 Task: Look for Airbnb properties in Worksop, United Kingdom from 9th November, 2023 to 17th November, 2023 for 2 adults.1  bedroom having 2 beds and 1 bathroom. Property type can be flat. Look for 4 properties as per requirement.
Action: Mouse moved to (498, 68)
Screenshot: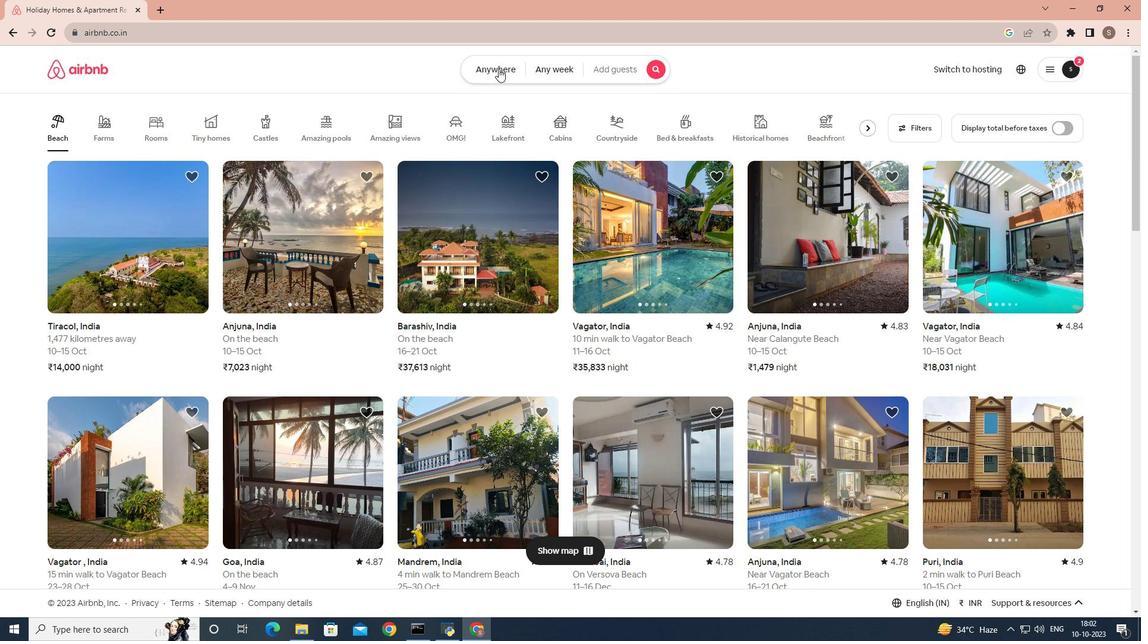 
Action: Mouse pressed left at (498, 68)
Screenshot: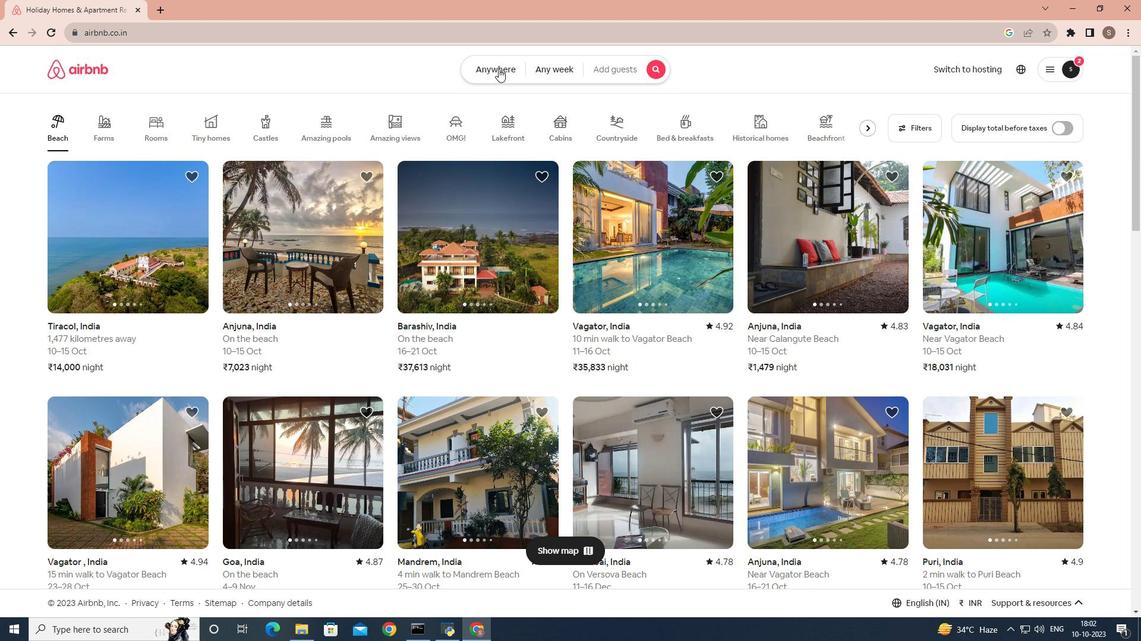 
Action: Mouse moved to (386, 114)
Screenshot: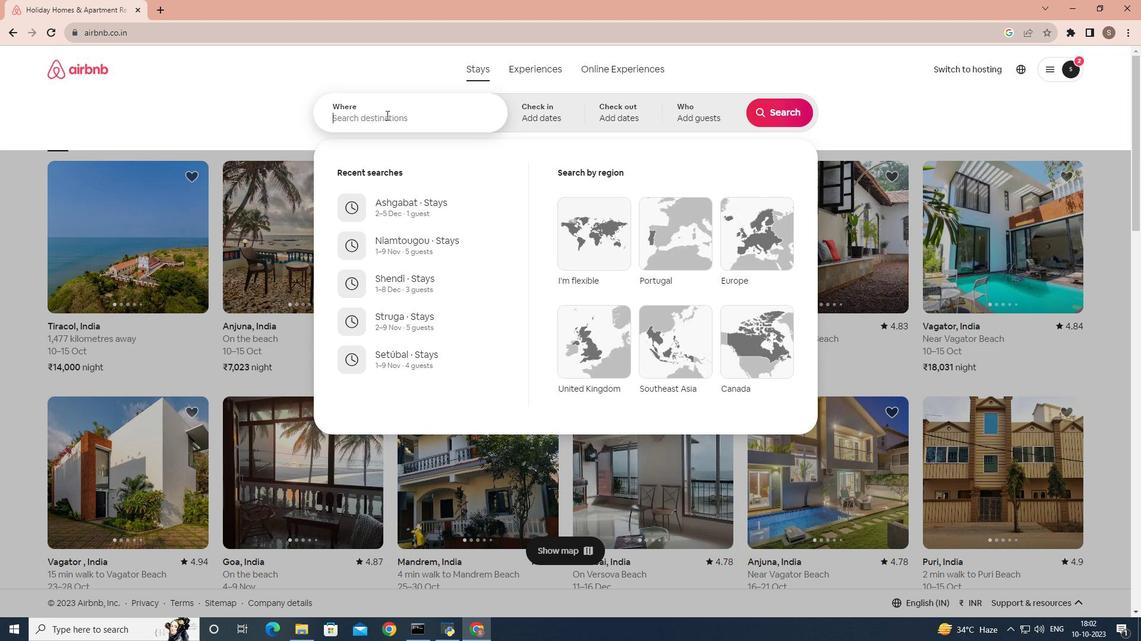 
Action: Mouse pressed left at (386, 114)
Screenshot: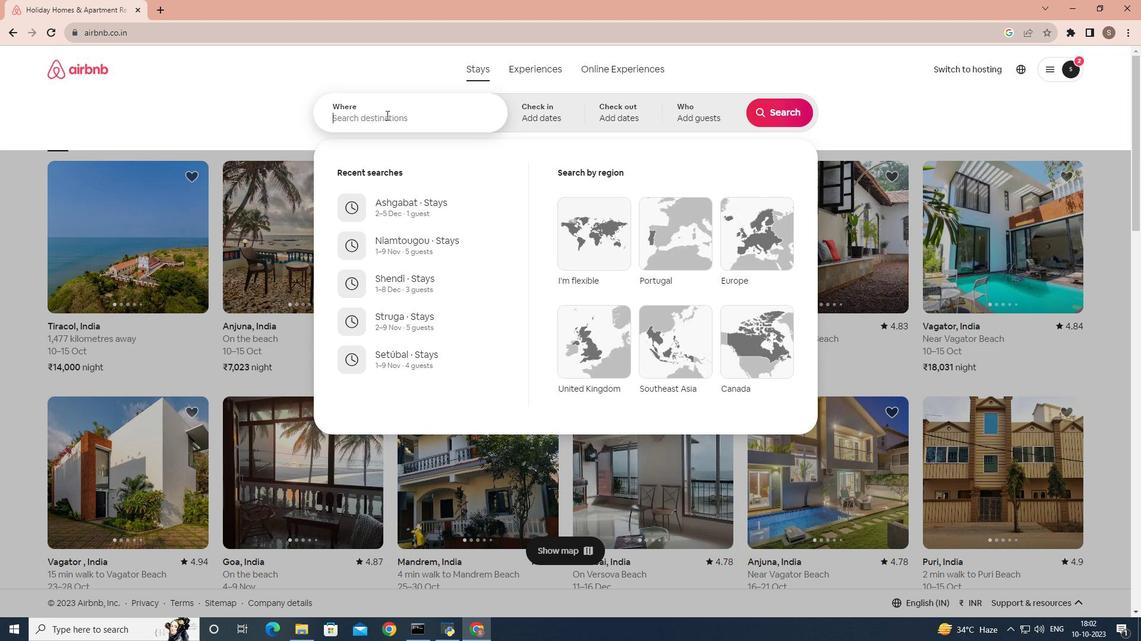 
Action: Mouse moved to (386, 115)
Screenshot: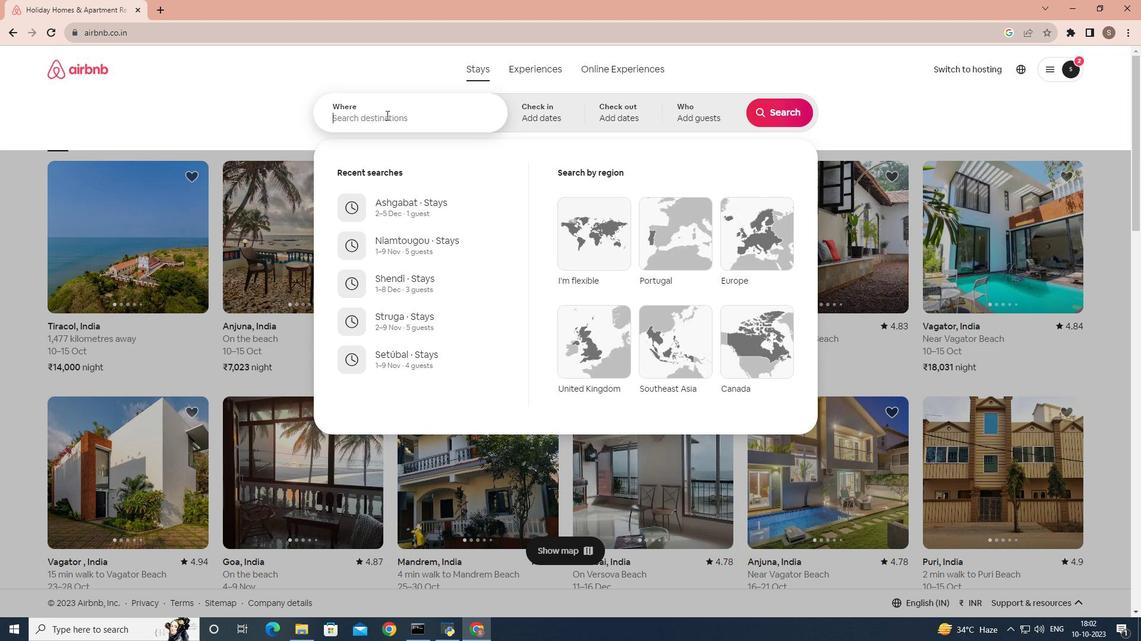 
Action: Key pressed w
Screenshot: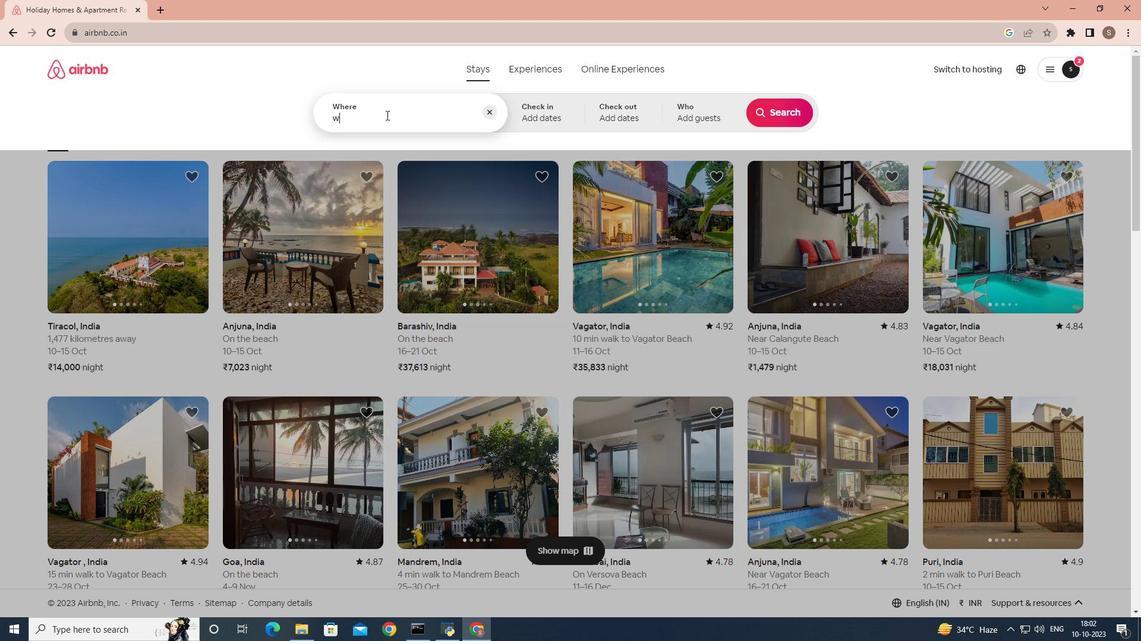 
Action: Mouse moved to (384, 115)
Screenshot: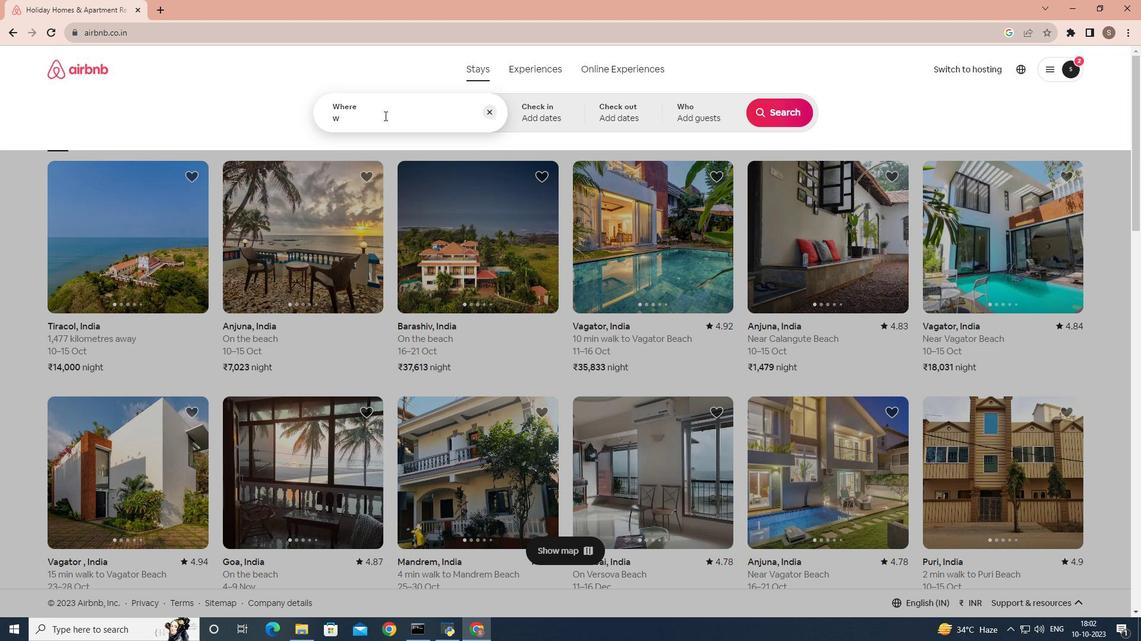 
Action: Key pressed orsop
Screenshot: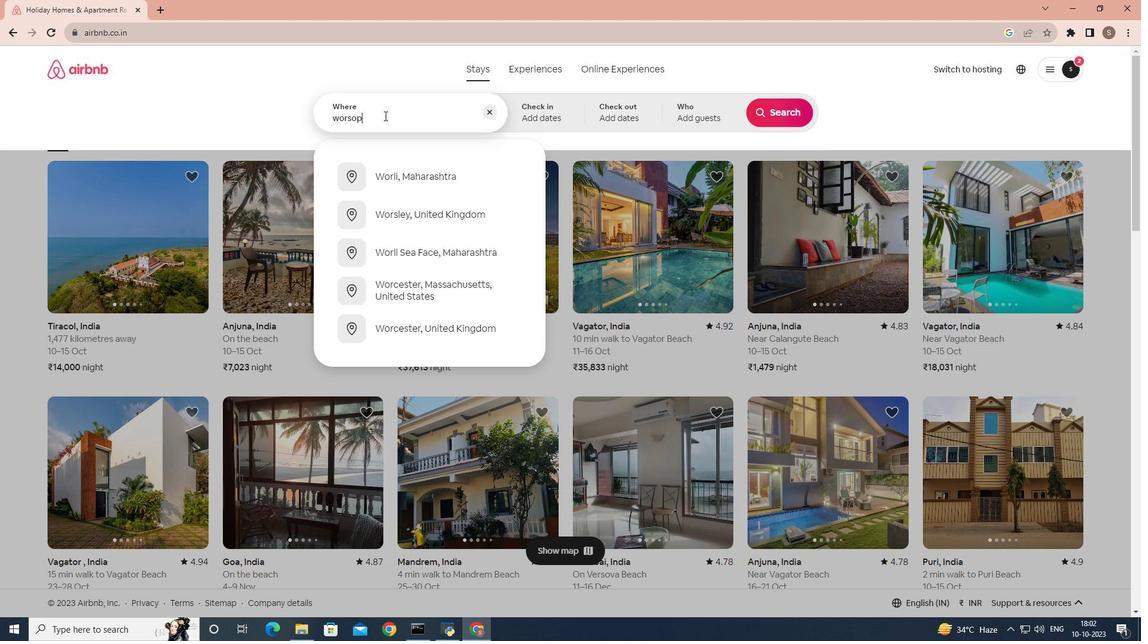 
Action: Mouse moved to (381, 175)
Screenshot: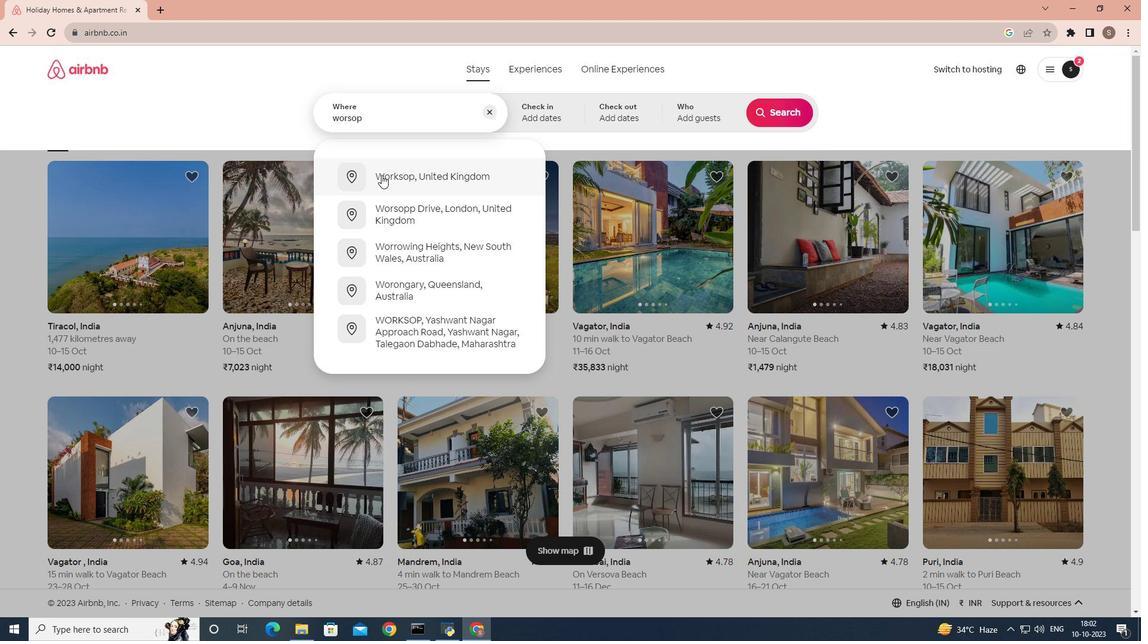 
Action: Mouse pressed left at (381, 175)
Screenshot: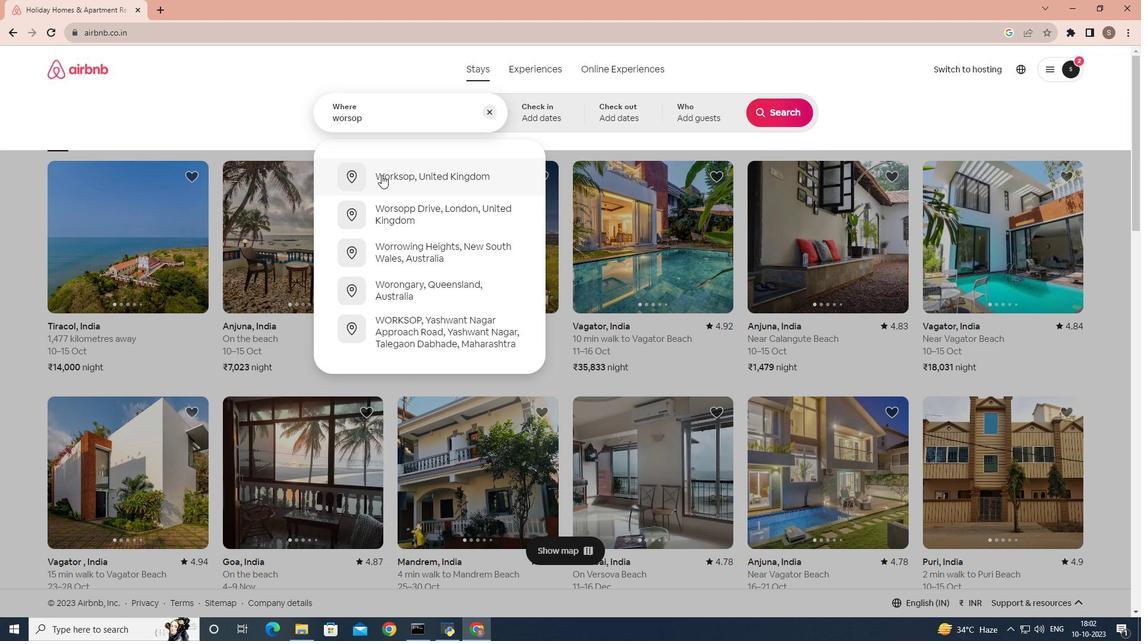 
Action: Mouse moved to (707, 291)
Screenshot: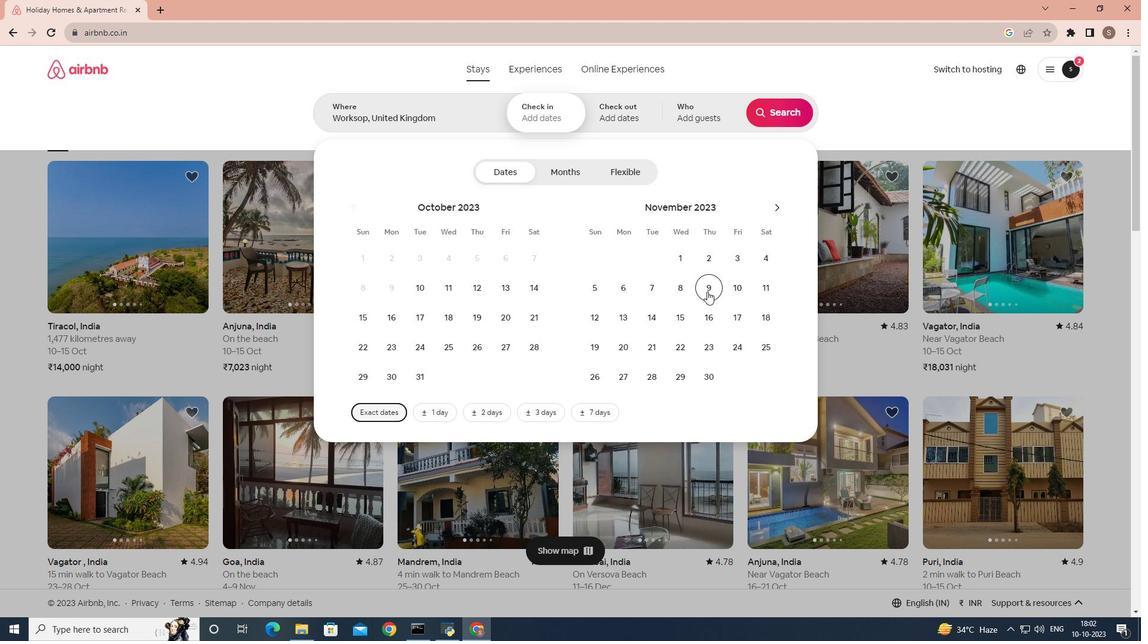 
Action: Mouse pressed left at (707, 291)
Screenshot: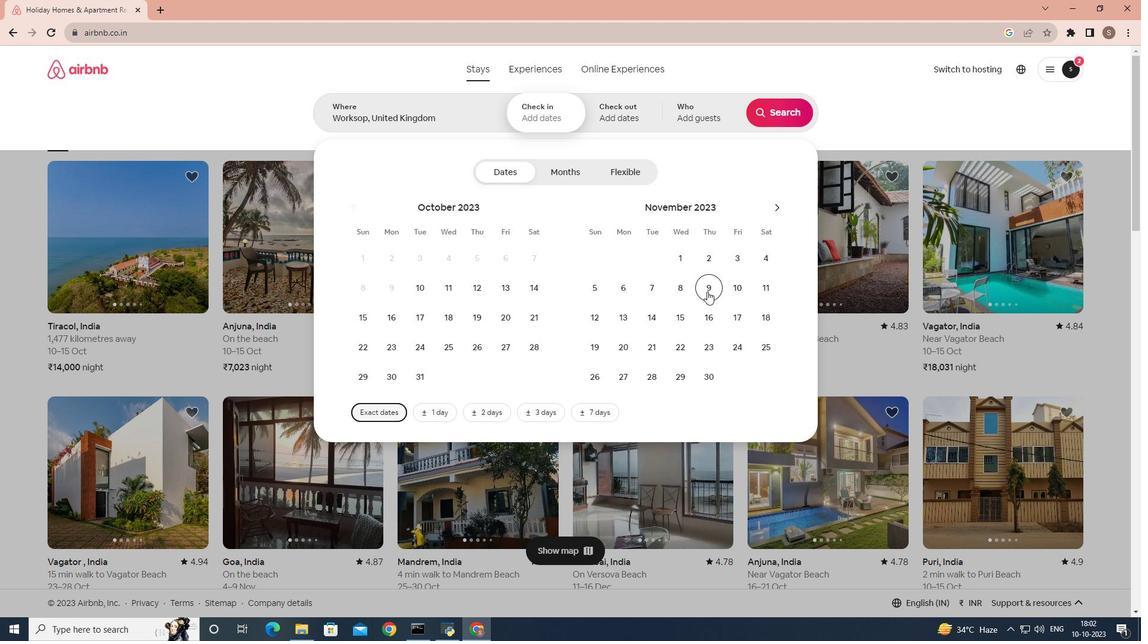 
Action: Mouse moved to (750, 328)
Screenshot: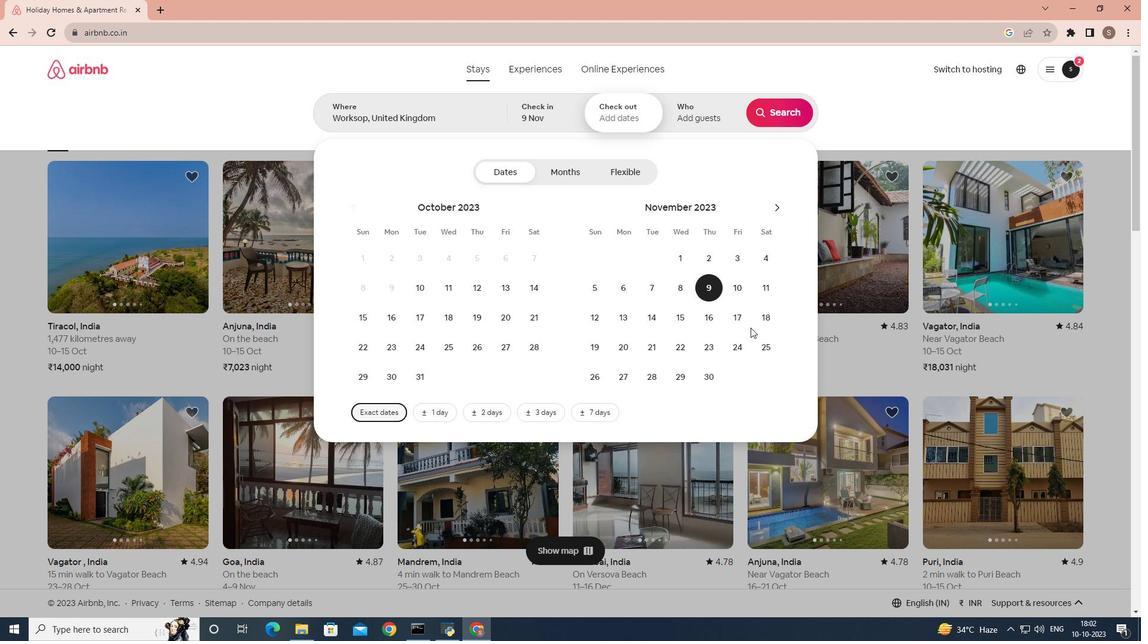 
Action: Mouse pressed left at (750, 328)
Screenshot: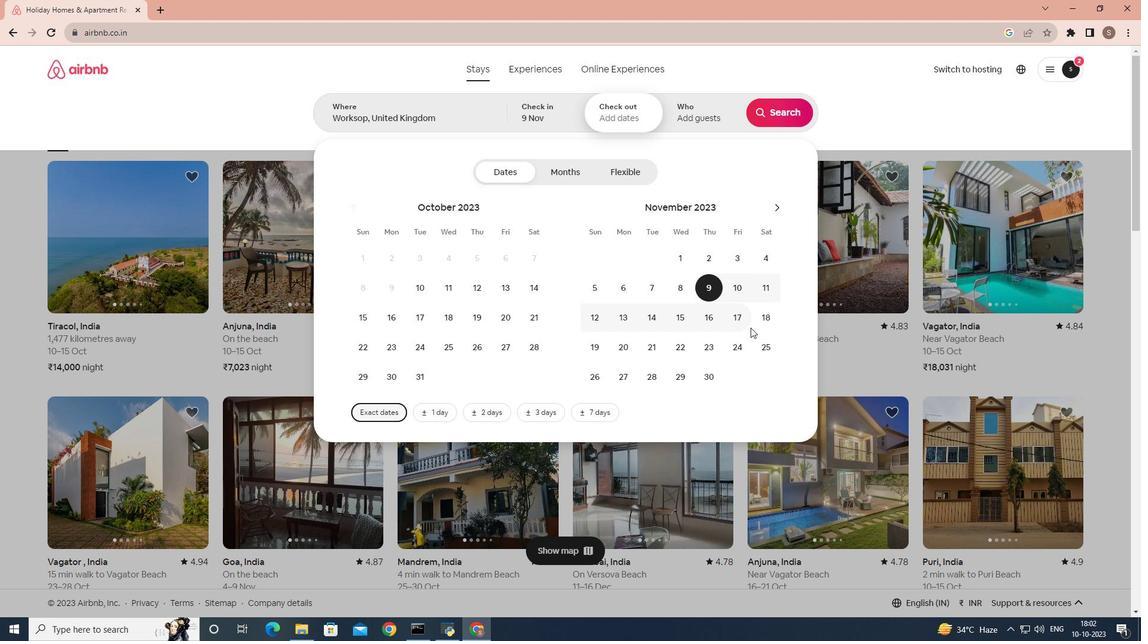 
Action: Mouse moved to (738, 324)
Screenshot: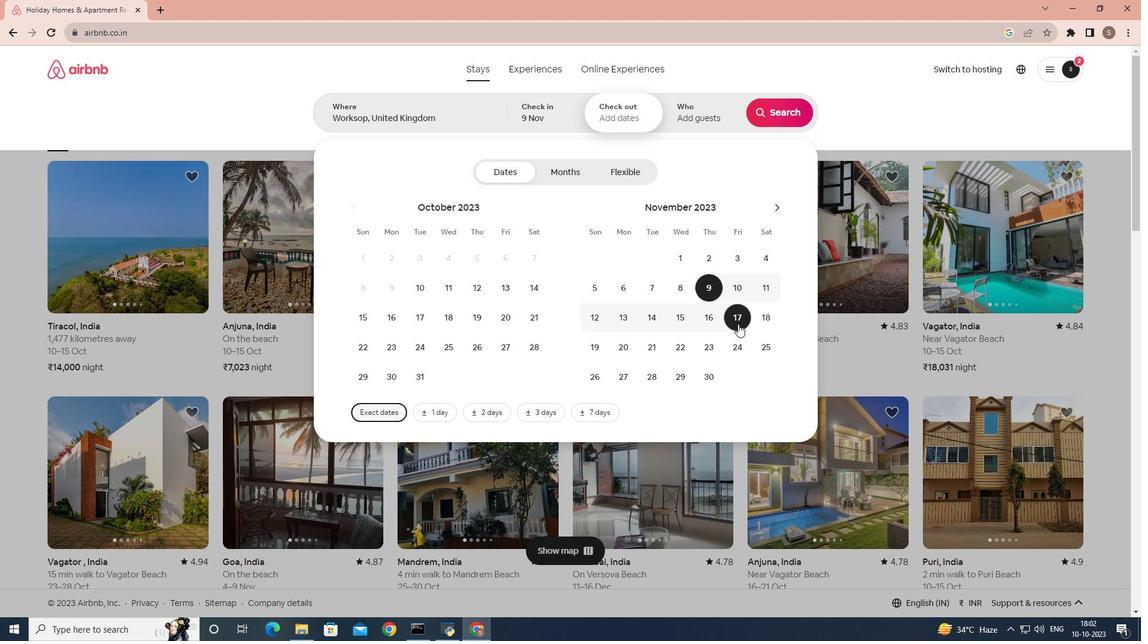 
Action: Mouse pressed left at (738, 324)
Screenshot: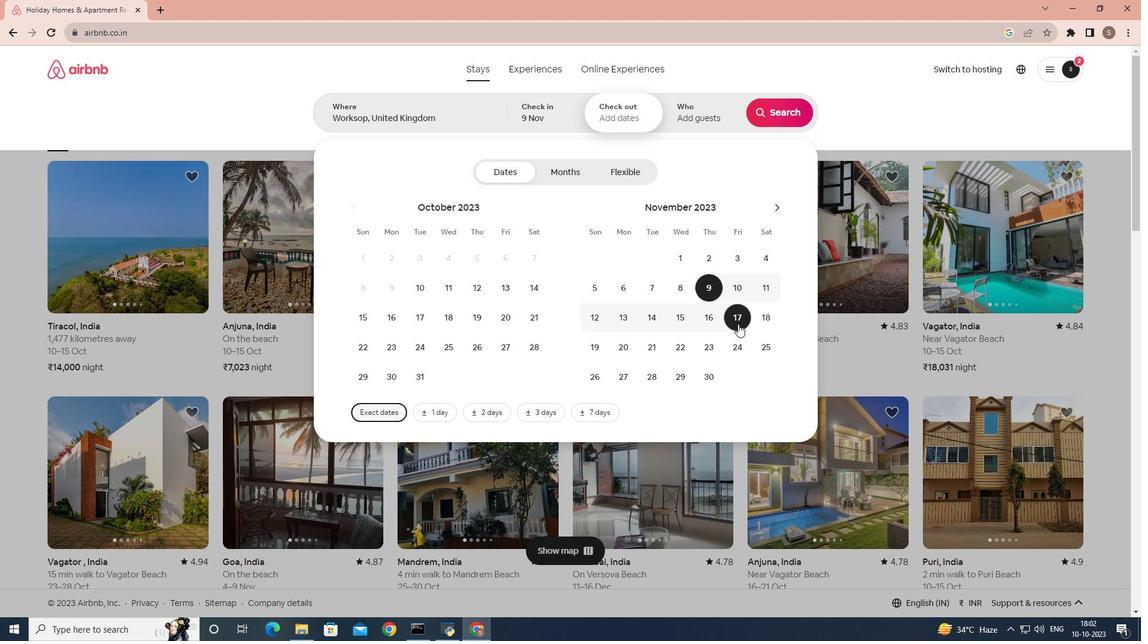 
Action: Mouse moved to (715, 117)
Screenshot: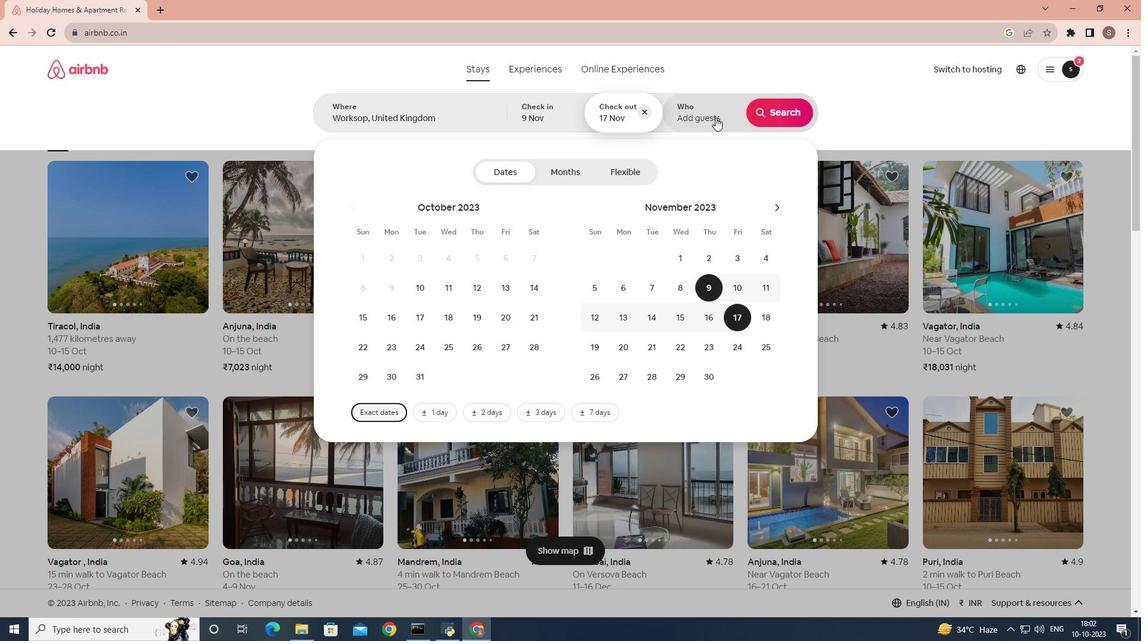 
Action: Mouse pressed left at (715, 117)
Screenshot: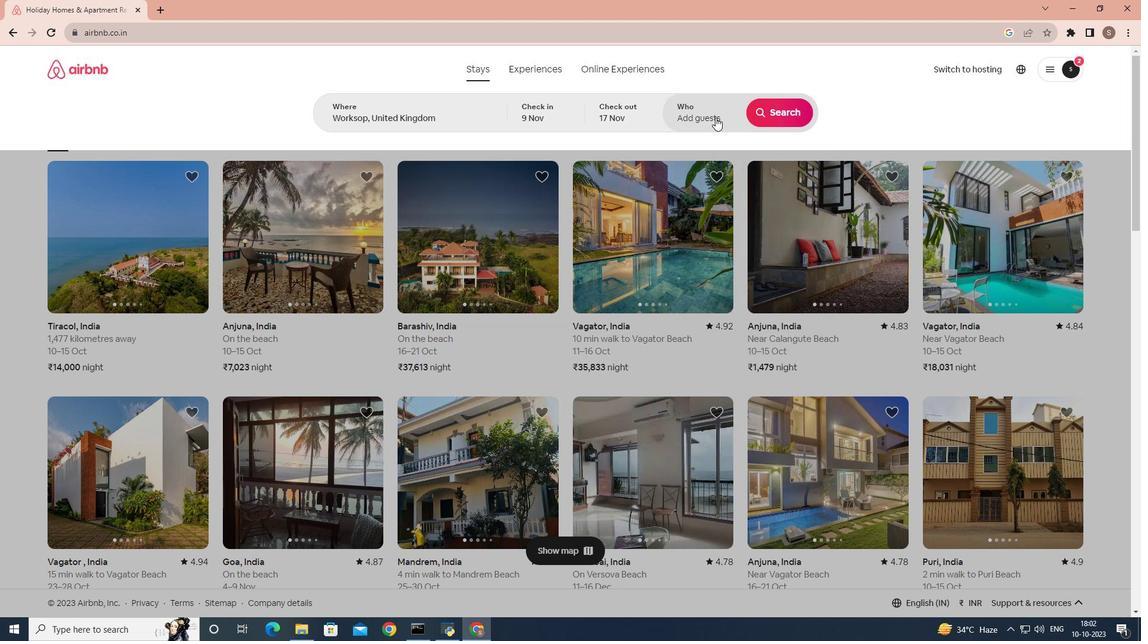 
Action: Mouse moved to (778, 178)
Screenshot: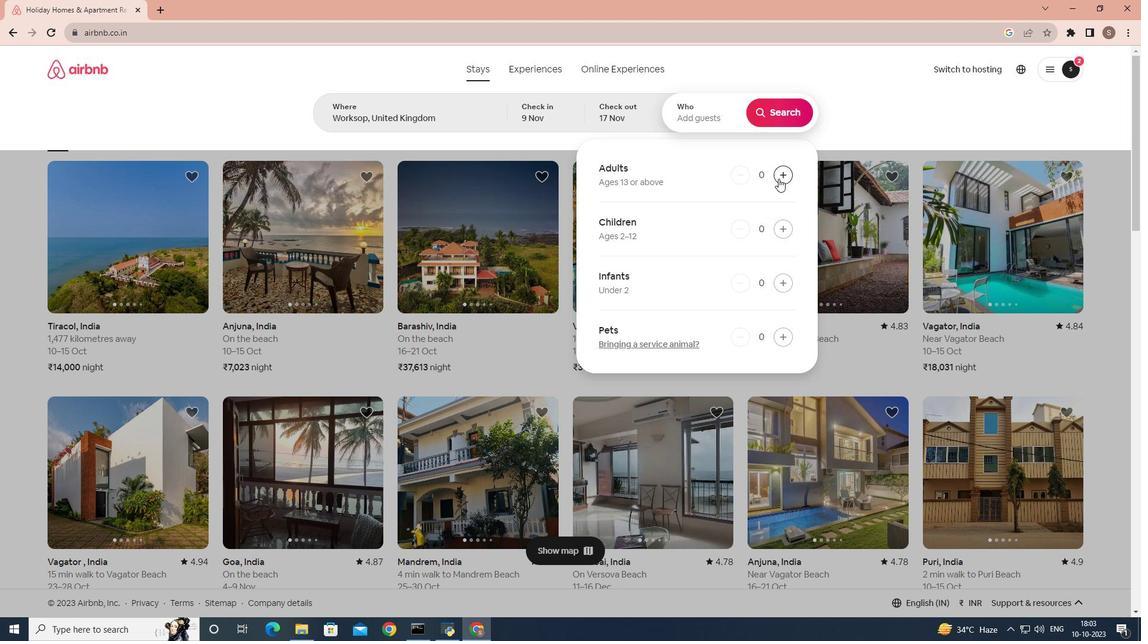 
Action: Mouse pressed left at (778, 178)
Screenshot: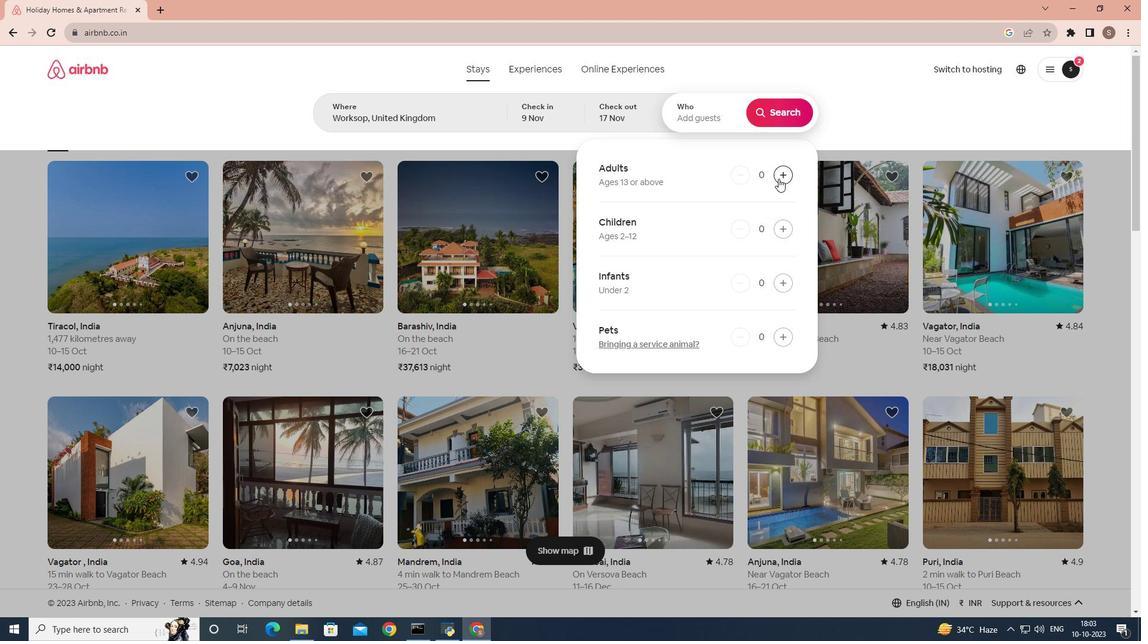 
Action: Mouse pressed left at (778, 178)
Screenshot: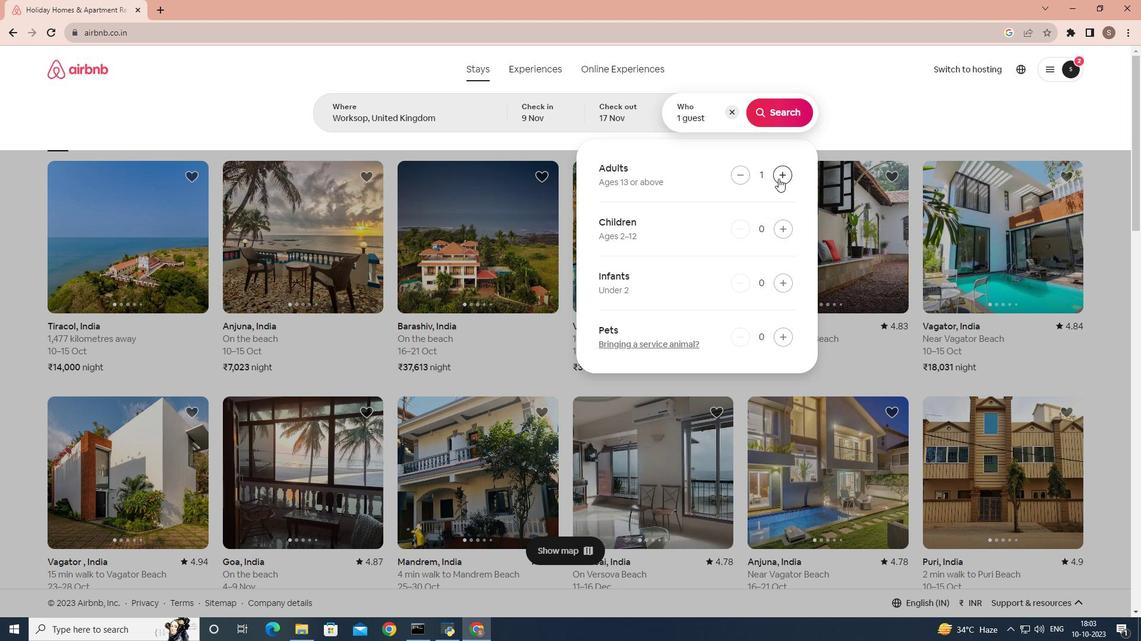 
Action: Mouse moved to (773, 115)
Screenshot: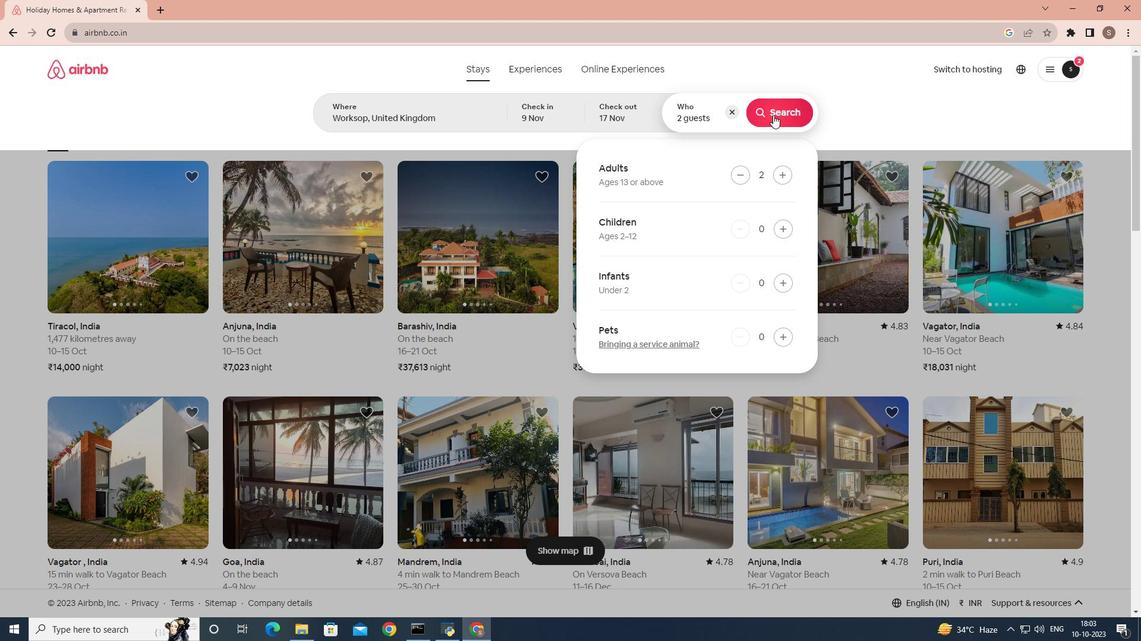 
Action: Mouse pressed left at (773, 115)
Screenshot: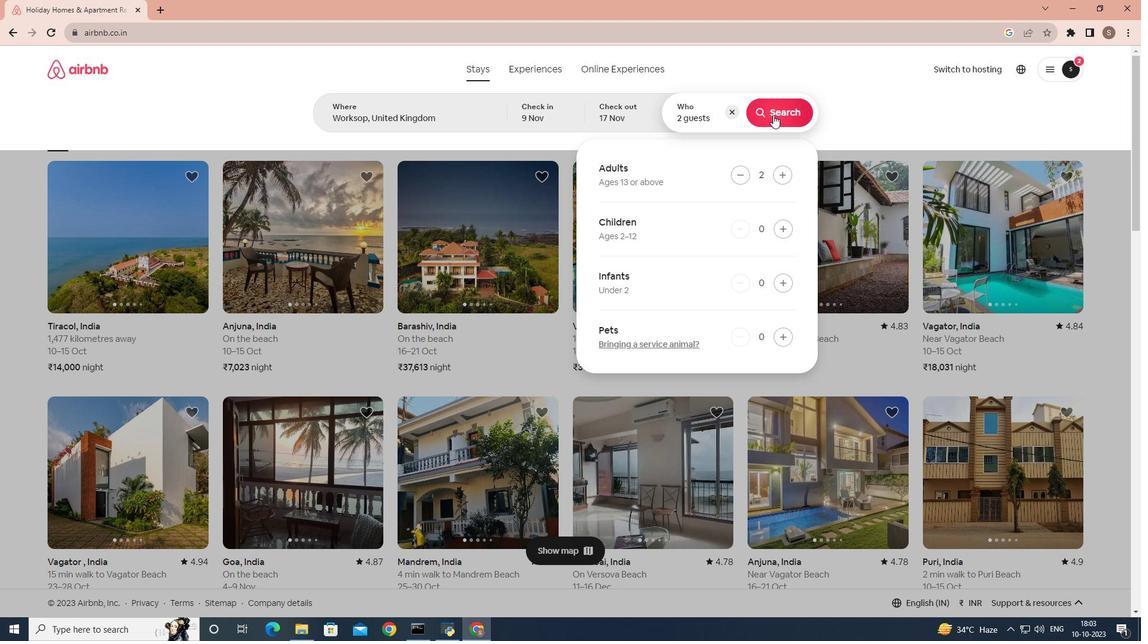 
Action: Mouse moved to (271, 222)
Screenshot: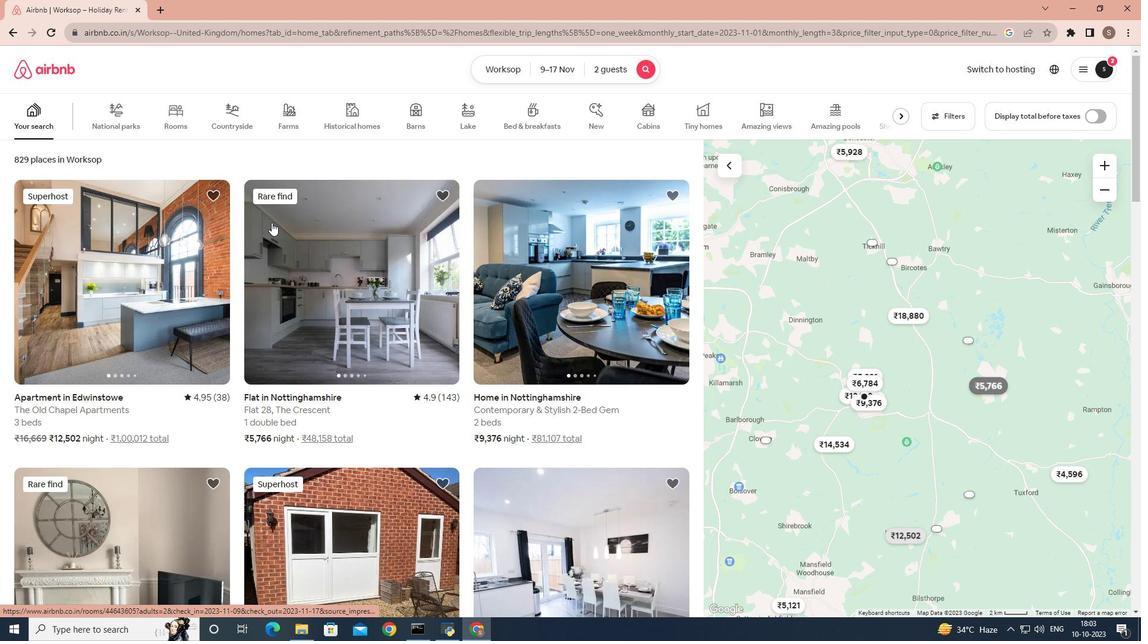 
Action: Mouse scrolled (271, 222) with delta (0, 0)
Screenshot: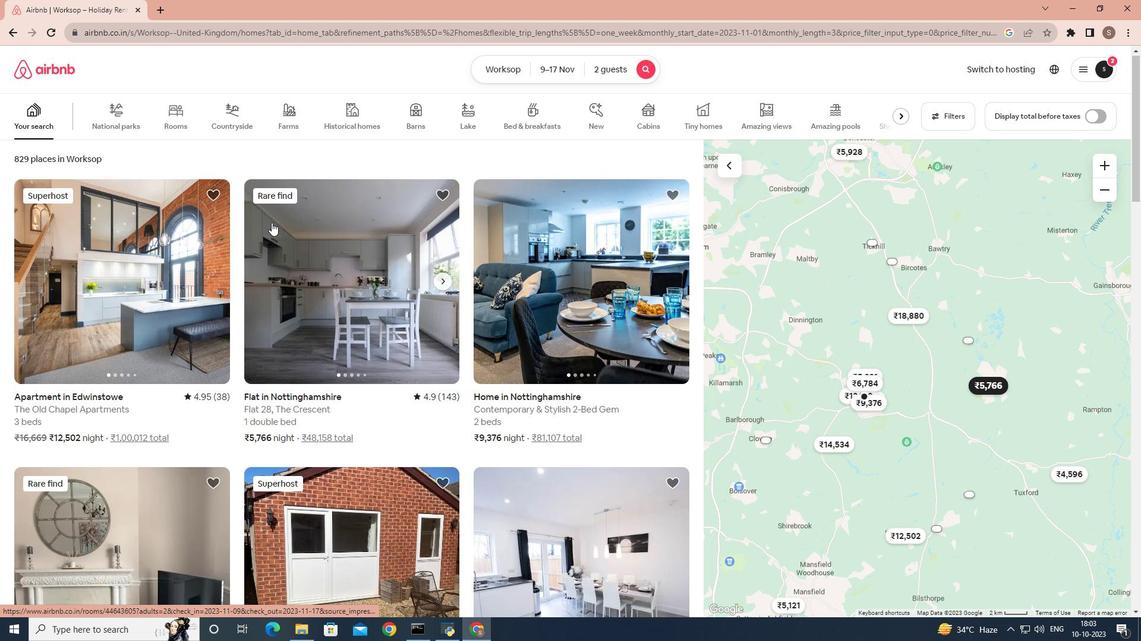 
Action: Mouse scrolled (271, 222) with delta (0, 0)
Screenshot: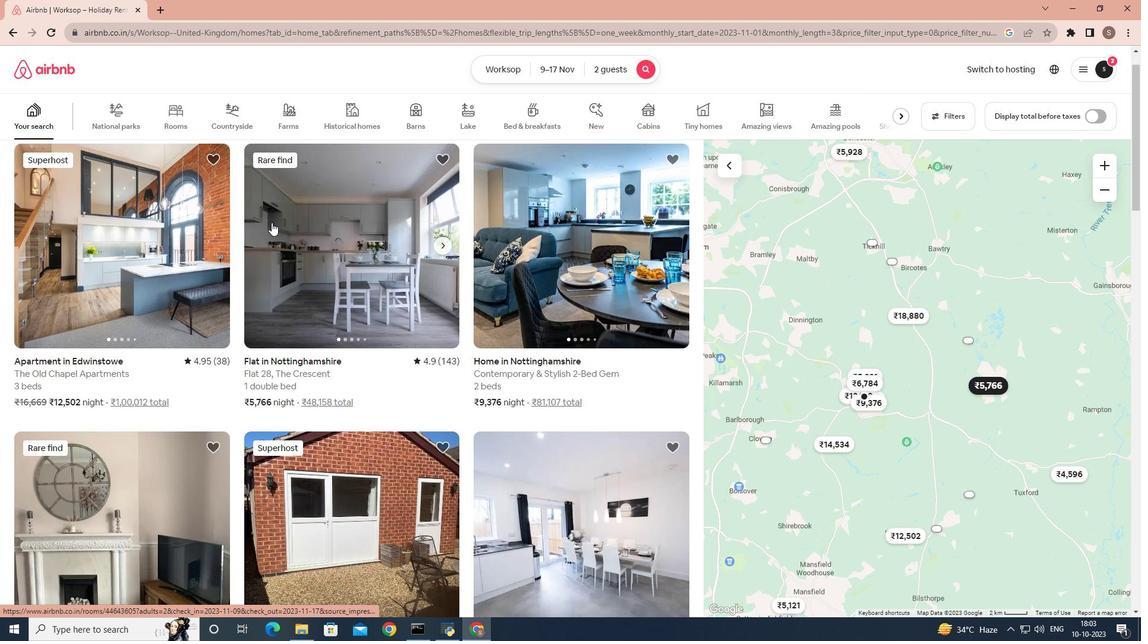 
Action: Mouse scrolled (271, 222) with delta (0, 0)
Screenshot: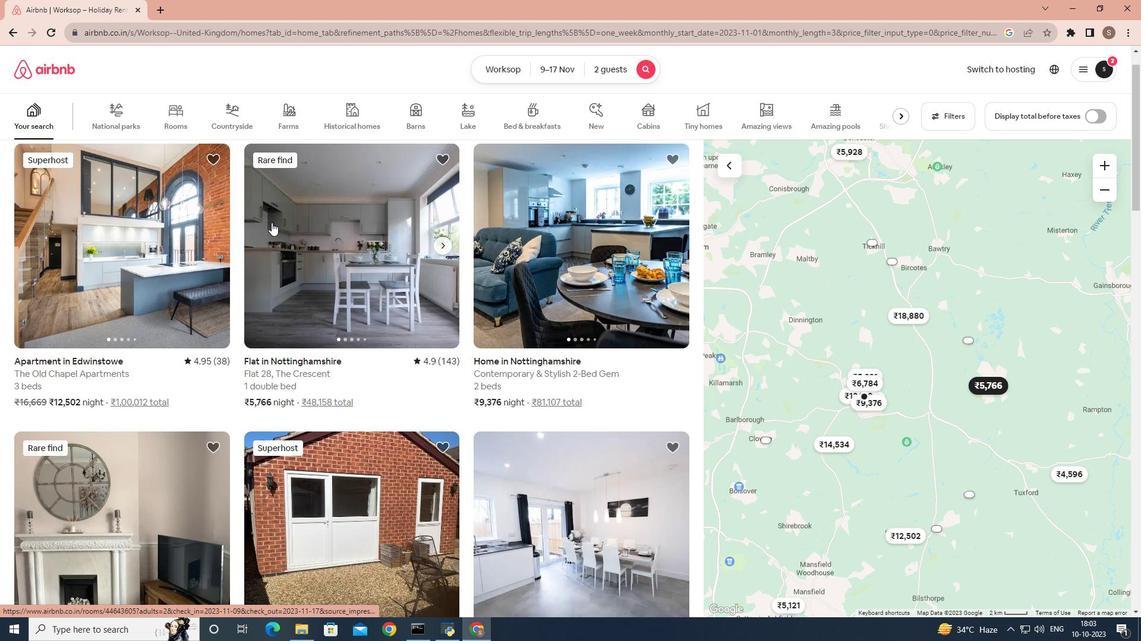
Action: Mouse scrolled (271, 222) with delta (0, 0)
Screenshot: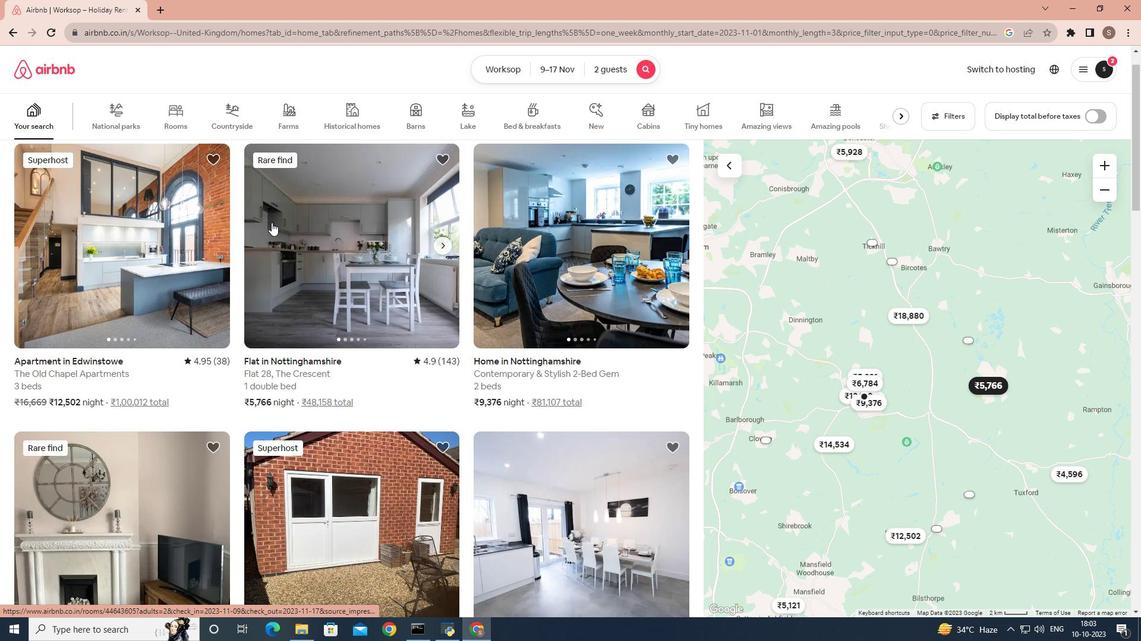 
Action: Mouse scrolled (271, 222) with delta (0, 0)
Screenshot: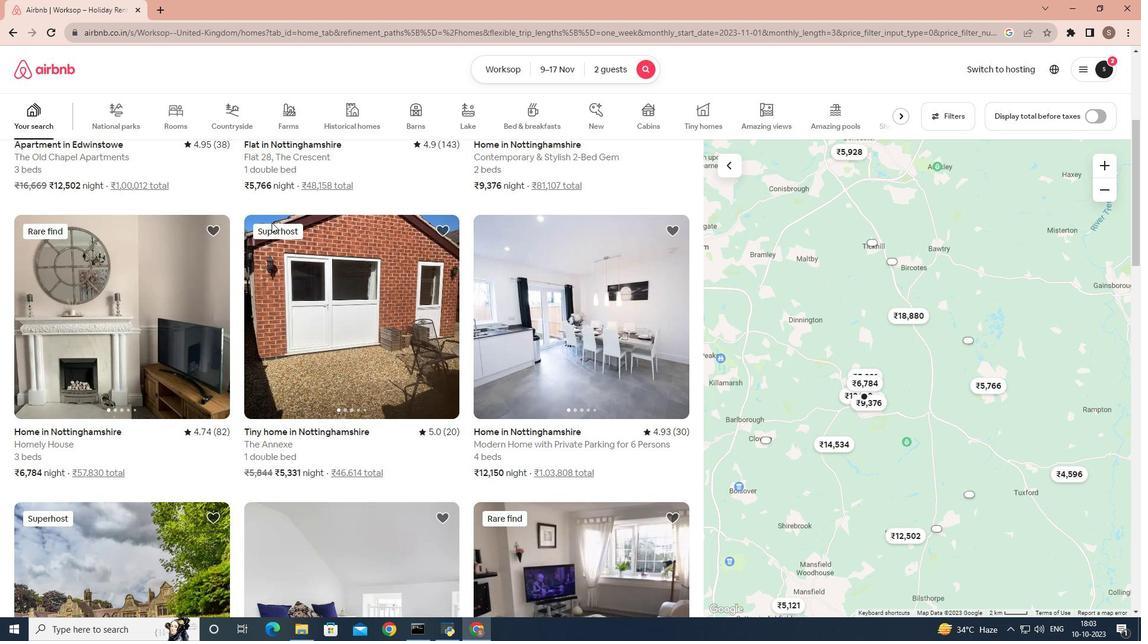 
Action: Mouse scrolled (271, 222) with delta (0, 0)
Screenshot: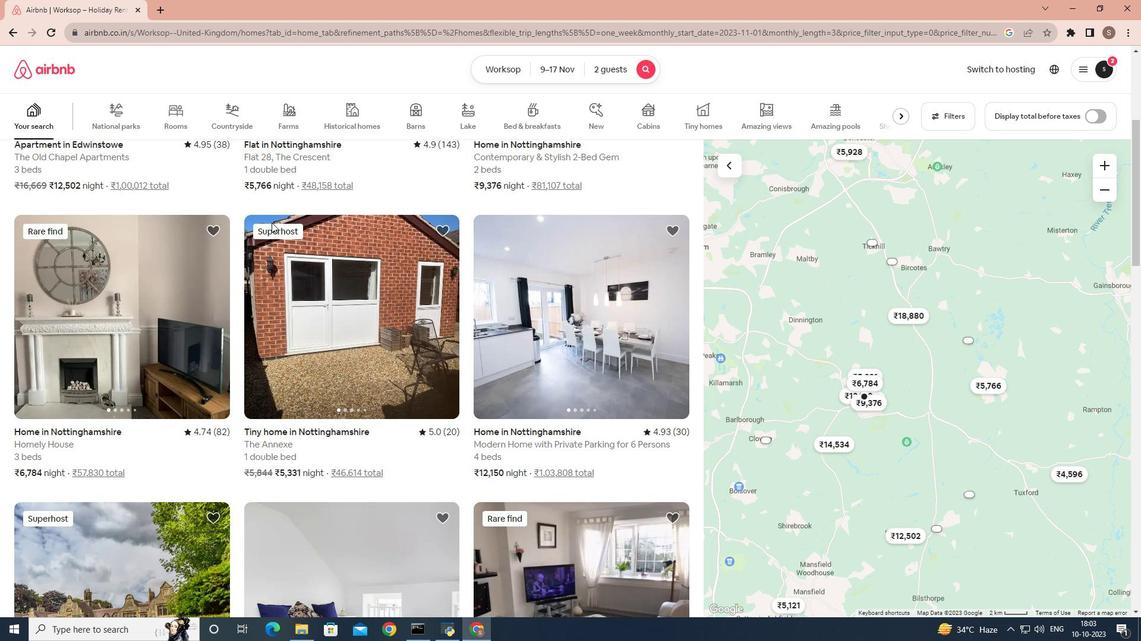 
Action: Mouse scrolled (271, 222) with delta (0, 0)
Screenshot: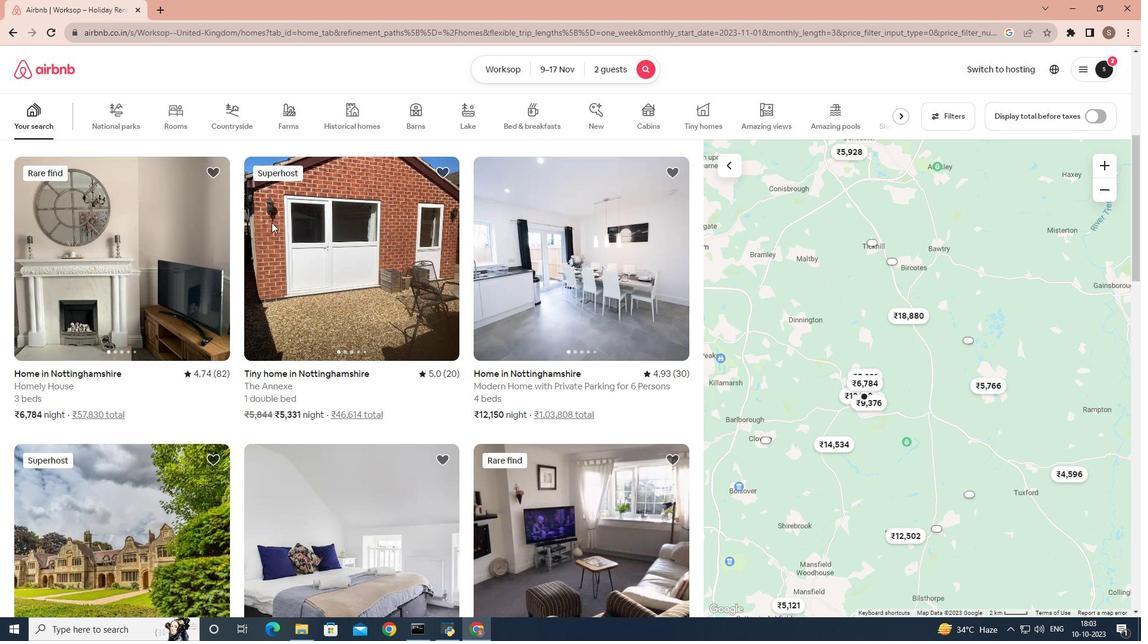 
Action: Mouse scrolled (271, 223) with delta (0, 0)
Screenshot: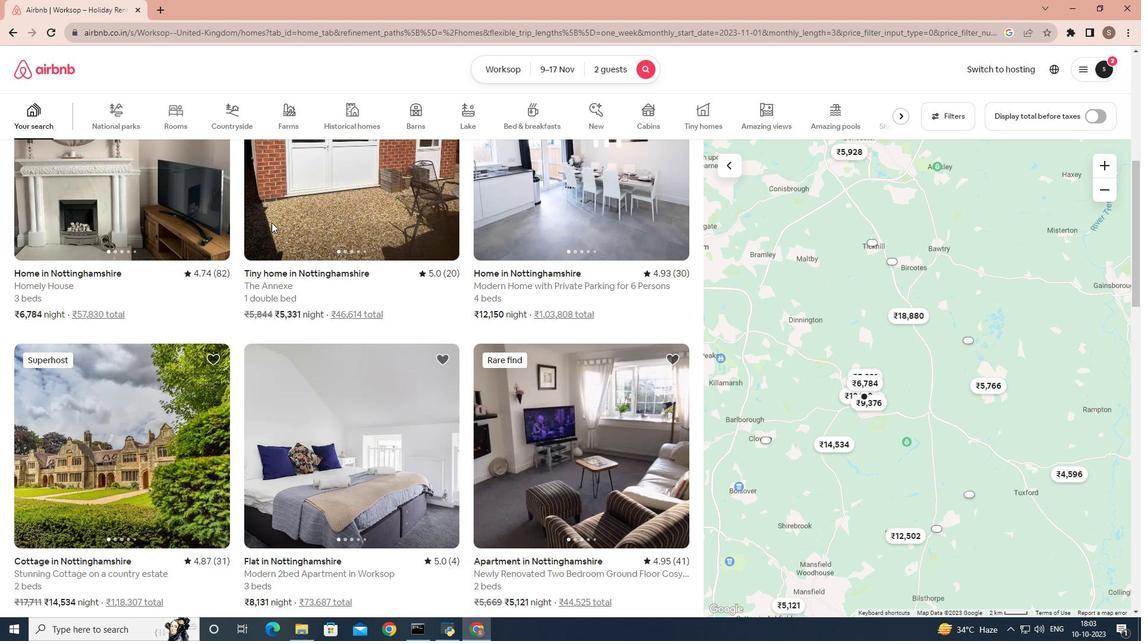 
Action: Mouse scrolled (271, 223) with delta (0, 0)
Screenshot: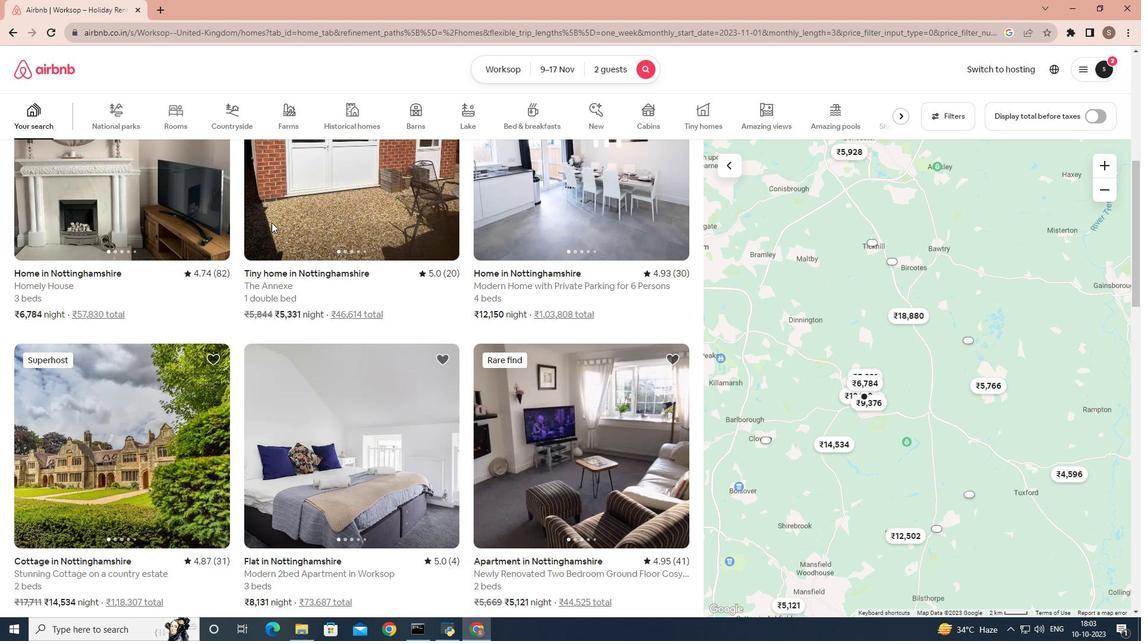 
Action: Mouse scrolled (271, 223) with delta (0, 0)
Screenshot: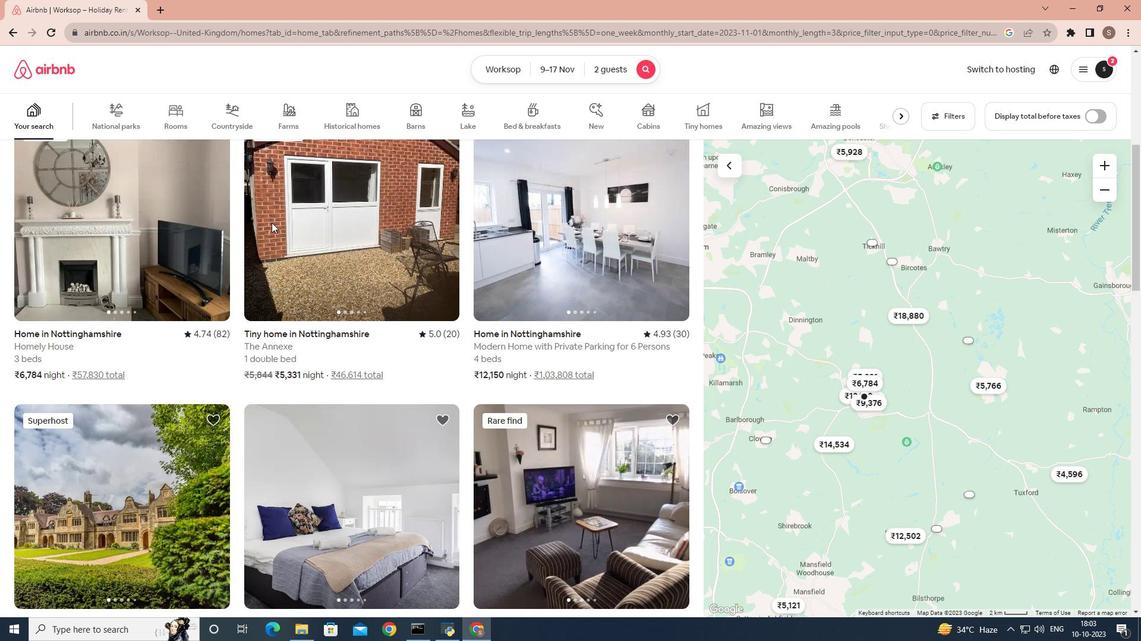 
Action: Mouse scrolled (271, 223) with delta (0, 0)
Screenshot: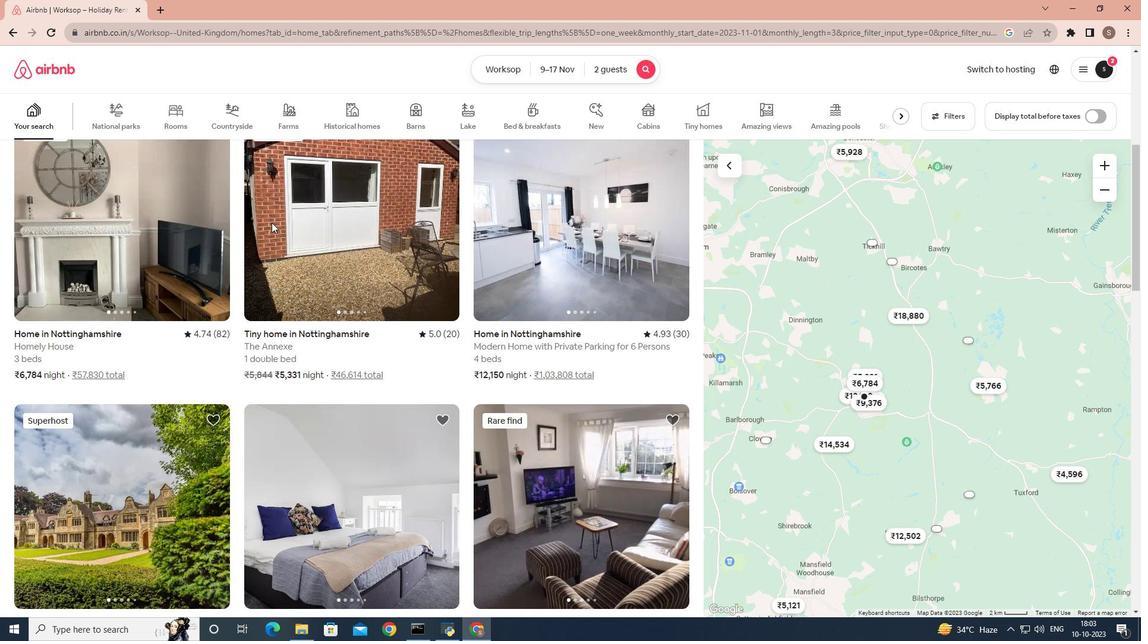 
Action: Mouse scrolled (271, 223) with delta (0, 0)
Screenshot: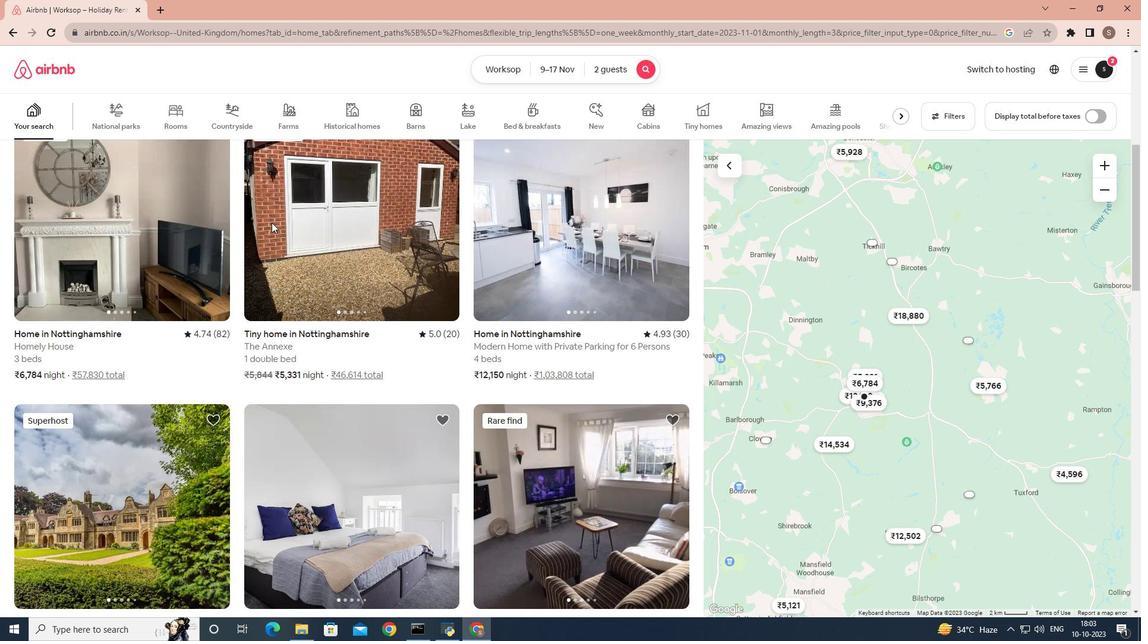 
Action: Mouse scrolled (271, 223) with delta (0, 0)
Screenshot: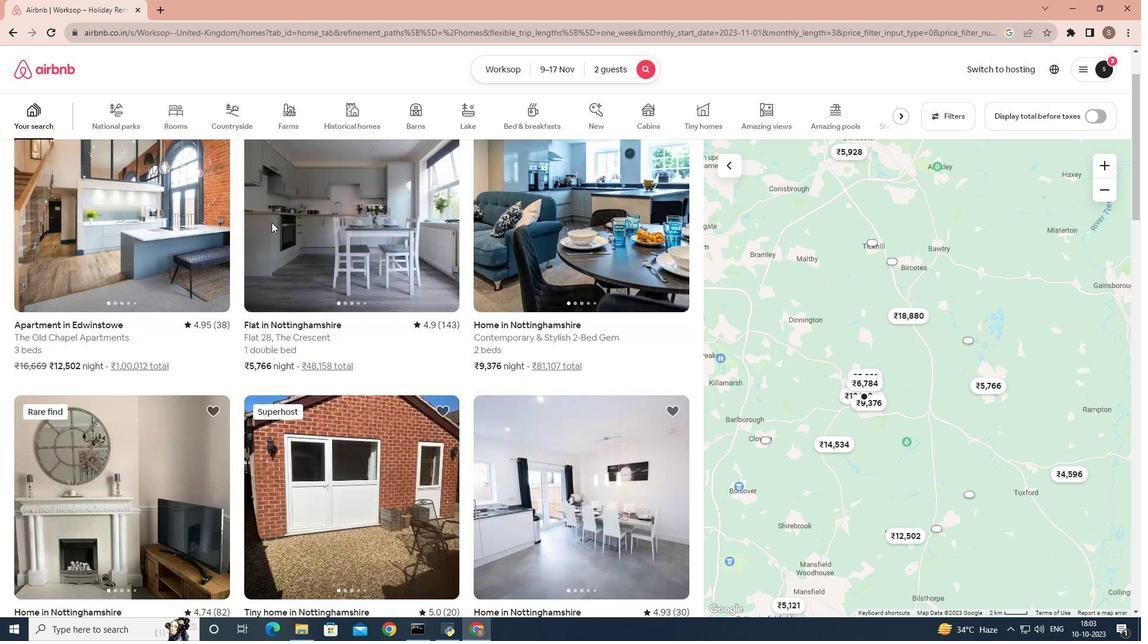 
Action: Mouse scrolled (271, 222) with delta (0, 0)
Screenshot: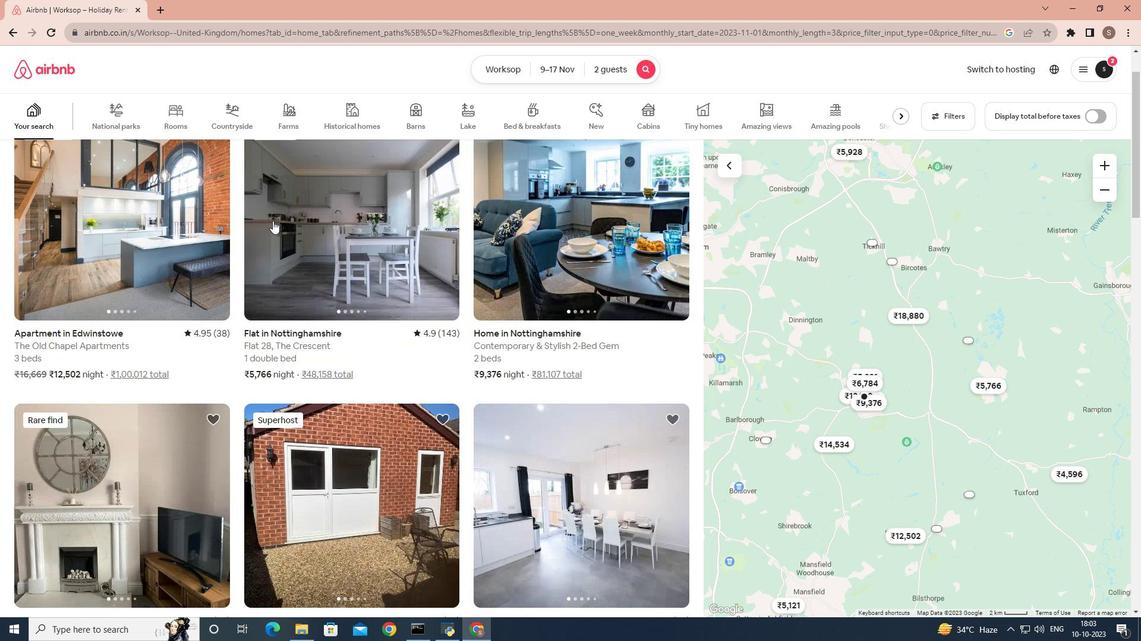 
Action: Mouse moved to (273, 218)
Screenshot: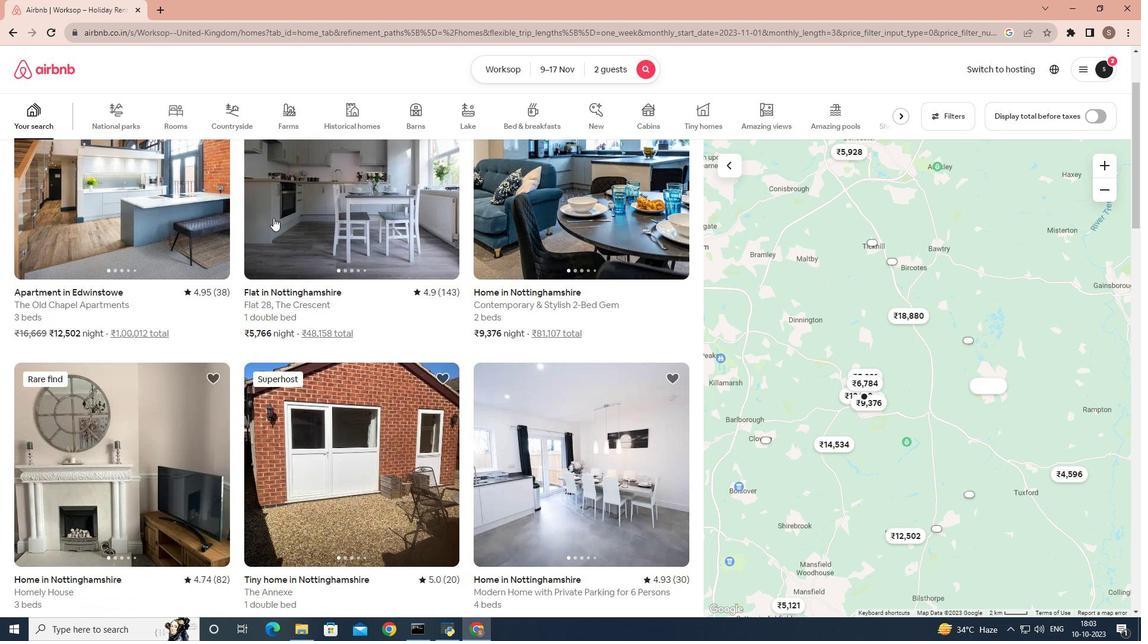 
Action: Mouse scrolled (273, 218) with delta (0, 0)
Screenshot: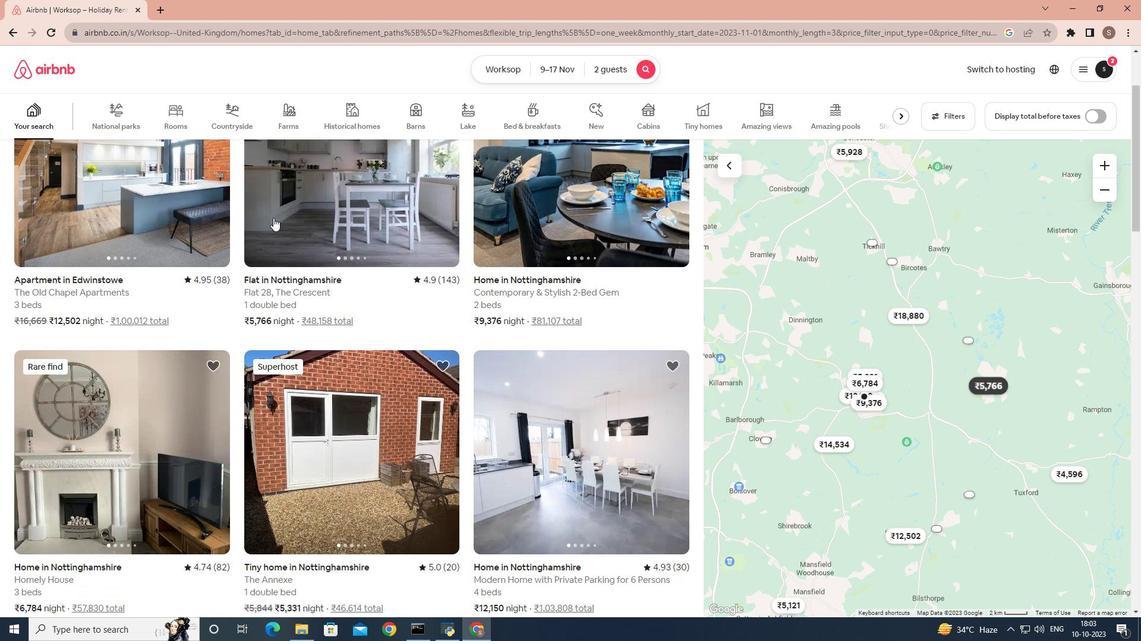 
Action: Mouse scrolled (273, 218) with delta (0, 0)
Screenshot: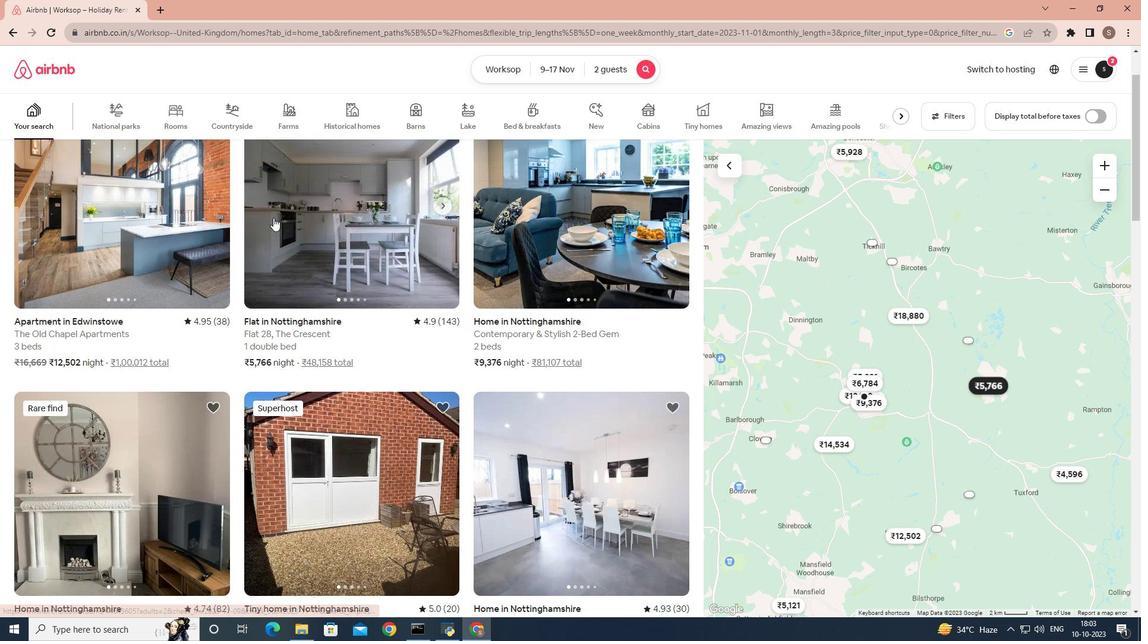
Action: Mouse scrolled (273, 218) with delta (0, 0)
Screenshot: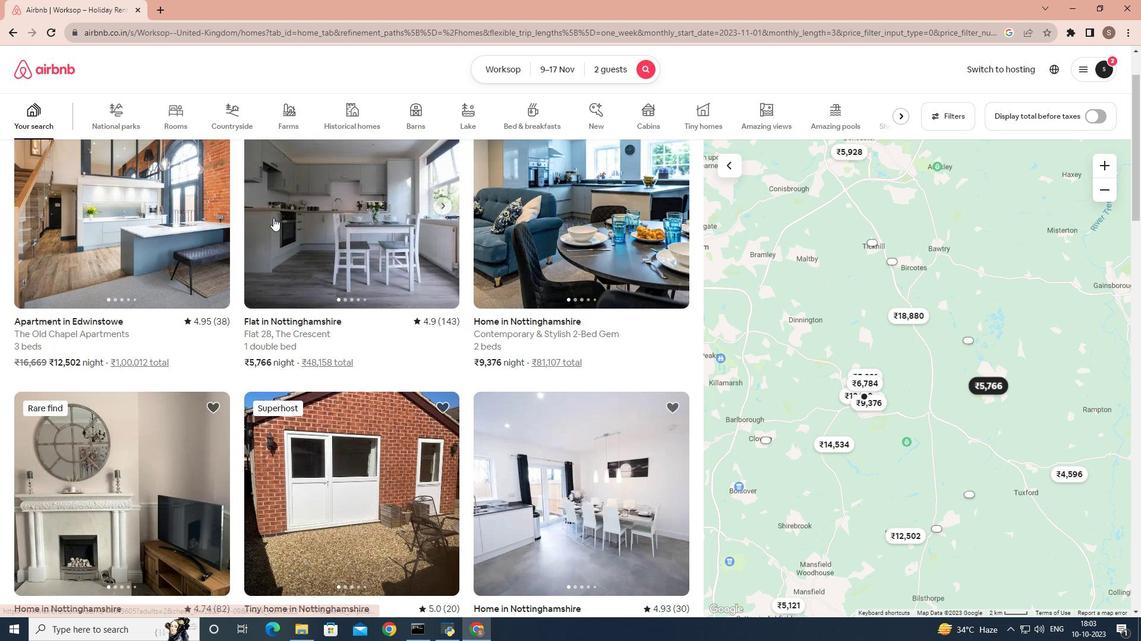 
Action: Mouse scrolled (273, 218) with delta (0, 0)
Screenshot: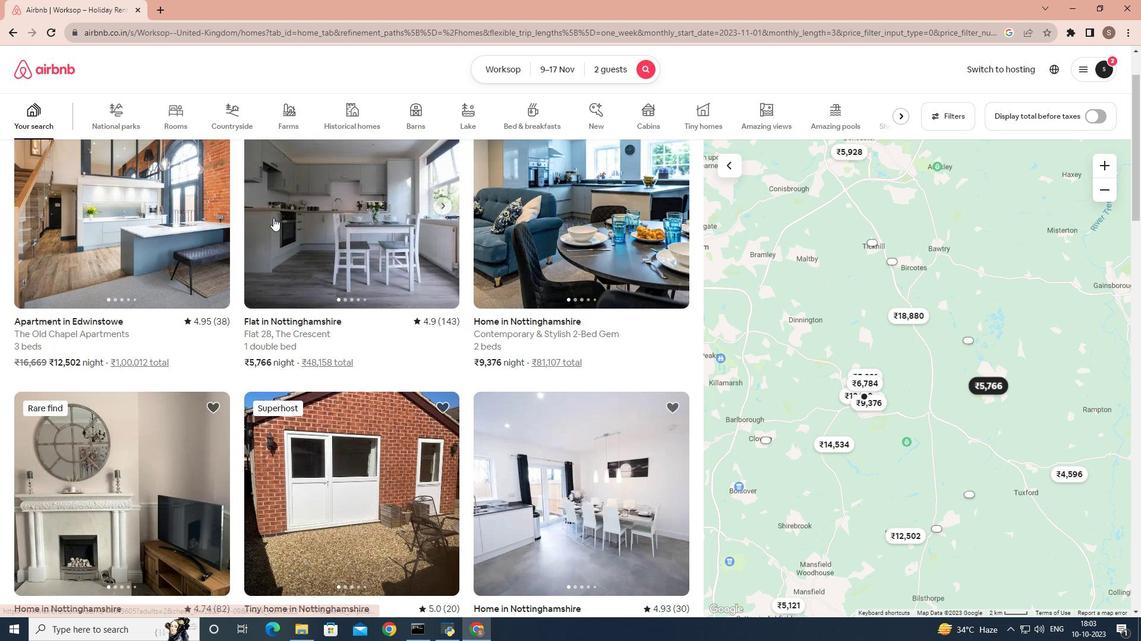 
Action: Mouse scrolled (273, 218) with delta (0, 0)
Screenshot: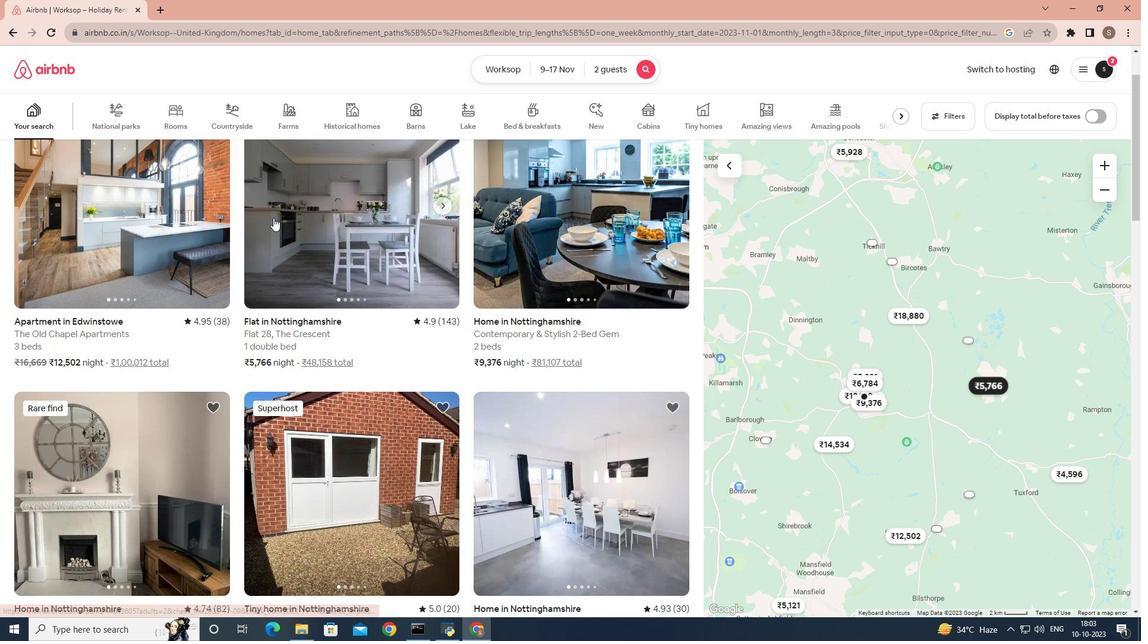 
Action: Mouse scrolled (273, 218) with delta (0, 0)
Screenshot: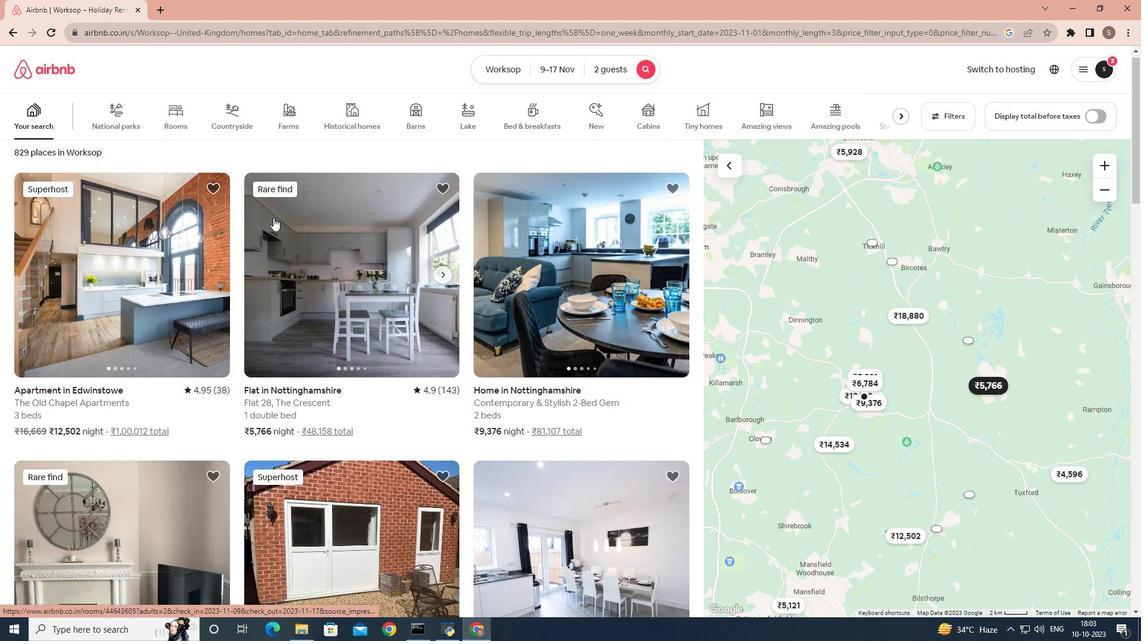 
Action: Mouse scrolled (273, 218) with delta (0, 0)
Screenshot: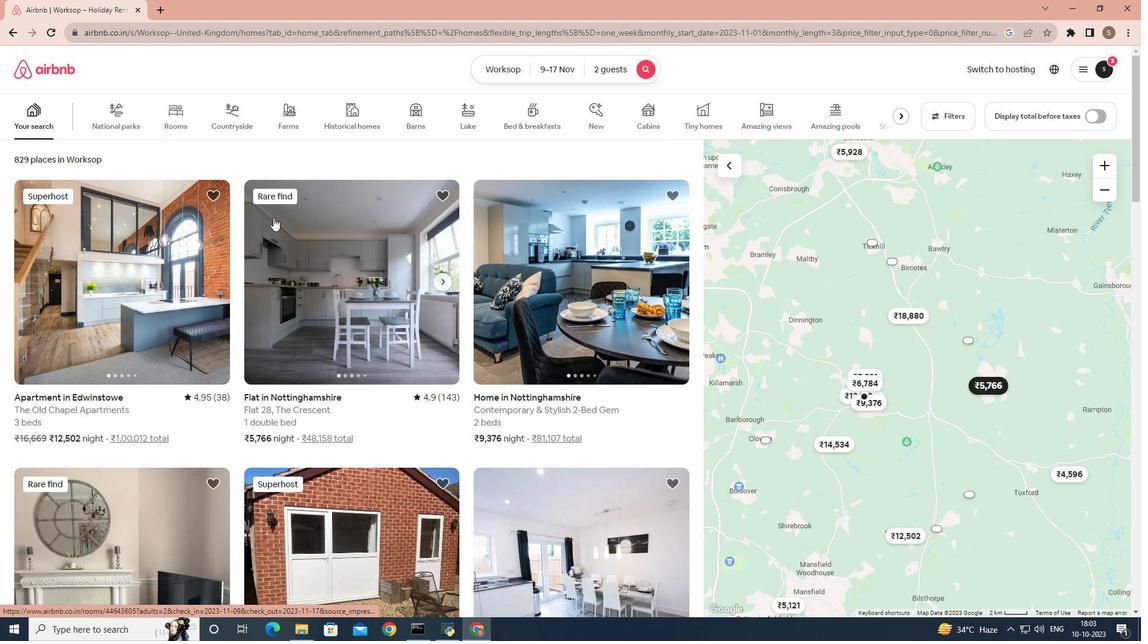 
Action: Mouse scrolled (273, 218) with delta (0, 0)
Screenshot: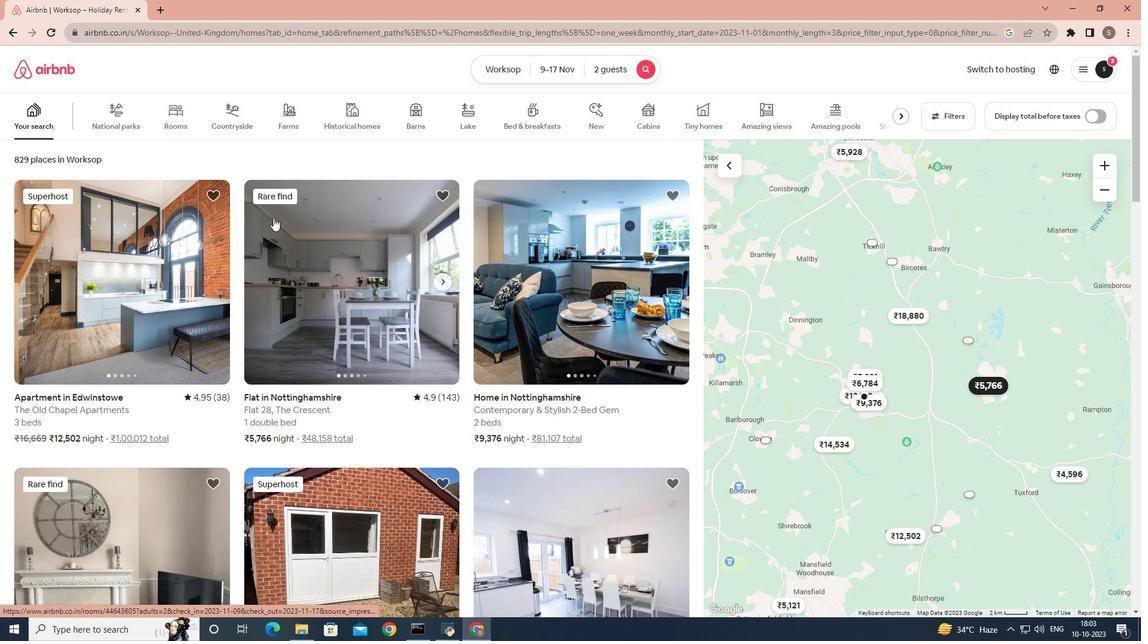 
Action: Mouse scrolled (273, 218) with delta (0, 0)
Screenshot: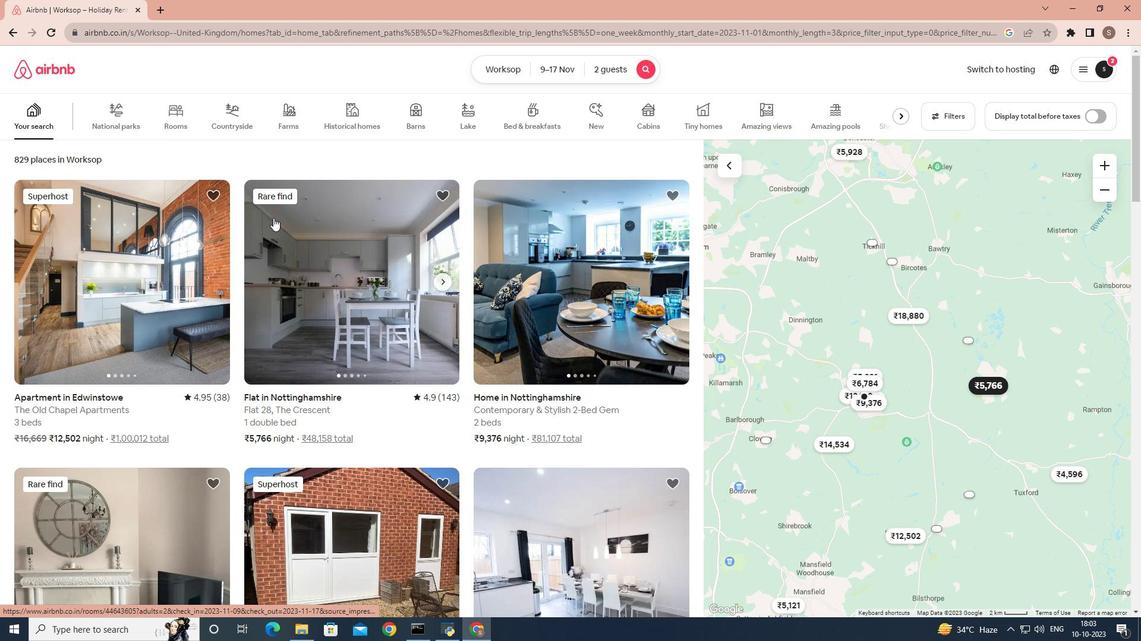 
Action: Mouse moved to (936, 114)
Screenshot: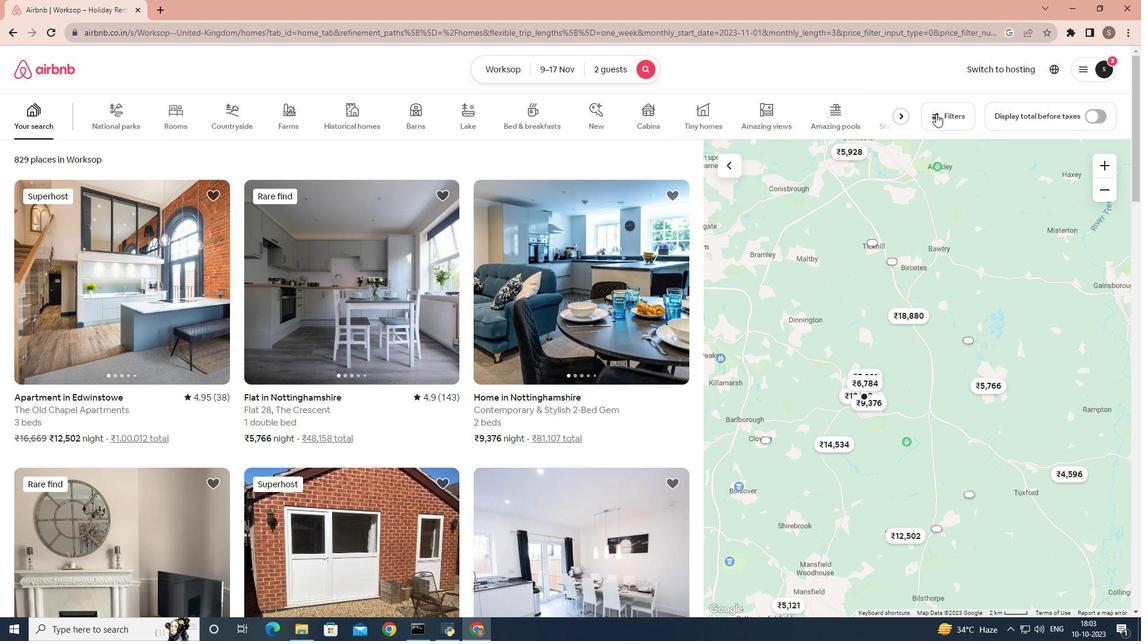 
Action: Mouse pressed left at (936, 114)
Screenshot: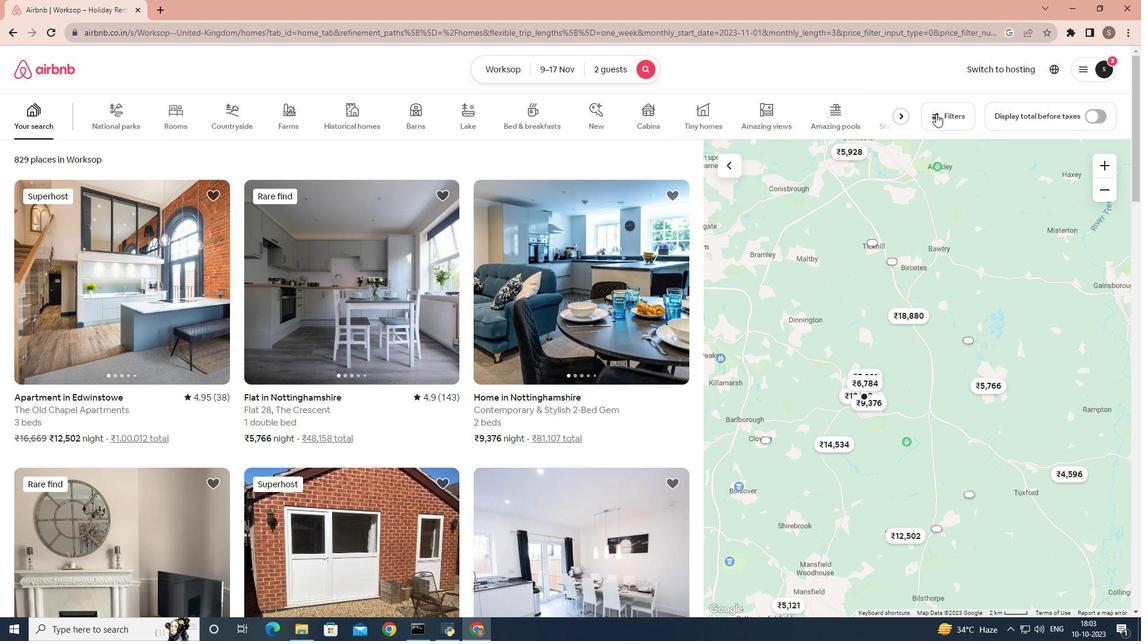 
Action: Mouse moved to (410, 317)
Screenshot: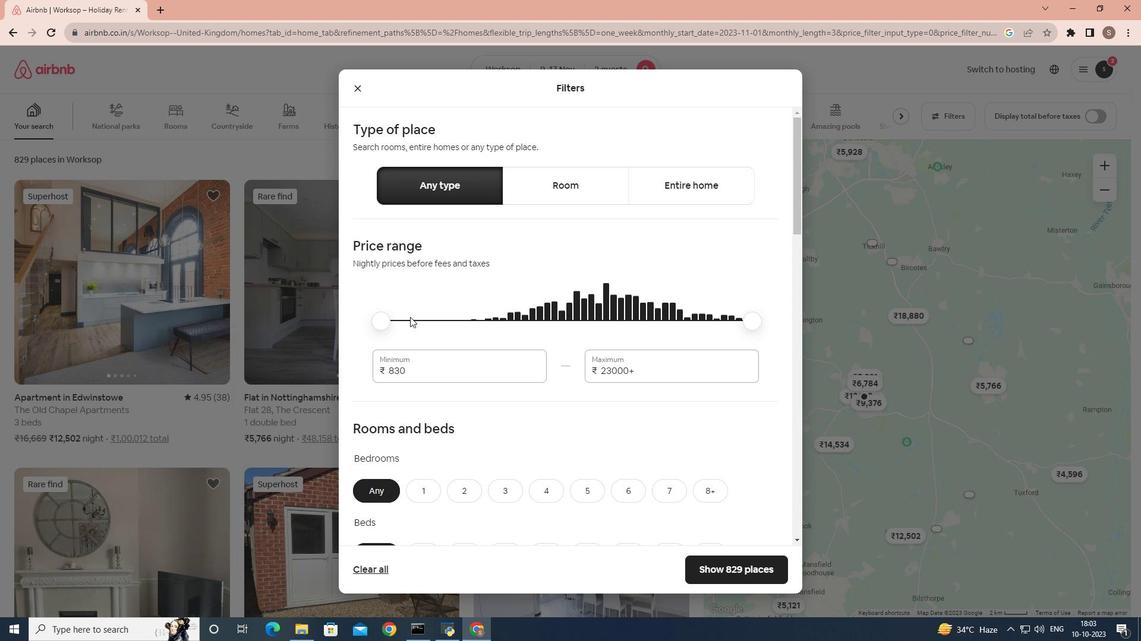 
Action: Mouse scrolled (410, 316) with delta (0, 0)
Screenshot: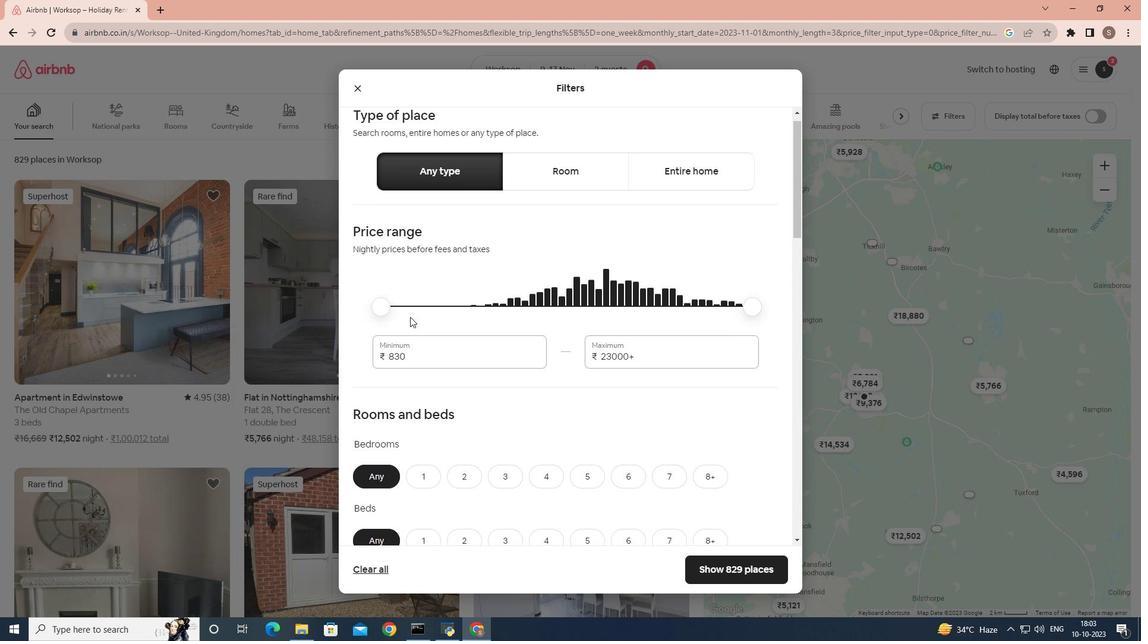 
Action: Mouse scrolled (410, 316) with delta (0, 0)
Screenshot: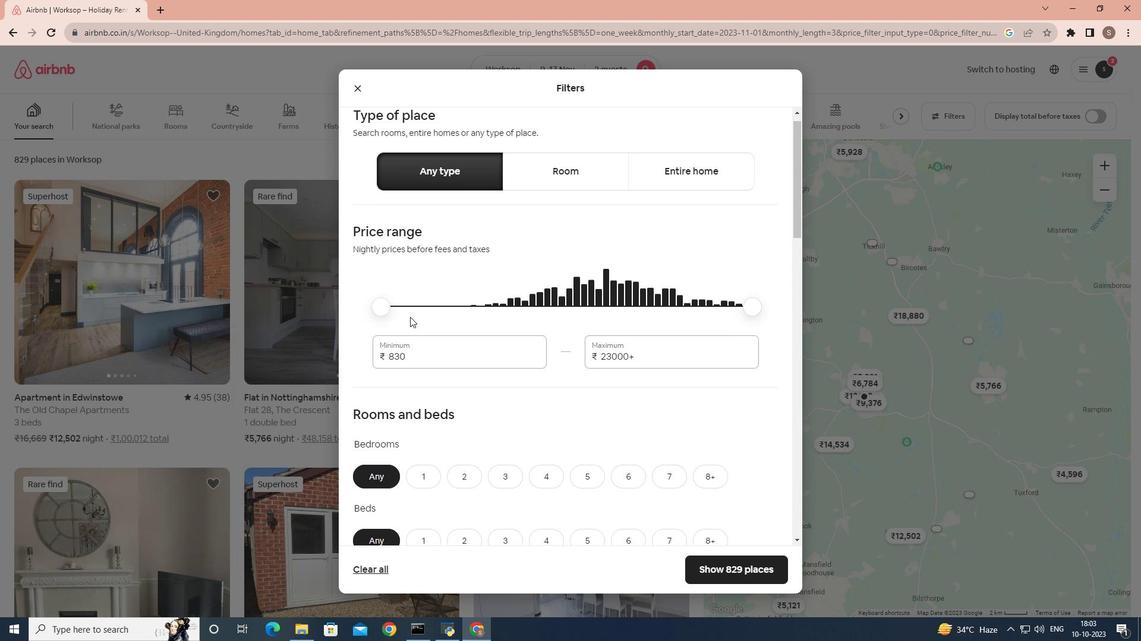 
Action: Mouse scrolled (410, 316) with delta (0, 0)
Screenshot: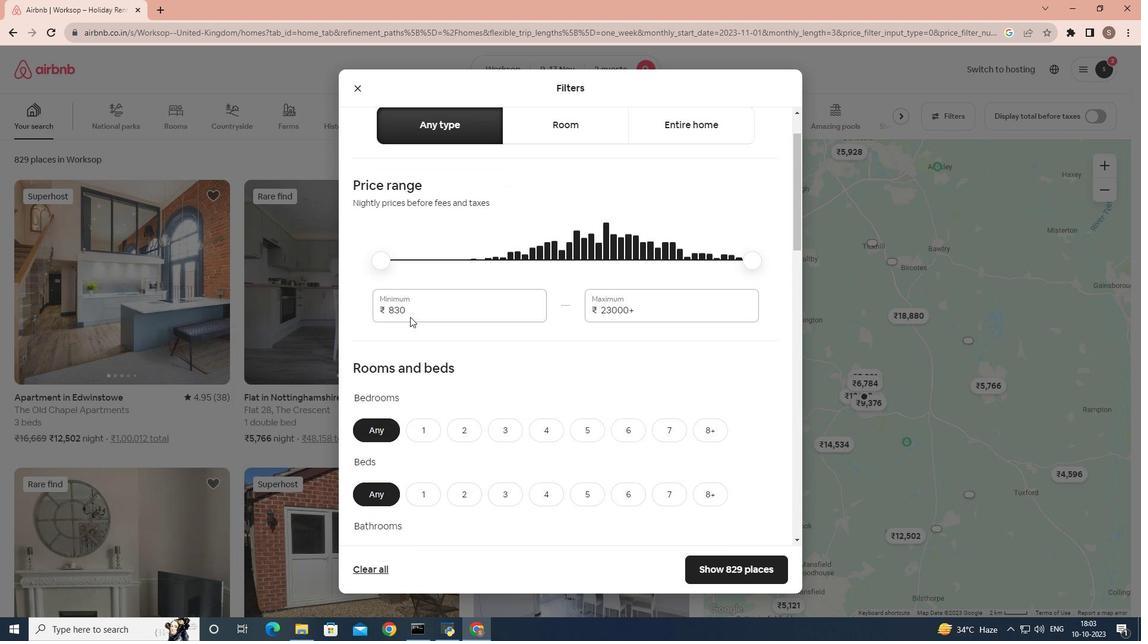 
Action: Mouse moved to (424, 314)
Screenshot: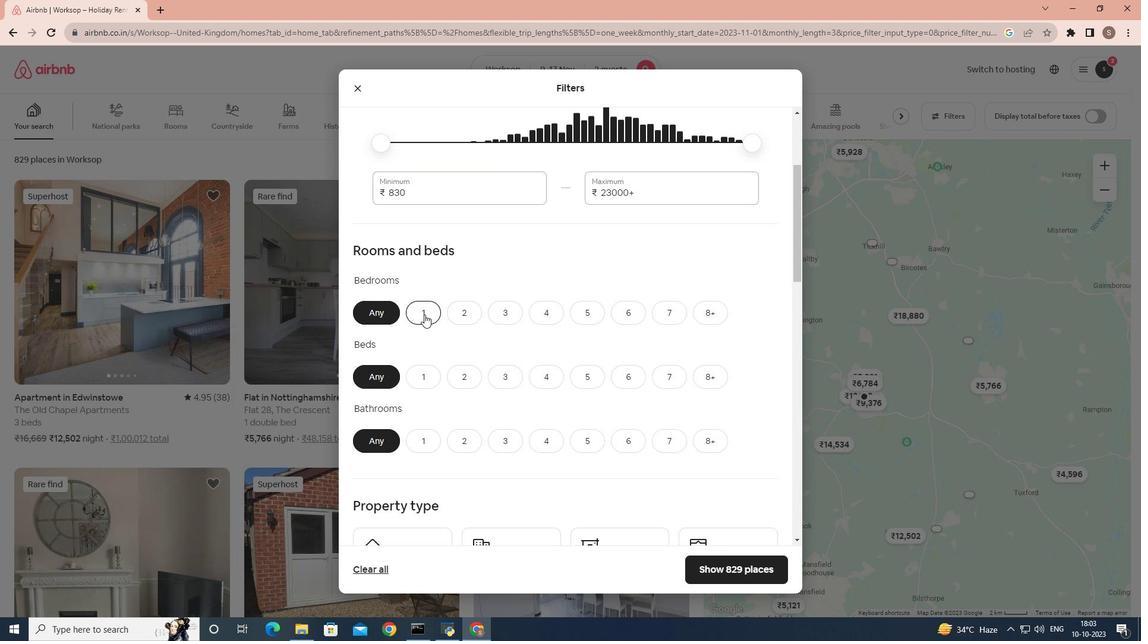 
Action: Mouse pressed left at (424, 314)
Screenshot: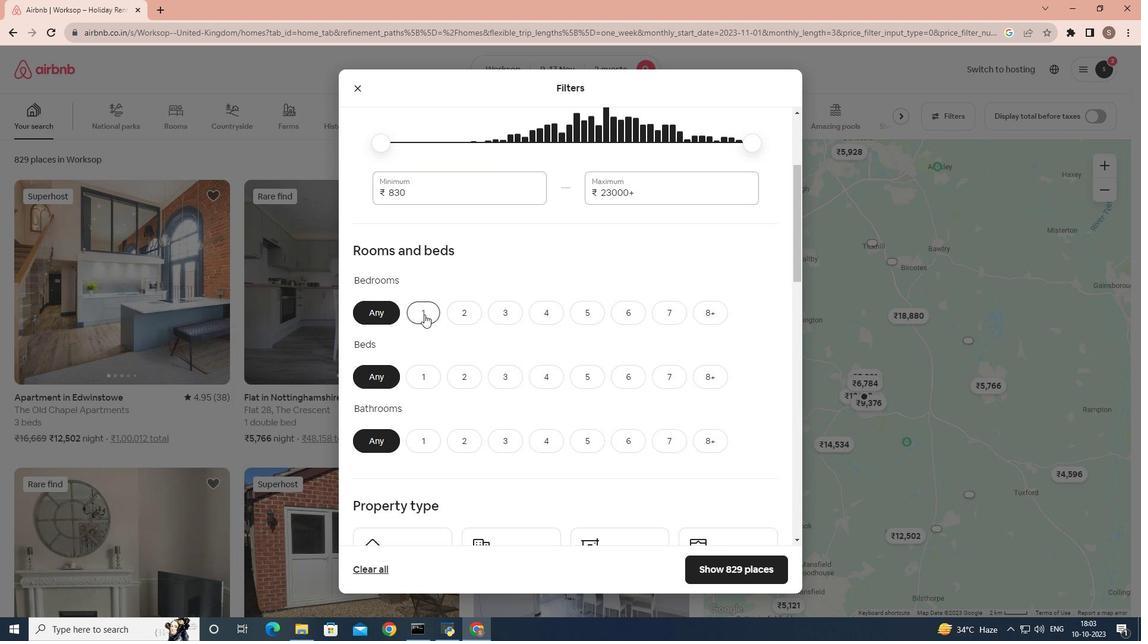 
Action: Mouse moved to (449, 380)
Screenshot: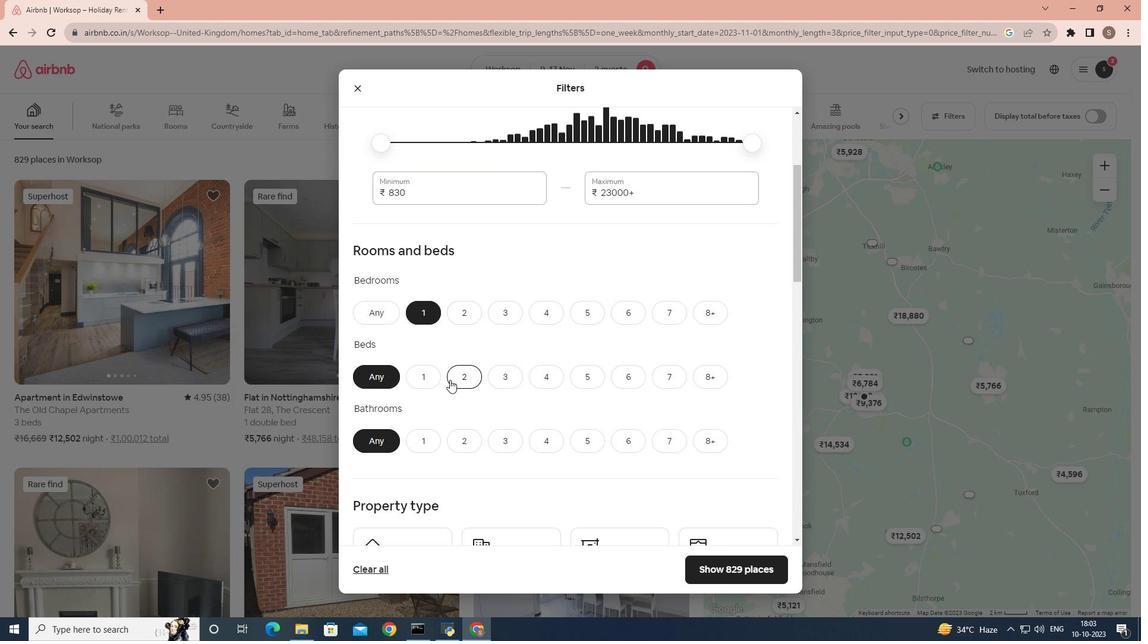 
Action: Mouse pressed left at (449, 380)
Screenshot: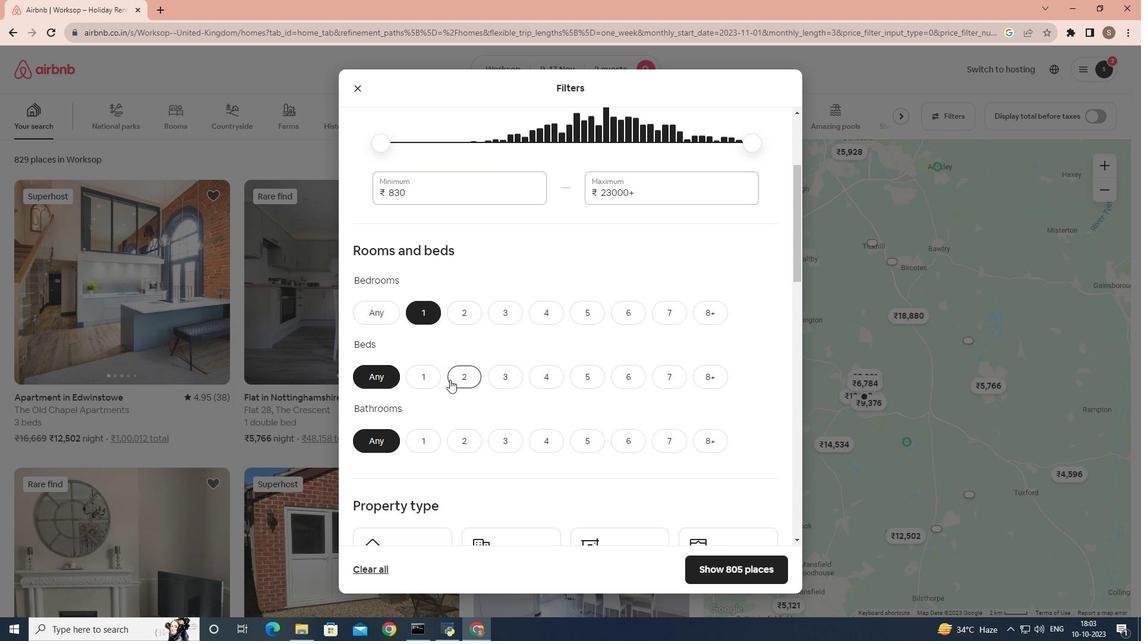 
Action: Mouse moved to (437, 449)
Screenshot: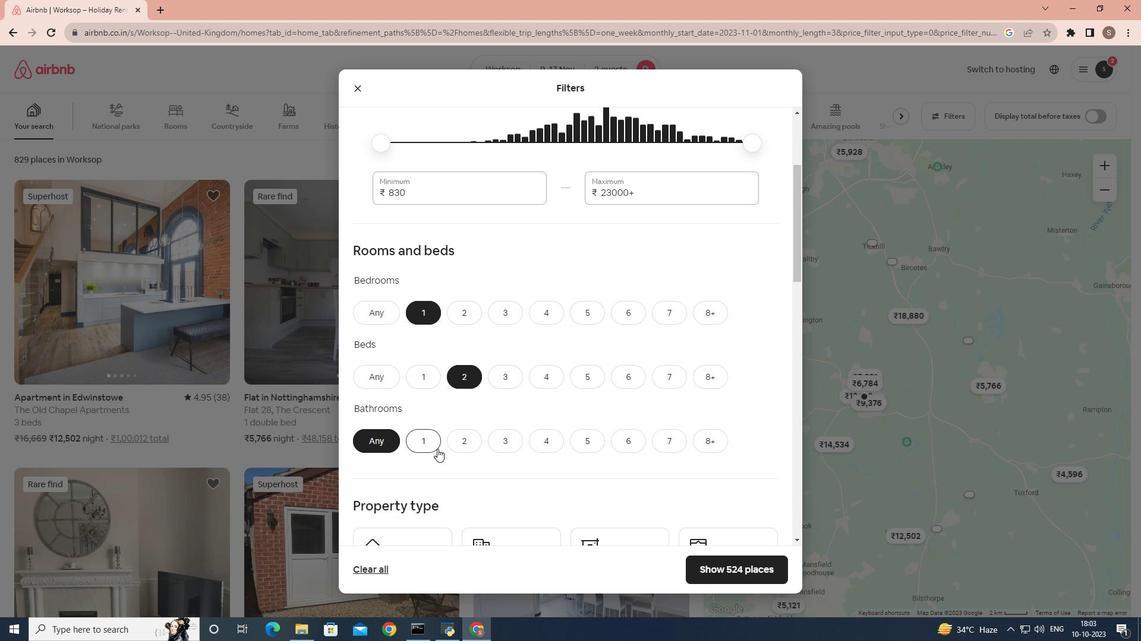 
Action: Mouse pressed left at (437, 449)
Screenshot: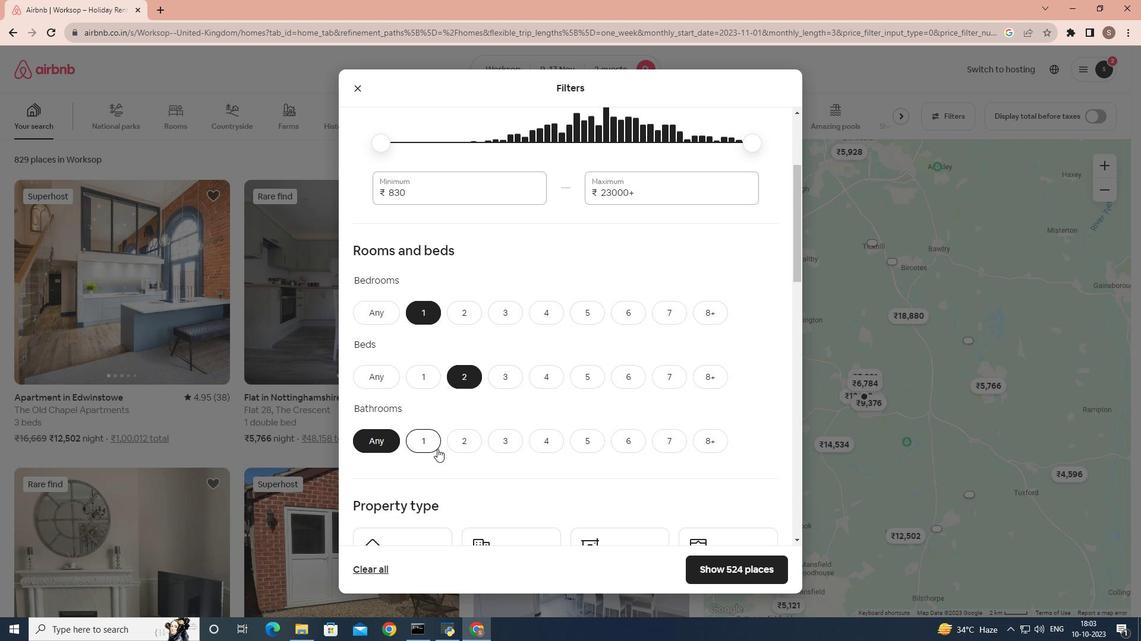 
Action: Mouse moved to (441, 435)
Screenshot: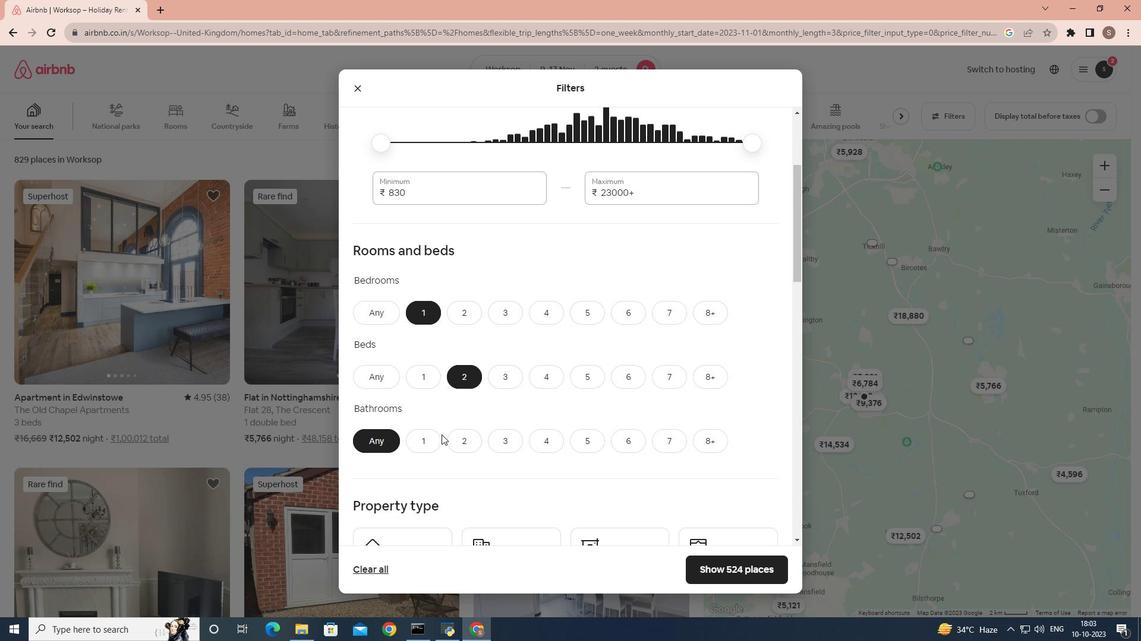 
Action: Mouse pressed left at (441, 435)
Screenshot: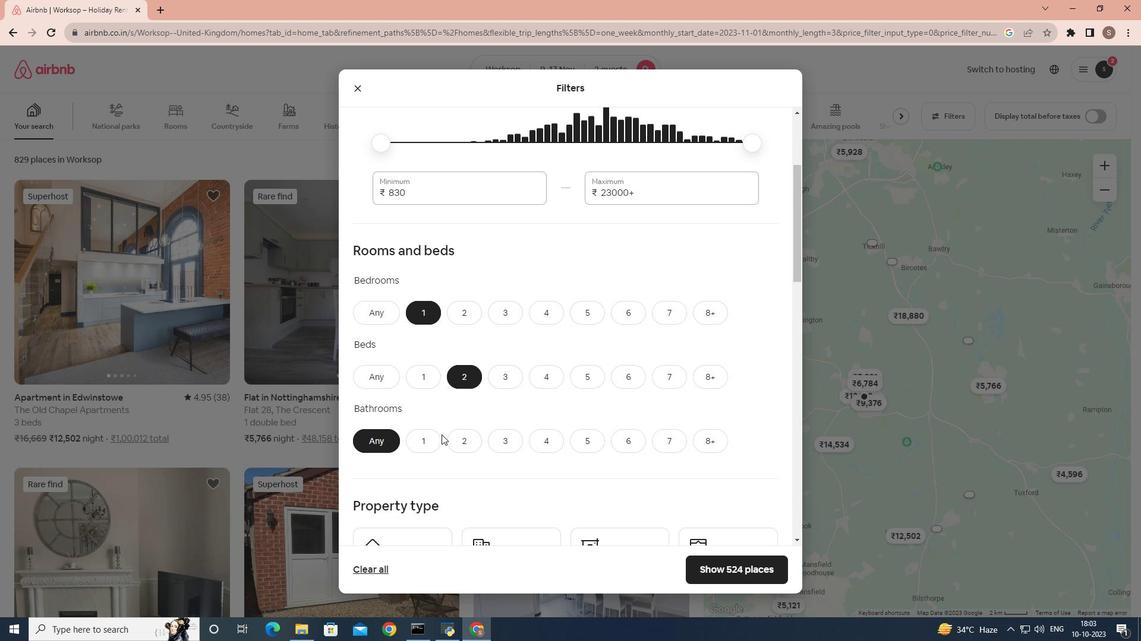 
Action: Mouse moved to (432, 439)
Screenshot: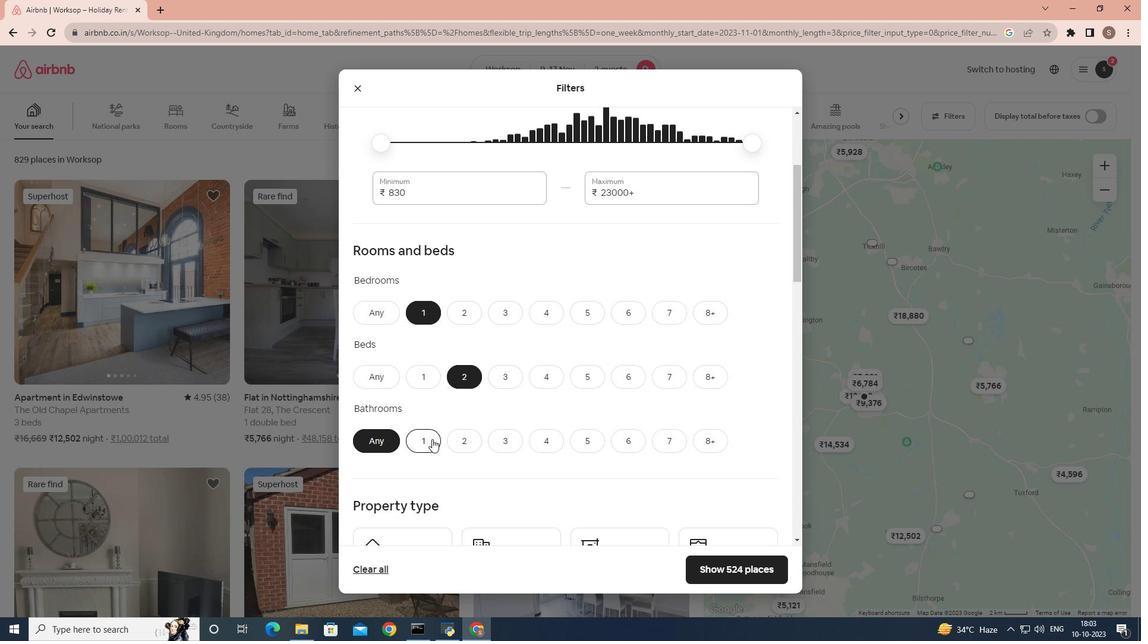 
Action: Mouse pressed left at (432, 439)
Screenshot: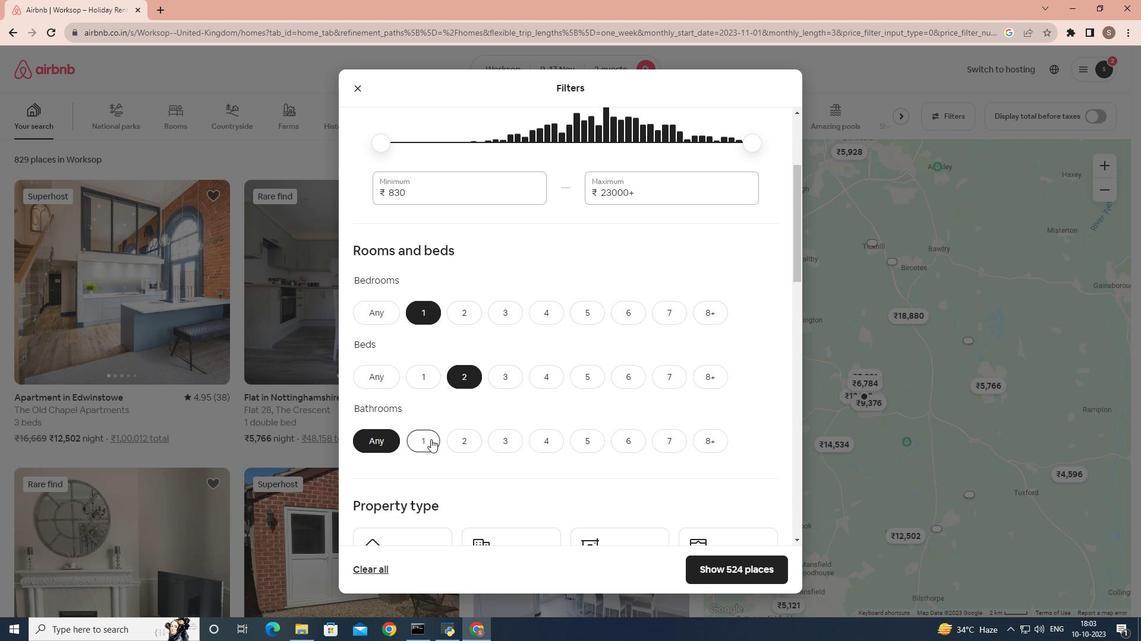 
Action: Mouse moved to (550, 420)
Screenshot: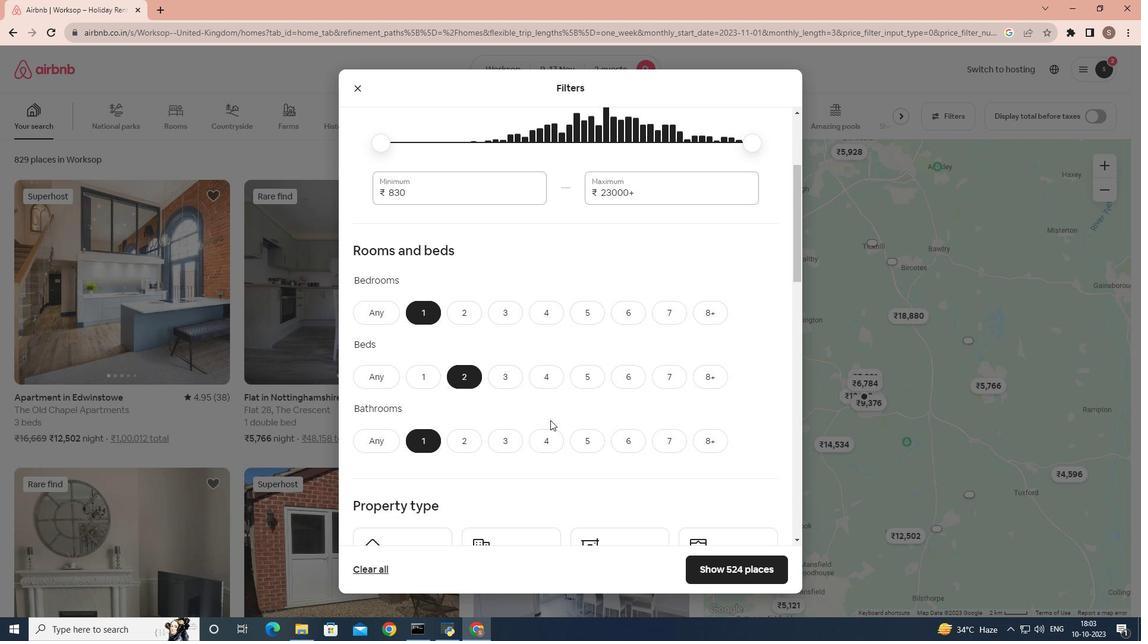 
Action: Mouse scrolled (550, 420) with delta (0, 0)
Screenshot: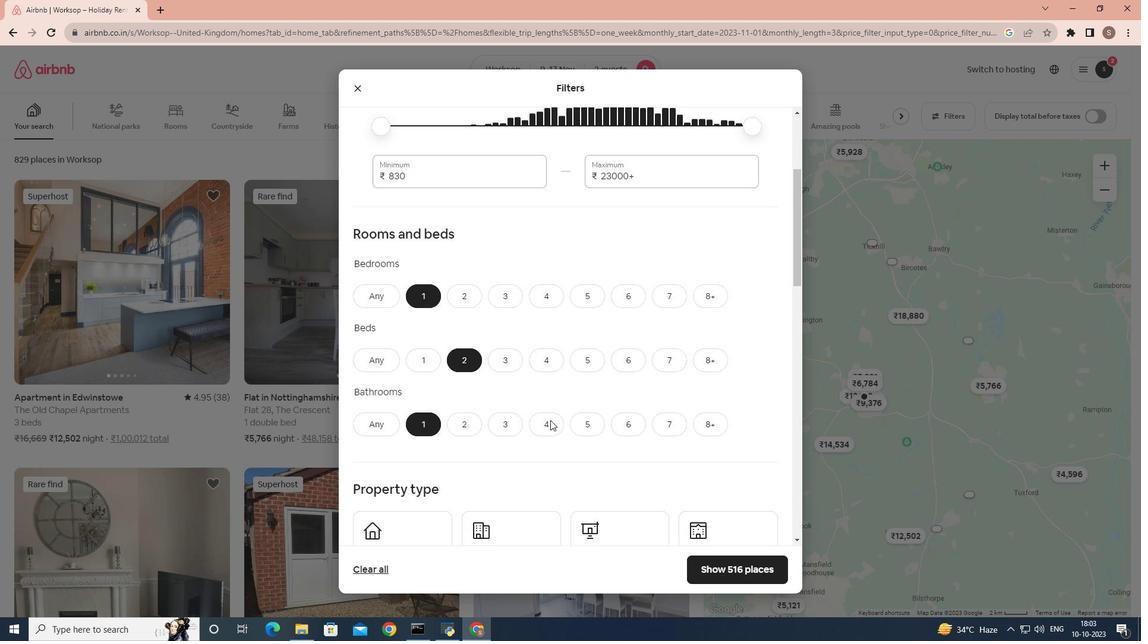 
Action: Mouse scrolled (550, 420) with delta (0, 0)
Screenshot: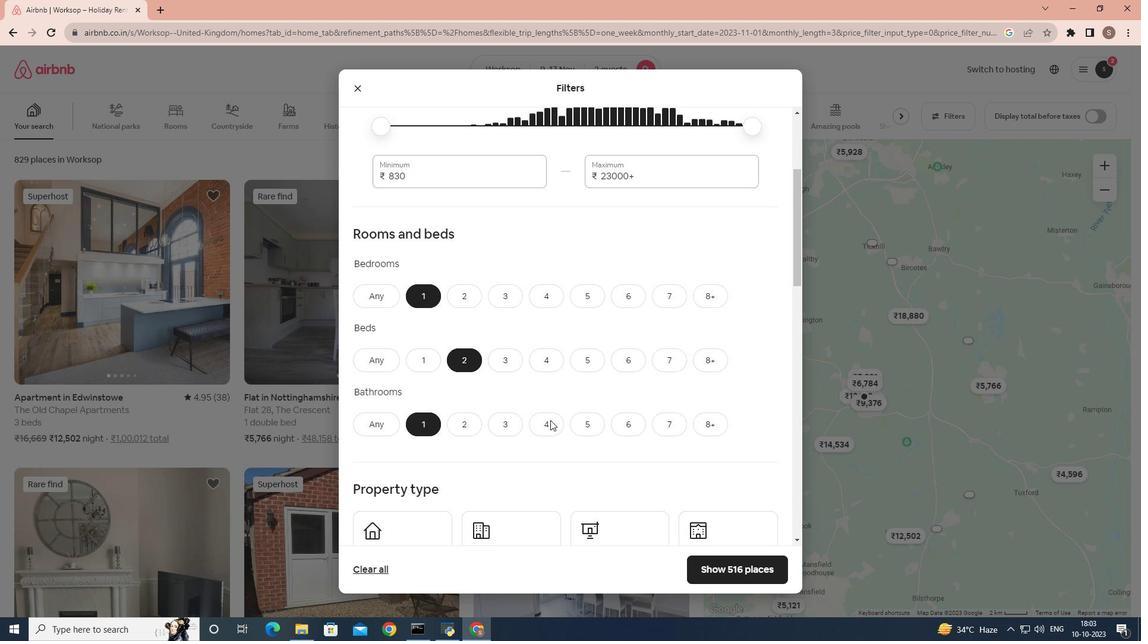 
Action: Mouse scrolled (550, 420) with delta (0, 0)
Screenshot: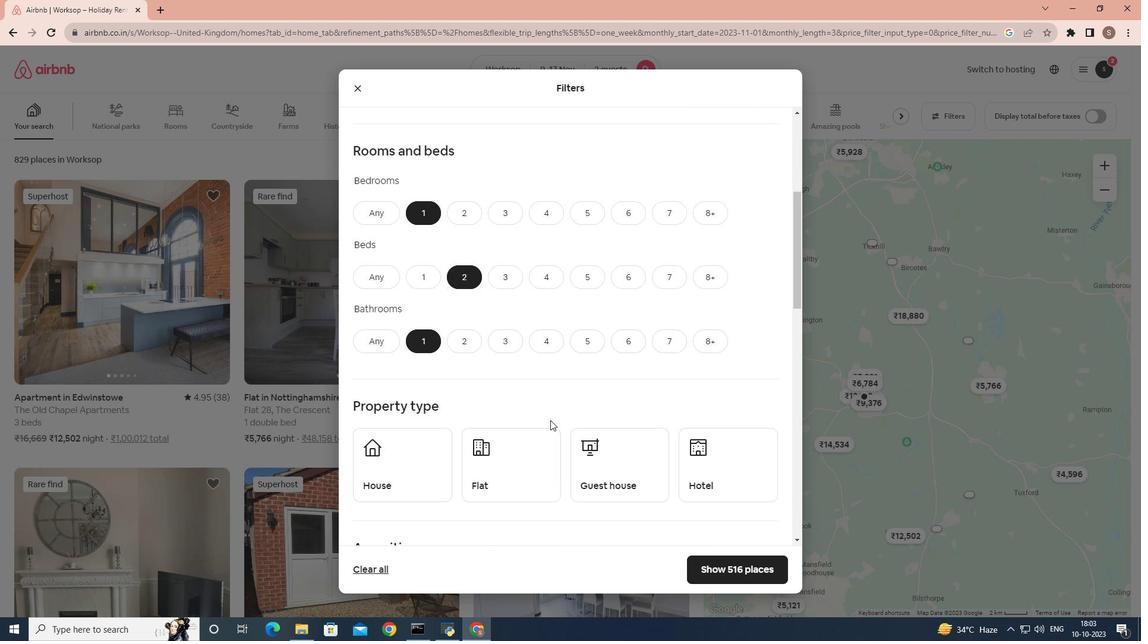 
Action: Mouse scrolled (550, 420) with delta (0, 0)
Screenshot: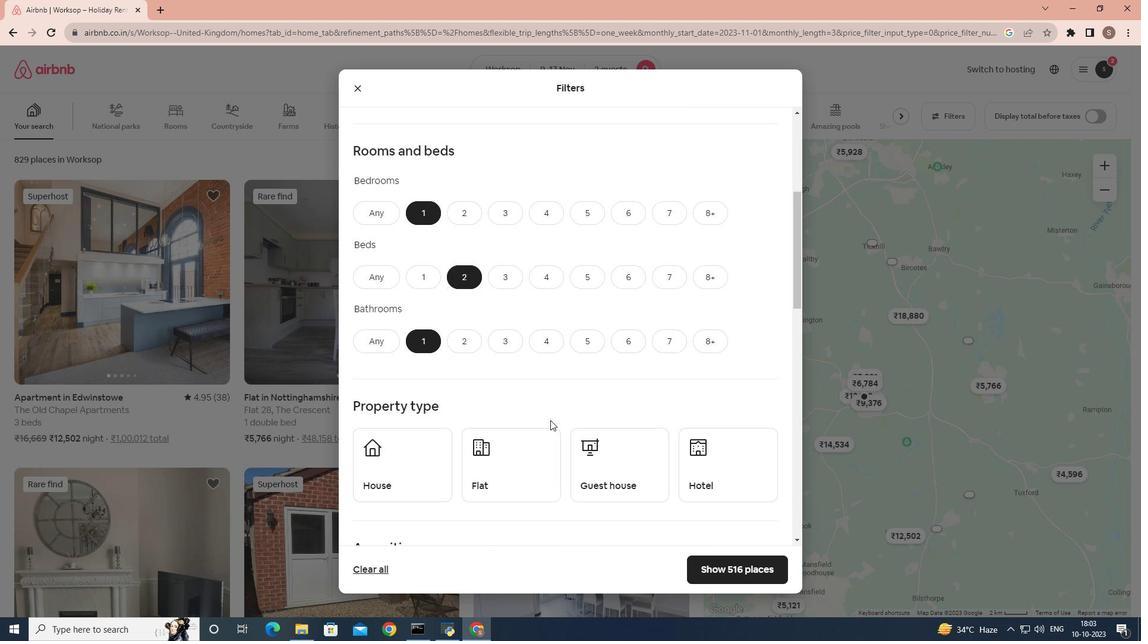 
Action: Mouse moved to (550, 420)
Screenshot: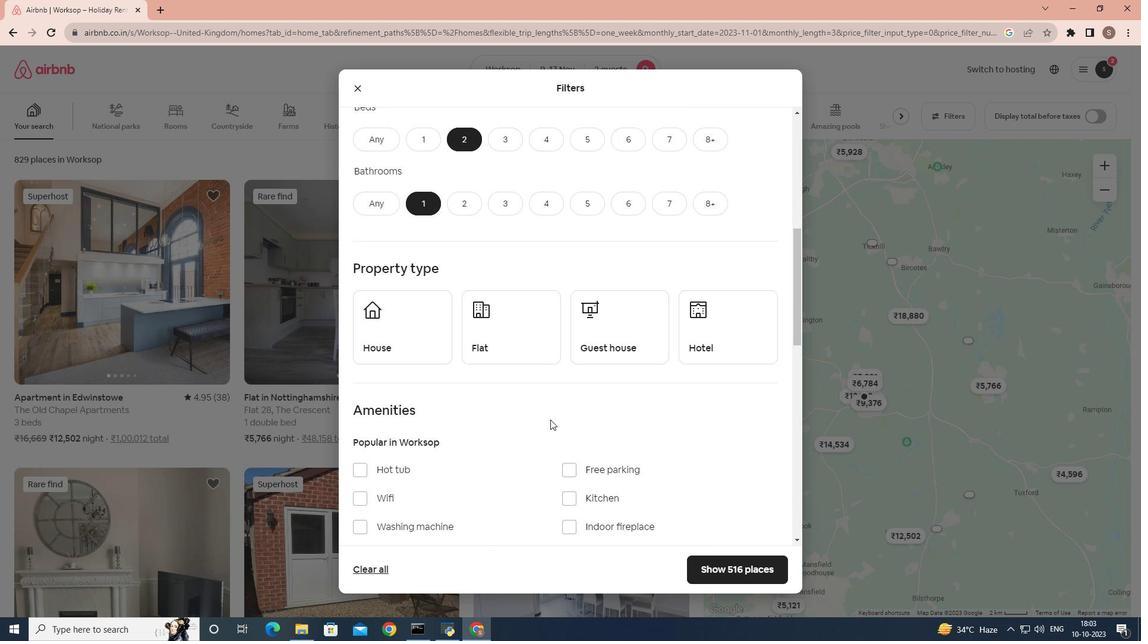 
Action: Mouse scrolled (550, 419) with delta (0, 0)
Screenshot: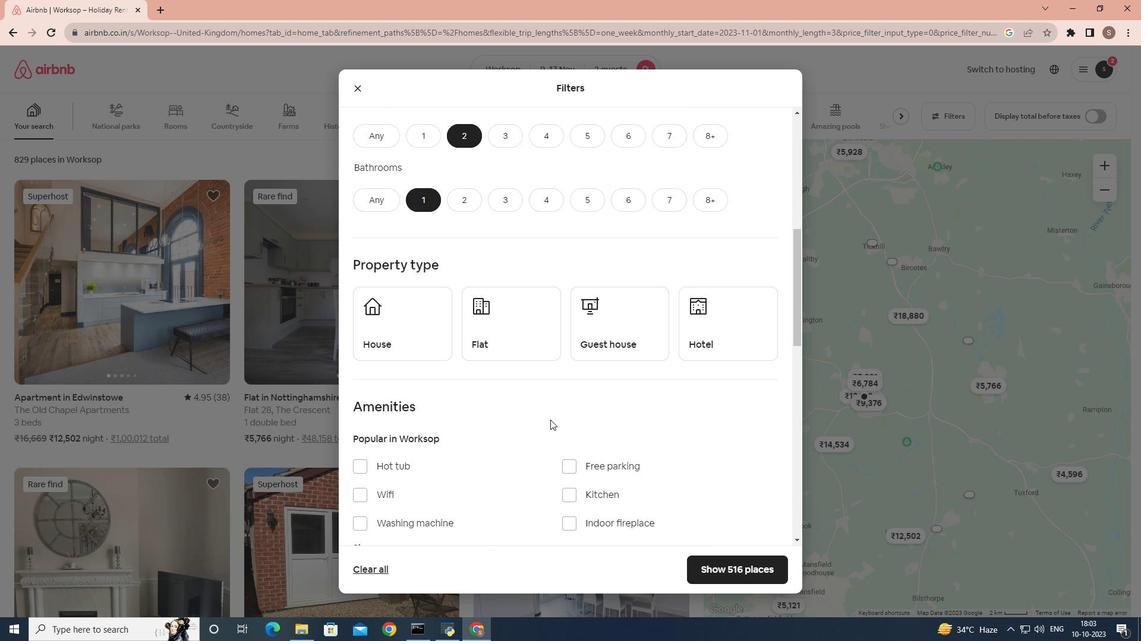 
Action: Mouse scrolled (550, 419) with delta (0, 0)
Screenshot: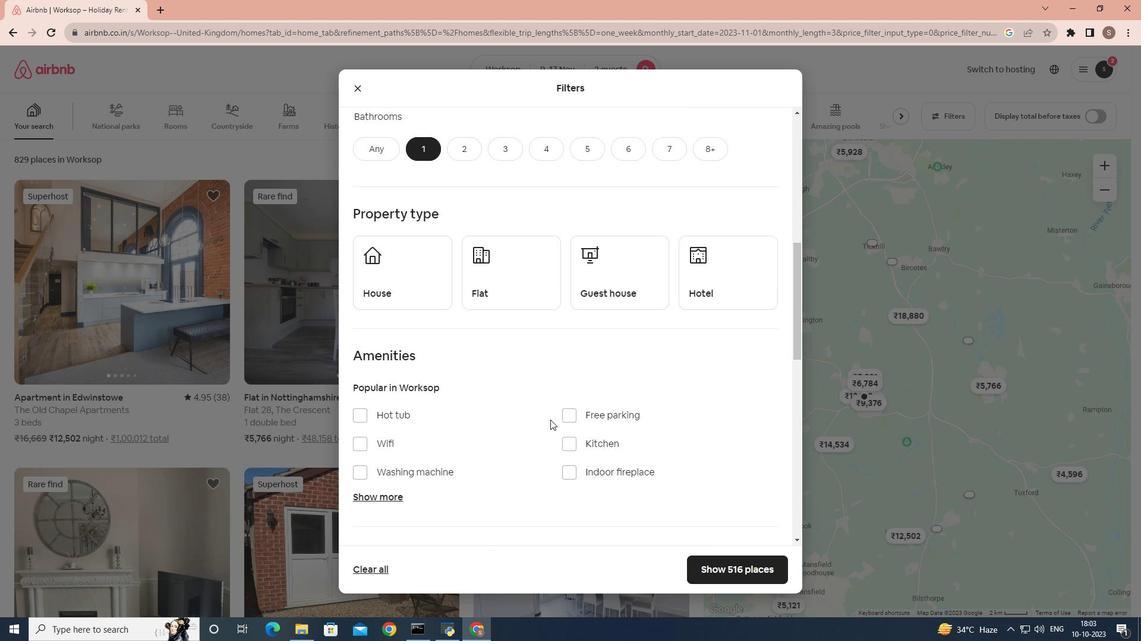 
Action: Mouse scrolled (550, 419) with delta (0, 0)
Screenshot: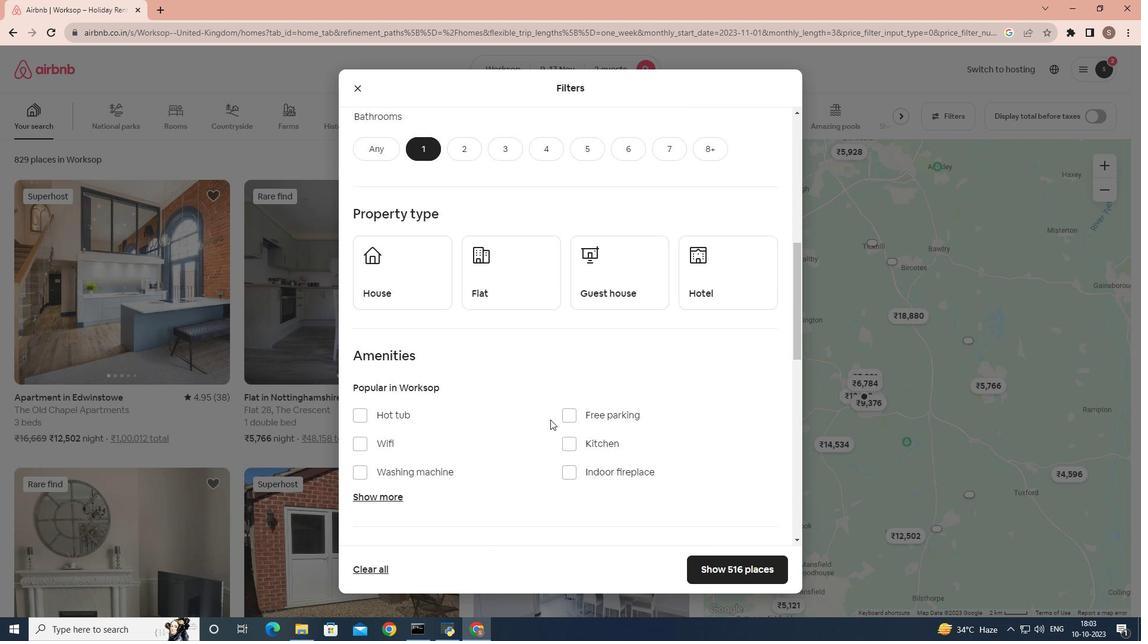 
Action: Mouse moved to (552, 408)
Screenshot: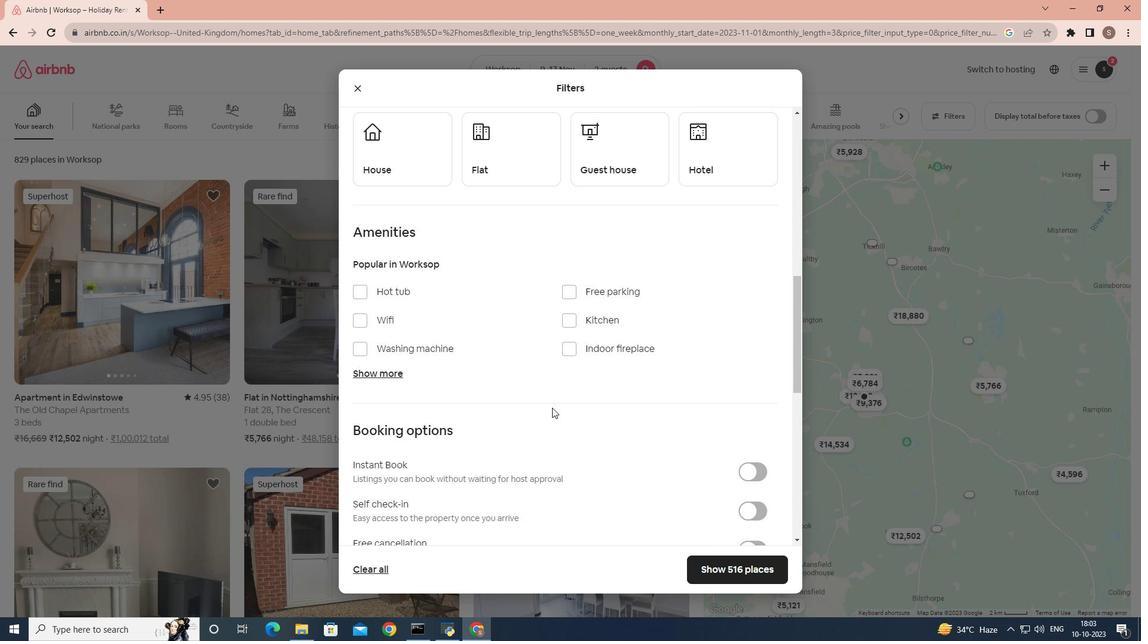 
Action: Mouse scrolled (552, 407) with delta (0, 0)
Screenshot: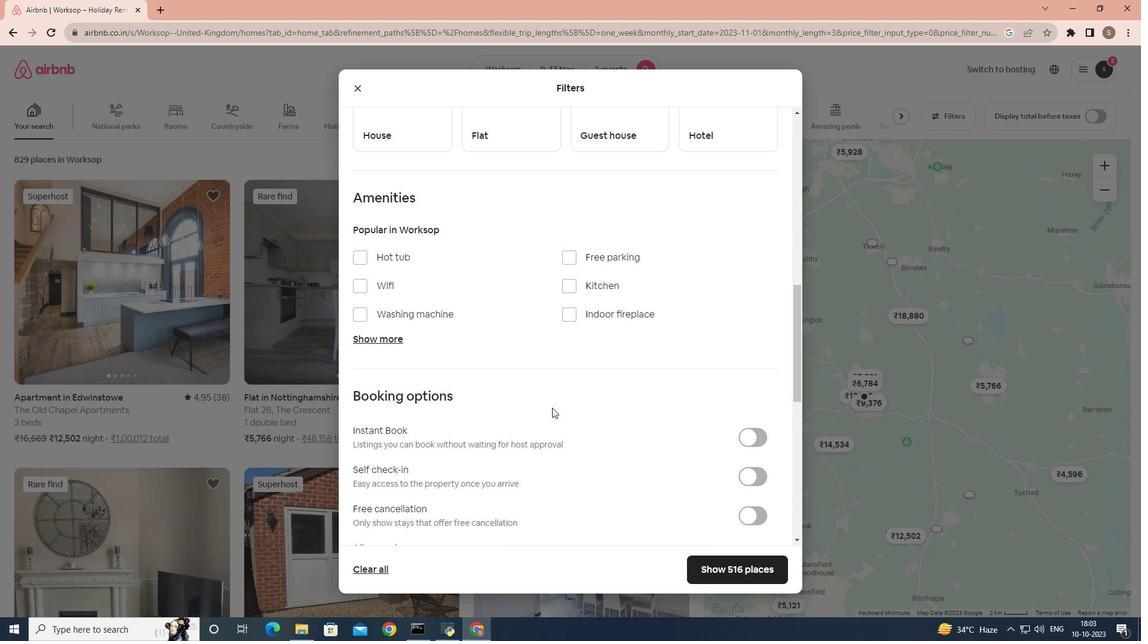 
Action: Mouse scrolled (552, 407) with delta (0, 0)
Screenshot: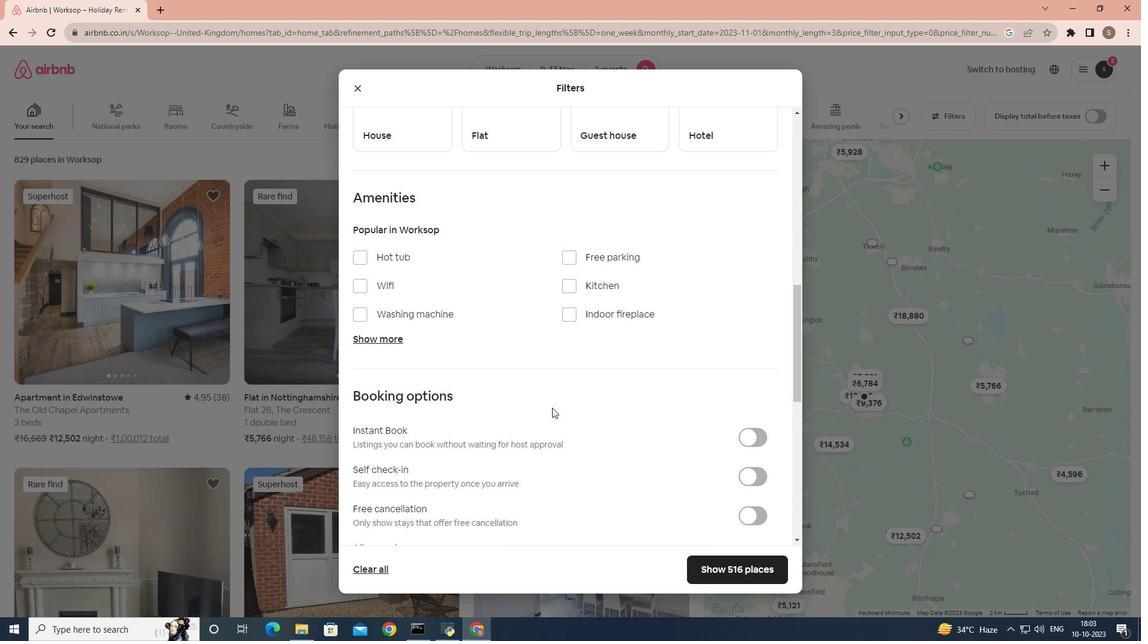 
Action: Mouse scrolled (552, 407) with delta (0, 0)
Screenshot: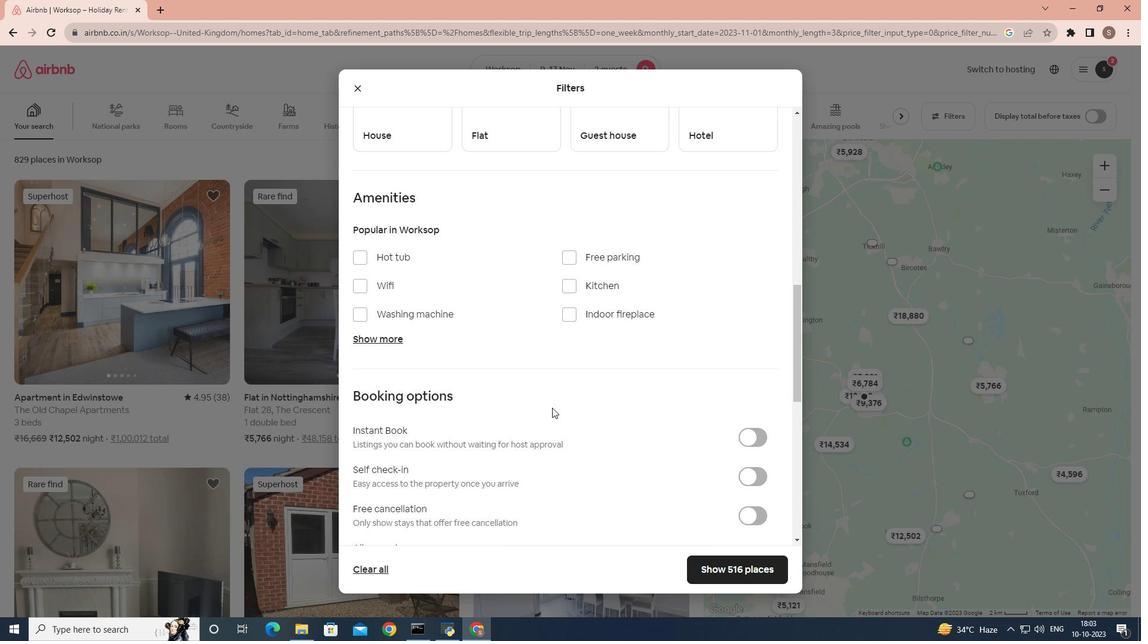 
Action: Mouse scrolled (552, 407) with delta (0, 0)
Screenshot: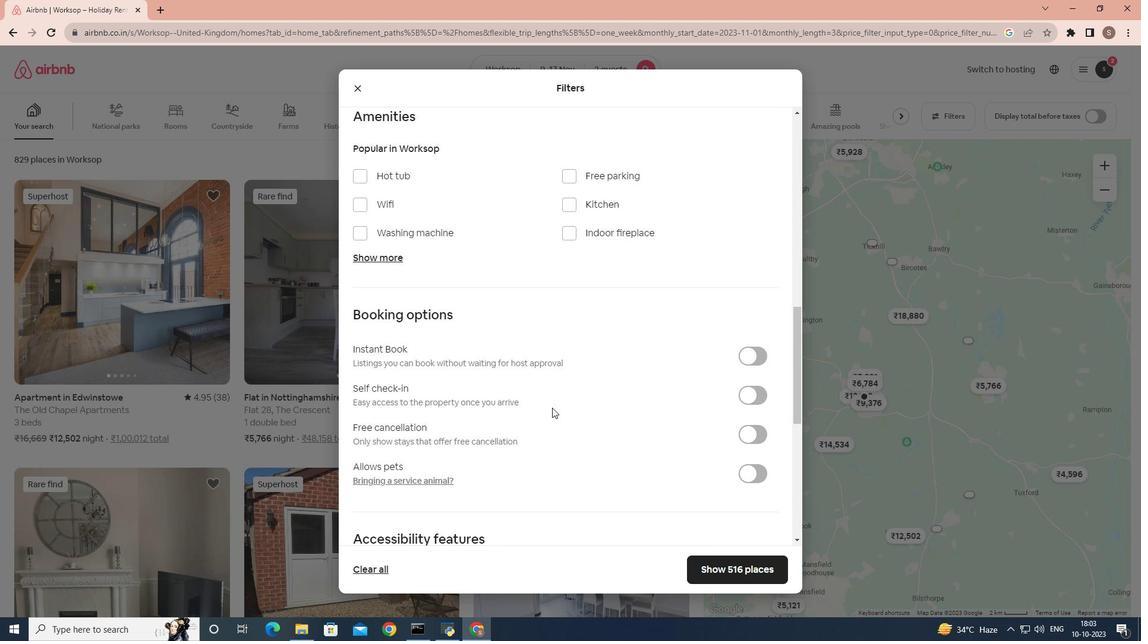 
Action: Mouse scrolled (552, 408) with delta (0, 0)
Screenshot: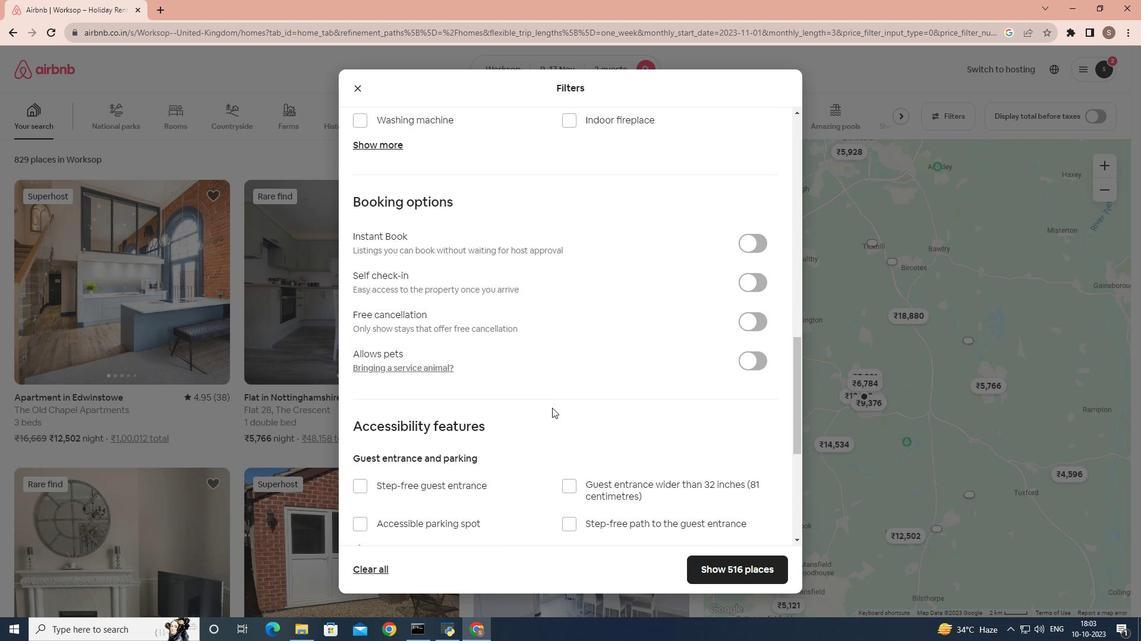
Action: Mouse scrolled (552, 408) with delta (0, 0)
Screenshot: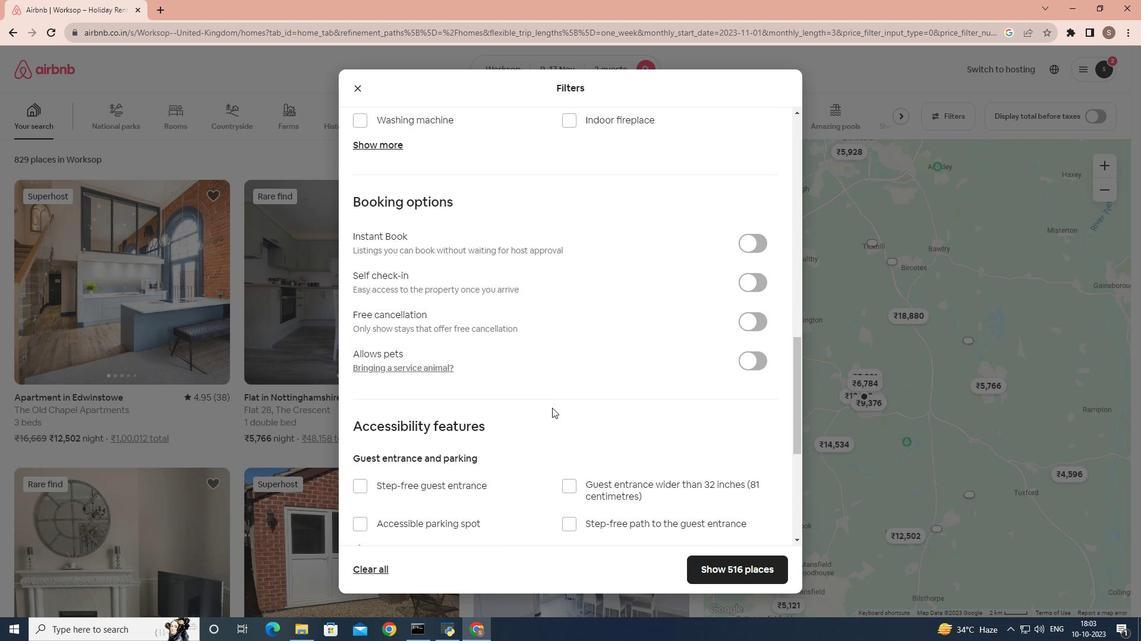 
Action: Mouse scrolled (552, 408) with delta (0, 0)
Screenshot: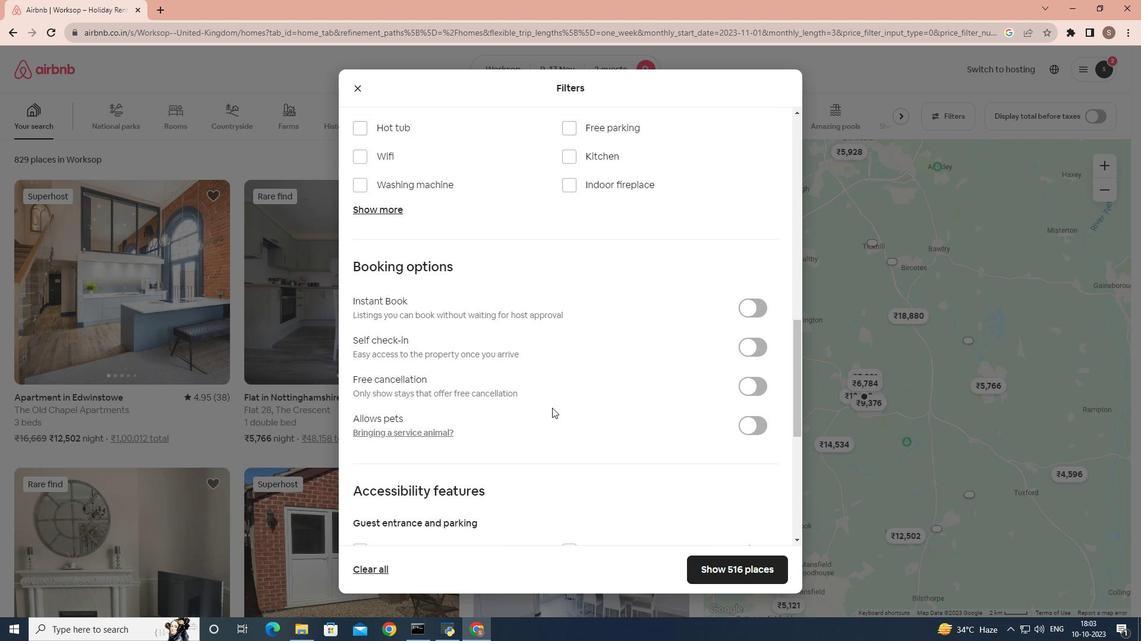 
Action: Mouse scrolled (552, 408) with delta (0, 0)
Screenshot: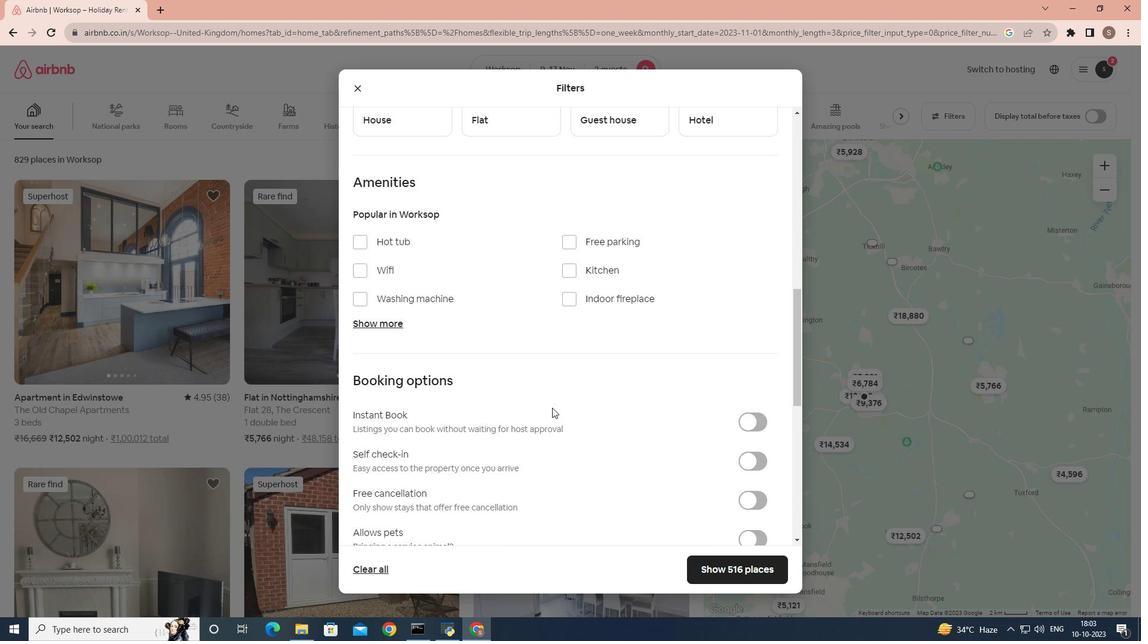 
Action: Mouse scrolled (552, 408) with delta (0, 0)
Screenshot: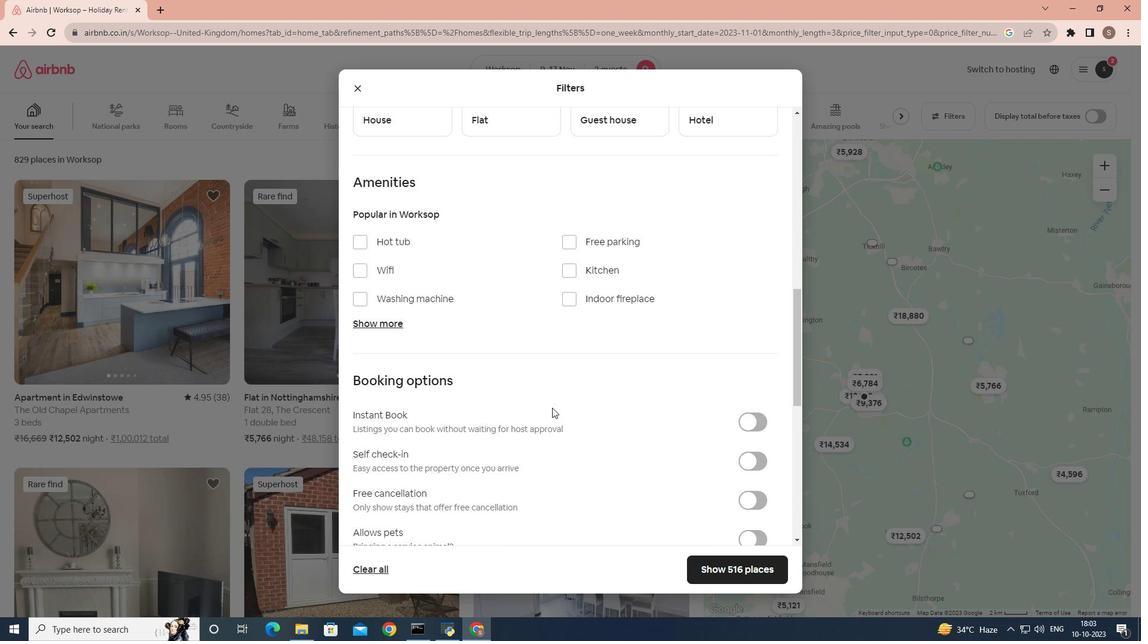
Action: Mouse scrolled (552, 408) with delta (0, 0)
Screenshot: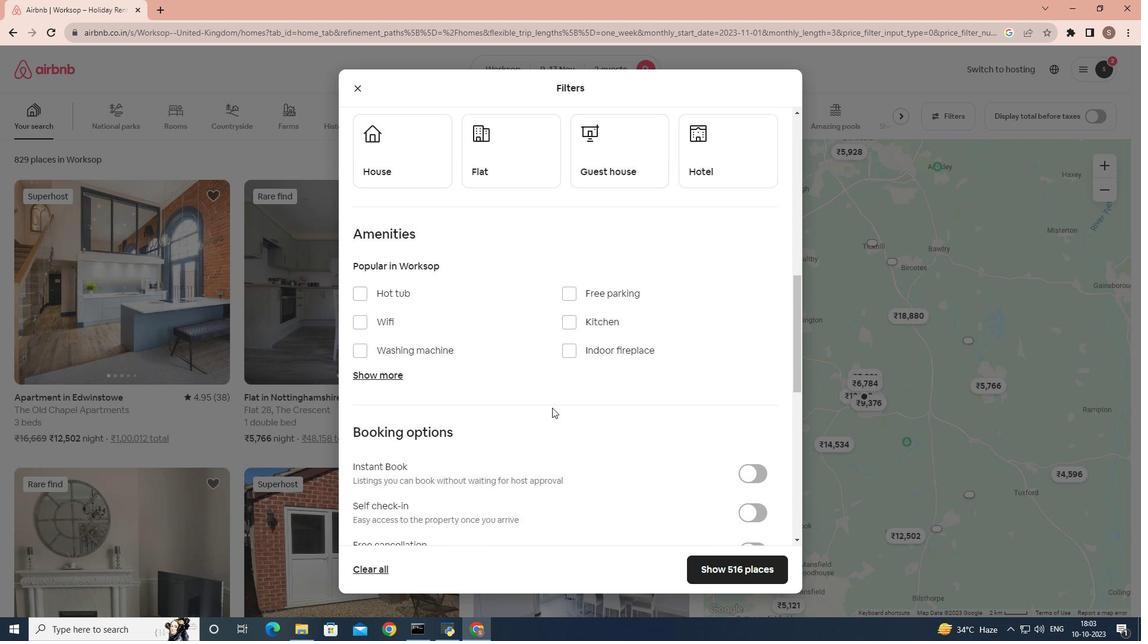 
Action: Mouse moved to (512, 288)
Screenshot: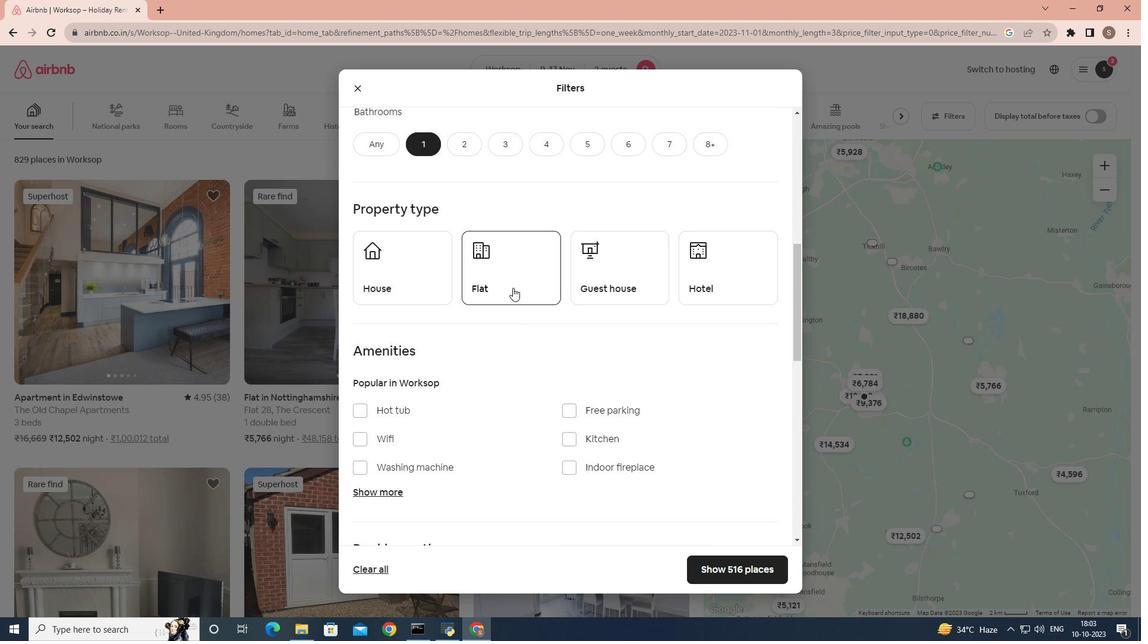 
Action: Mouse pressed left at (512, 288)
Screenshot: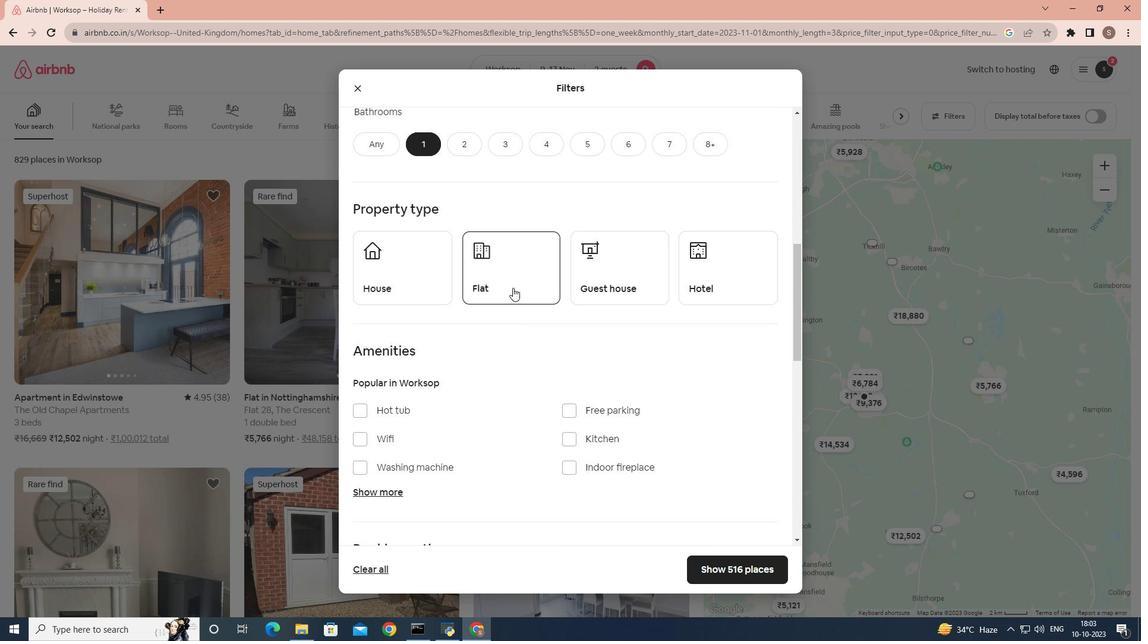 
Action: Mouse moved to (725, 578)
Screenshot: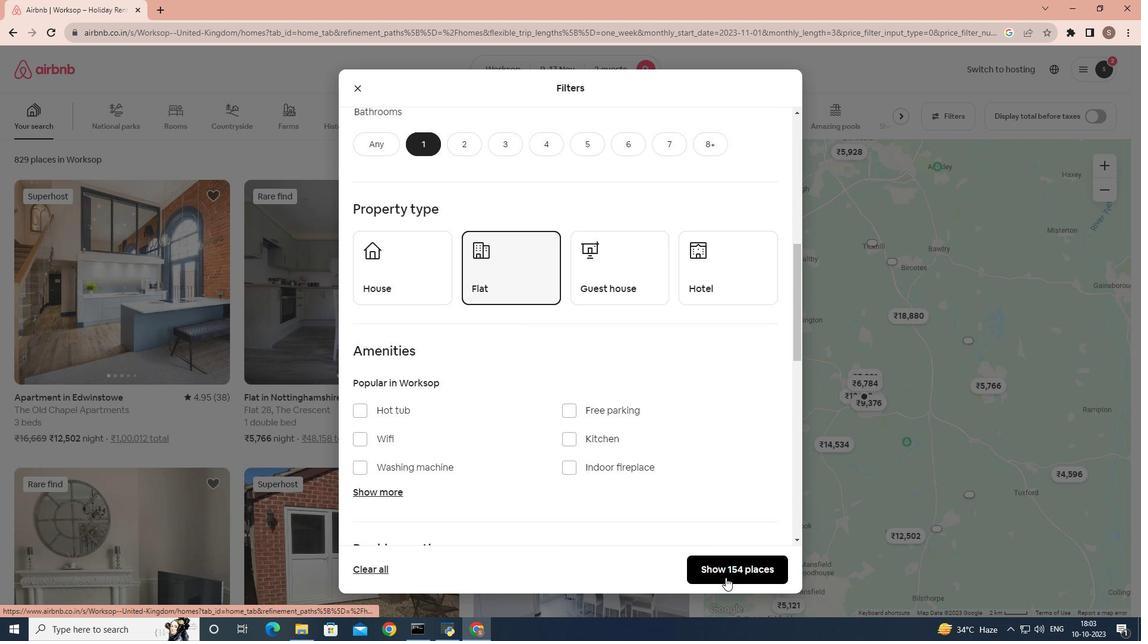 
Action: Mouse pressed left at (725, 578)
Screenshot: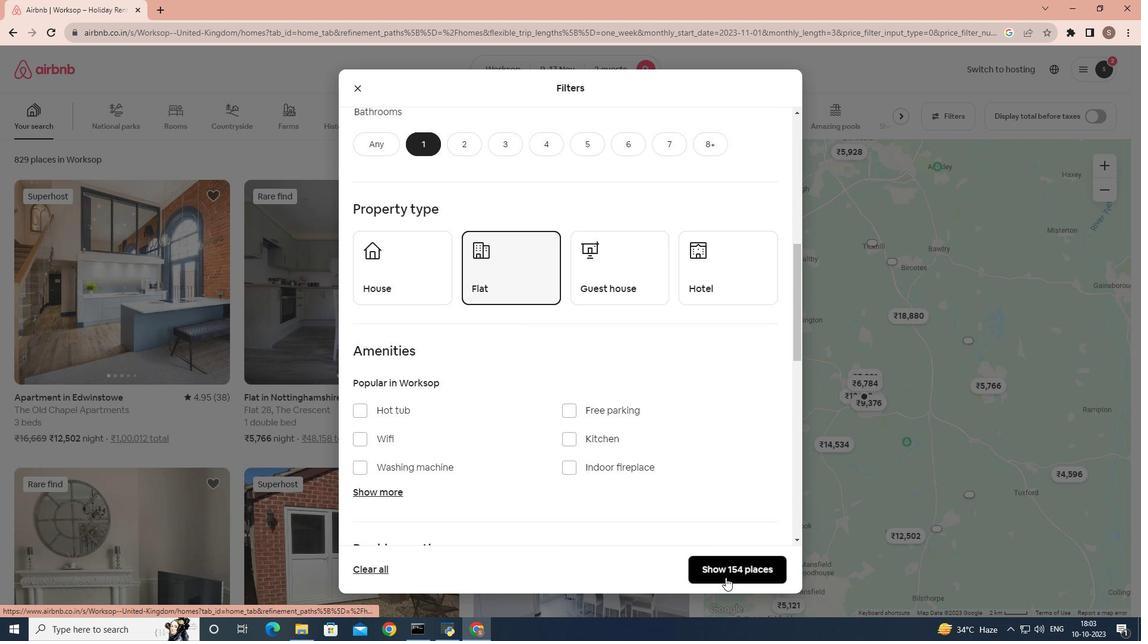 
Action: Mouse moved to (317, 358)
Screenshot: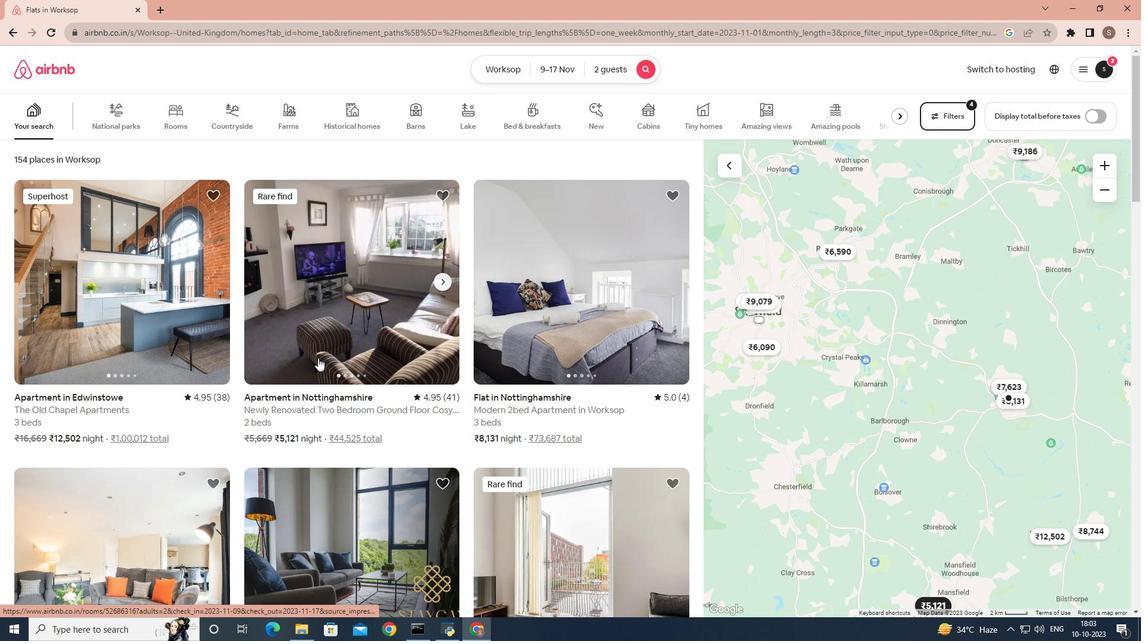 
Action: Mouse scrolled (317, 357) with delta (0, 0)
Screenshot: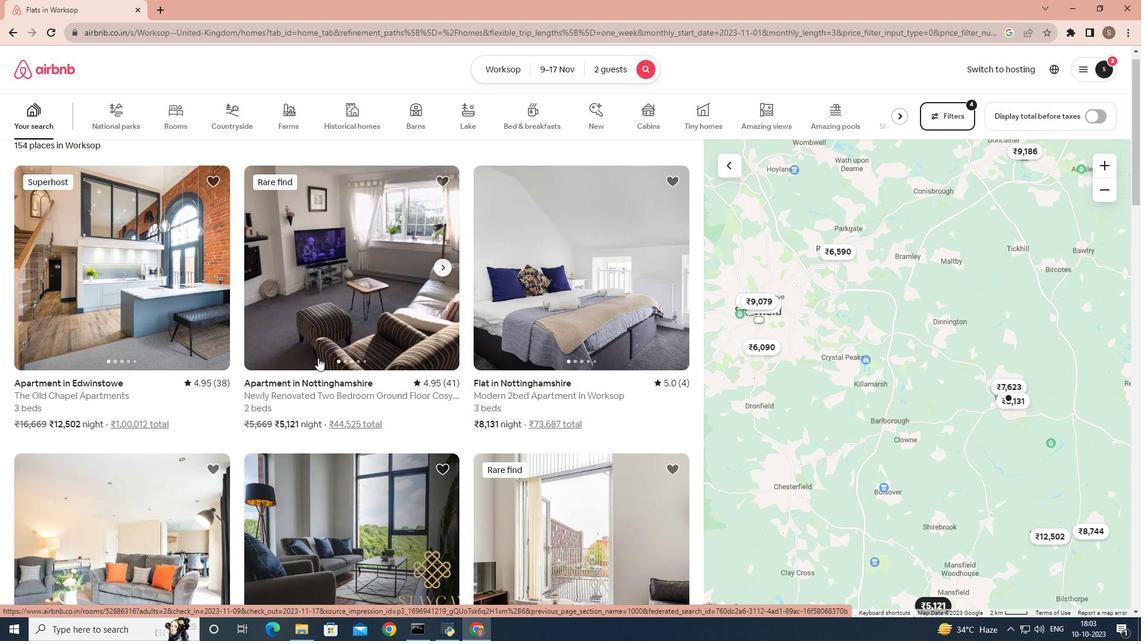 
Action: Mouse scrolled (317, 357) with delta (0, 0)
Screenshot: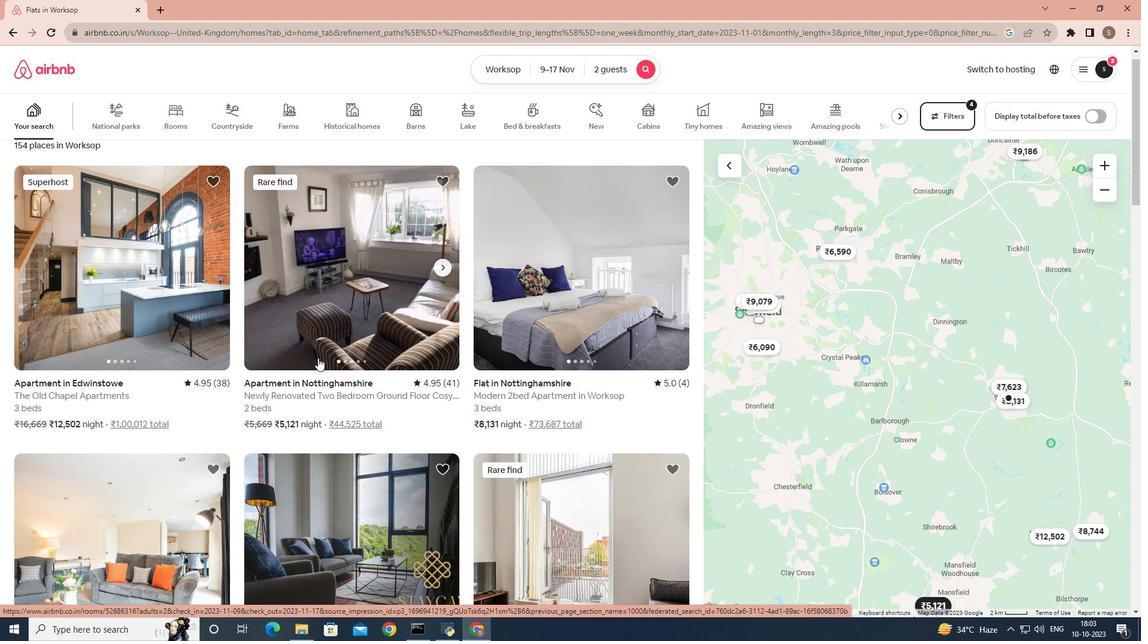 
Action: Mouse scrolled (317, 357) with delta (0, 0)
Screenshot: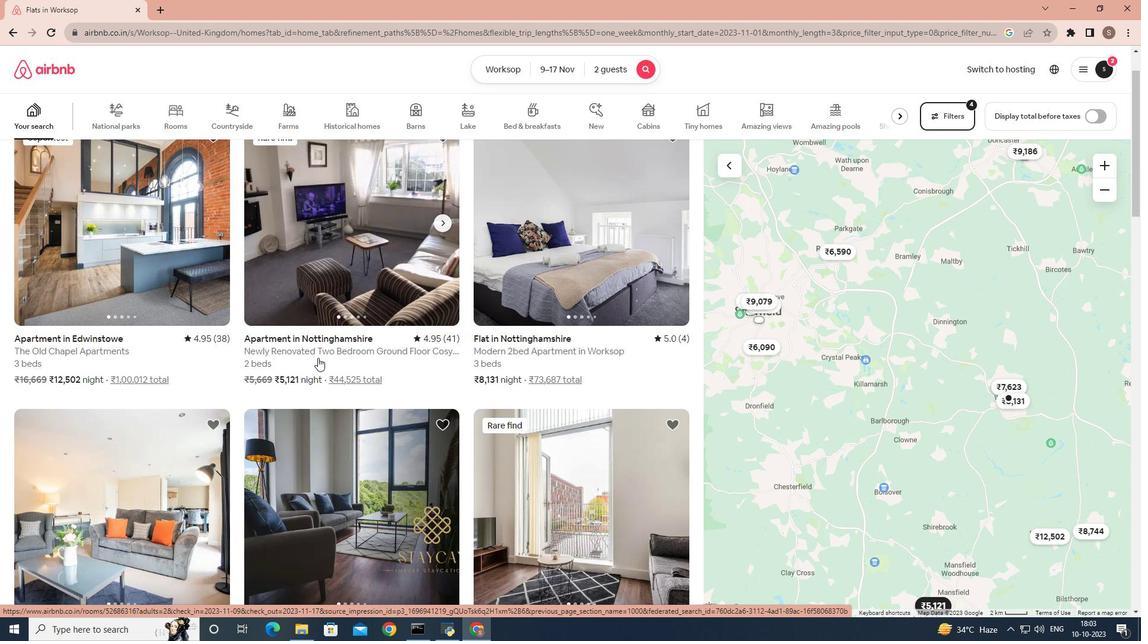 
Action: Mouse moved to (341, 346)
Screenshot: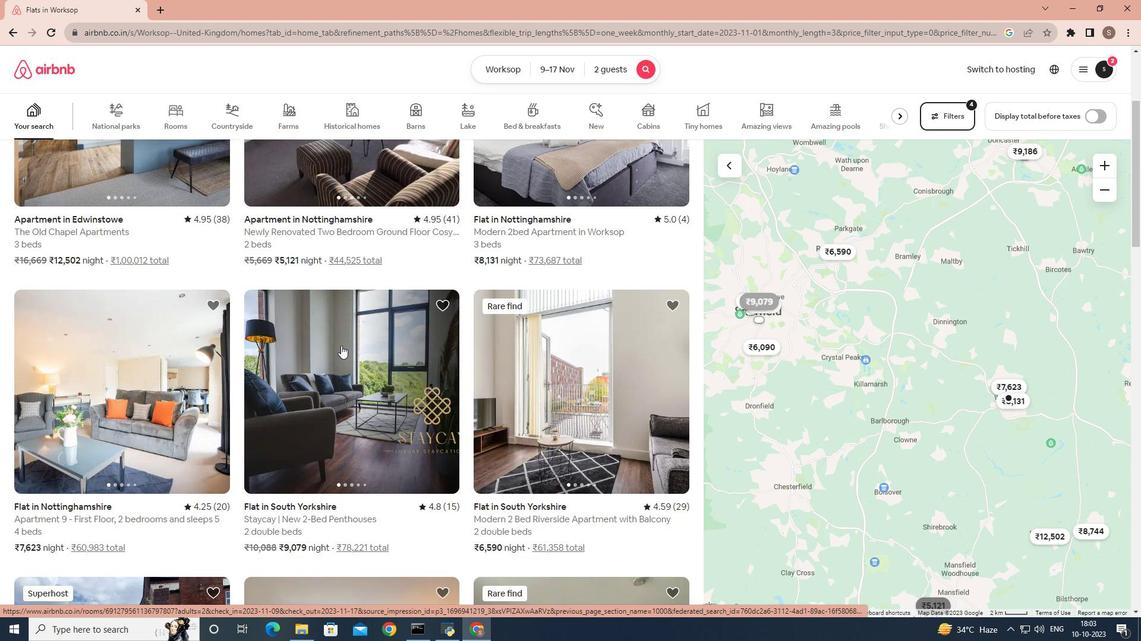 
Action: Mouse scrolled (341, 347) with delta (0, 0)
Screenshot: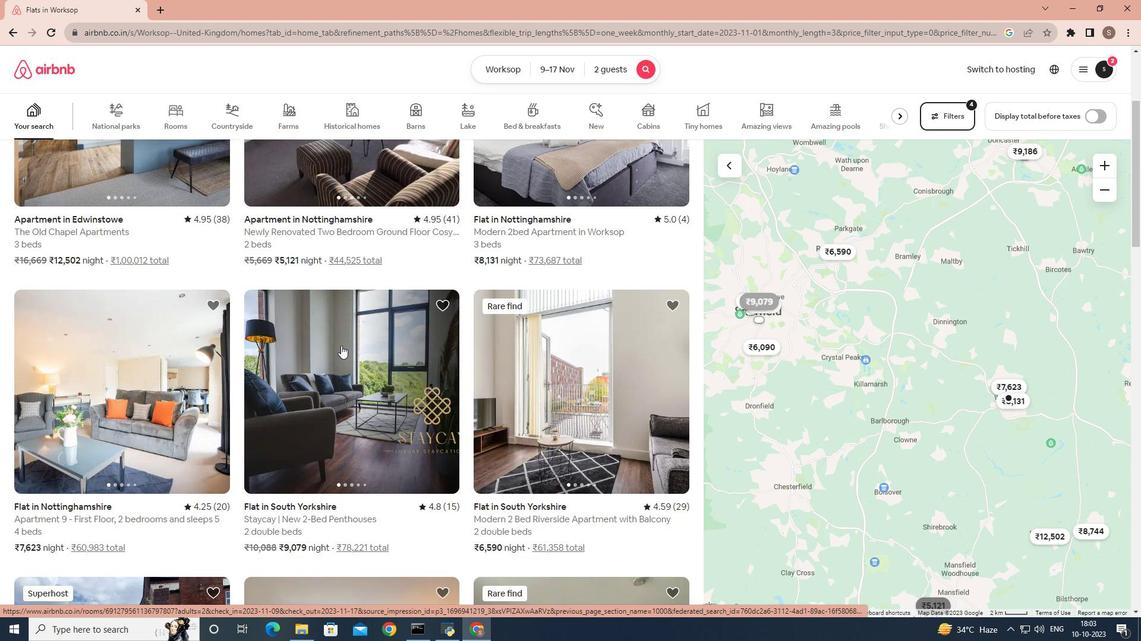
Action: Mouse moved to (341, 345)
Screenshot: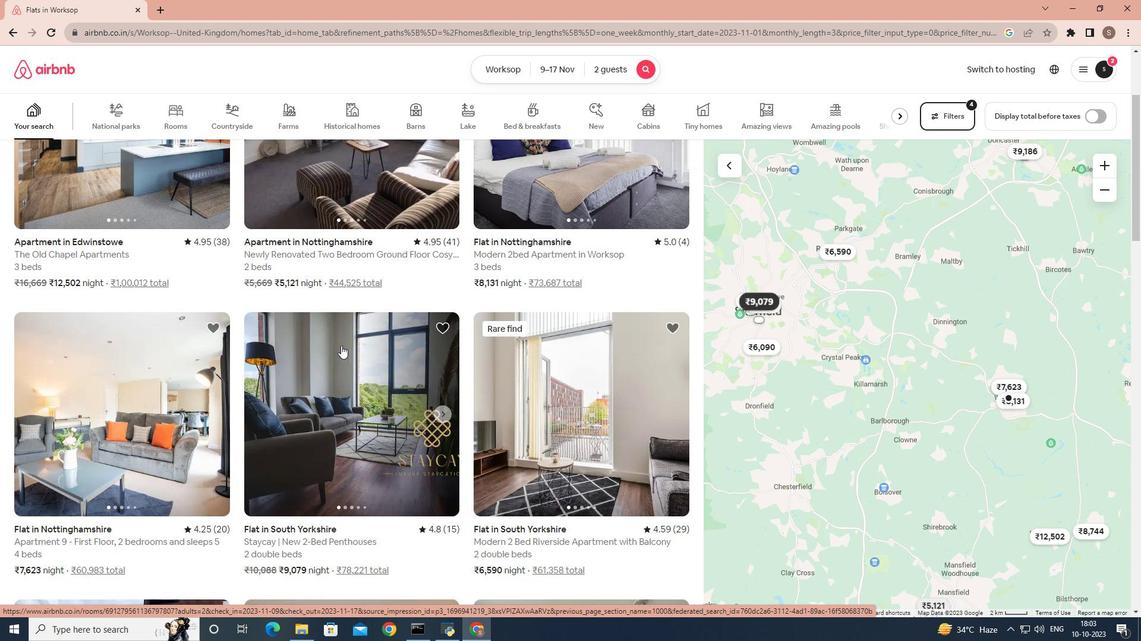 
Action: Mouse scrolled (341, 346) with delta (0, 0)
Screenshot: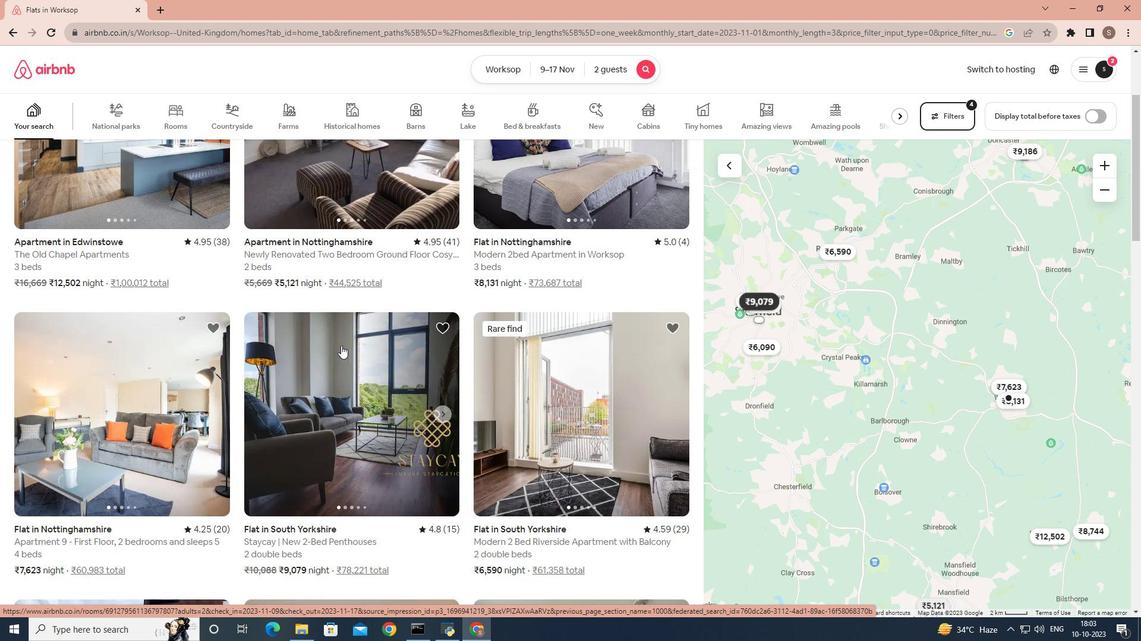 
Action: Mouse moved to (501, 328)
Screenshot: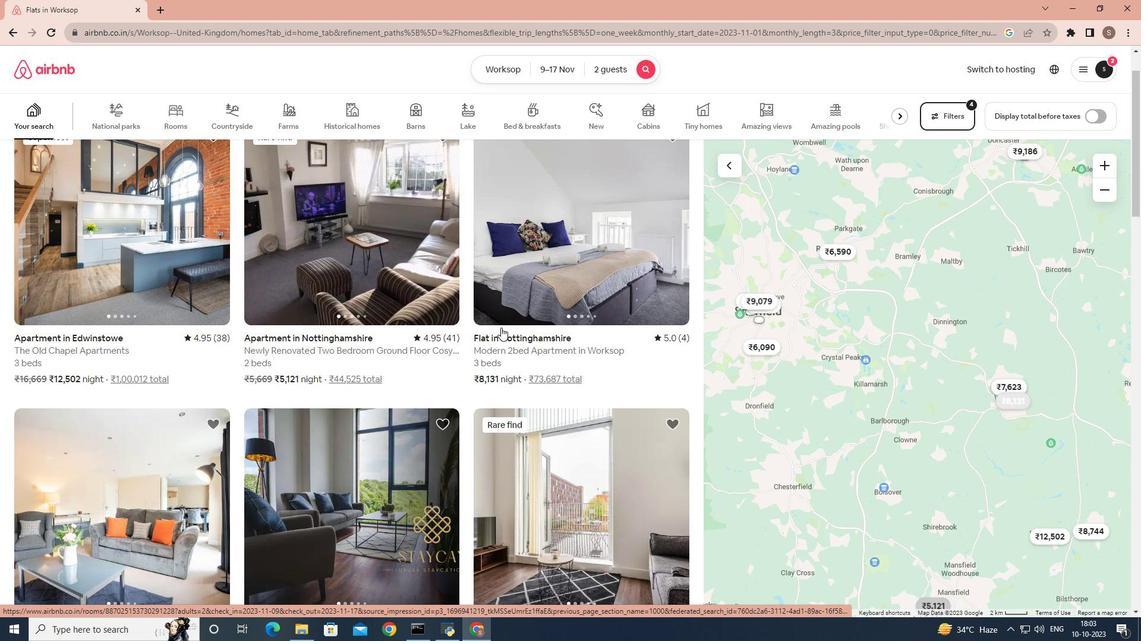 
Action: Mouse pressed left at (501, 328)
Screenshot: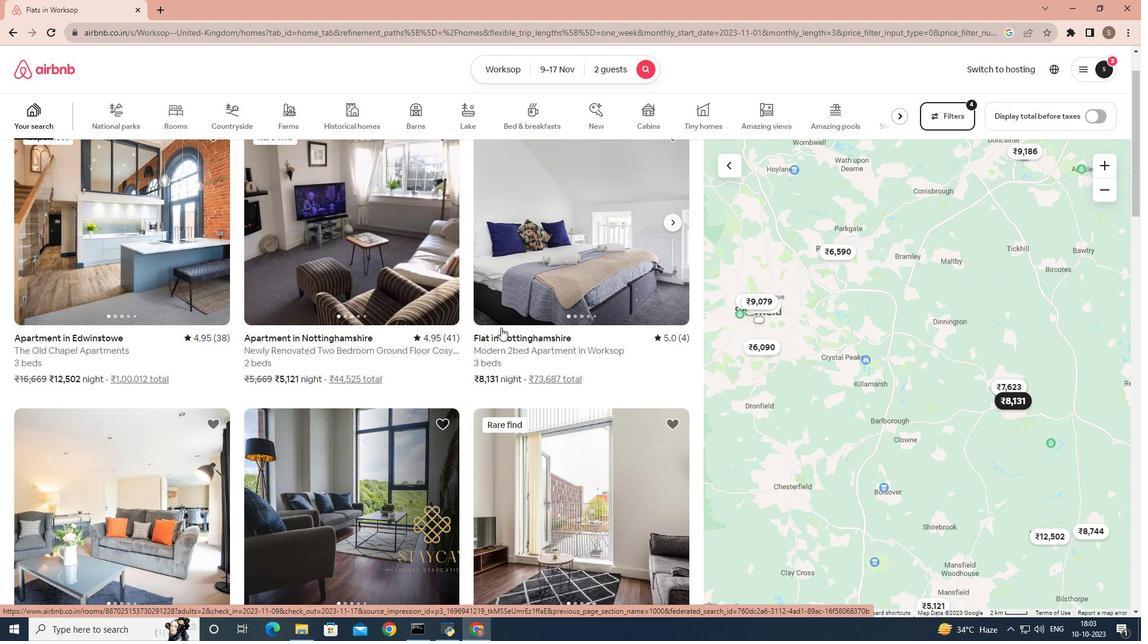 
Action: Mouse moved to (392, 352)
Screenshot: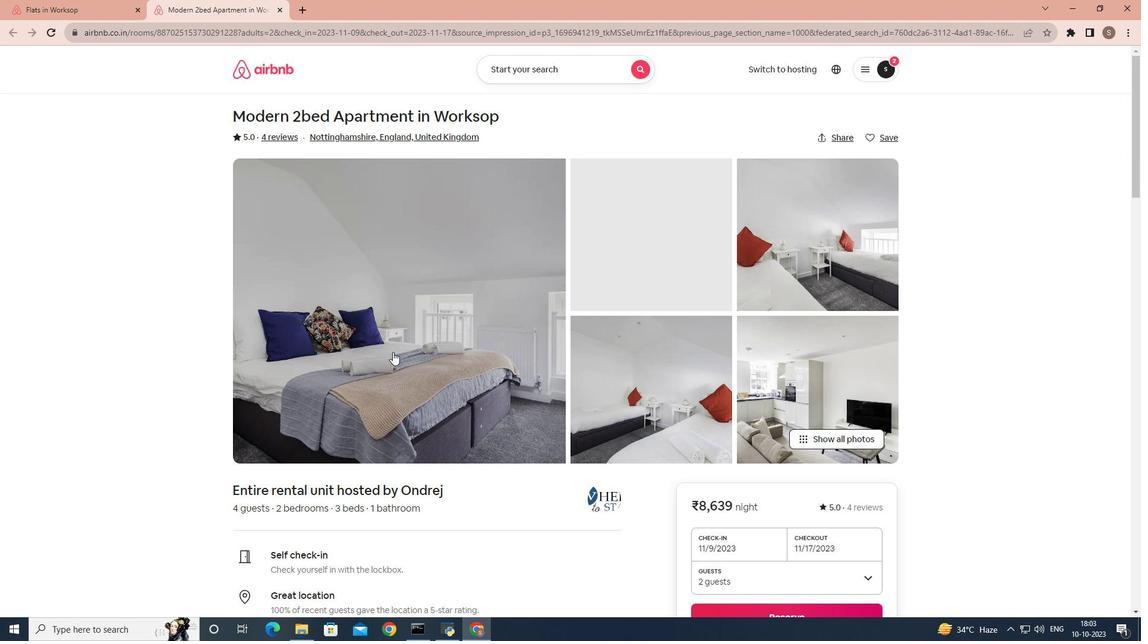 
Action: Mouse scrolled (392, 351) with delta (0, 0)
Screenshot: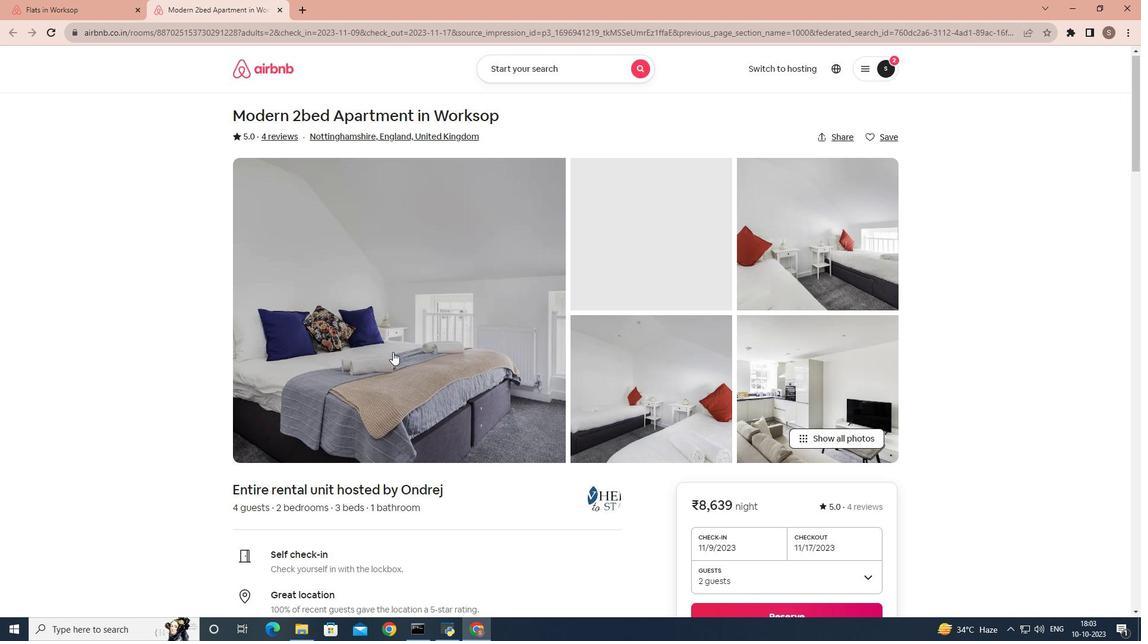 
Action: Mouse scrolled (392, 351) with delta (0, 0)
Screenshot: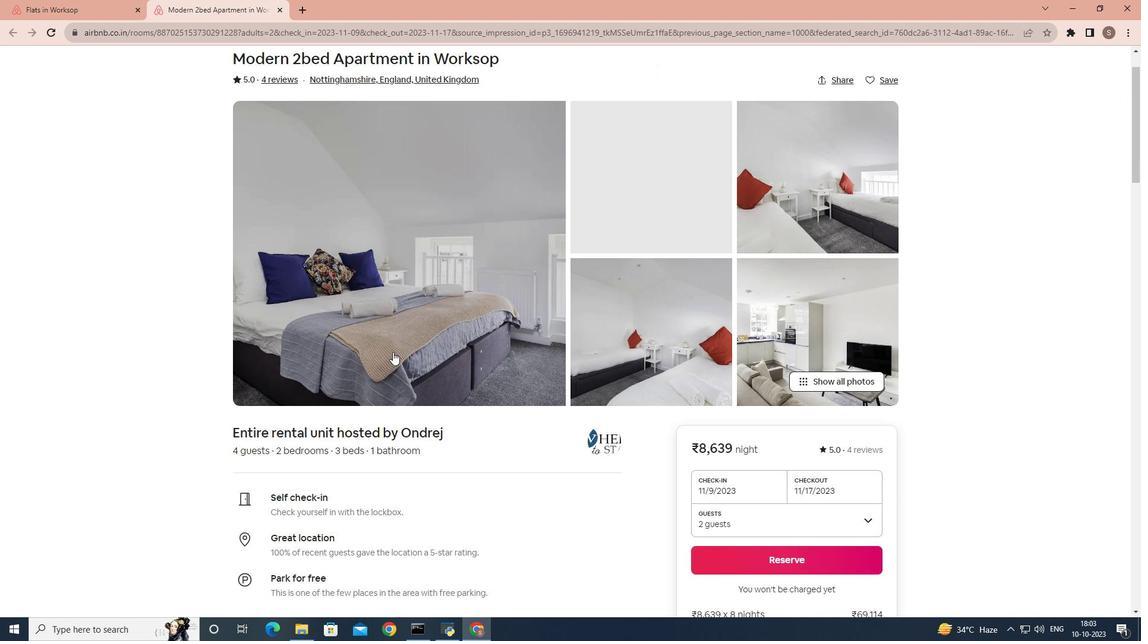 
Action: Mouse scrolled (392, 351) with delta (0, 0)
Screenshot: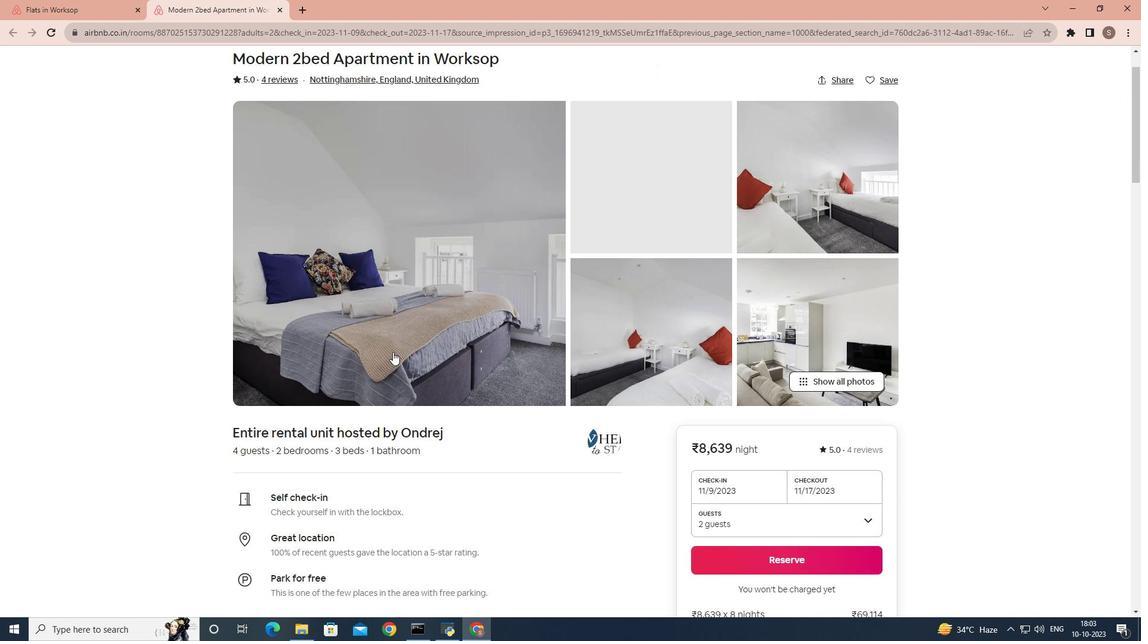 
Action: Mouse scrolled (392, 351) with delta (0, 0)
Screenshot: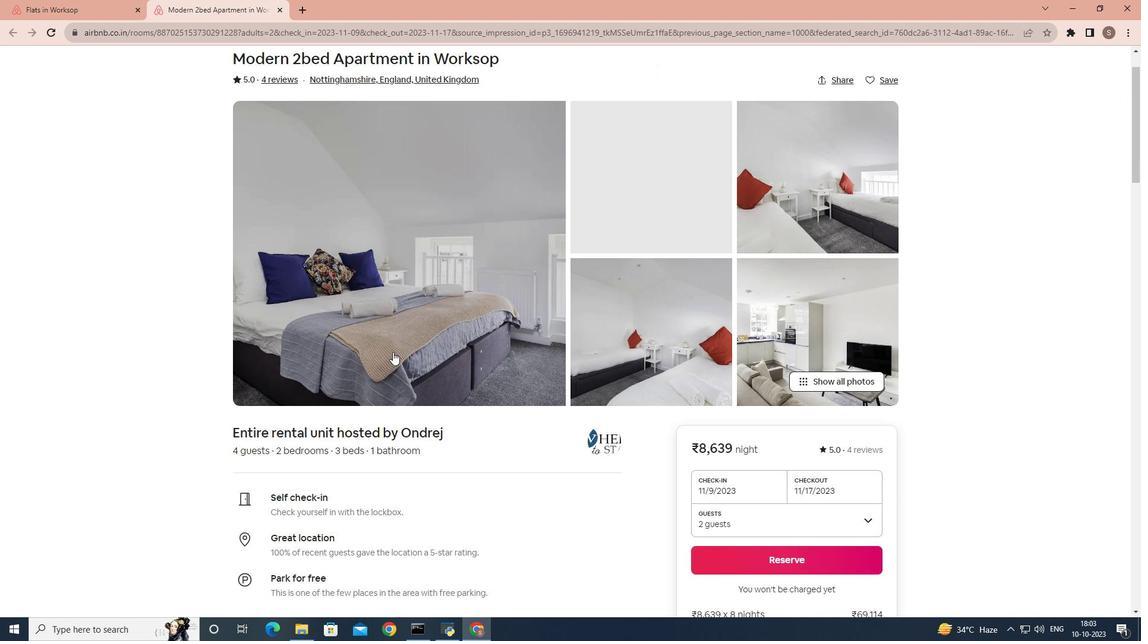 
Action: Mouse scrolled (392, 351) with delta (0, 0)
Screenshot: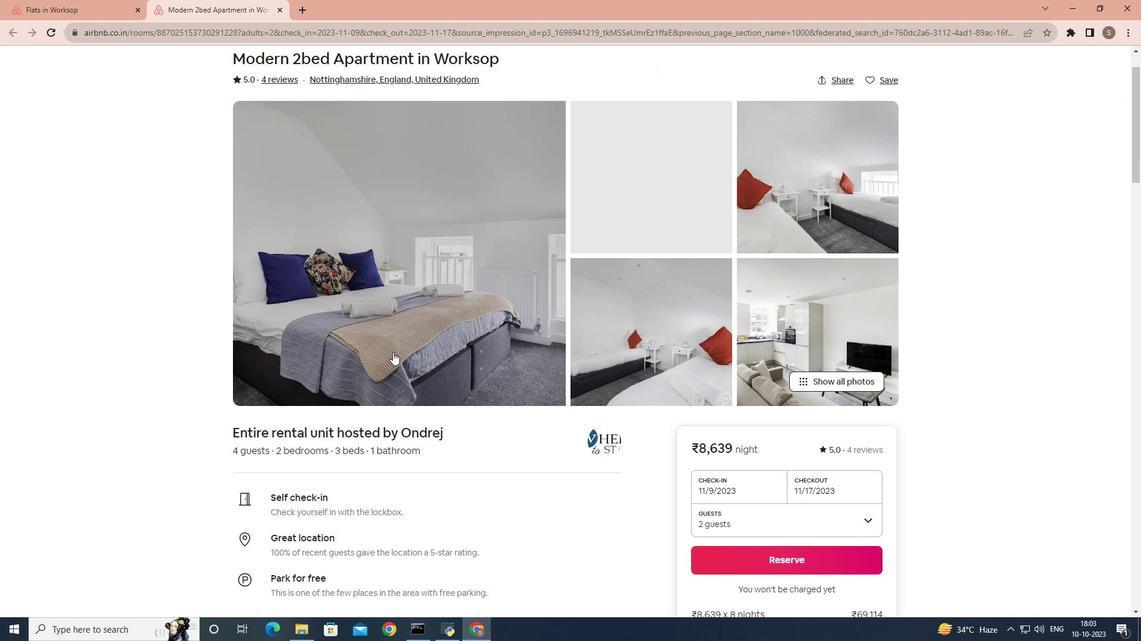 
Action: Mouse scrolled (392, 351) with delta (0, 0)
Screenshot: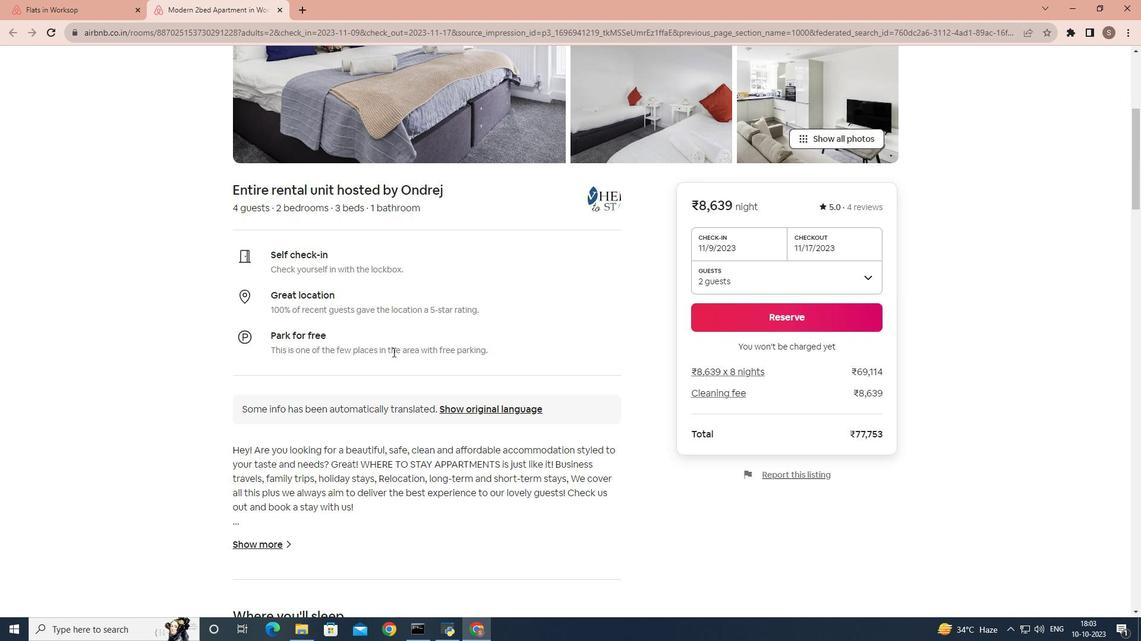 
Action: Mouse scrolled (392, 351) with delta (0, 0)
Screenshot: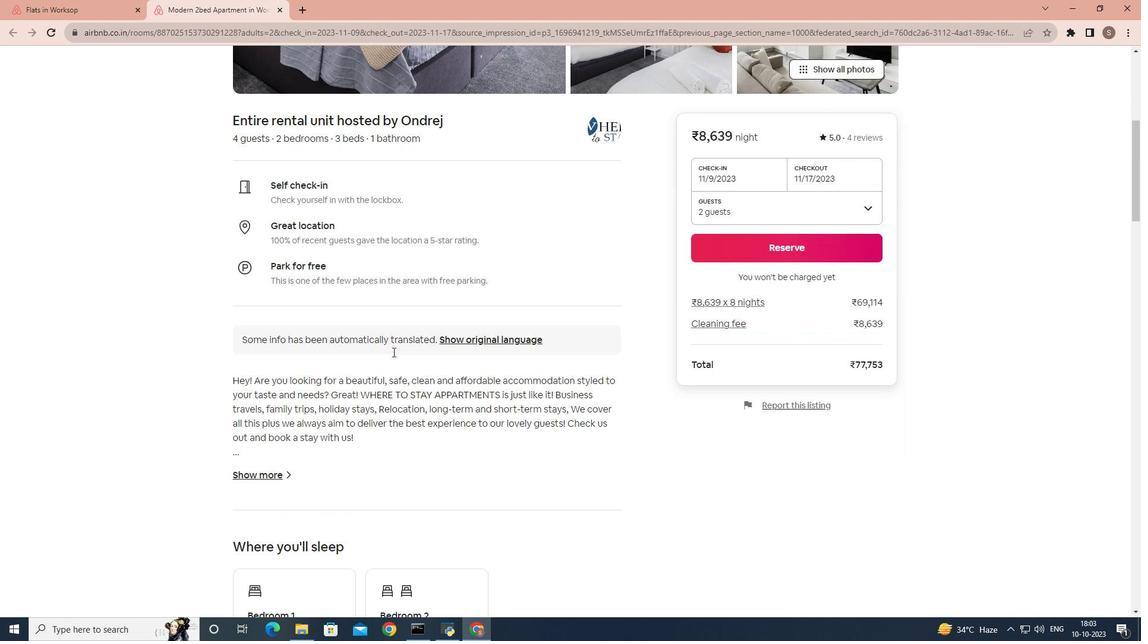 
Action: Mouse scrolled (392, 351) with delta (0, 0)
Screenshot: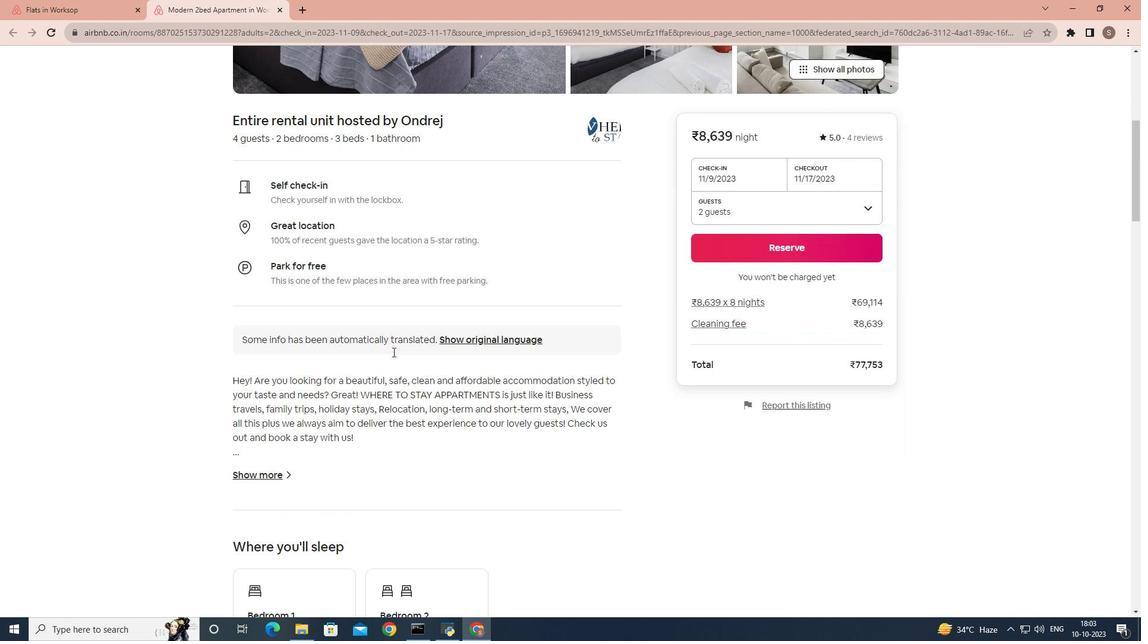 
Action: Mouse scrolled (392, 351) with delta (0, 0)
Screenshot: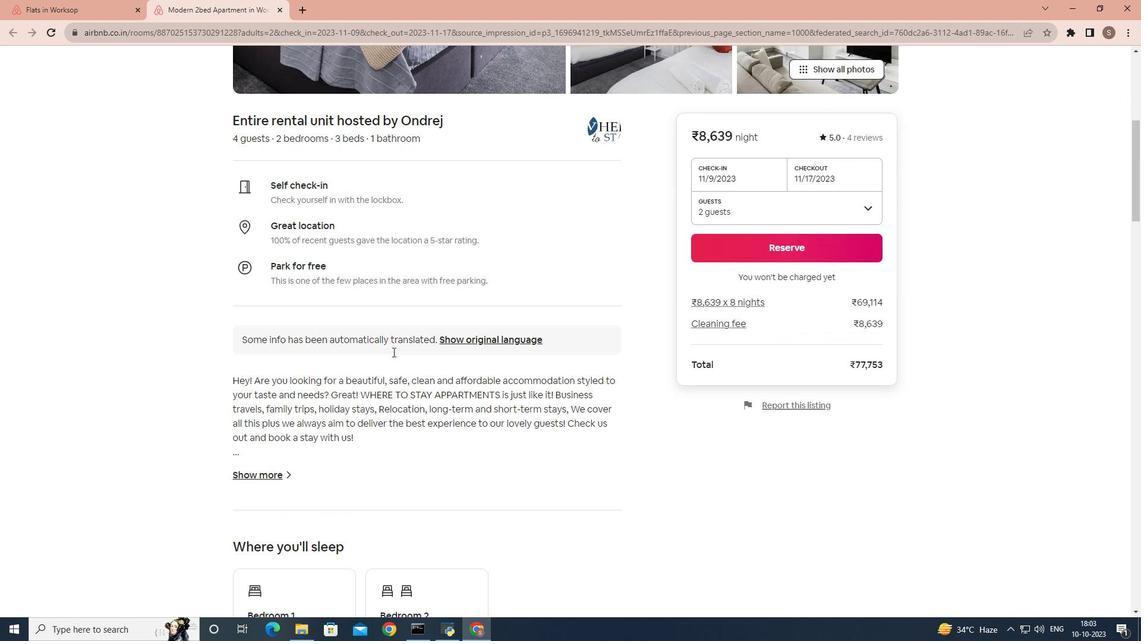 
Action: Mouse scrolled (392, 351) with delta (0, 0)
Screenshot: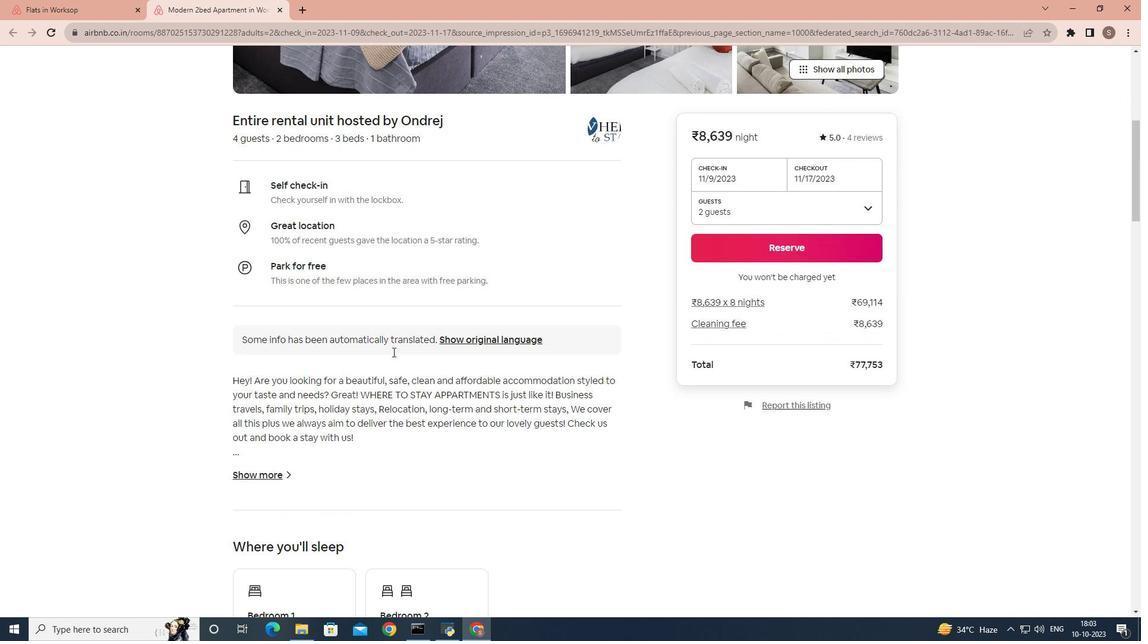 
Action: Mouse moved to (257, 249)
Screenshot: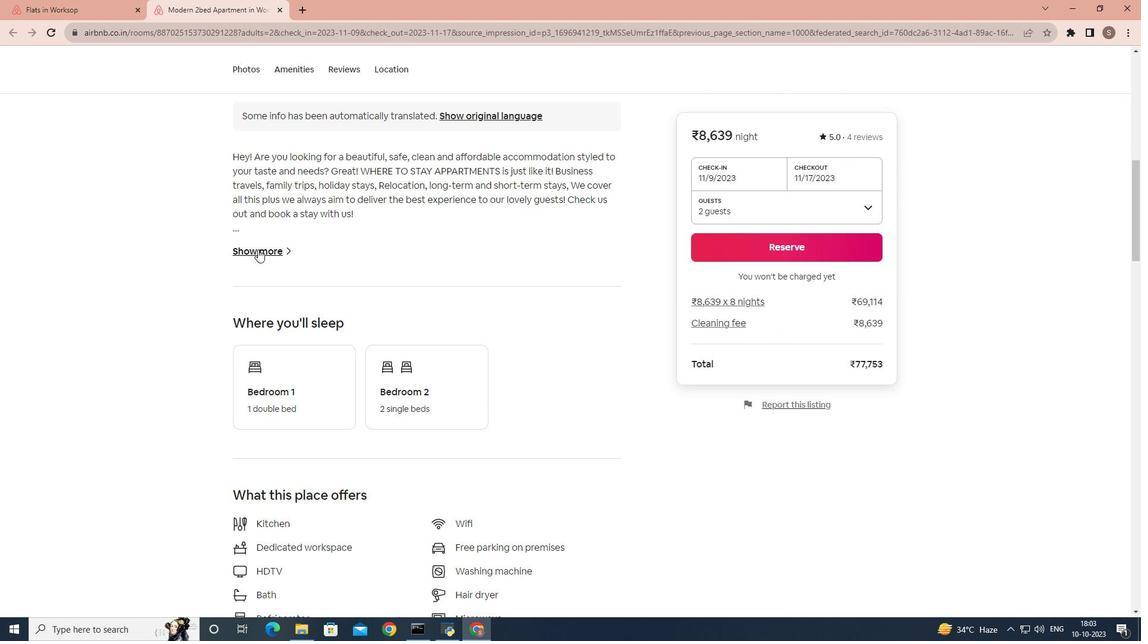 
Action: Mouse pressed left at (257, 249)
Screenshot: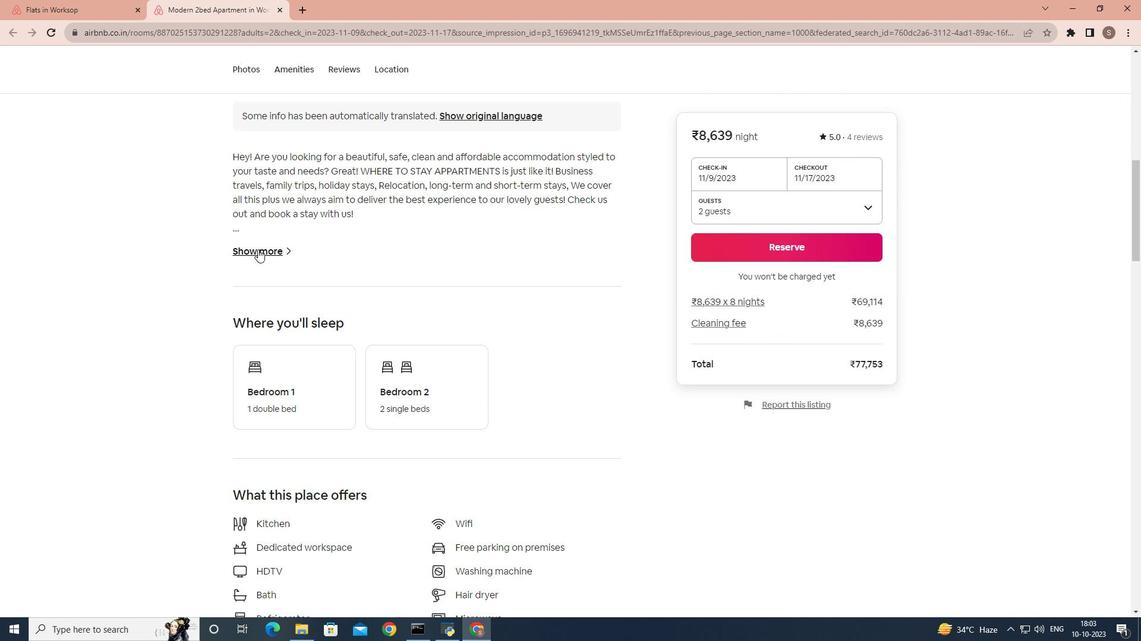 
Action: Mouse moved to (475, 336)
Screenshot: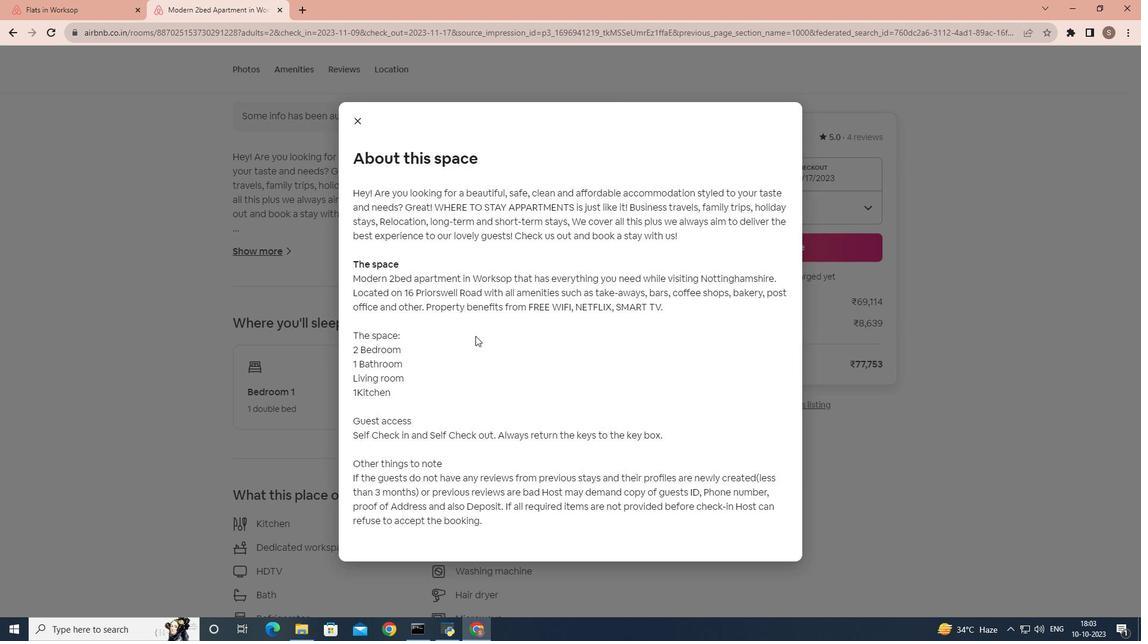 
Action: Mouse scrolled (475, 335) with delta (0, 0)
Screenshot: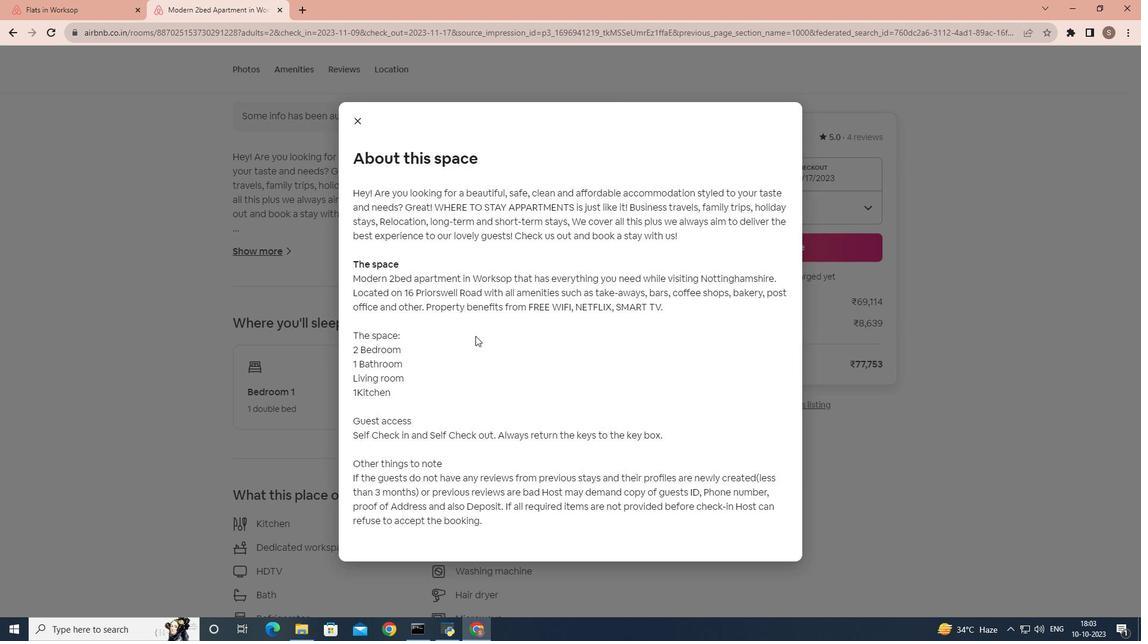 
Action: Mouse scrolled (475, 335) with delta (0, 0)
Screenshot: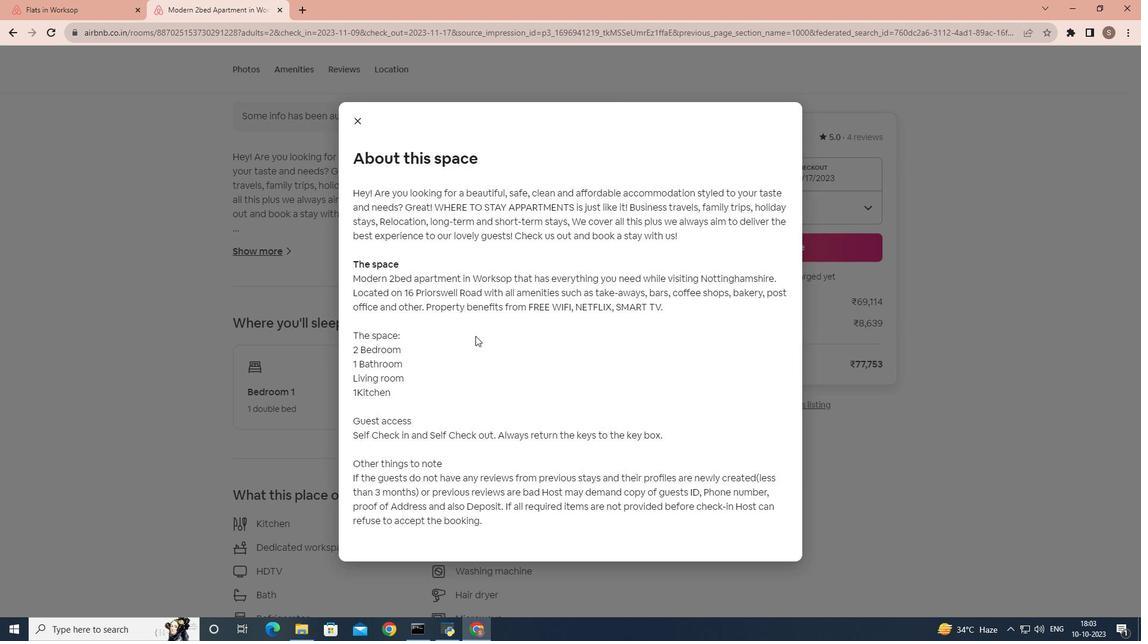 
Action: Mouse scrolled (475, 335) with delta (0, 0)
Screenshot: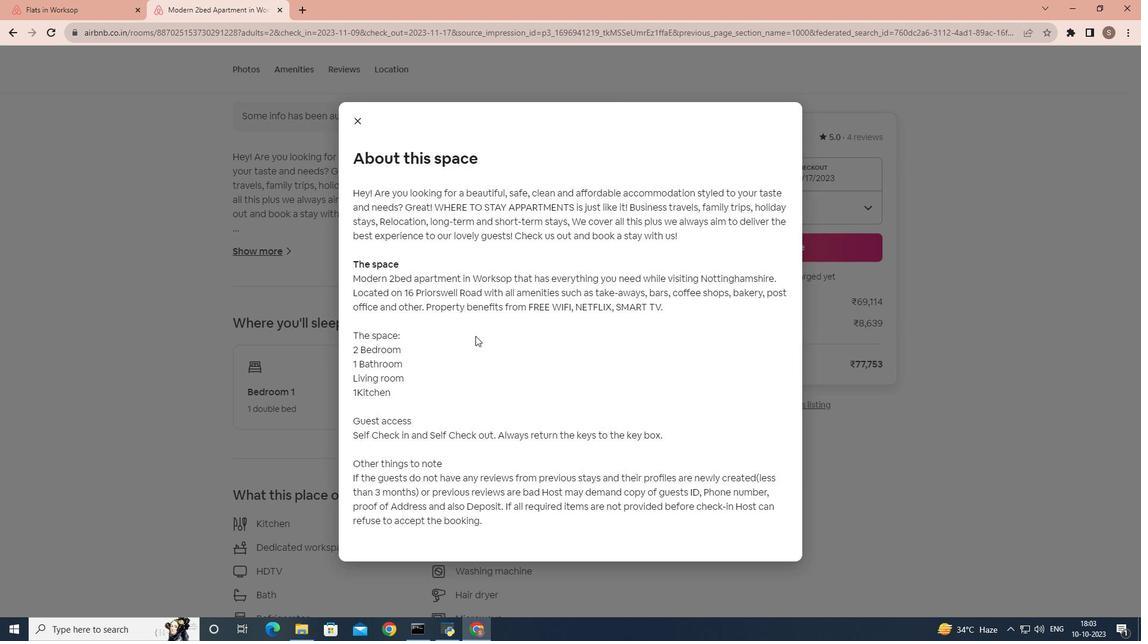 
Action: Mouse scrolled (475, 335) with delta (0, 0)
Screenshot: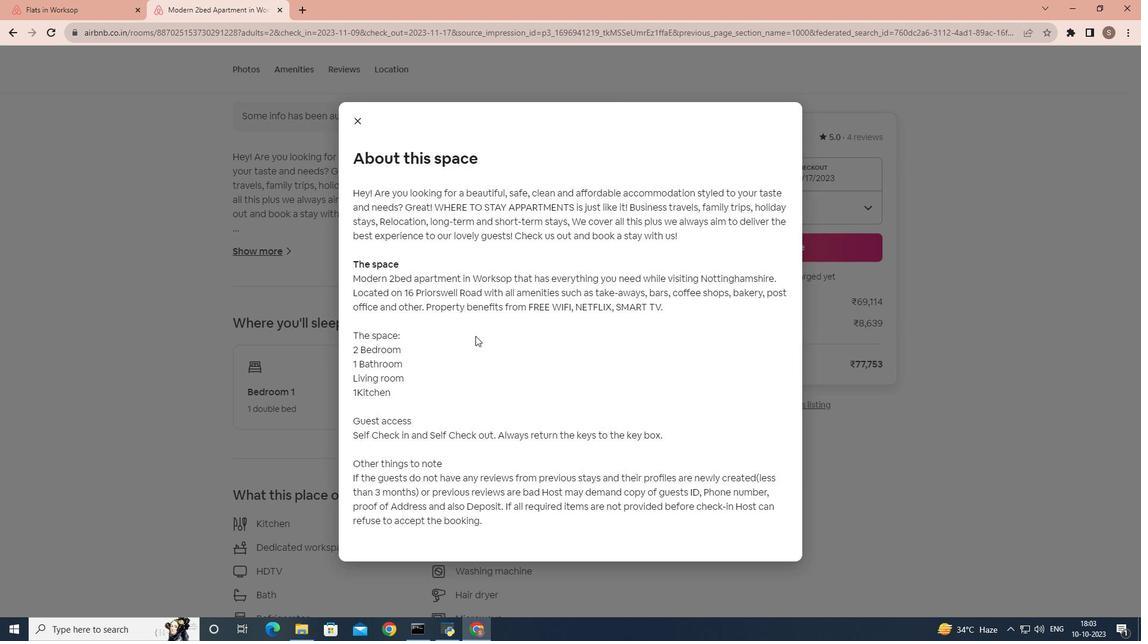 
Action: Mouse moved to (361, 124)
Screenshot: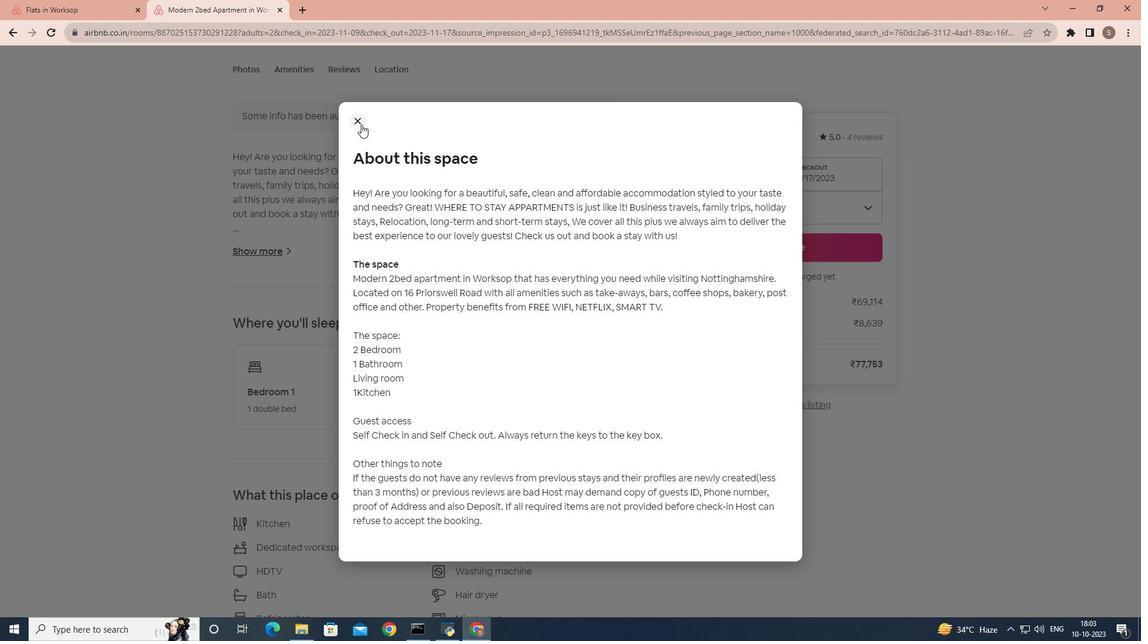 
Action: Mouse pressed left at (361, 124)
Screenshot: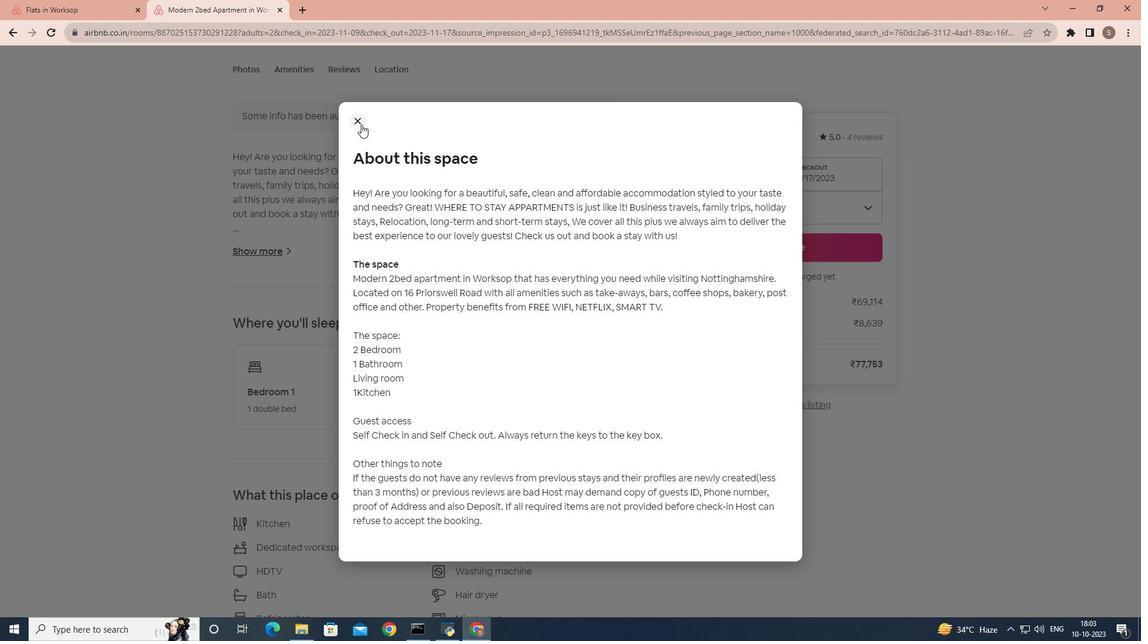 
Action: Mouse moved to (394, 366)
Screenshot: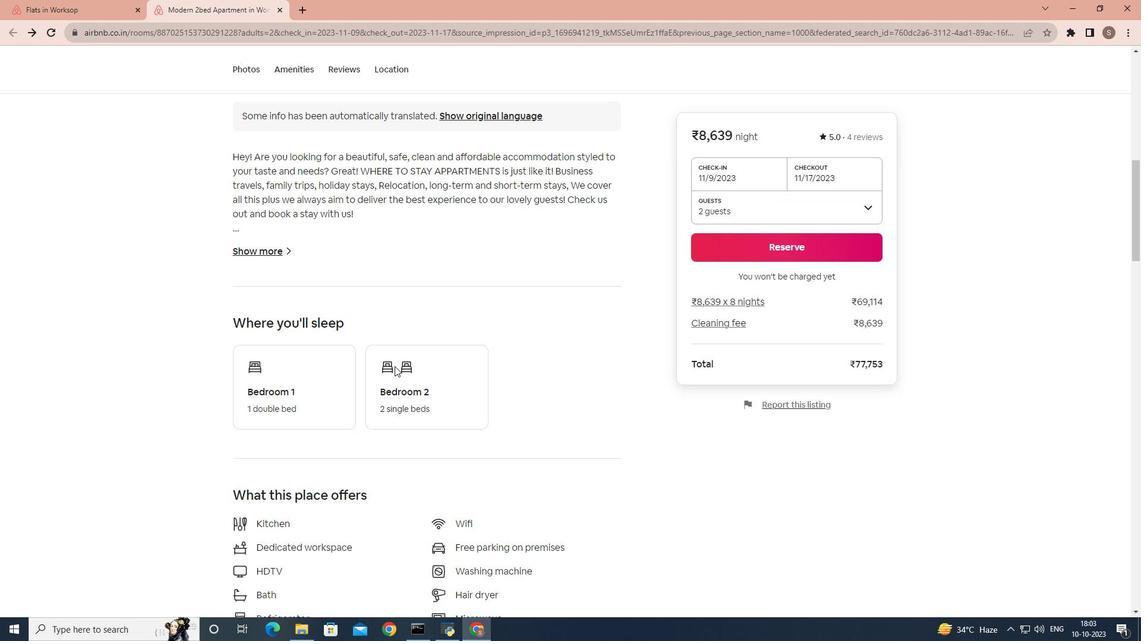 
Action: Mouse scrolled (394, 366) with delta (0, 0)
Screenshot: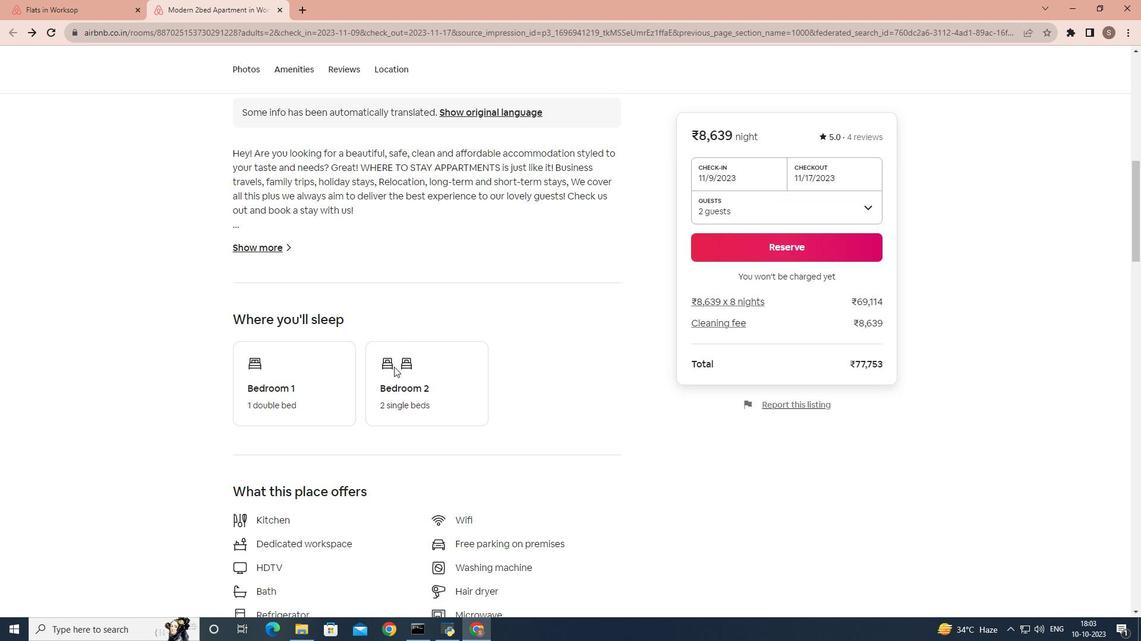 
Action: Mouse scrolled (394, 366) with delta (0, 0)
Screenshot: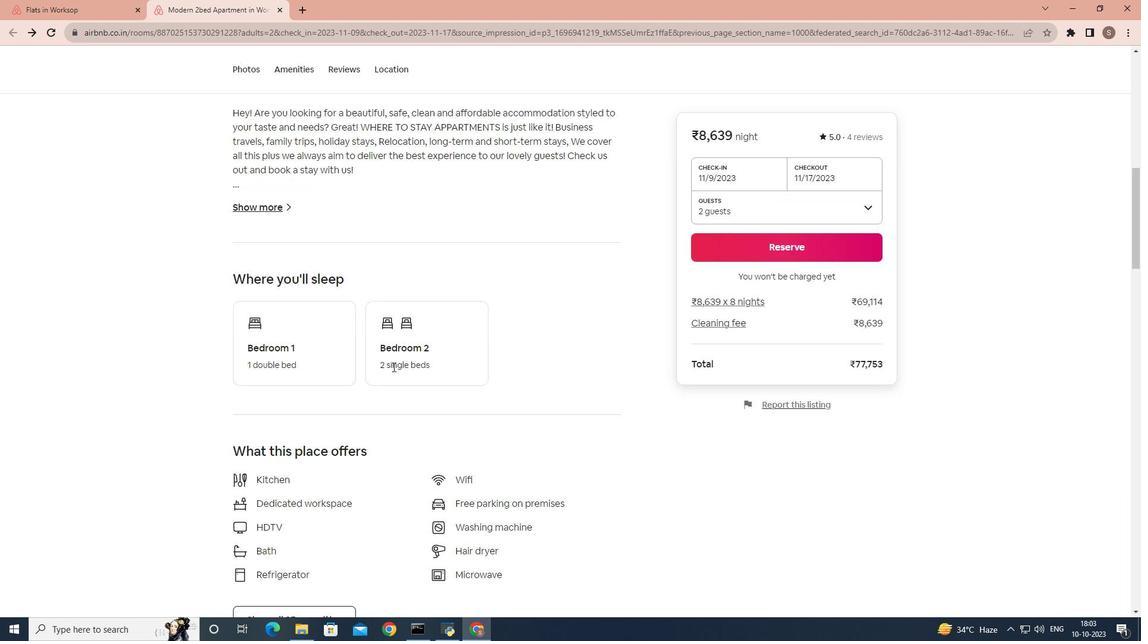 
Action: Mouse scrolled (394, 366) with delta (0, 0)
Screenshot: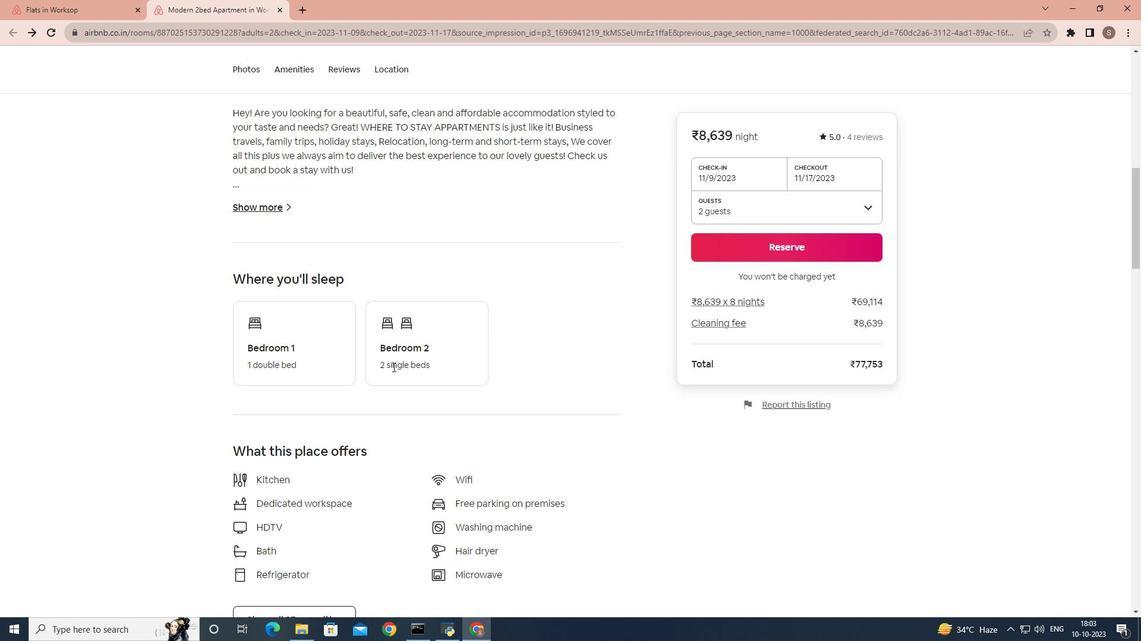 
Action: Mouse moved to (392, 367)
Screenshot: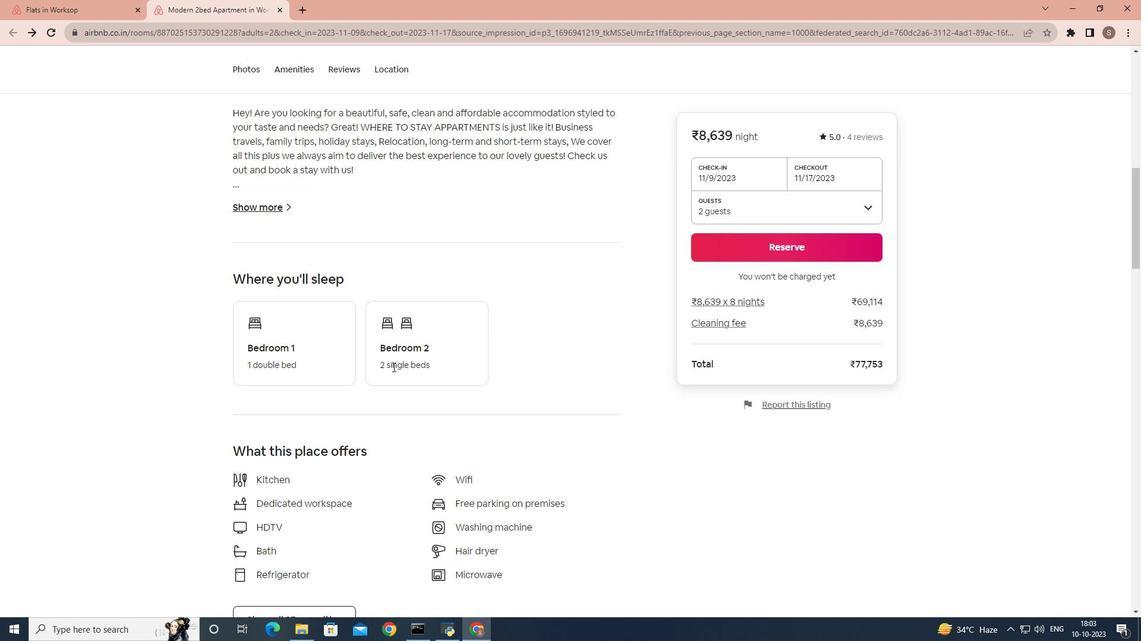 
Action: Mouse scrolled (392, 366) with delta (0, 0)
Screenshot: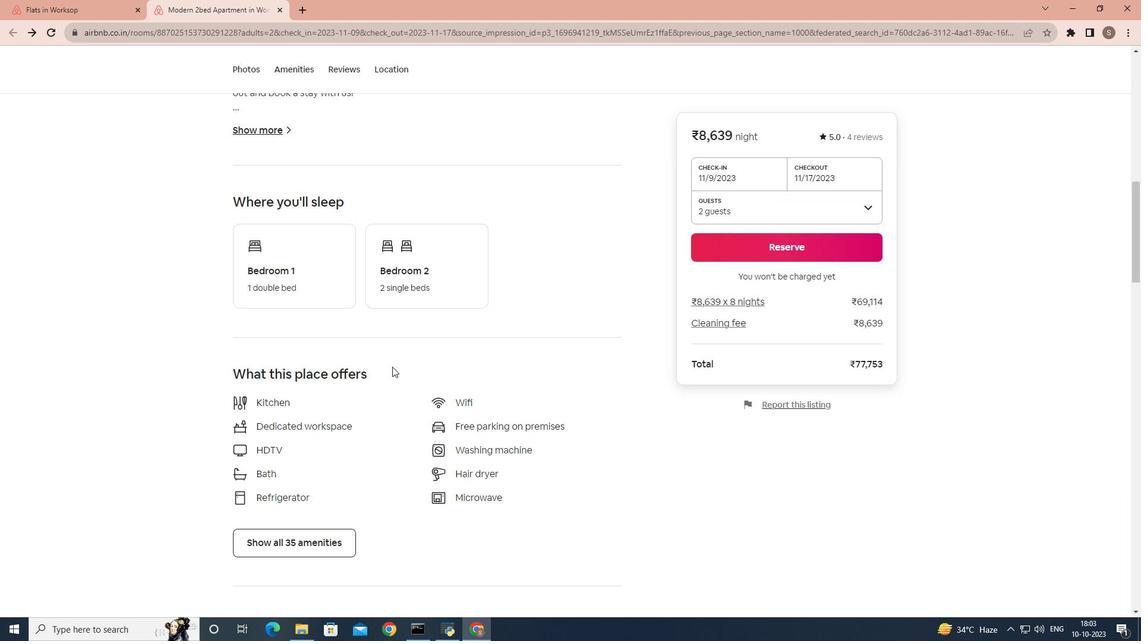 
Action: Mouse moved to (296, 420)
Screenshot: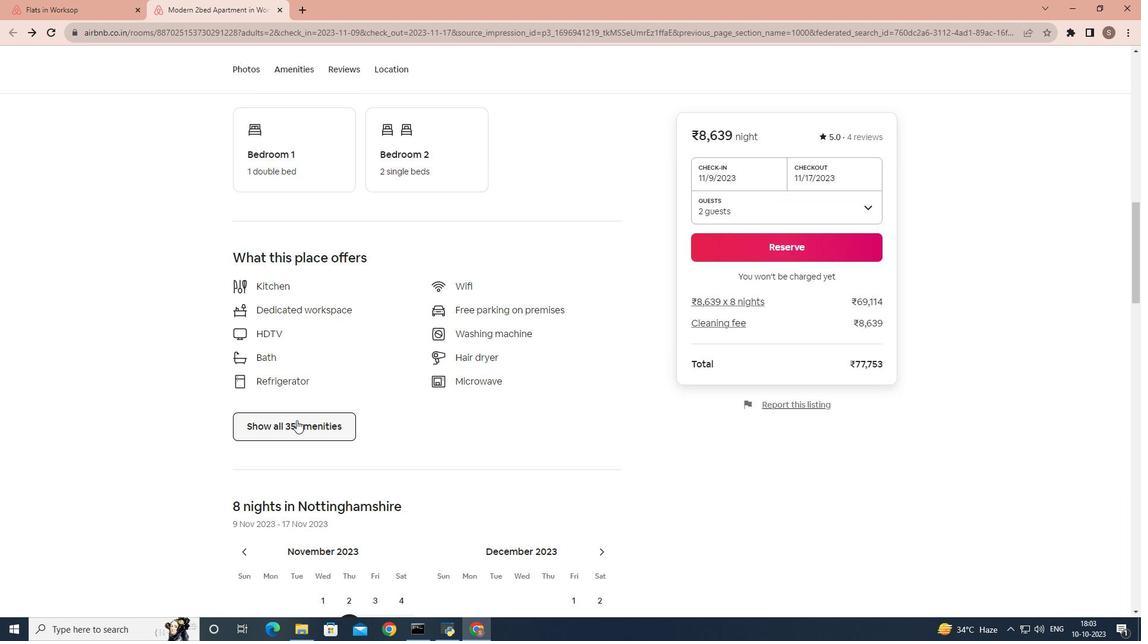 
Action: Mouse pressed left at (296, 420)
Screenshot: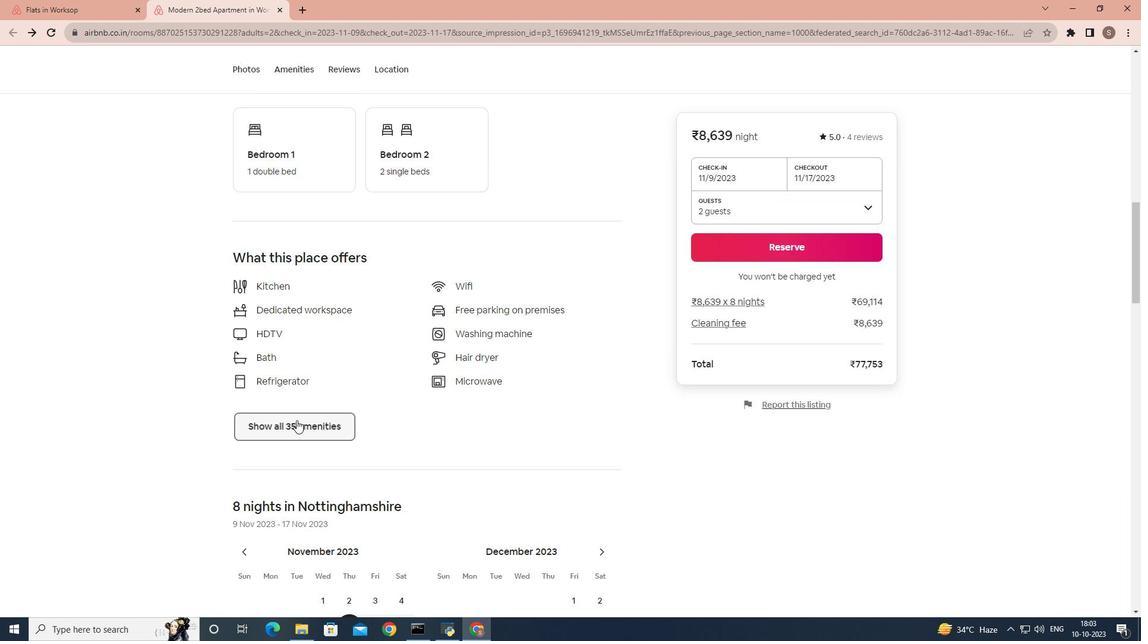 
Action: Mouse moved to (468, 350)
Screenshot: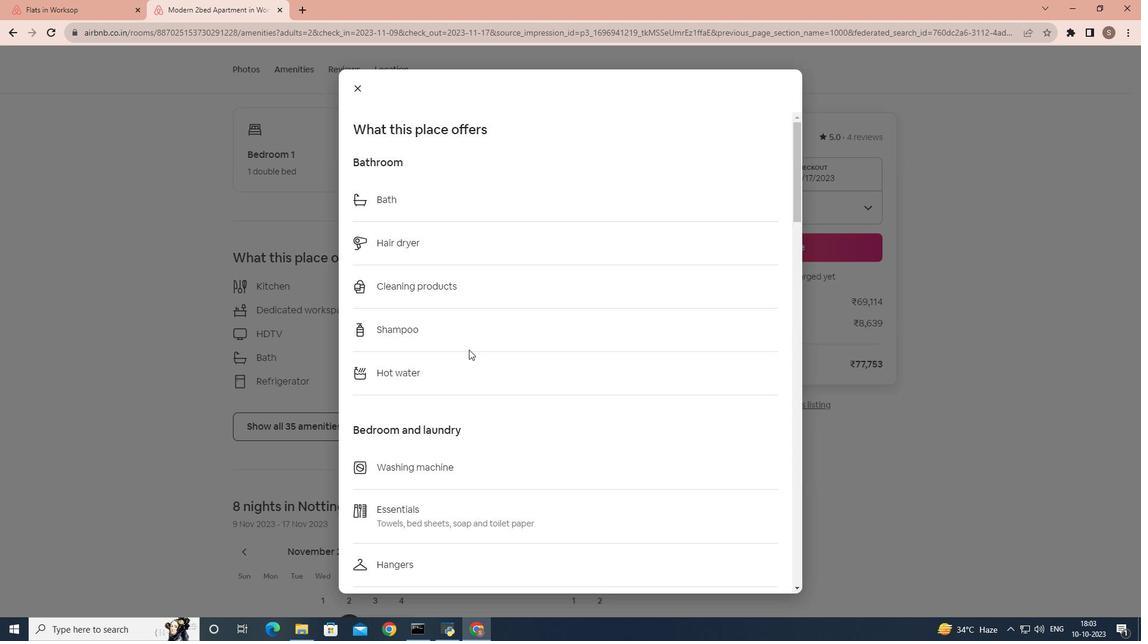 
Action: Mouse scrolled (468, 349) with delta (0, 0)
Screenshot: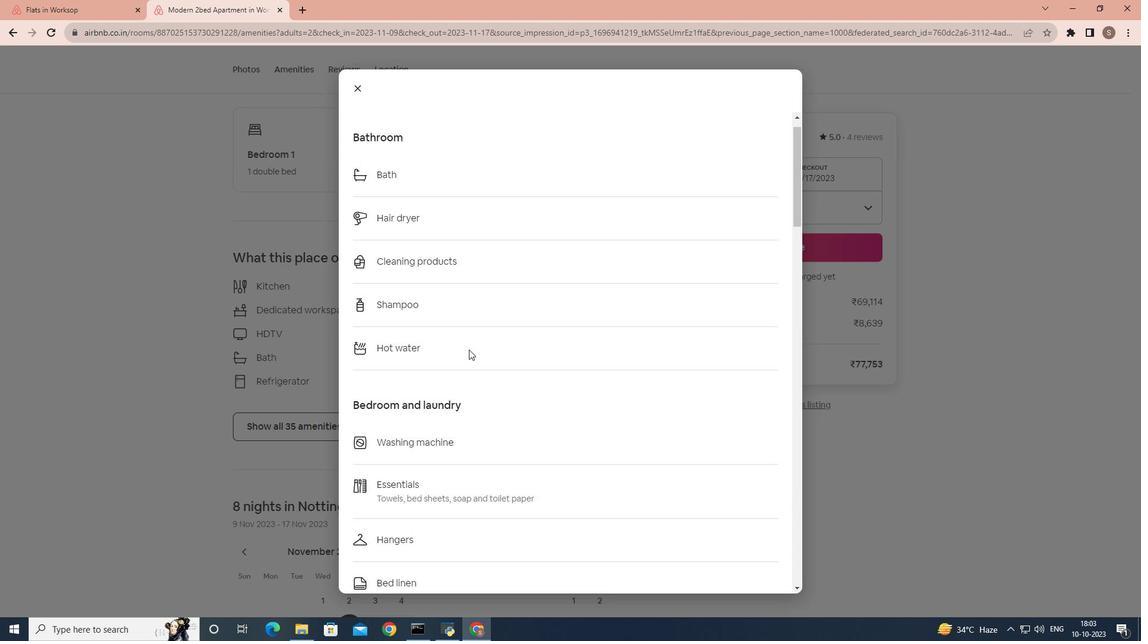 
Action: Mouse scrolled (468, 349) with delta (0, 0)
Screenshot: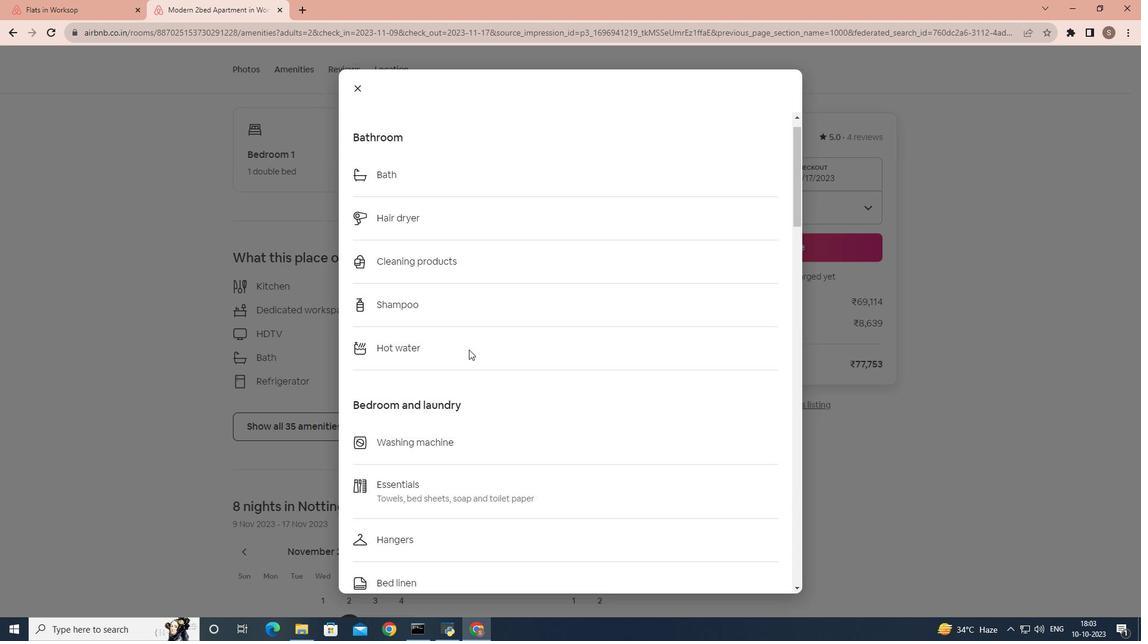 
Action: Mouse scrolled (468, 349) with delta (0, 0)
Screenshot: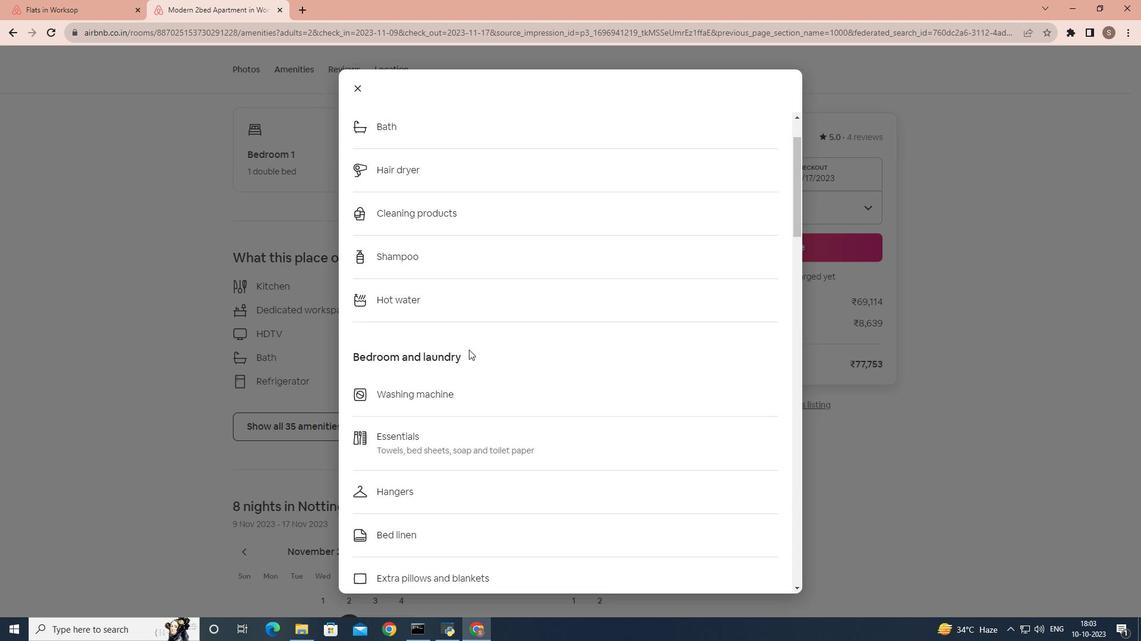 
Action: Mouse scrolled (468, 349) with delta (0, 0)
Screenshot: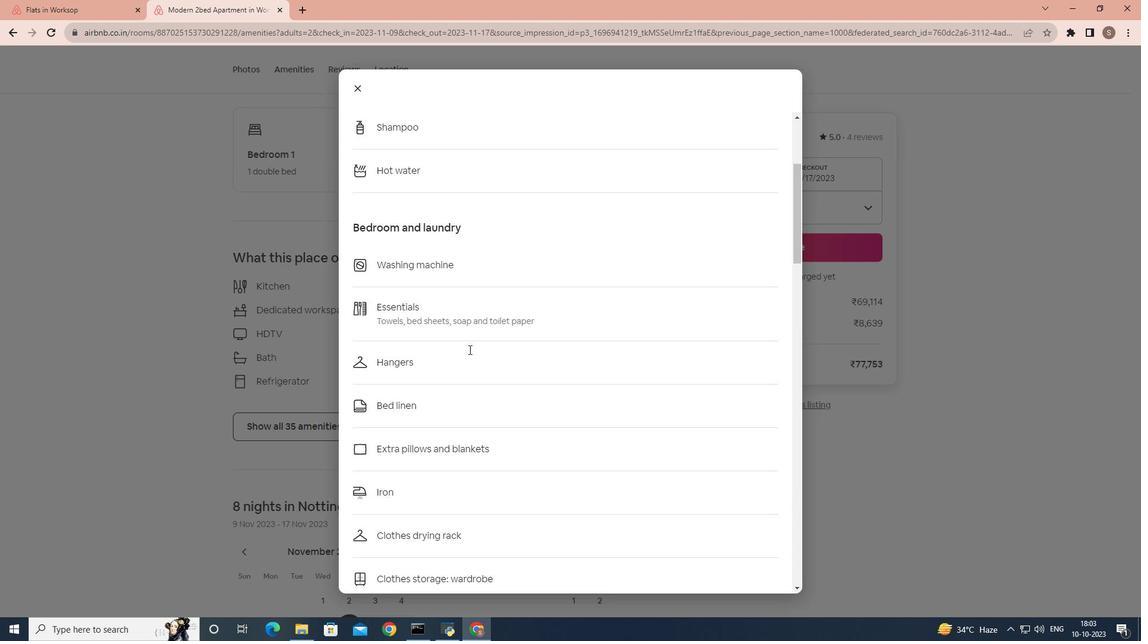 
Action: Mouse scrolled (468, 349) with delta (0, 0)
Screenshot: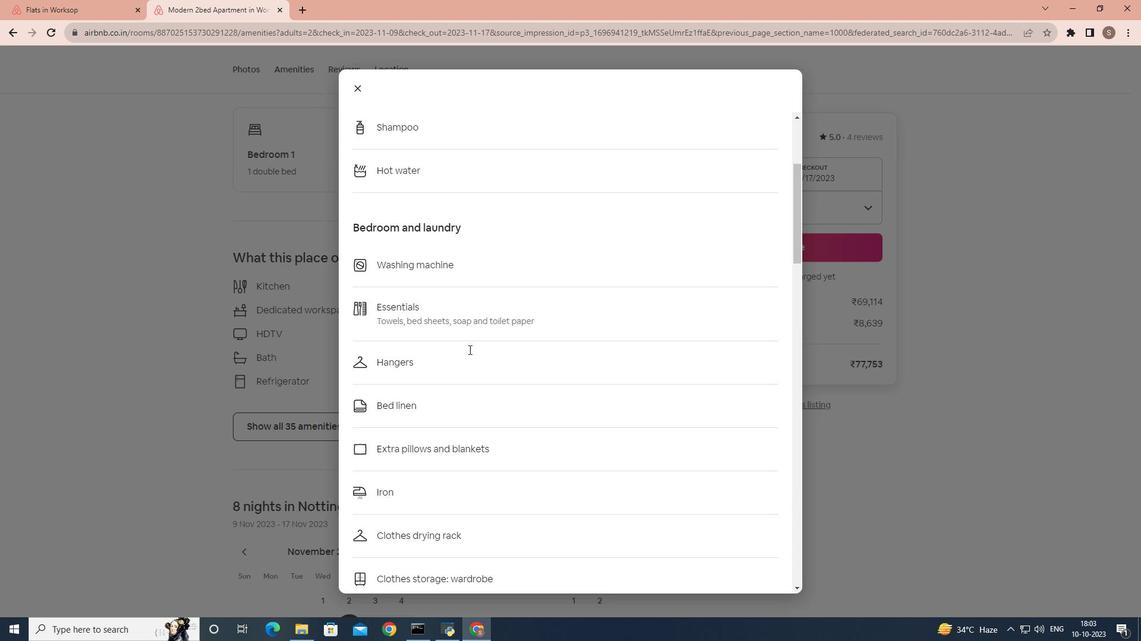 
Action: Mouse scrolled (468, 349) with delta (0, 0)
Screenshot: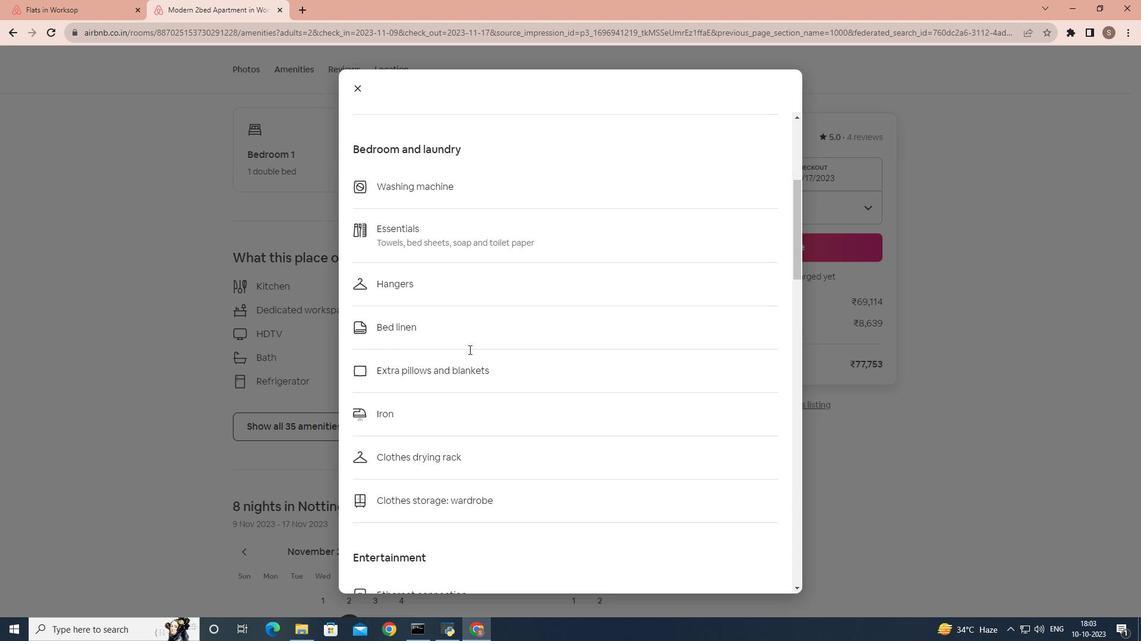 
Action: Mouse scrolled (468, 349) with delta (0, 0)
Screenshot: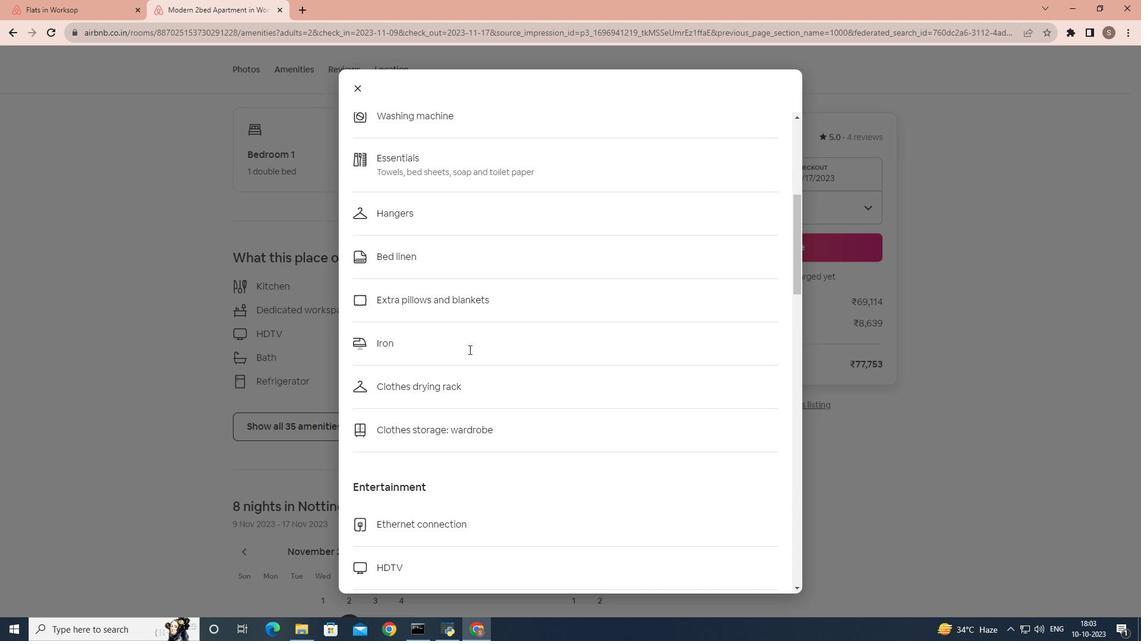 
Action: Mouse scrolled (468, 349) with delta (0, 0)
Screenshot: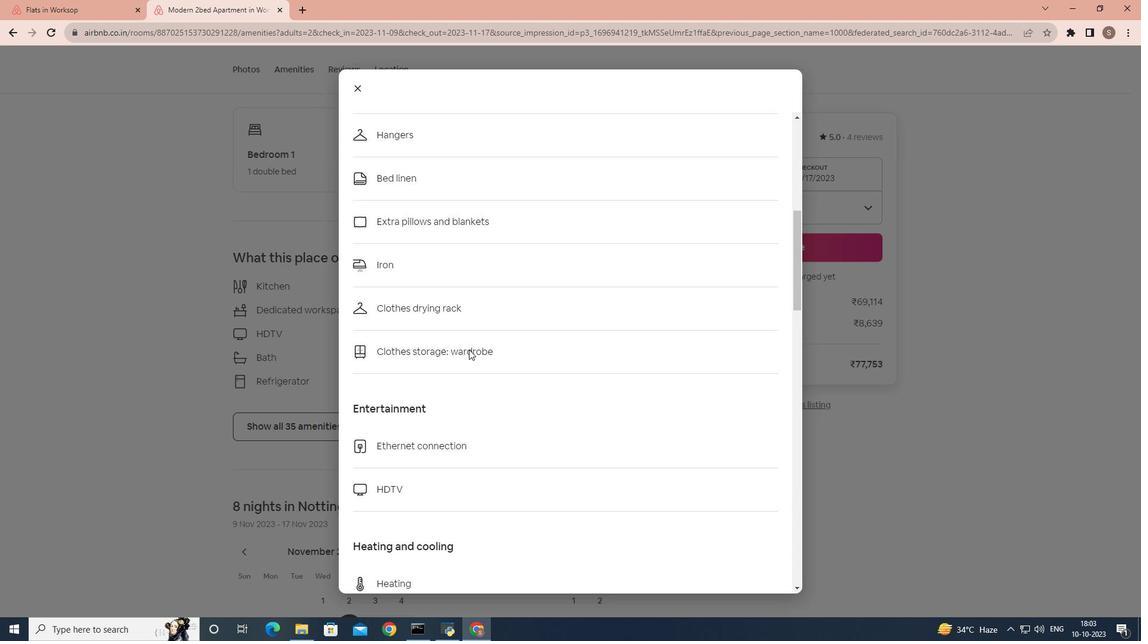 
Action: Mouse scrolled (468, 349) with delta (0, 0)
Screenshot: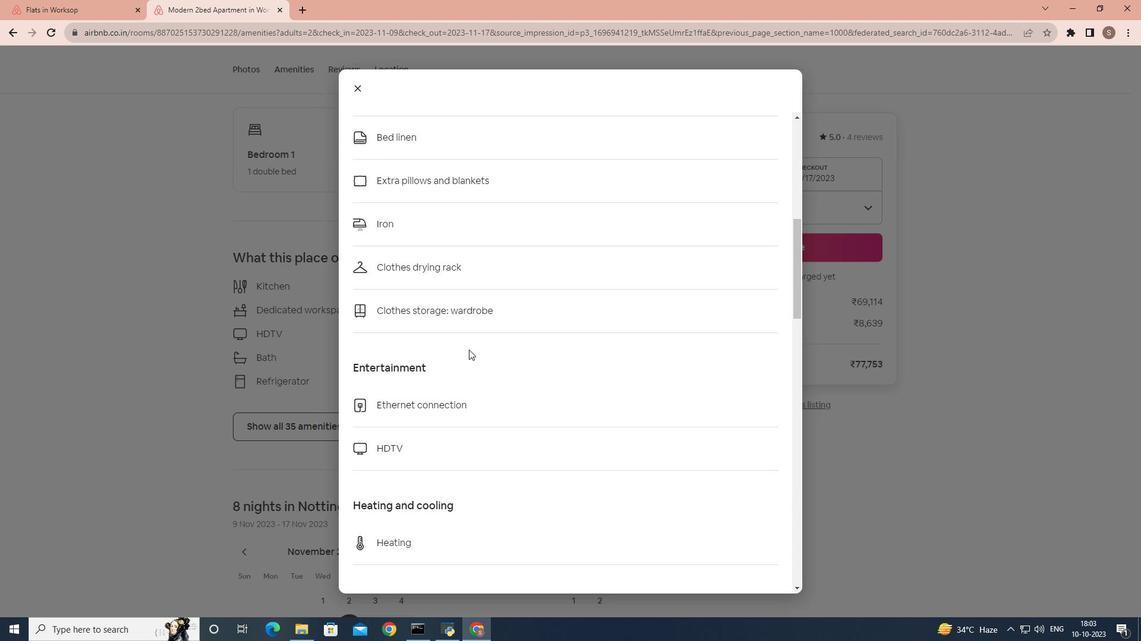 
Action: Mouse scrolled (468, 349) with delta (0, 0)
Screenshot: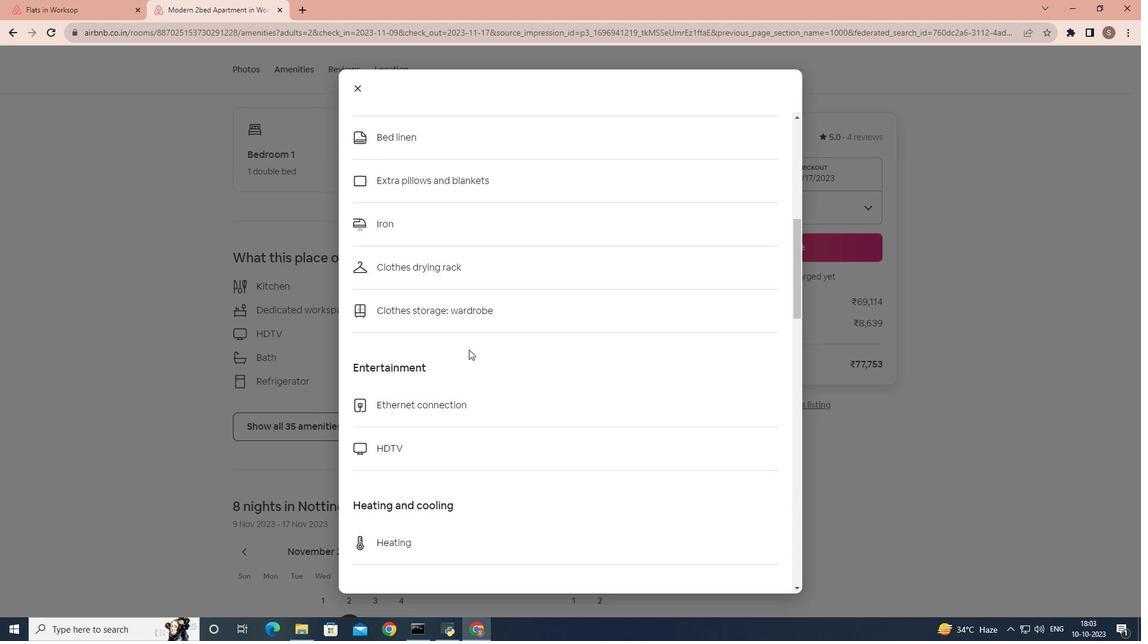 
Action: Mouse scrolled (468, 349) with delta (0, 0)
Screenshot: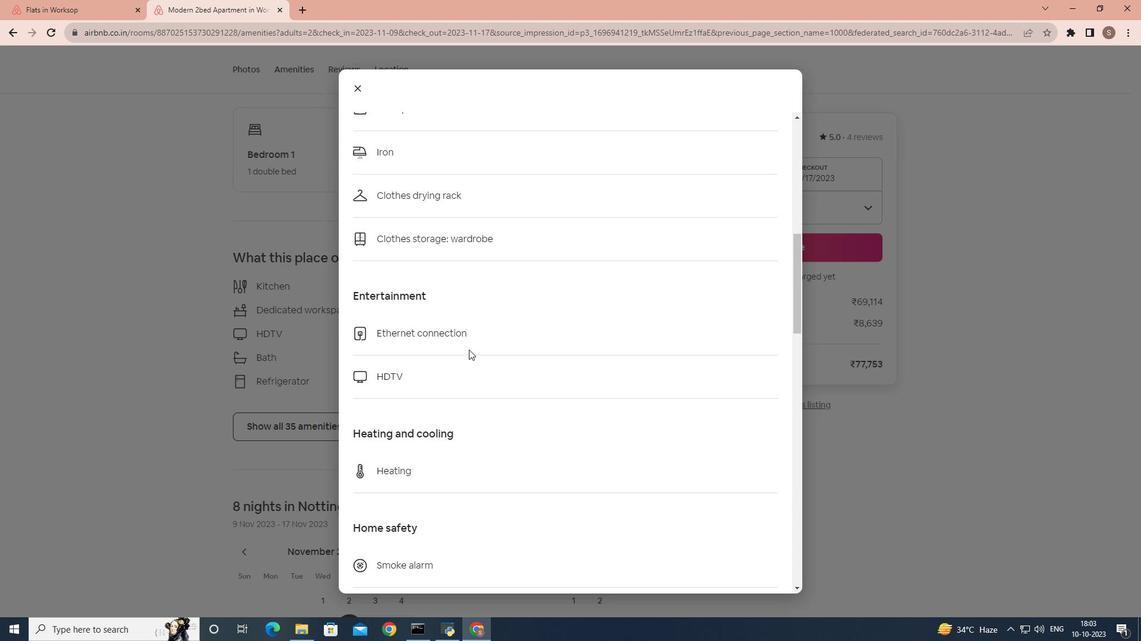 
Action: Mouse scrolled (468, 350) with delta (0, 0)
Screenshot: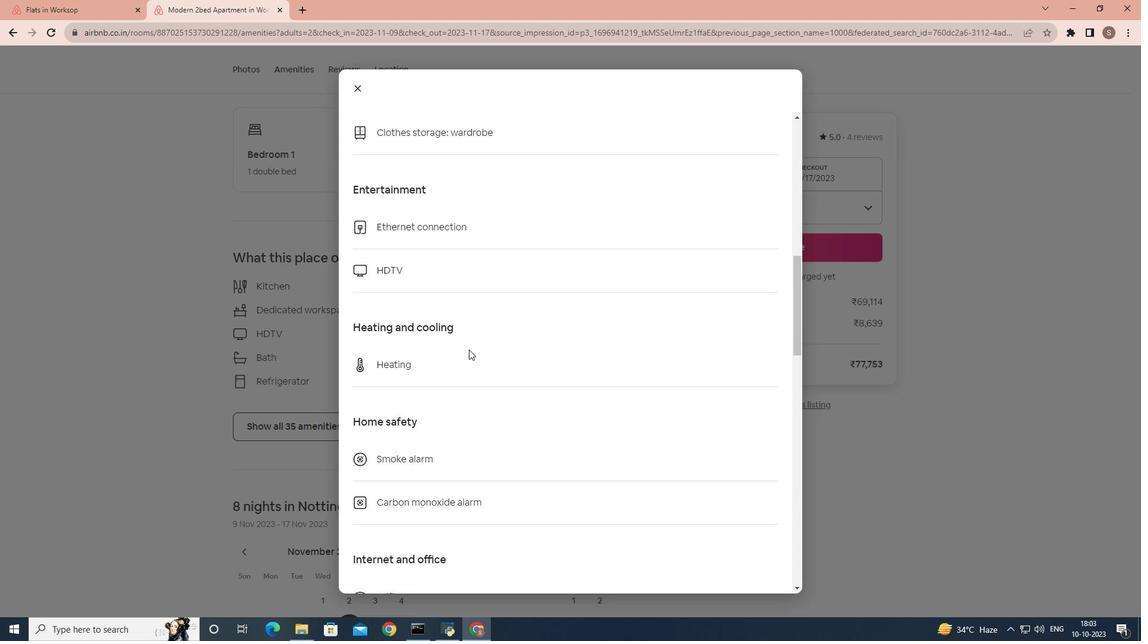 
Action: Mouse scrolled (468, 349) with delta (0, 0)
Screenshot: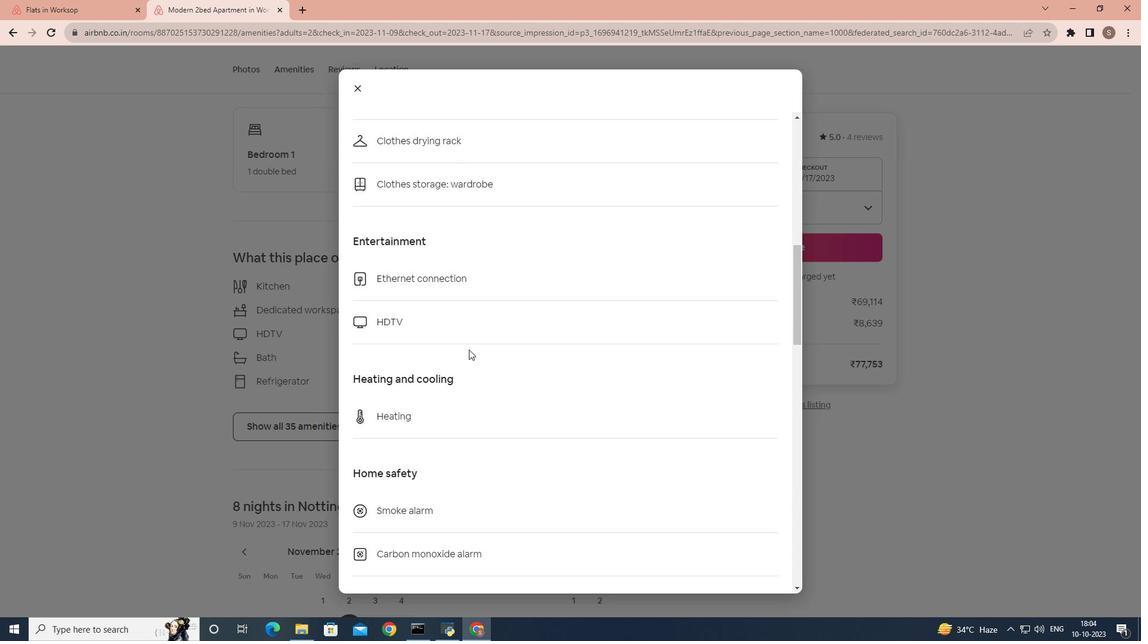 
Action: Mouse scrolled (468, 349) with delta (0, 0)
Screenshot: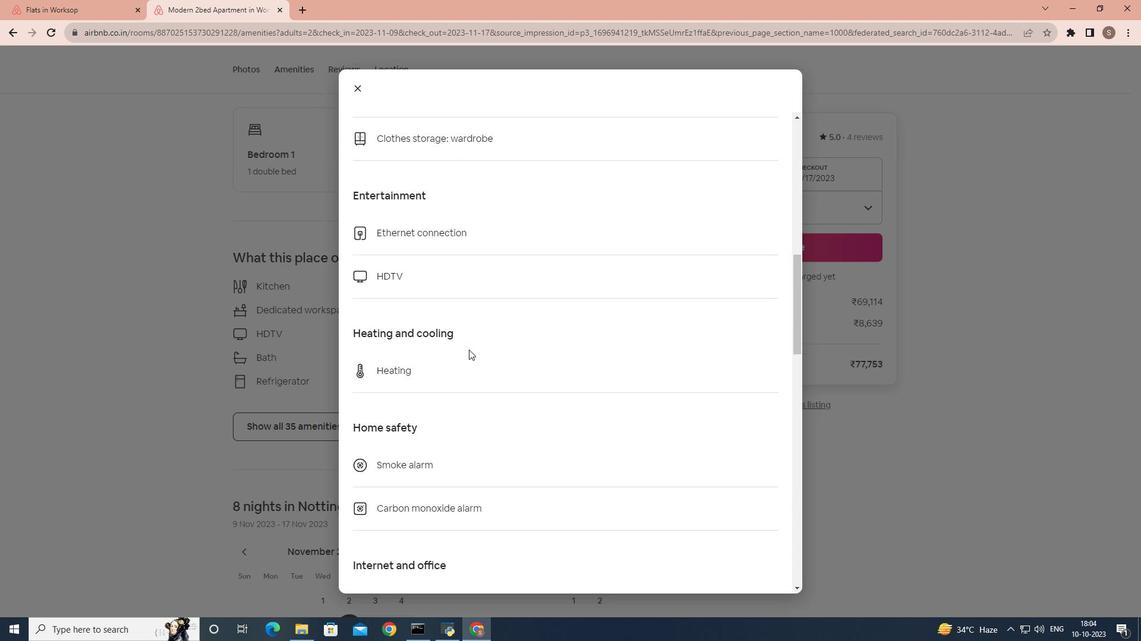 
Action: Mouse scrolled (468, 349) with delta (0, 0)
Screenshot: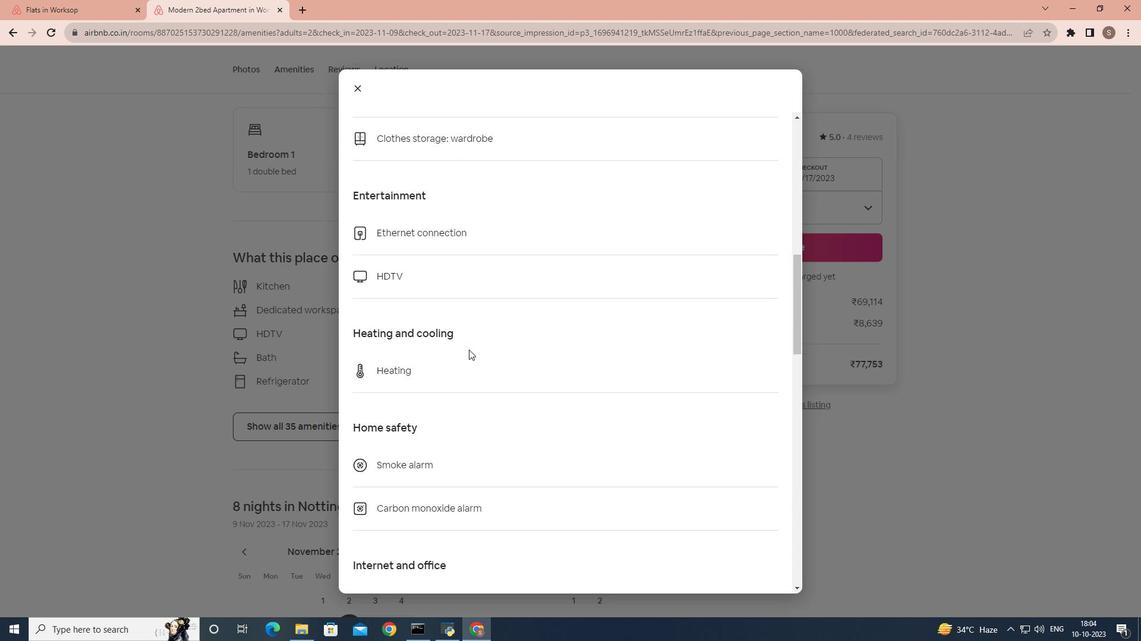 
Action: Mouse scrolled (468, 349) with delta (0, 0)
Screenshot: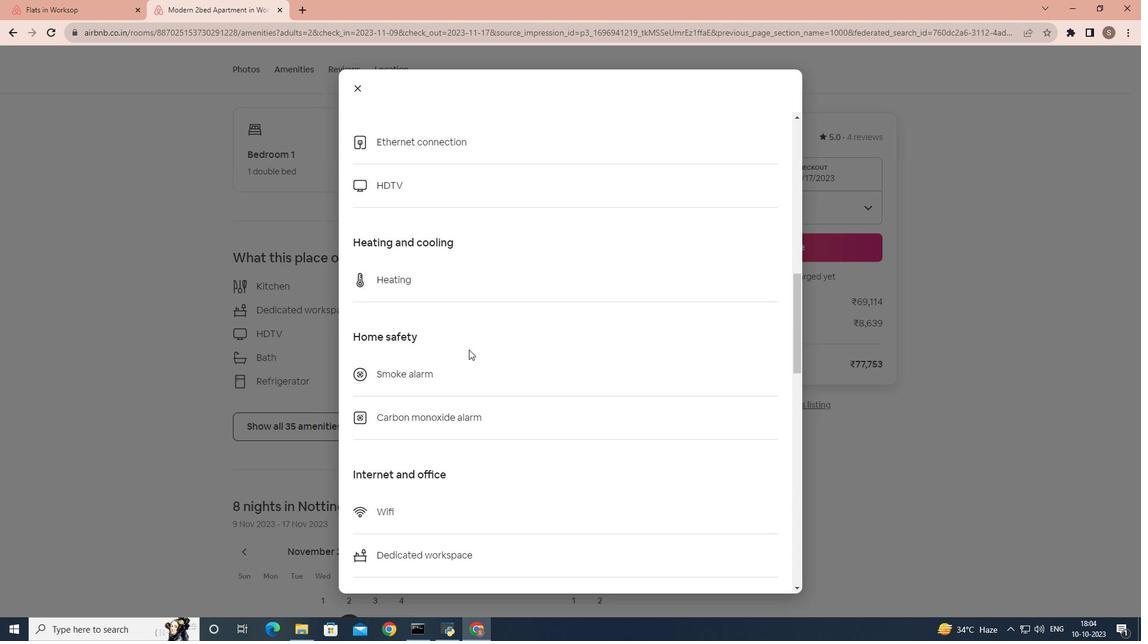 
Action: Mouse scrolled (468, 350) with delta (0, 0)
Screenshot: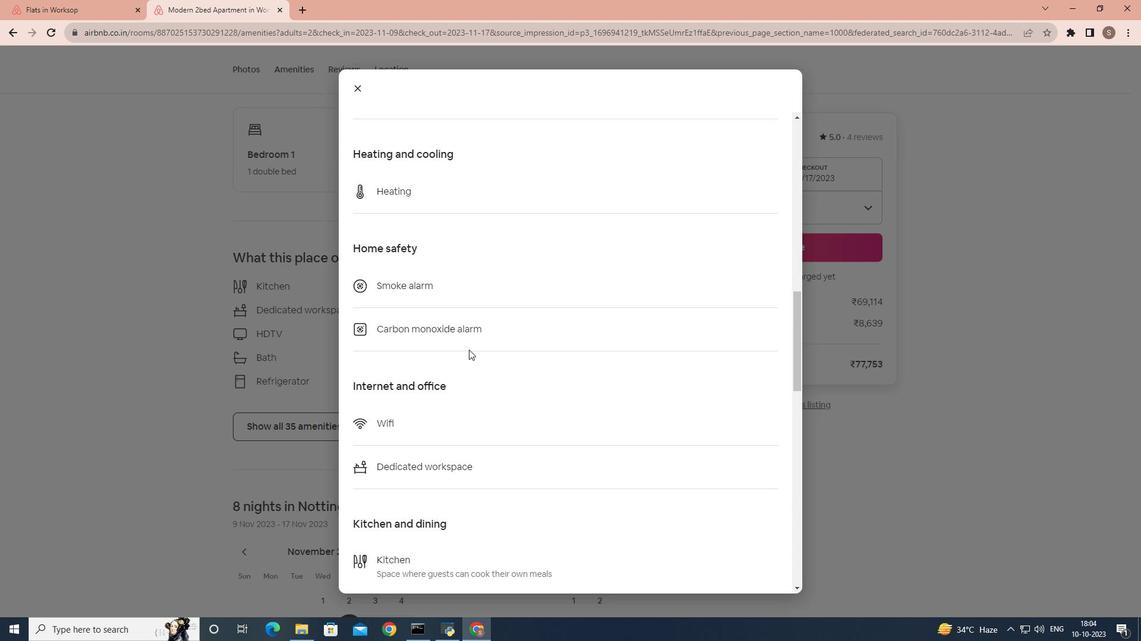 
Action: Mouse scrolled (468, 349) with delta (0, 0)
Screenshot: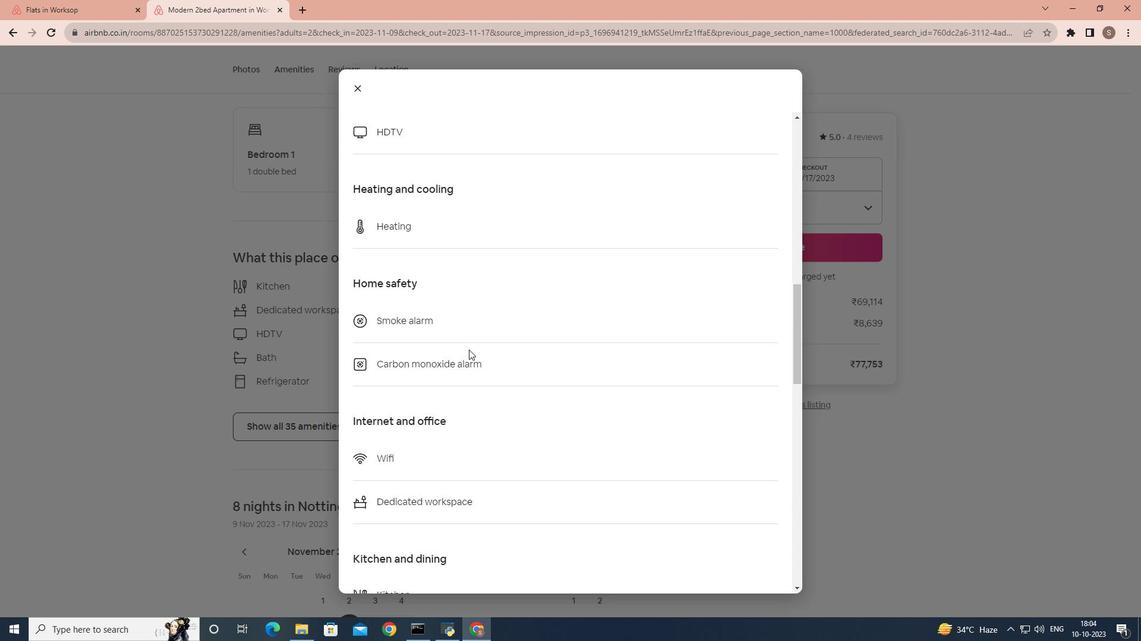 
Action: Mouse scrolled (468, 349) with delta (0, 0)
Screenshot: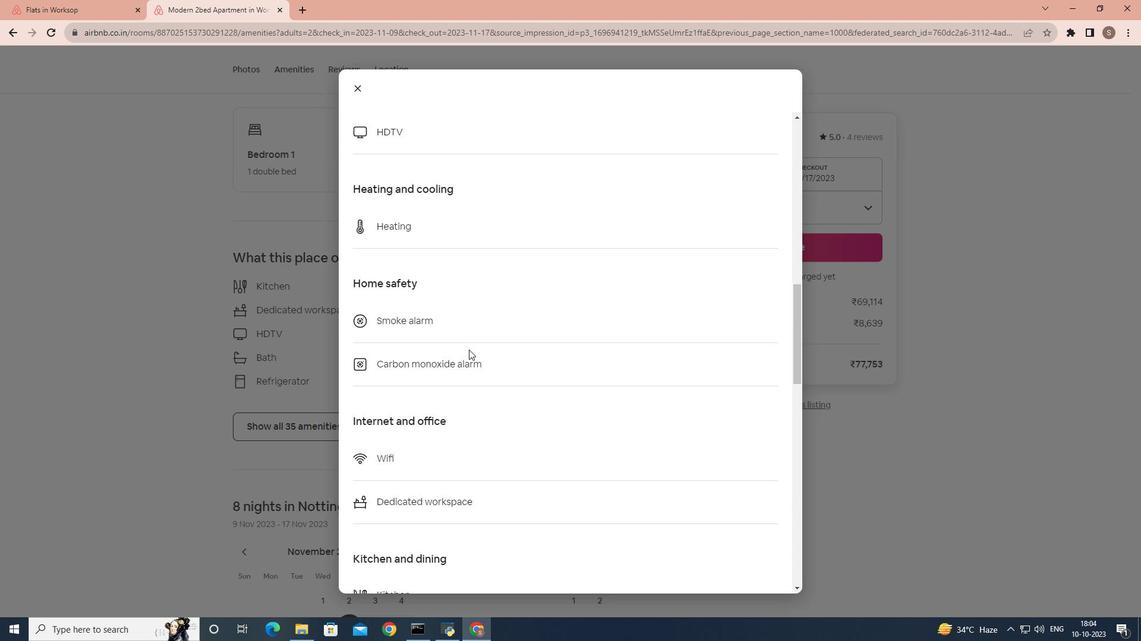 
Action: Mouse scrolled (468, 349) with delta (0, 0)
Screenshot: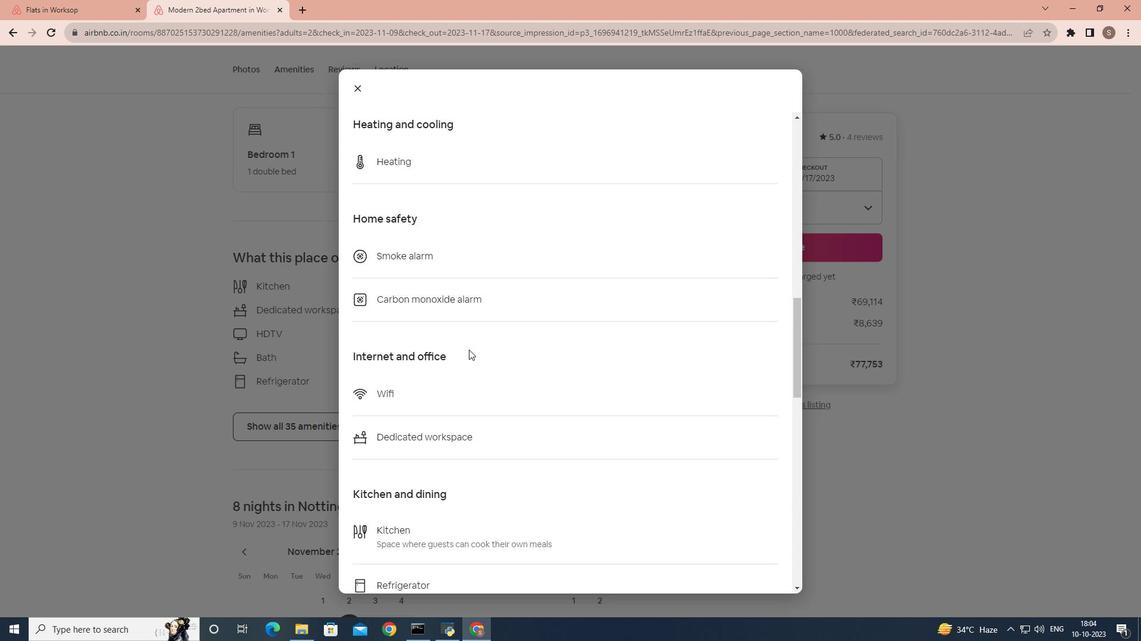 
Action: Mouse scrolled (468, 349) with delta (0, 0)
Screenshot: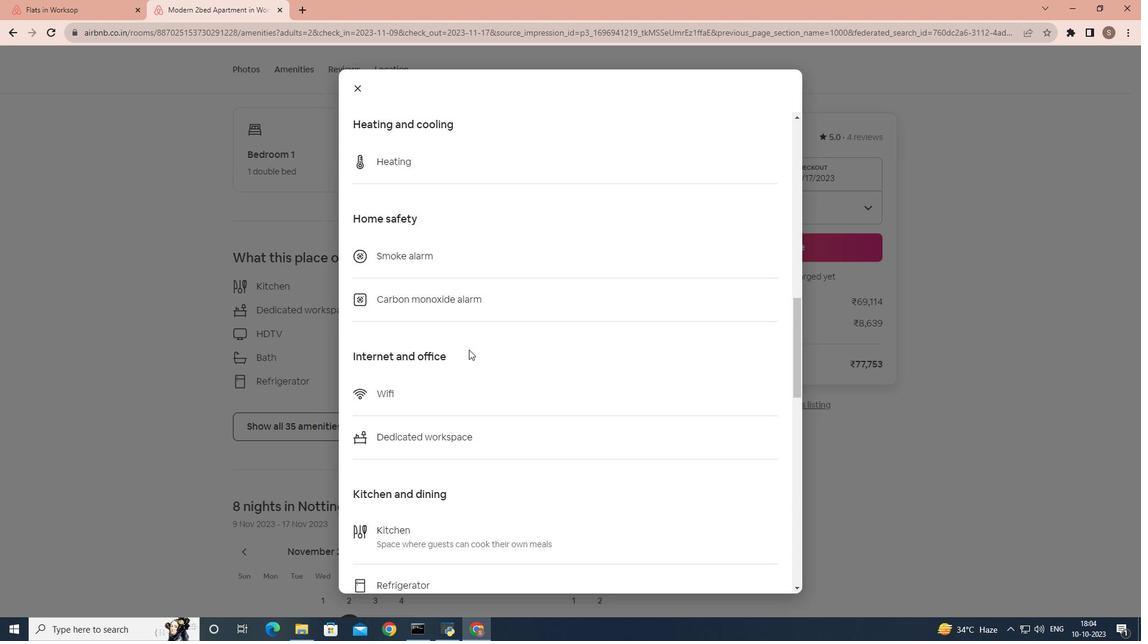 
Action: Mouse scrolled (468, 349) with delta (0, 0)
Screenshot: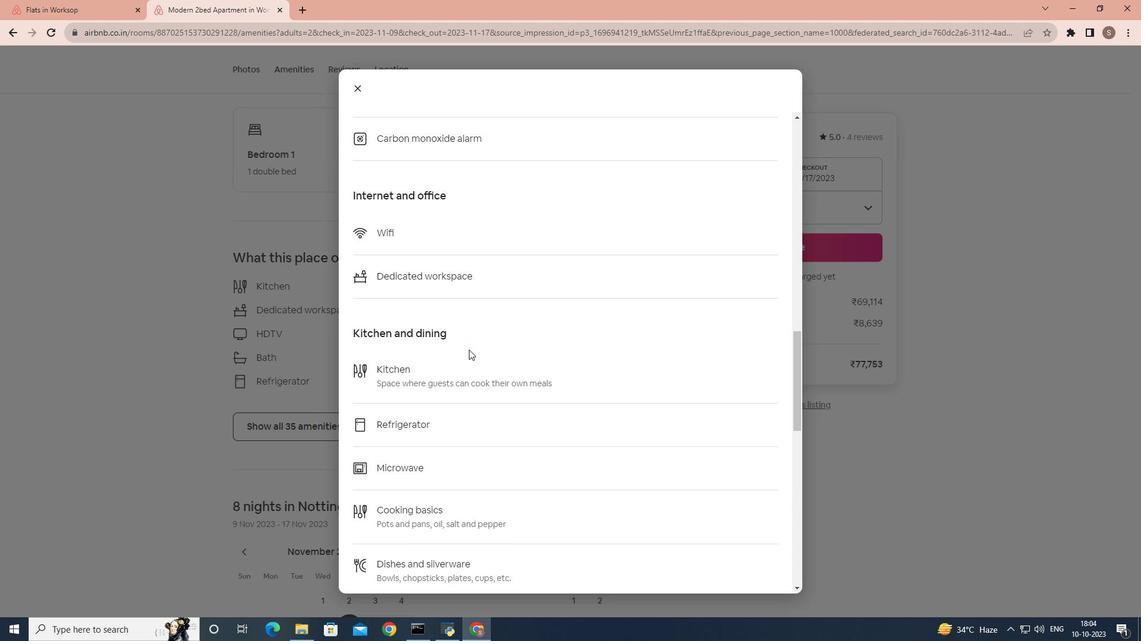 
Action: Mouse scrolled (468, 349) with delta (0, 0)
Screenshot: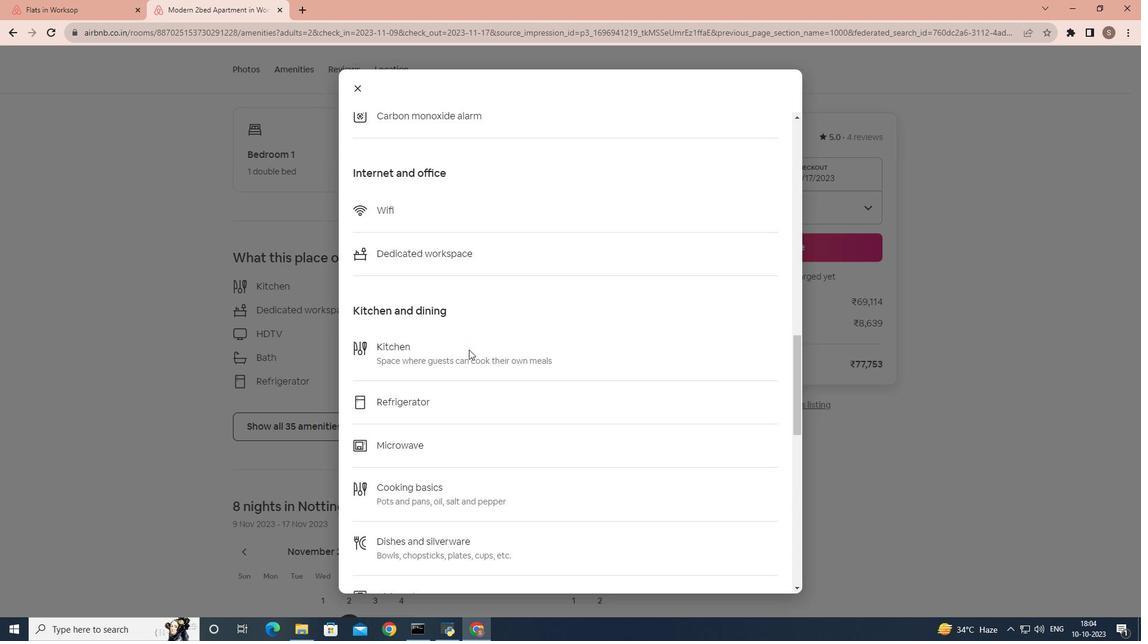 
Action: Mouse scrolled (468, 349) with delta (0, 0)
Screenshot: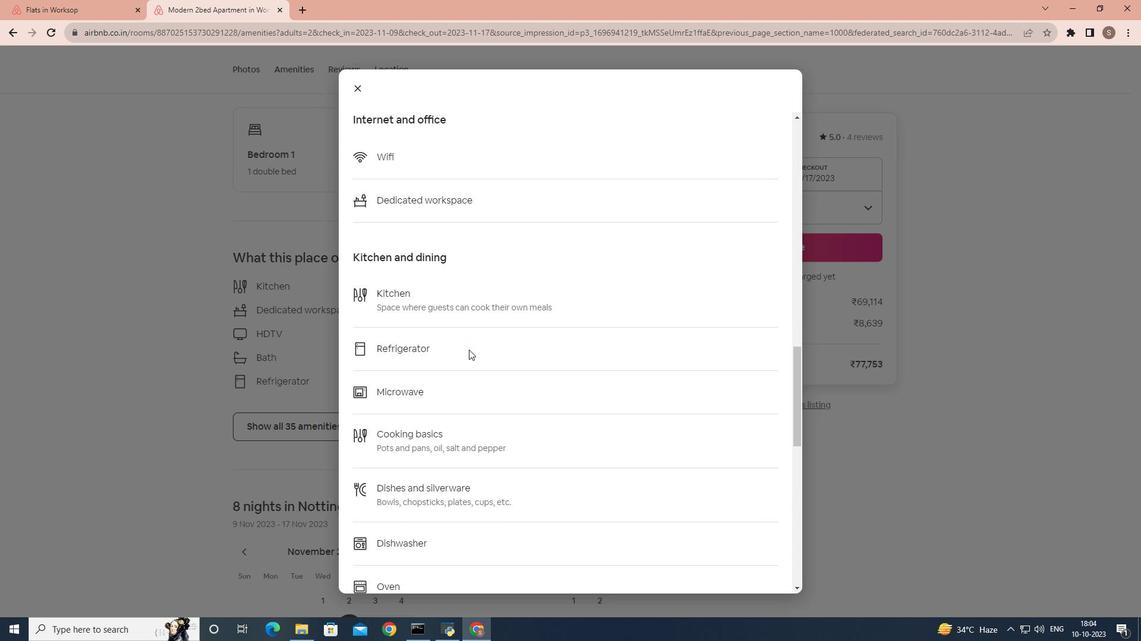 
Action: Mouse scrolled (468, 349) with delta (0, 0)
Screenshot: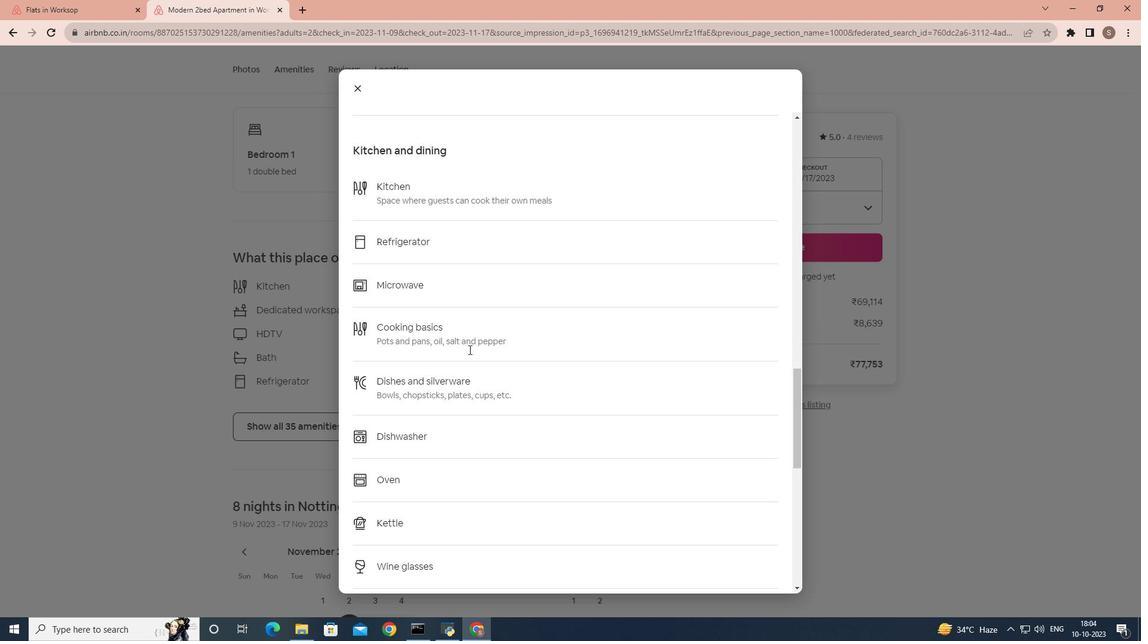 
Action: Mouse scrolled (468, 349) with delta (0, 0)
Screenshot: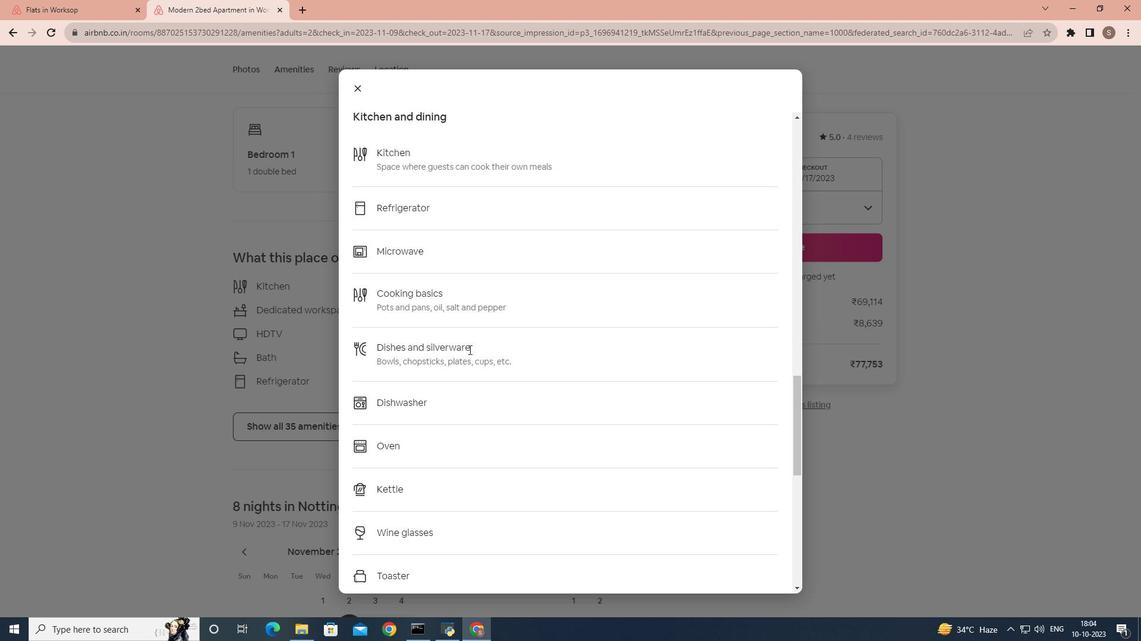 
Action: Mouse scrolled (468, 349) with delta (0, 0)
Screenshot: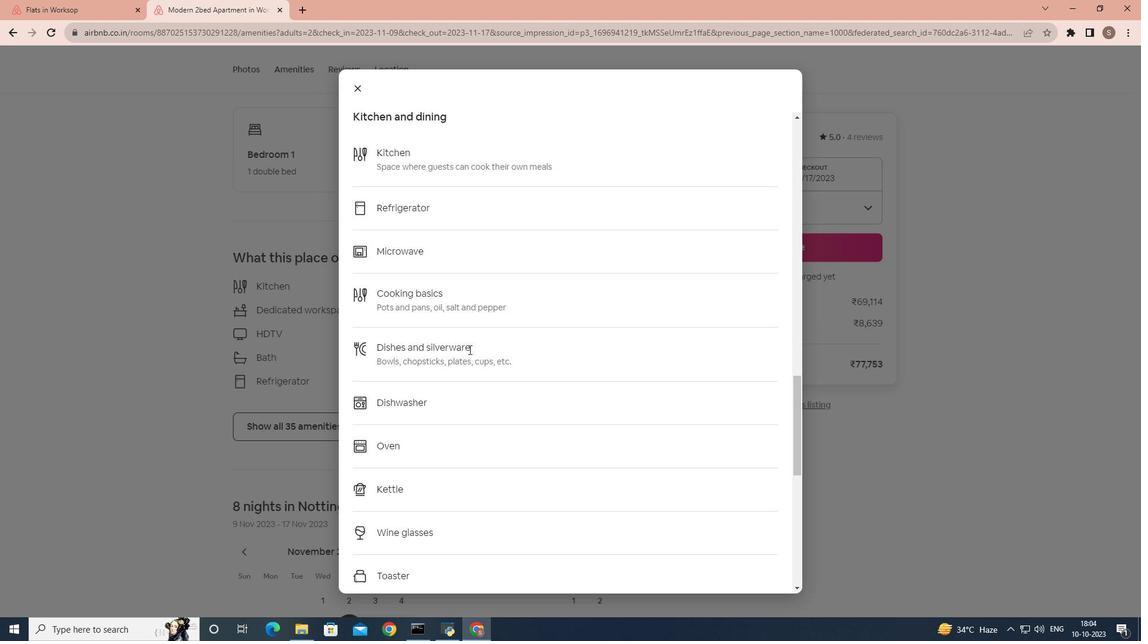 
Action: Mouse scrolled (468, 349) with delta (0, 0)
Screenshot: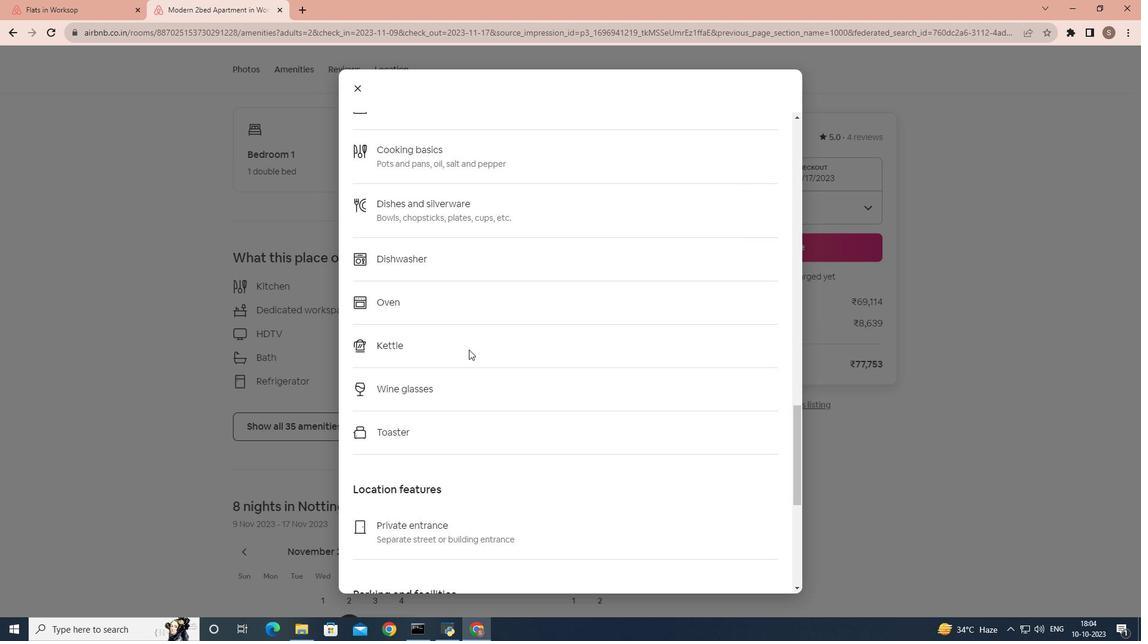 
Action: Mouse scrolled (468, 349) with delta (0, 0)
Screenshot: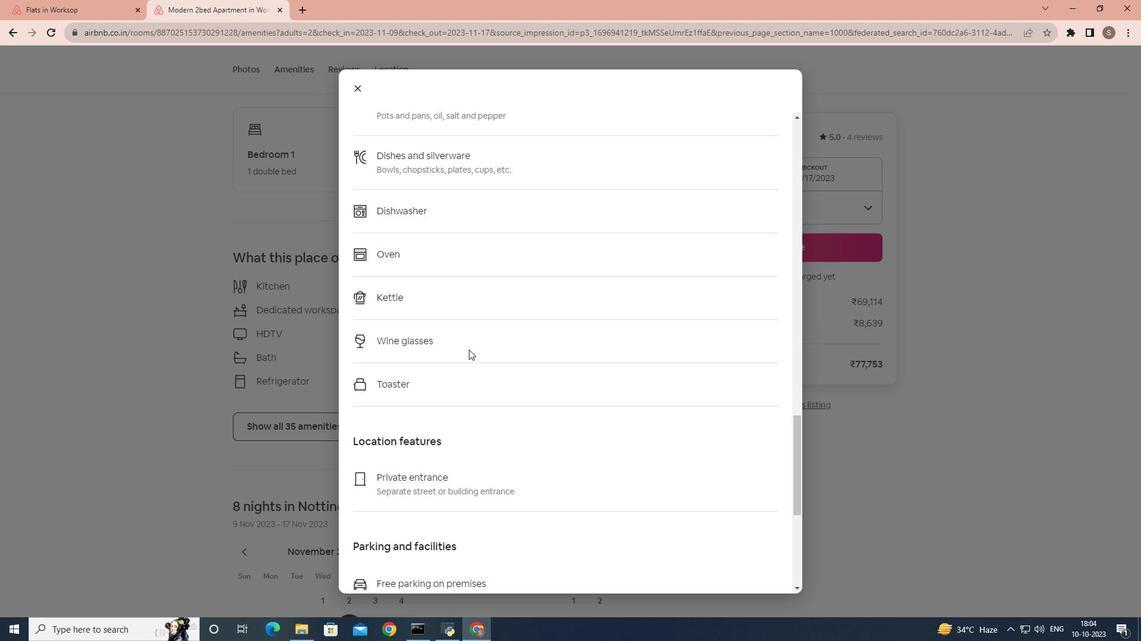 
Action: Mouse scrolled (468, 349) with delta (0, 0)
Screenshot: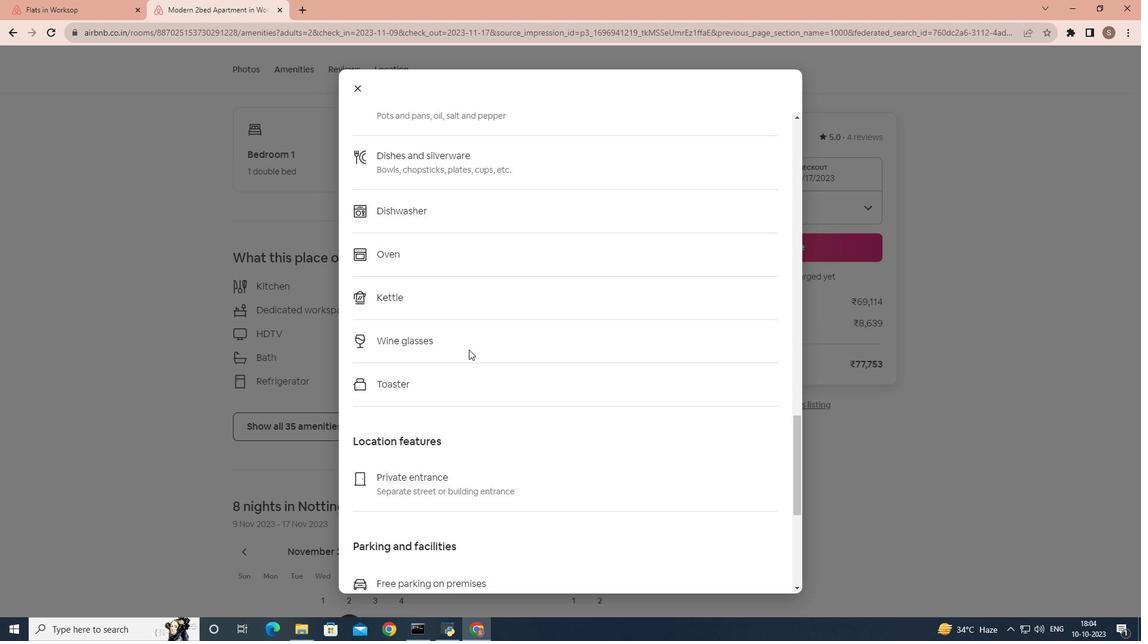 
Action: Mouse scrolled (468, 349) with delta (0, 0)
Screenshot: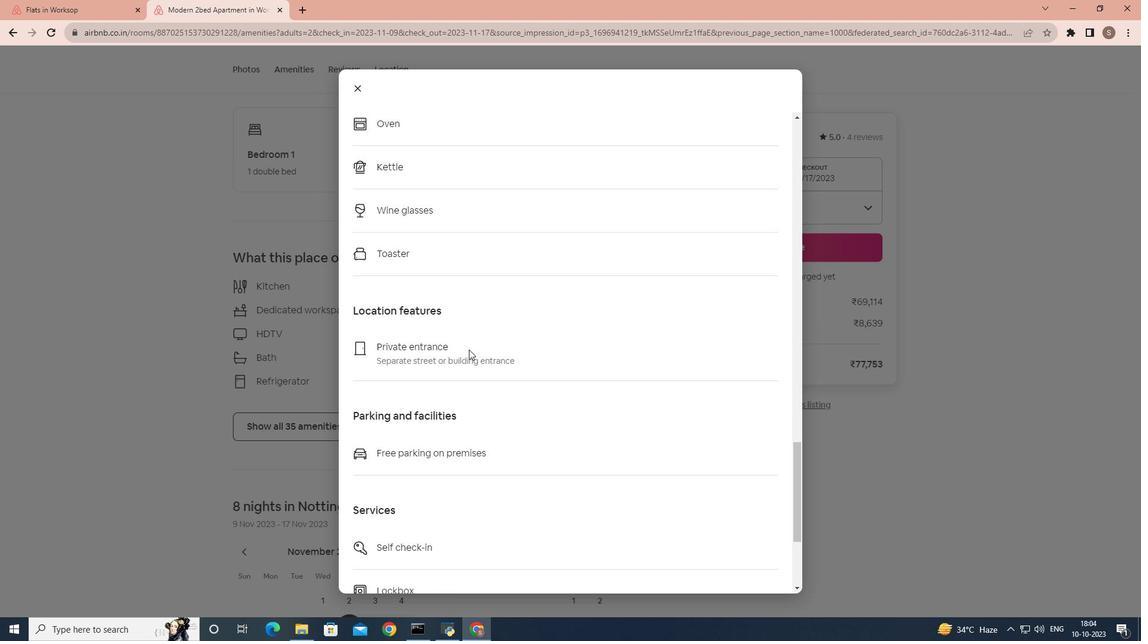 
Action: Mouse scrolled (468, 349) with delta (0, 0)
Screenshot: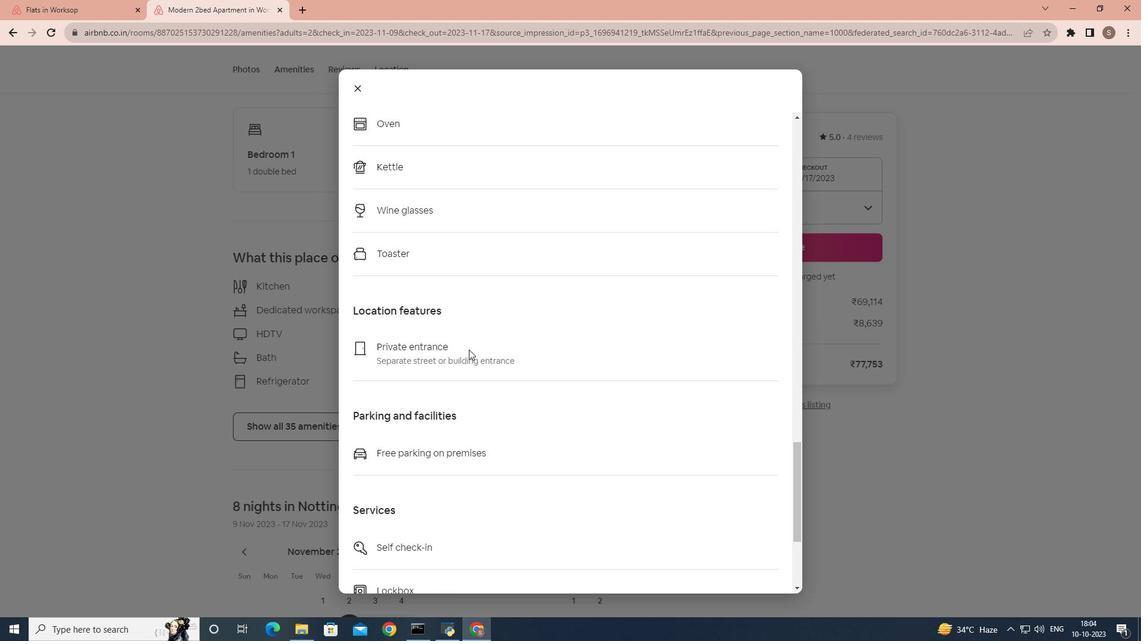 
Action: Mouse scrolled (468, 349) with delta (0, 0)
Screenshot: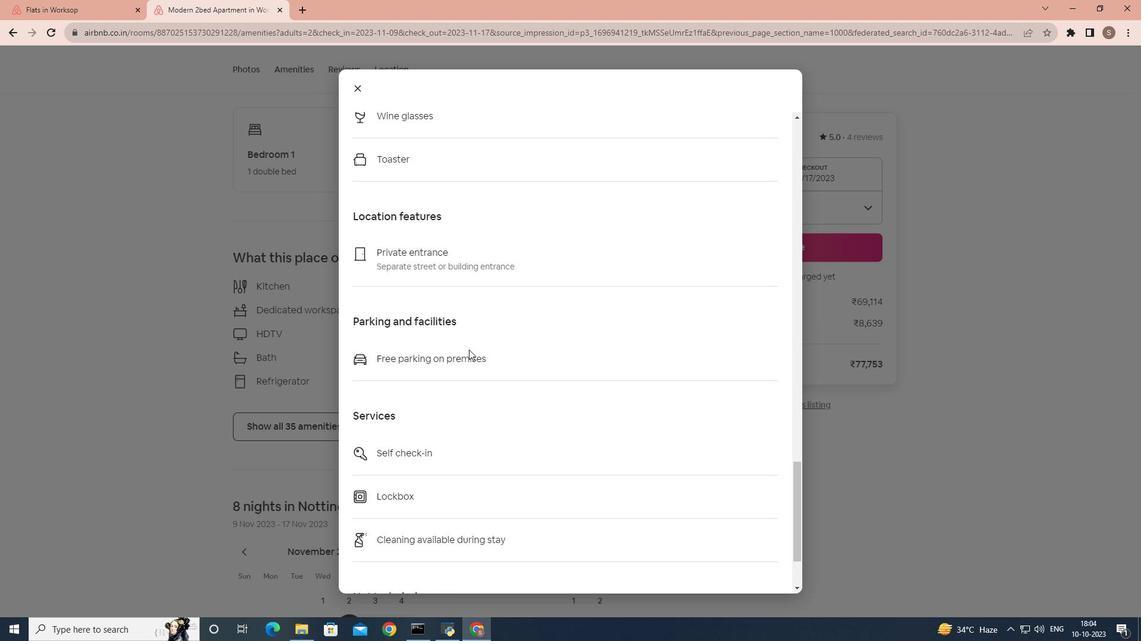 
Action: Mouse scrolled (468, 349) with delta (0, 0)
Screenshot: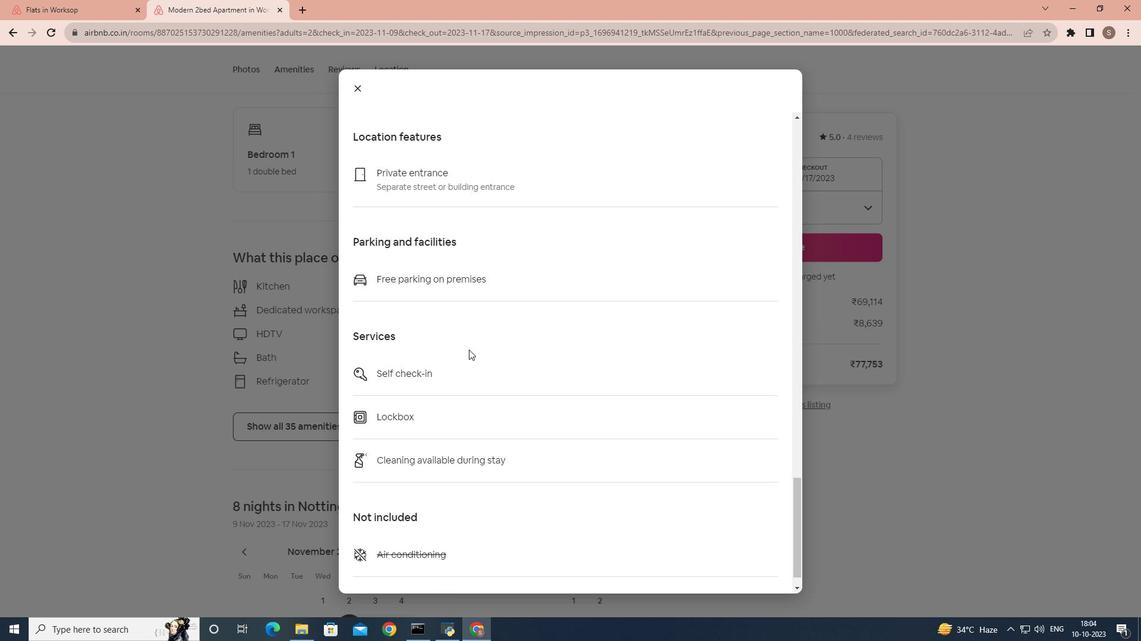 
Action: Mouse scrolled (468, 349) with delta (0, 0)
Screenshot: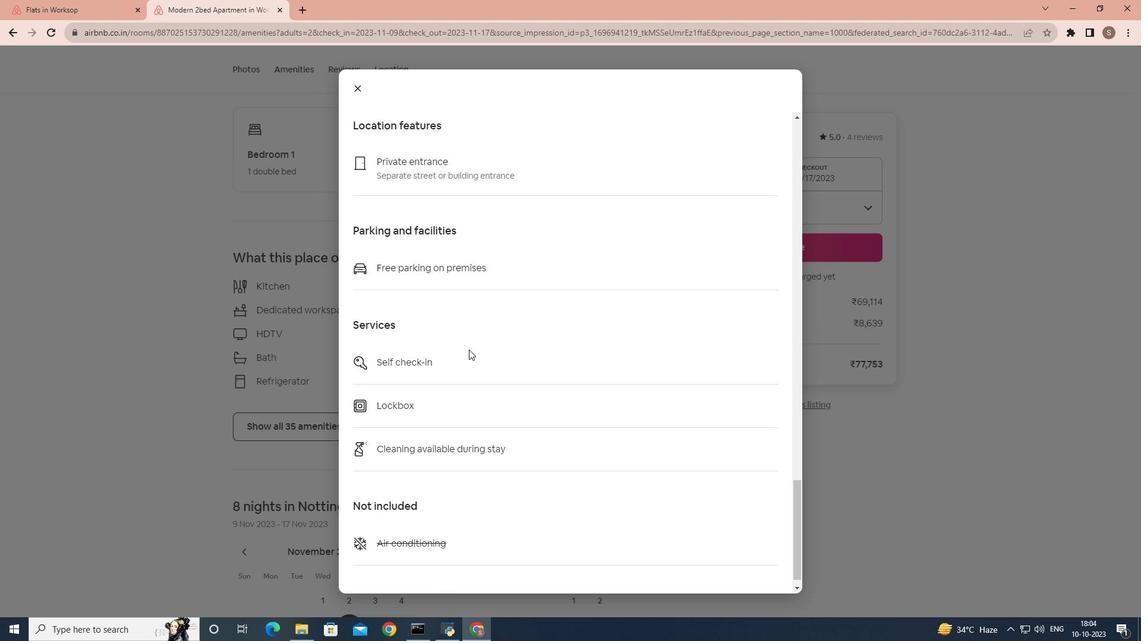 
Action: Mouse scrolled (468, 349) with delta (0, 0)
Screenshot: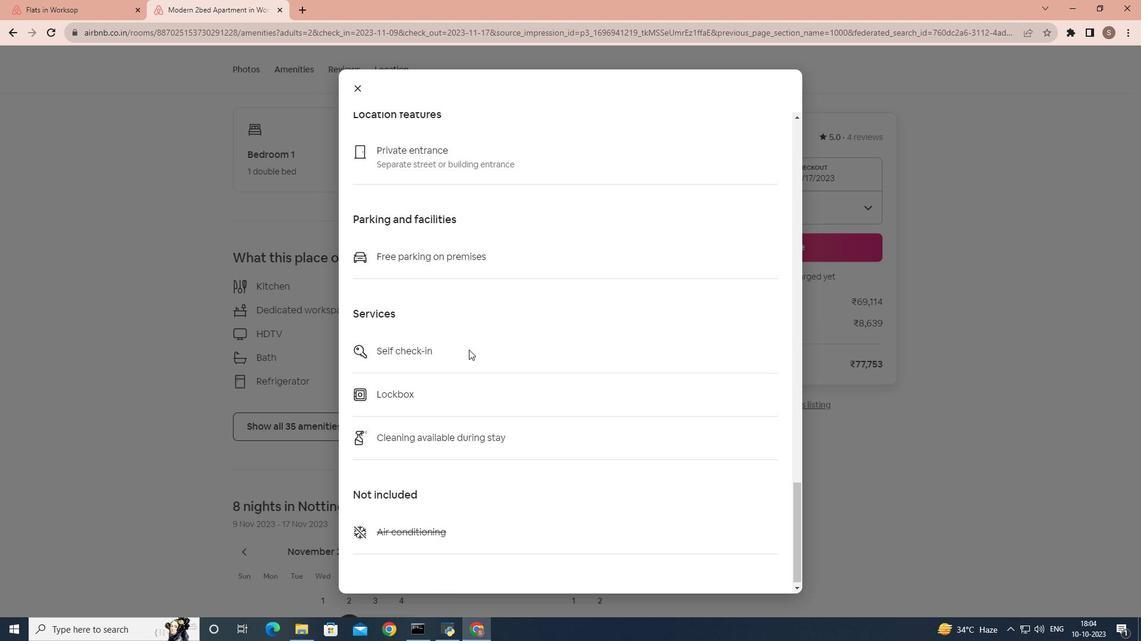 
Action: Mouse moved to (357, 84)
Screenshot: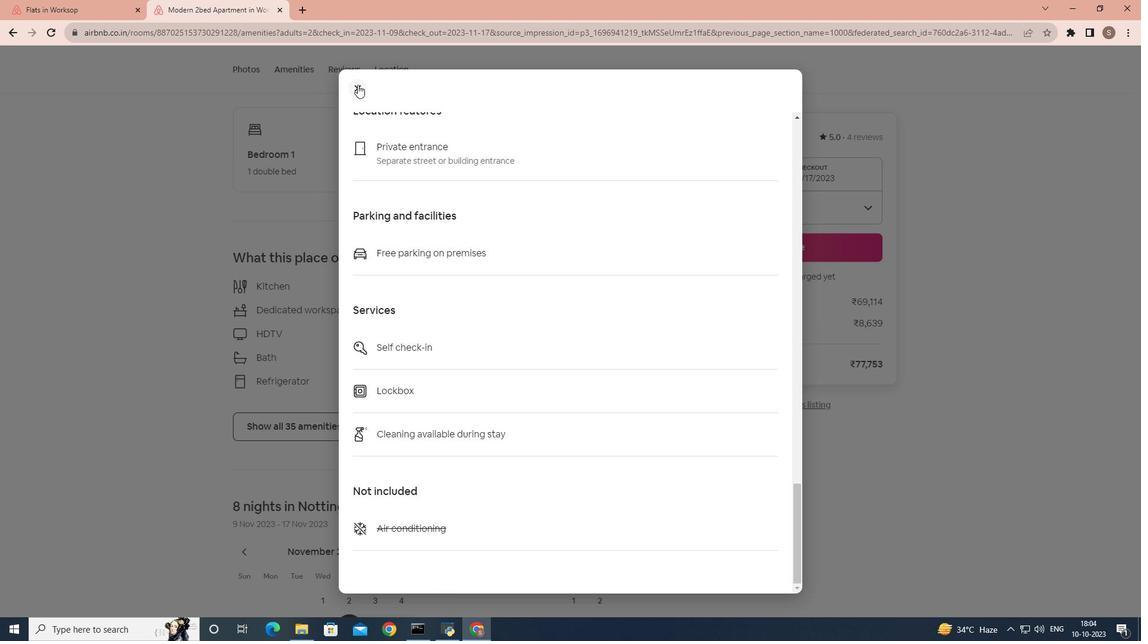 
Action: Mouse pressed left at (357, 84)
Screenshot: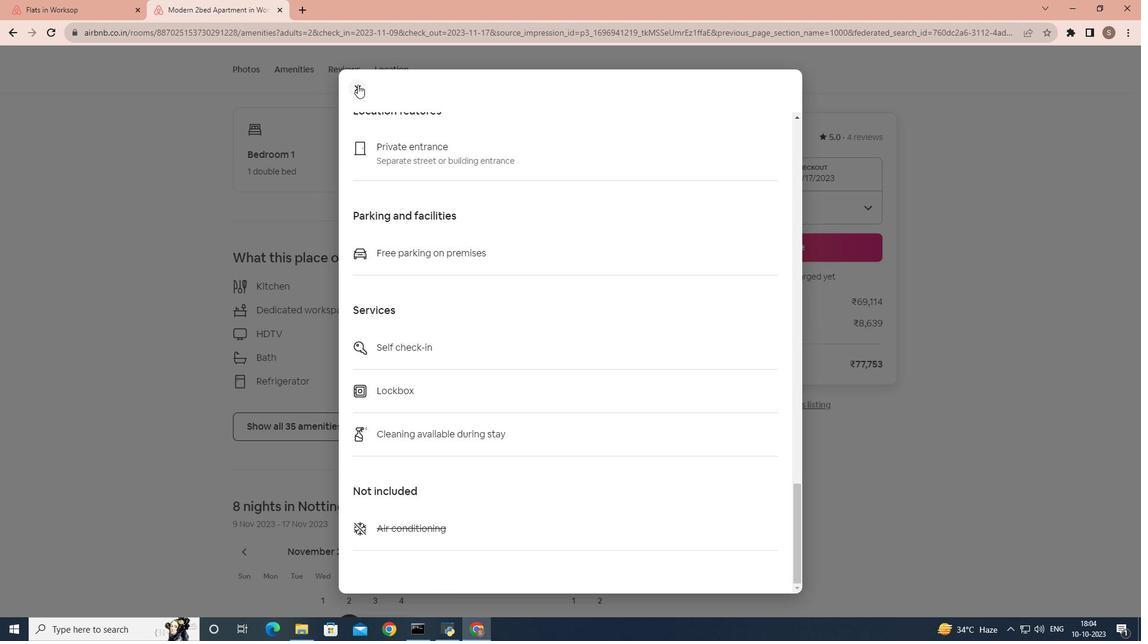 
Action: Mouse moved to (376, 325)
Screenshot: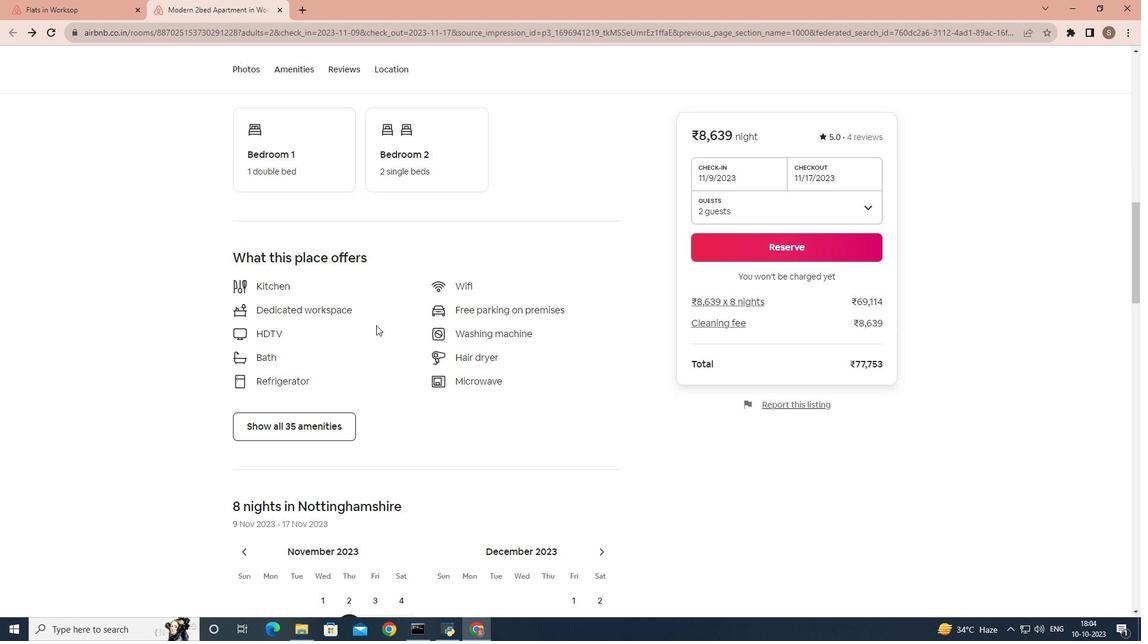 
Action: Mouse scrolled (376, 325) with delta (0, 0)
Screenshot: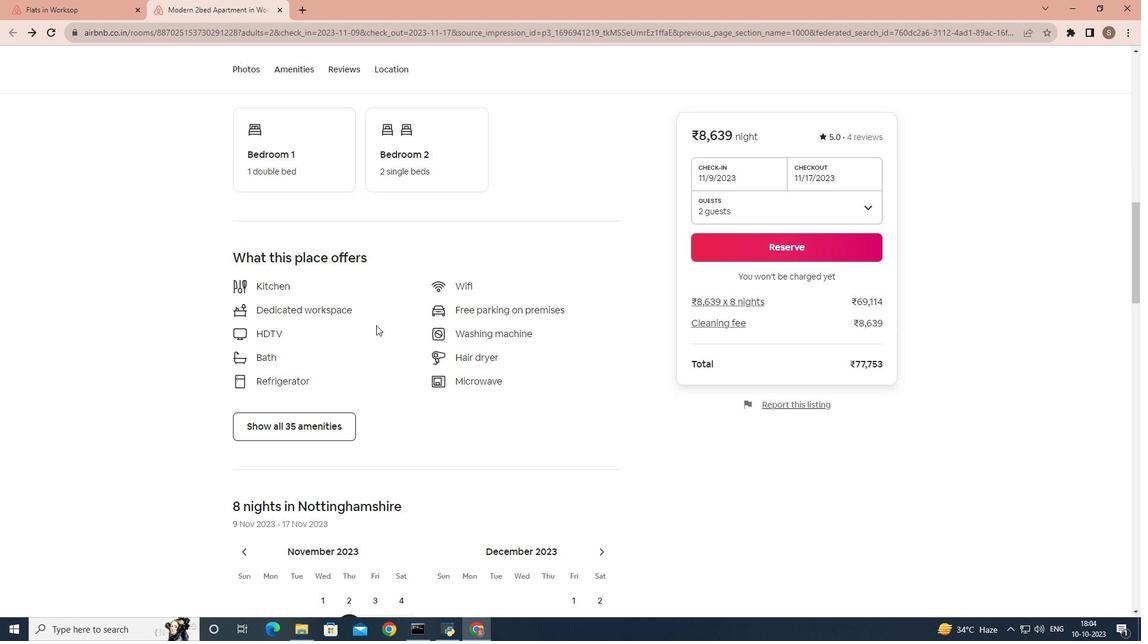 
Action: Mouse scrolled (376, 325) with delta (0, 0)
Screenshot: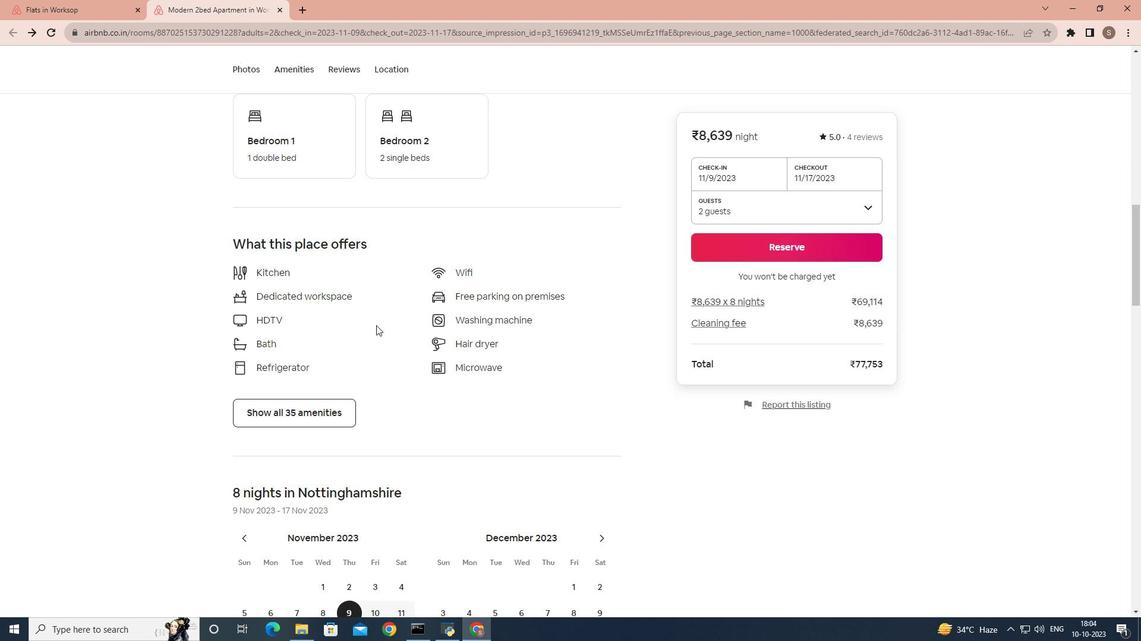 
Action: Mouse scrolled (376, 325) with delta (0, 0)
Screenshot: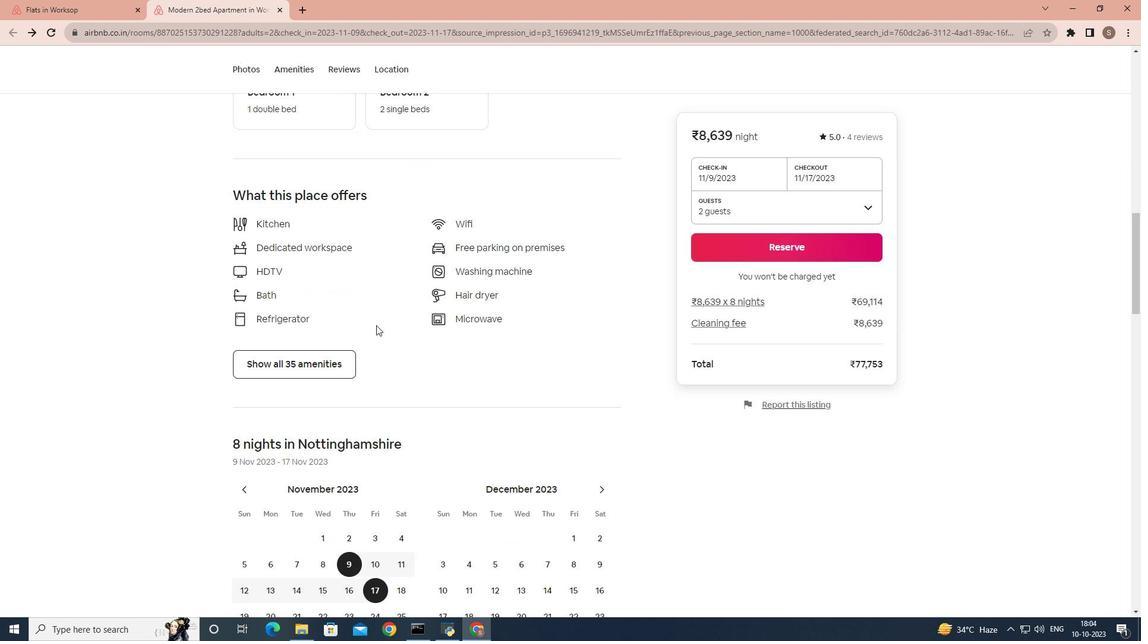 
Action: Mouse scrolled (376, 325) with delta (0, 0)
Screenshot: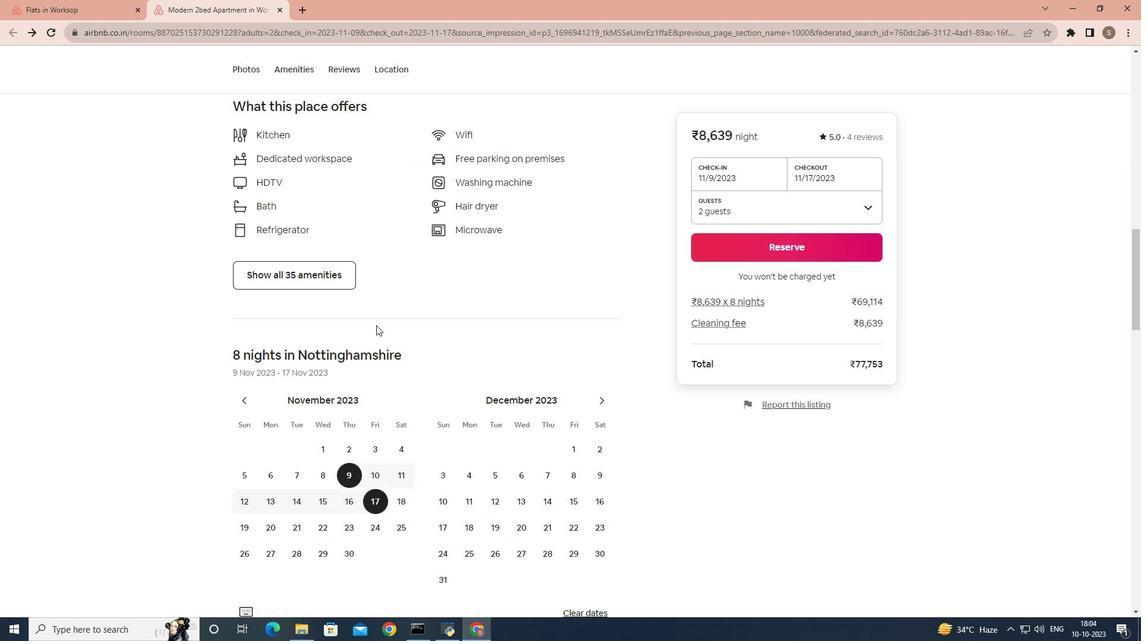 
Action: Mouse scrolled (376, 325) with delta (0, 0)
Screenshot: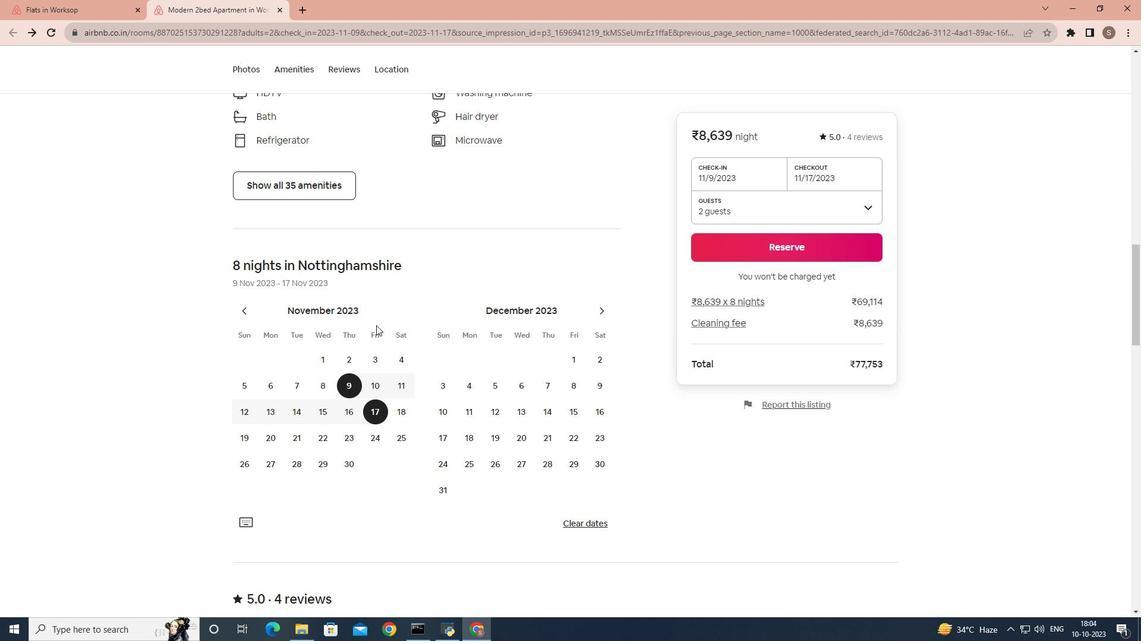 
Action: Mouse scrolled (376, 325) with delta (0, 0)
Screenshot: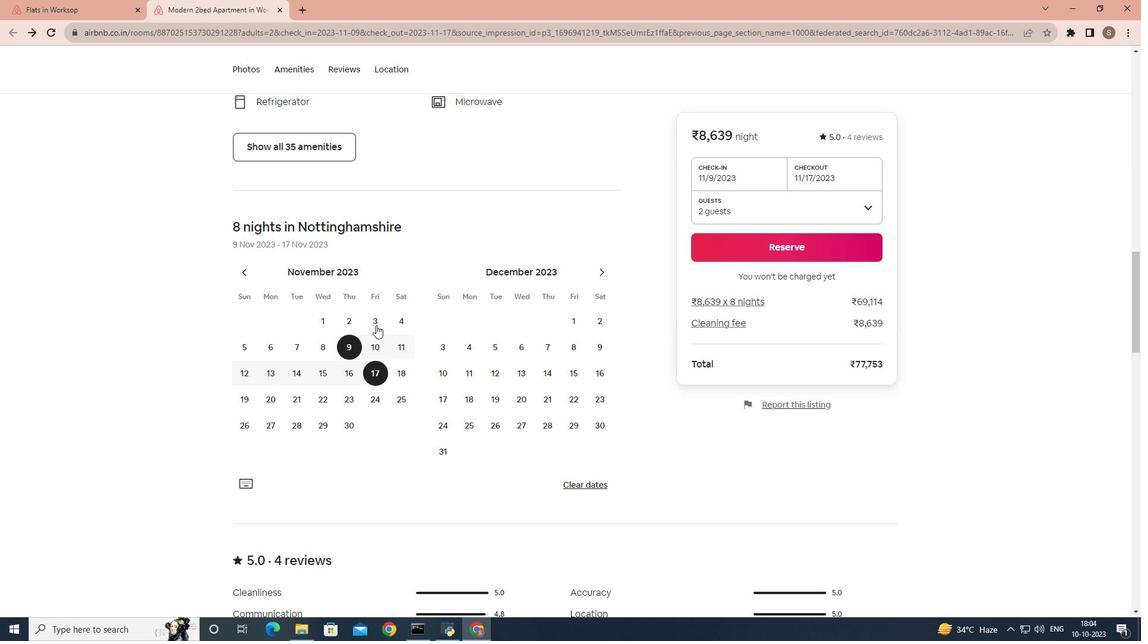 
Action: Mouse scrolled (376, 325) with delta (0, 0)
Screenshot: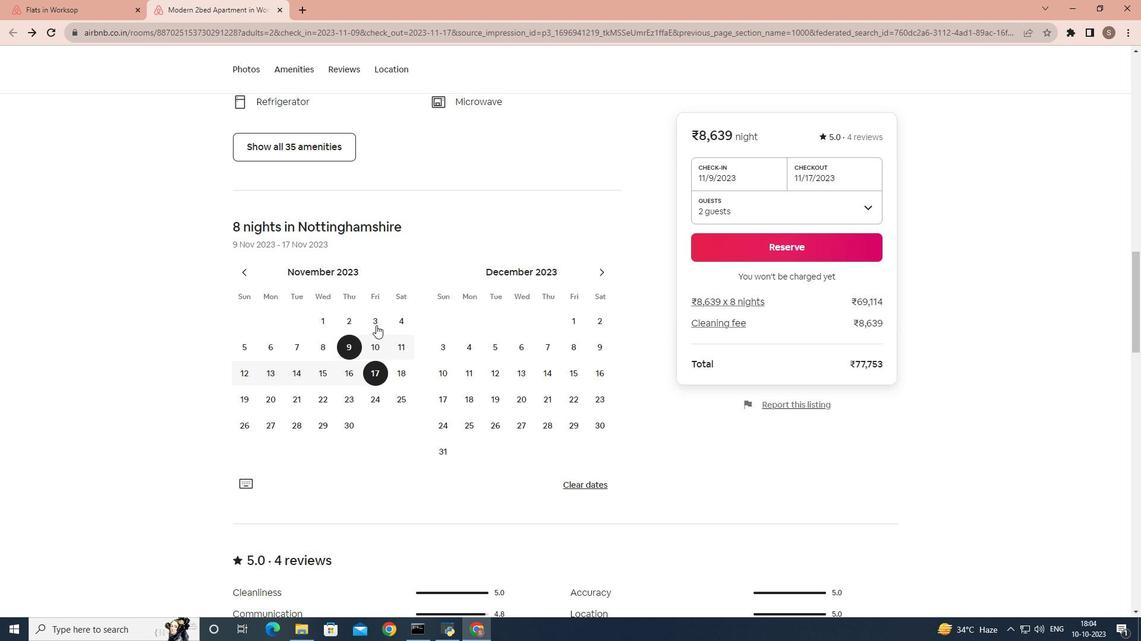 
Action: Mouse scrolled (376, 325) with delta (0, 0)
Screenshot: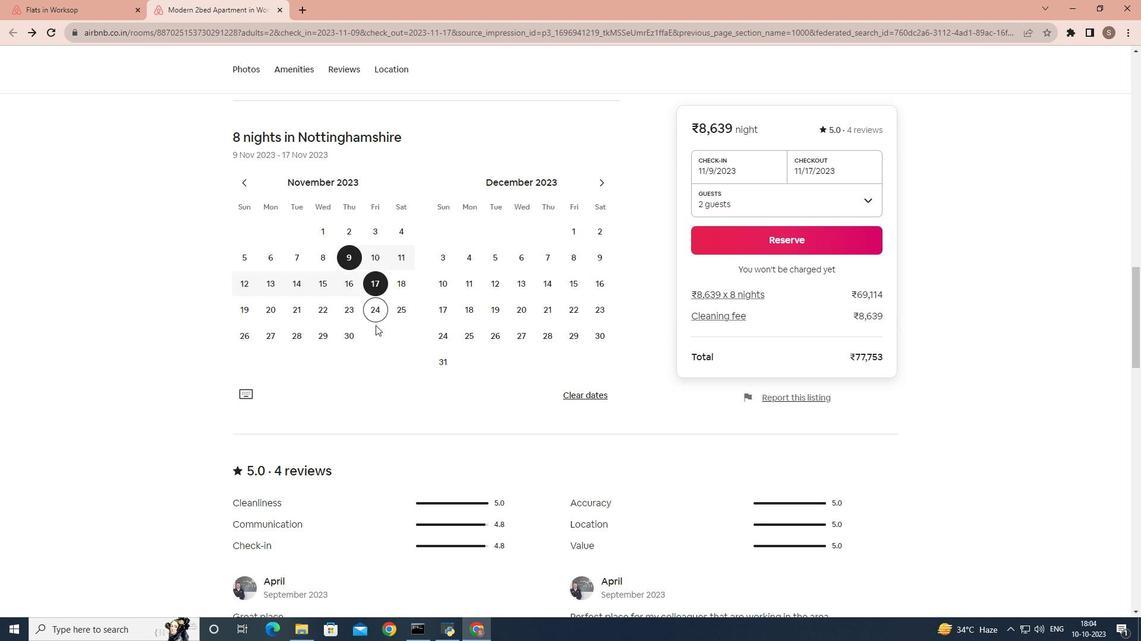
Action: Mouse moved to (375, 325)
Screenshot: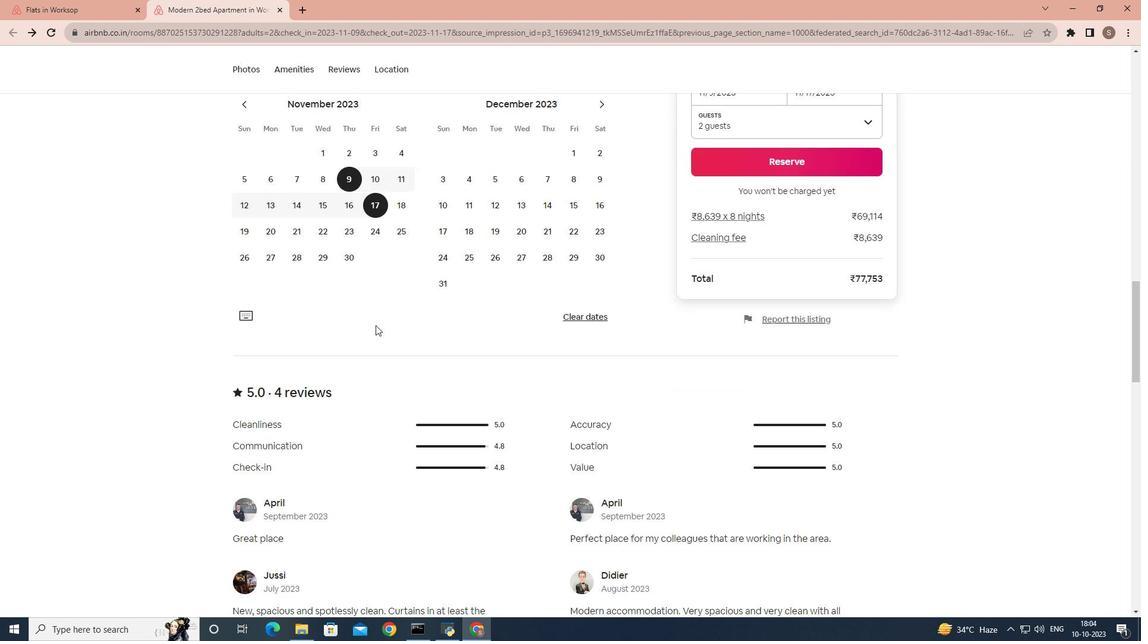 
Action: Mouse scrolled (375, 325) with delta (0, 0)
Screenshot: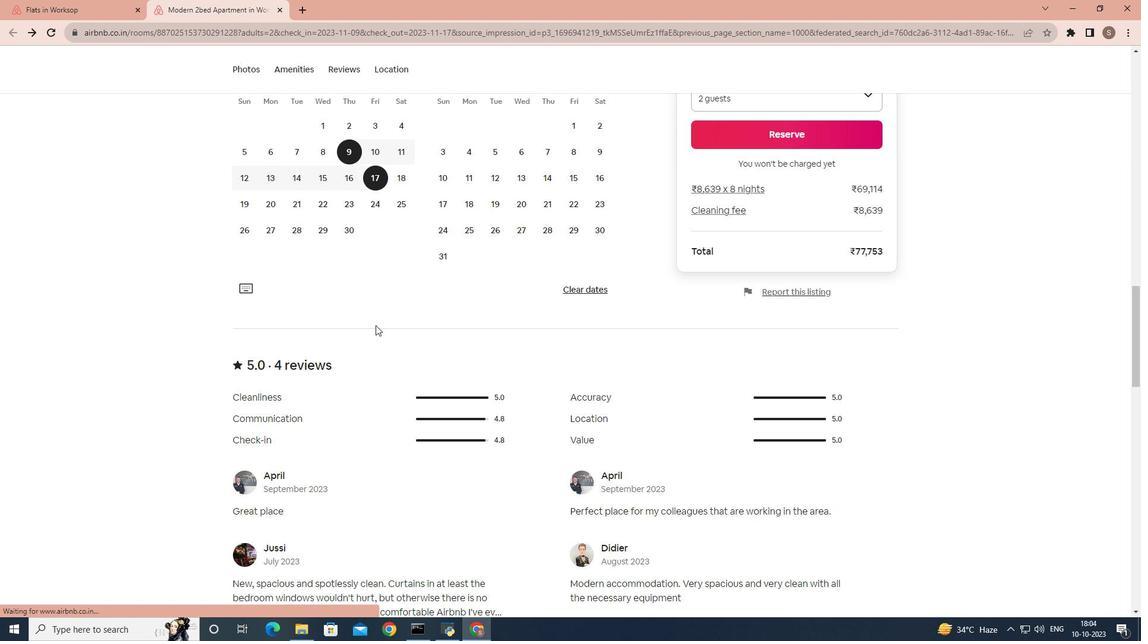
Action: Mouse scrolled (375, 325) with delta (0, 0)
Screenshot: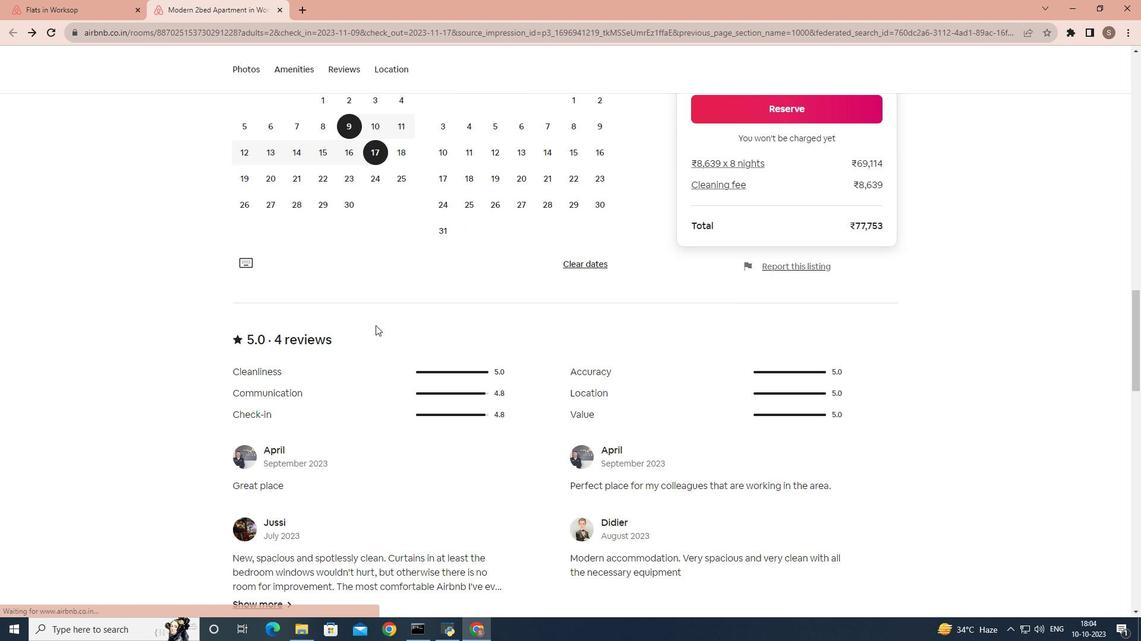 
Action: Mouse moved to (302, 408)
Screenshot: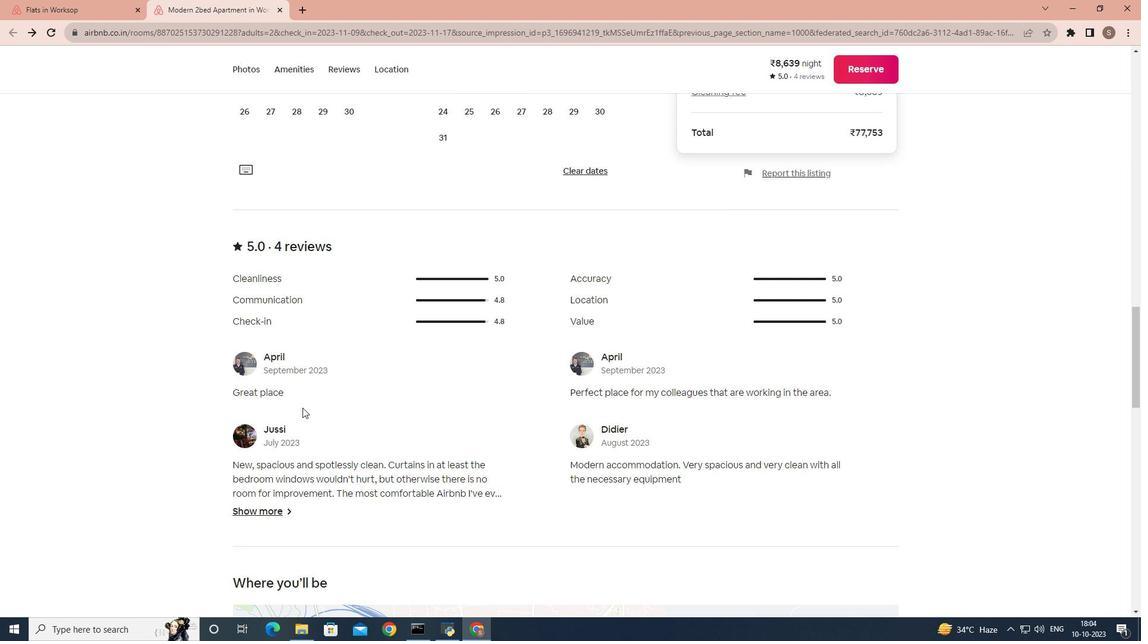
Action: Mouse scrolled (302, 407) with delta (0, 0)
Screenshot: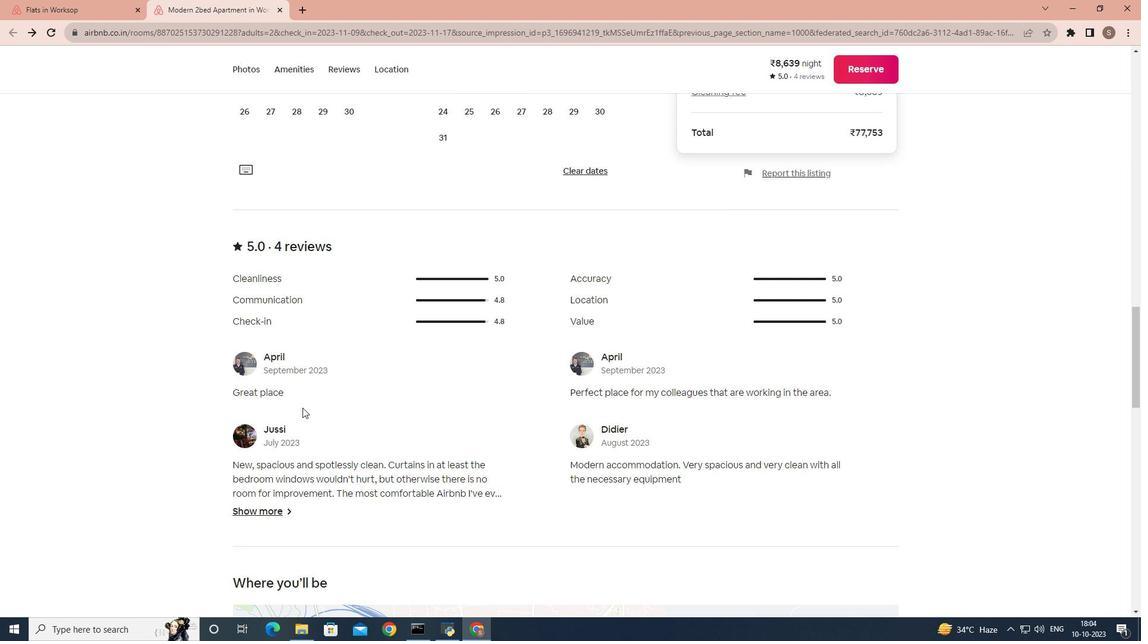 
Action: Mouse scrolled (302, 407) with delta (0, 0)
Screenshot: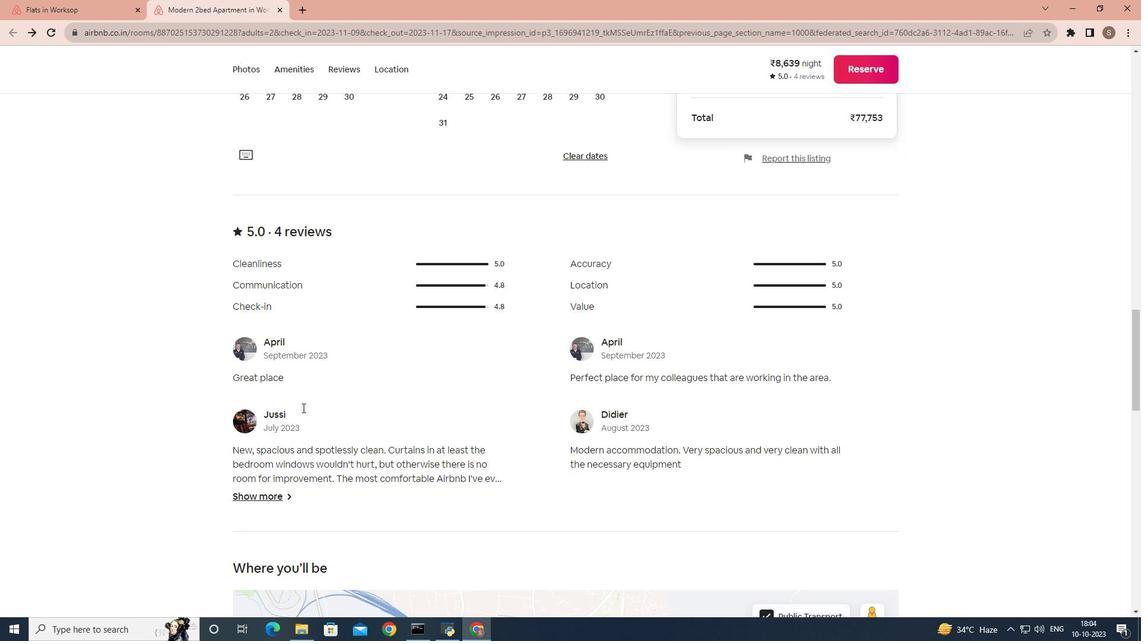 
Action: Mouse scrolled (302, 407) with delta (0, 0)
Screenshot: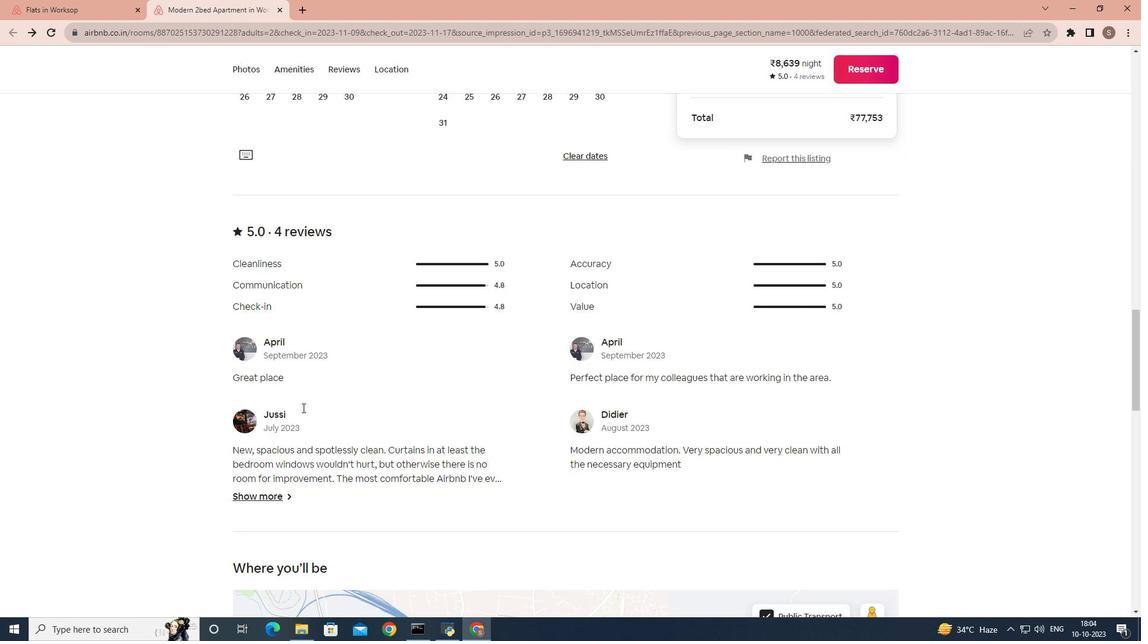 
Action: Mouse scrolled (302, 408) with delta (0, 0)
Screenshot: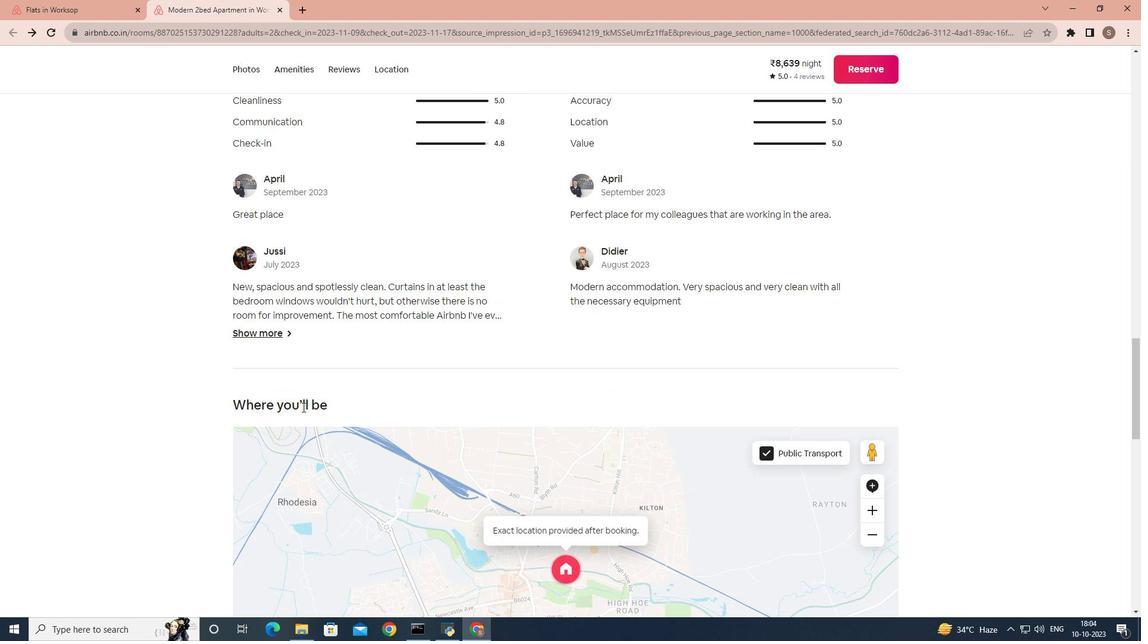 
Action: Mouse moved to (263, 385)
Screenshot: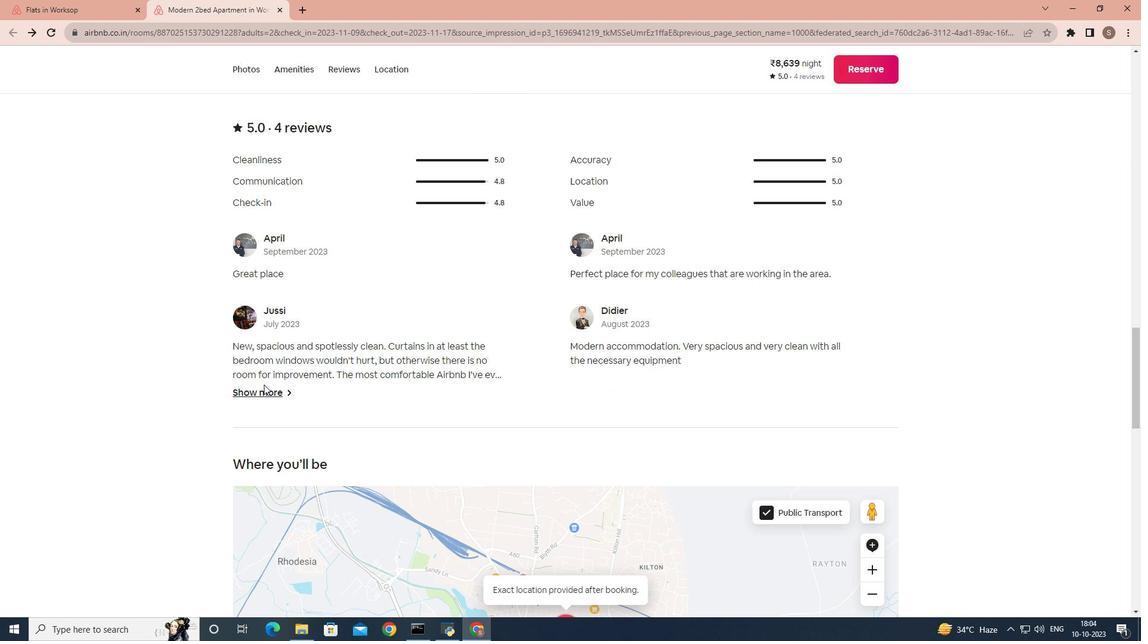 
Action: Mouse pressed left at (263, 385)
Screenshot: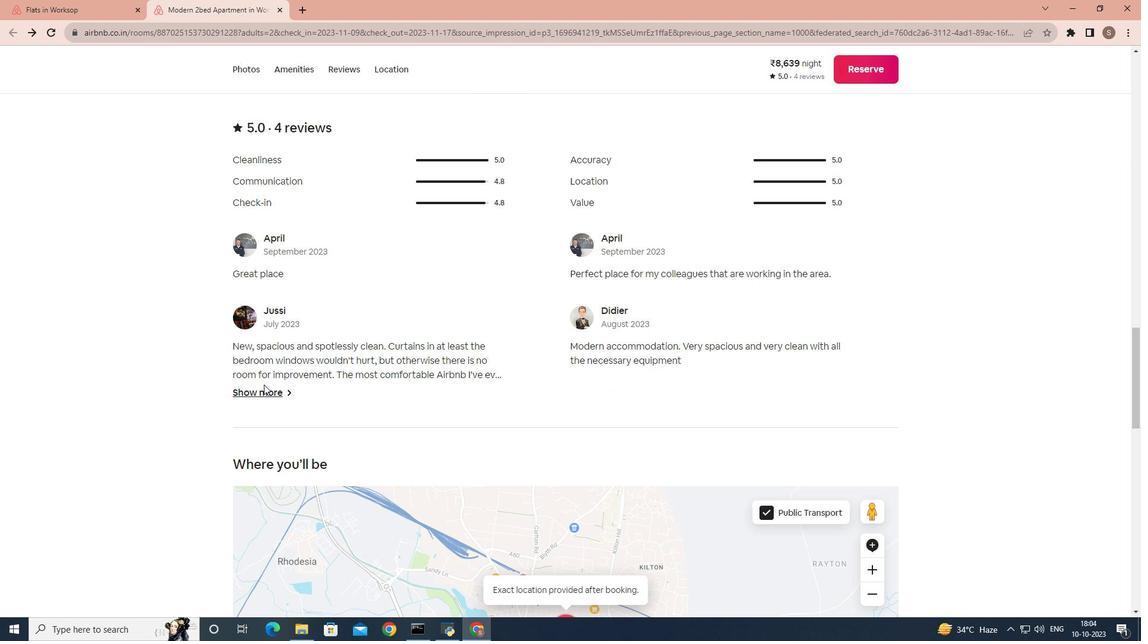 
Action: Mouse moved to (263, 389)
Screenshot: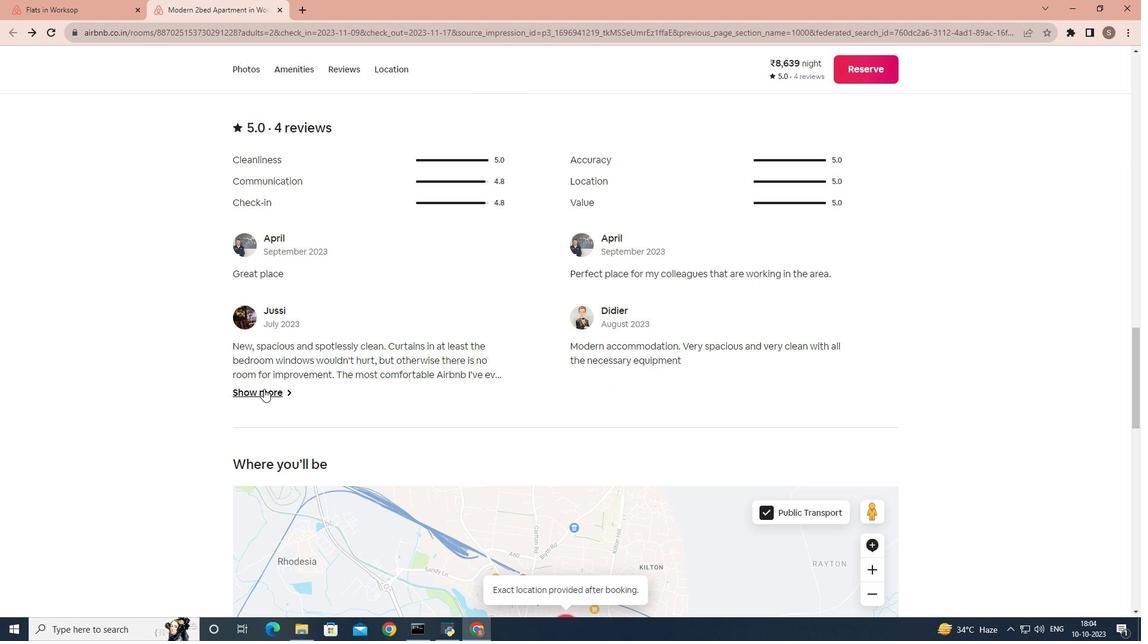 
Action: Mouse pressed left at (263, 389)
Screenshot: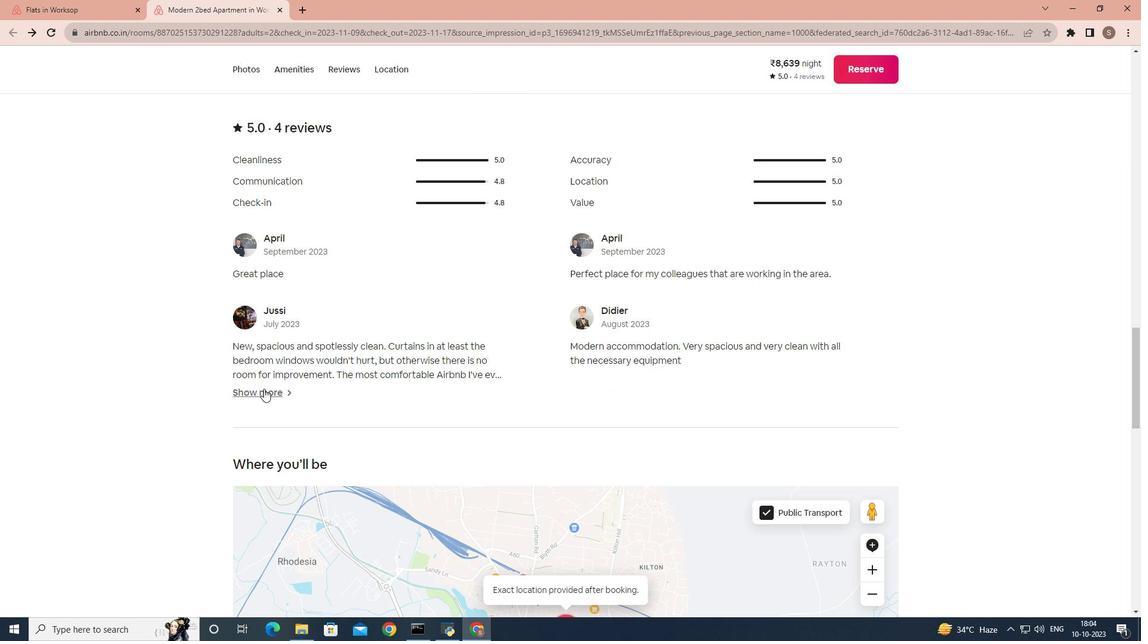 
Action: Mouse moved to (578, 337)
Screenshot: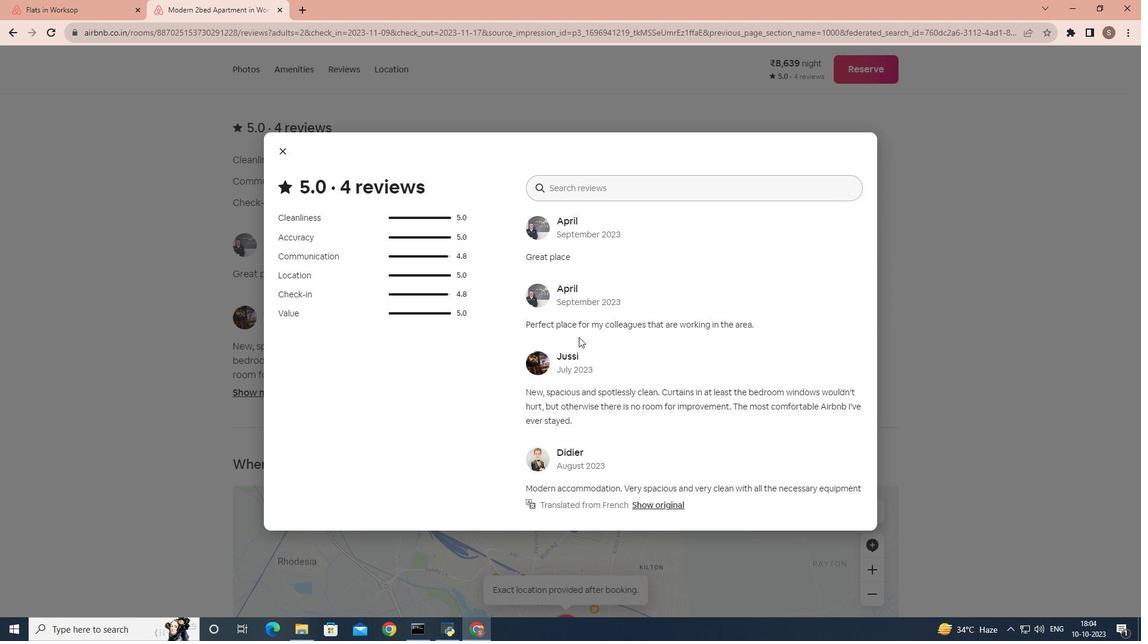 
Action: Mouse scrolled (578, 336) with delta (0, 0)
Screenshot: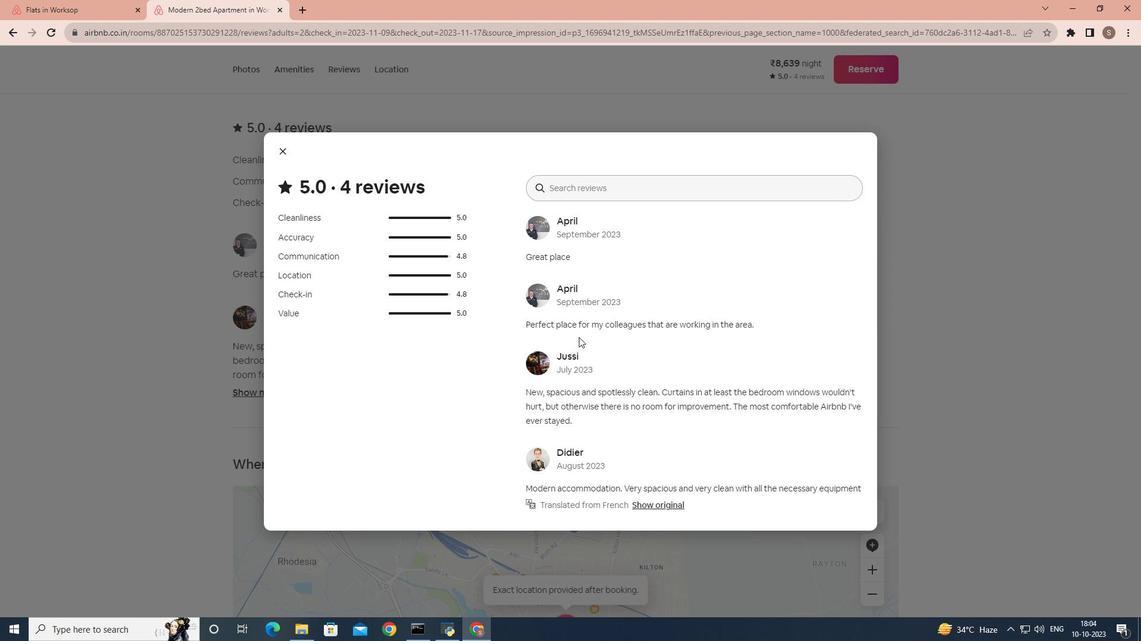 
Action: Mouse scrolled (578, 336) with delta (0, 0)
Screenshot: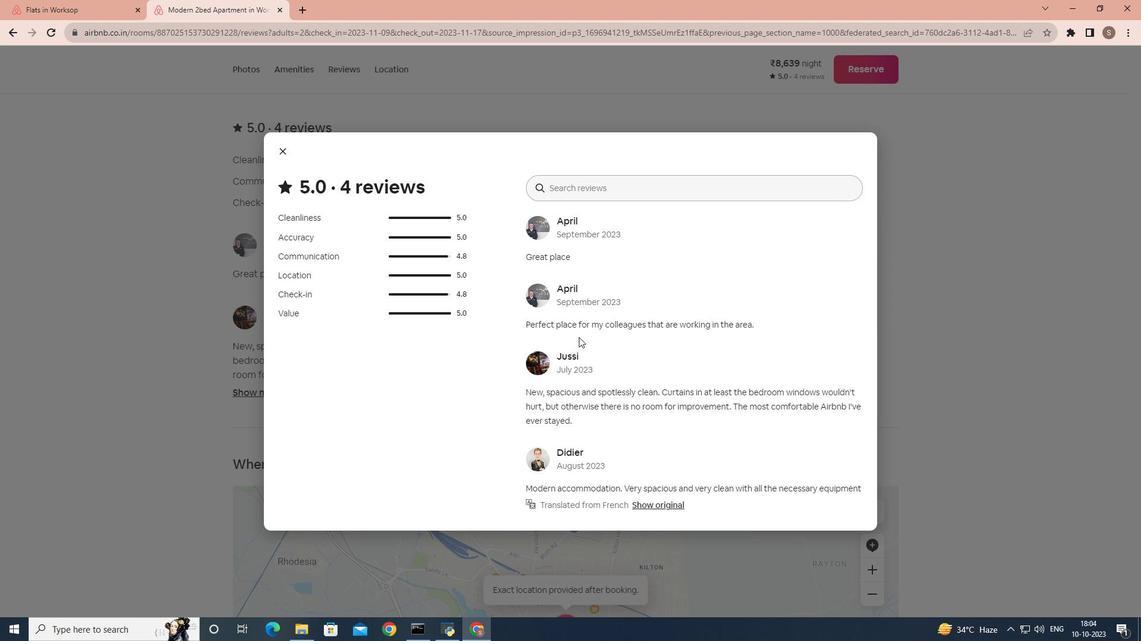 
Action: Mouse scrolled (578, 336) with delta (0, 0)
Screenshot: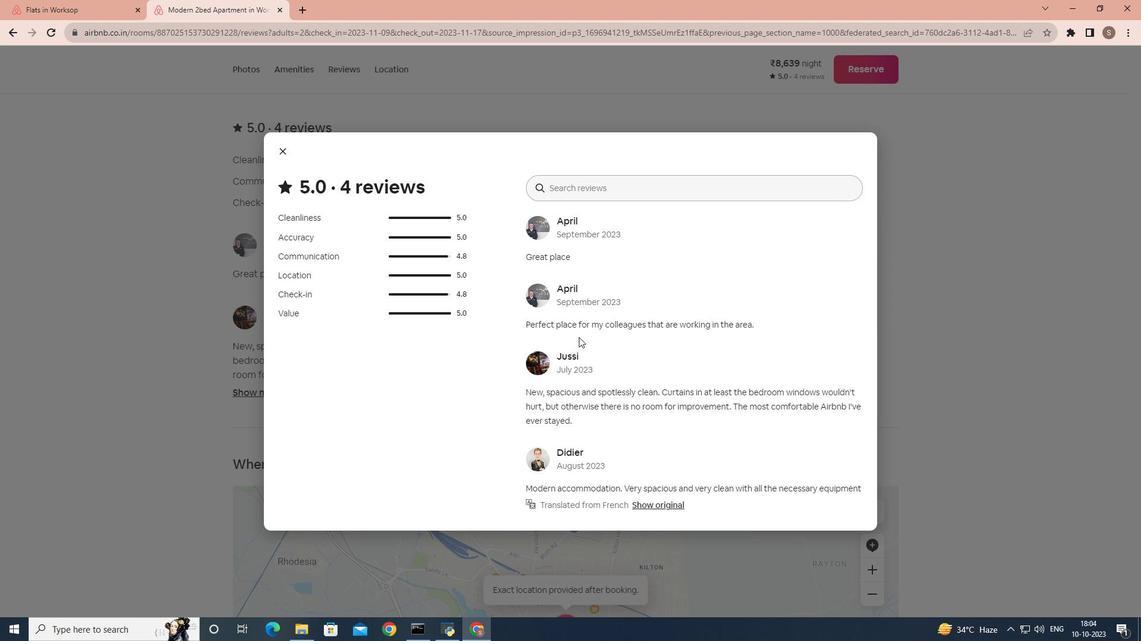 
Action: Mouse scrolled (578, 336) with delta (0, 0)
Screenshot: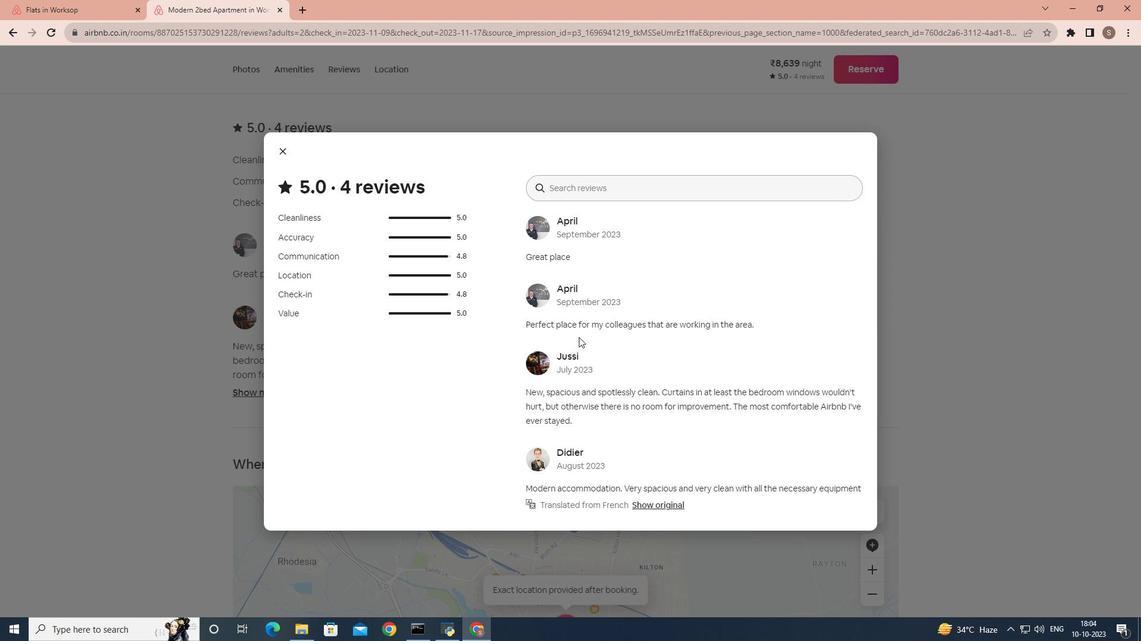 
Action: Mouse moved to (278, 150)
Screenshot: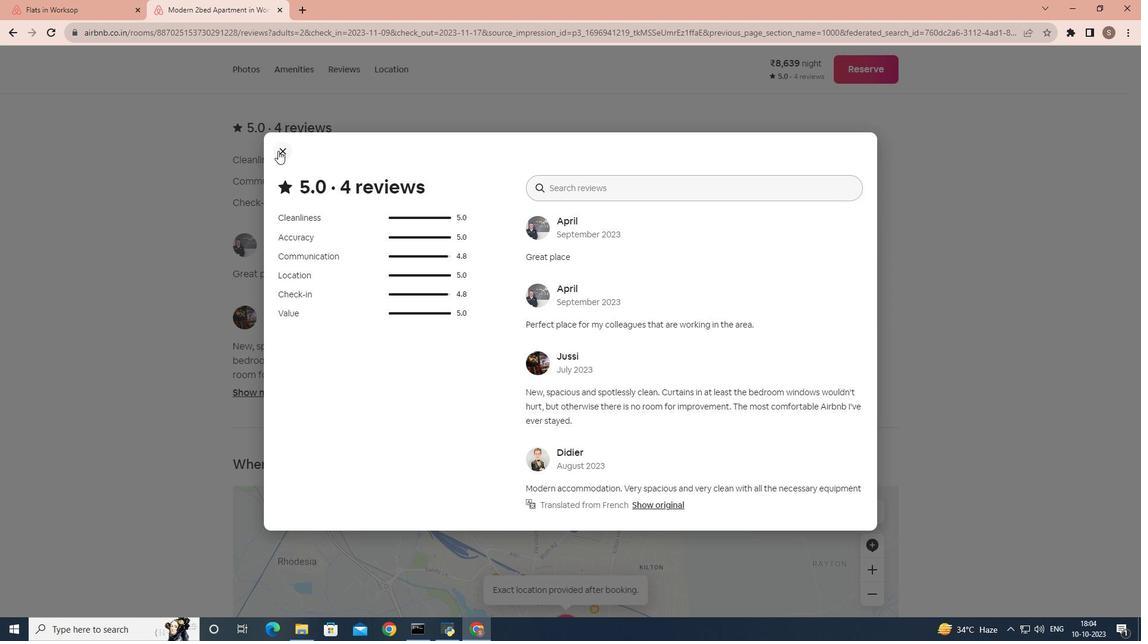 
Action: Mouse pressed left at (278, 150)
Screenshot: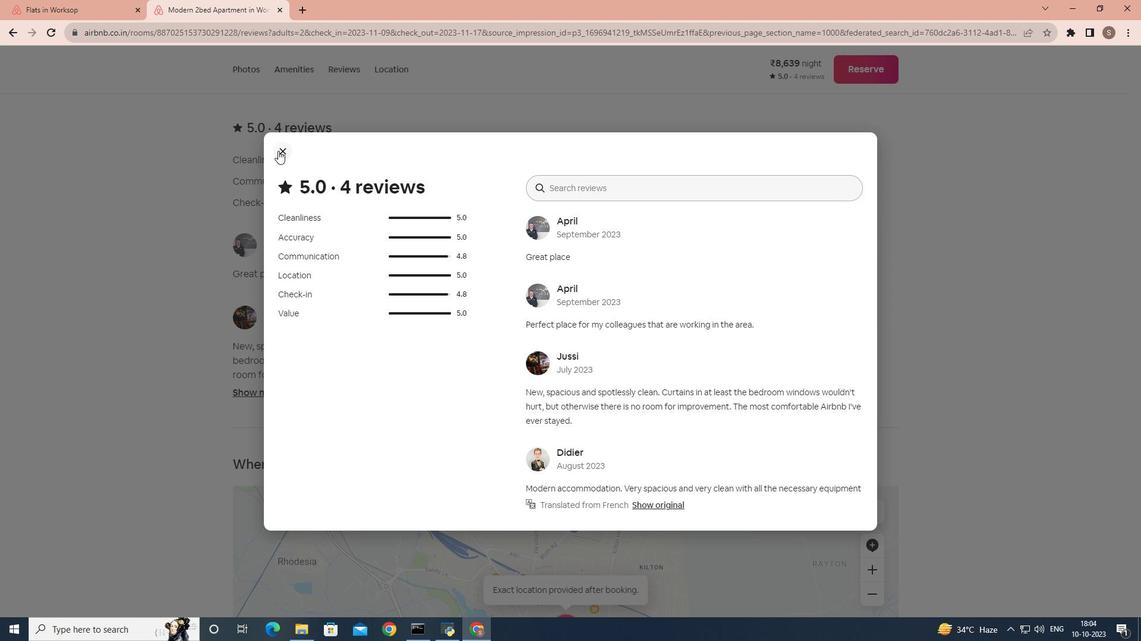 
Action: Mouse moved to (346, 343)
Screenshot: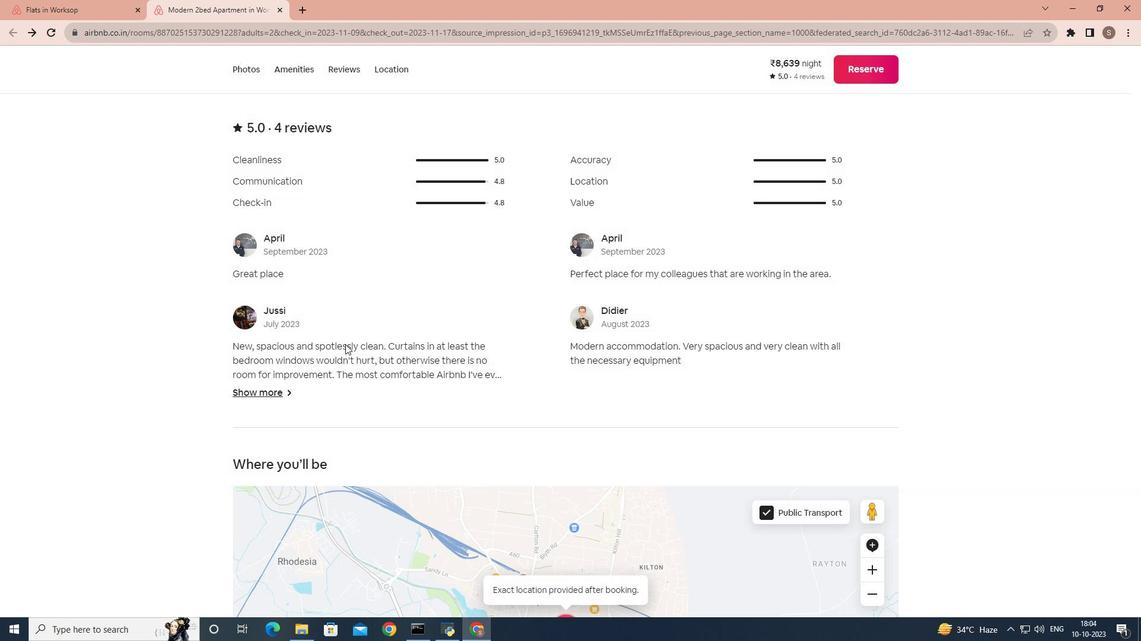
Action: Mouse scrolled (346, 342) with delta (0, 0)
Screenshot: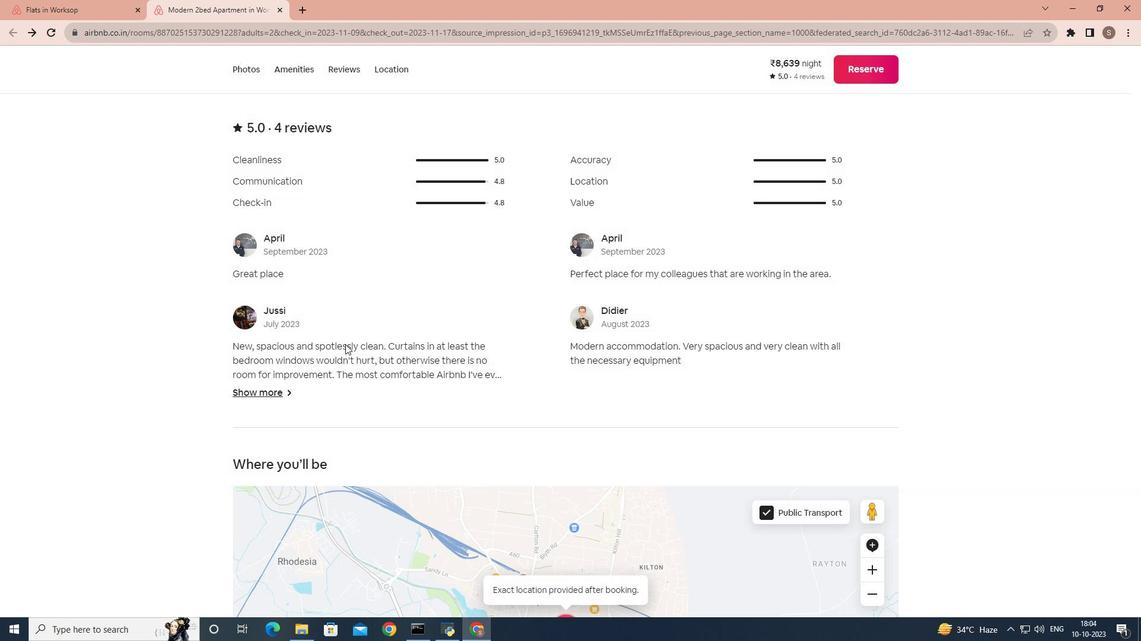 
Action: Mouse moved to (345, 344)
Screenshot: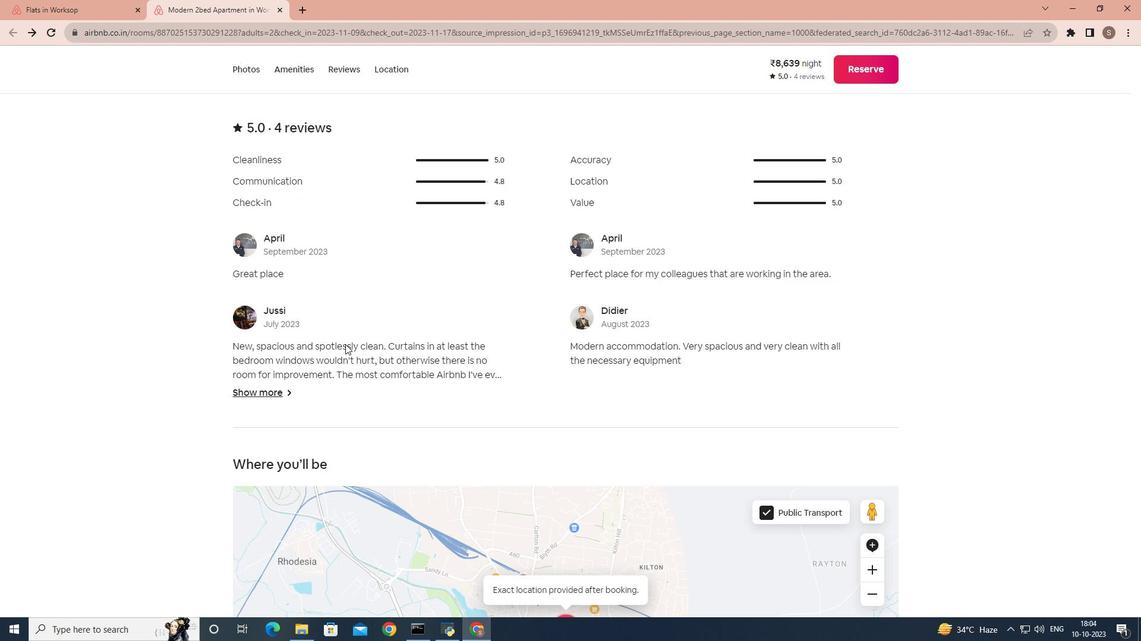 
Action: Mouse scrolled (345, 344) with delta (0, 0)
Screenshot: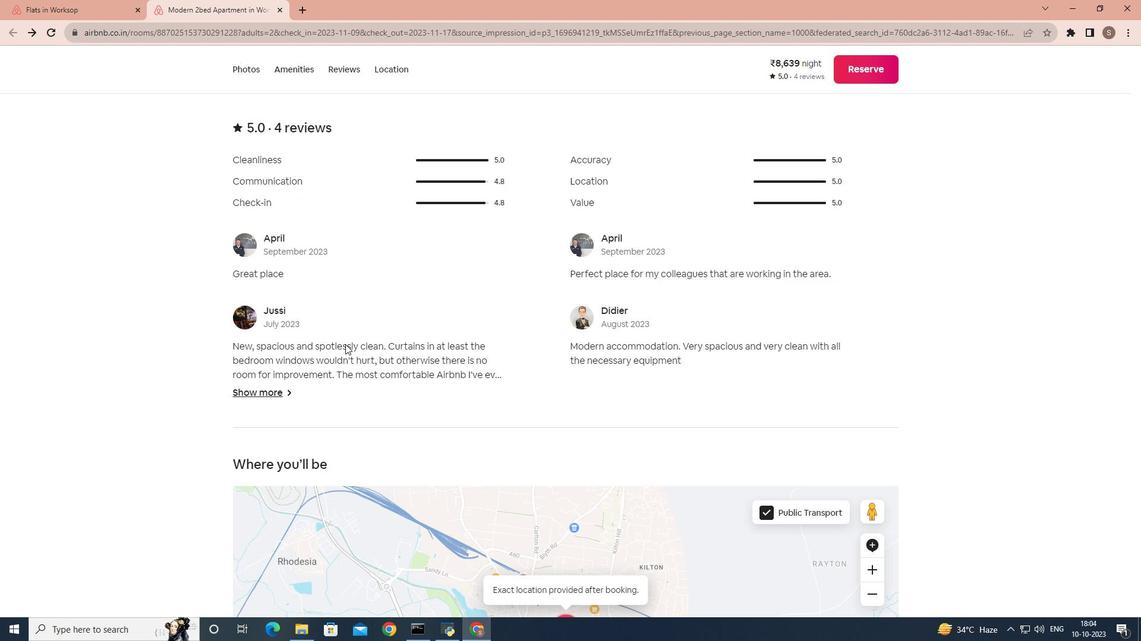 
Action: Mouse scrolled (345, 344) with delta (0, 0)
Screenshot: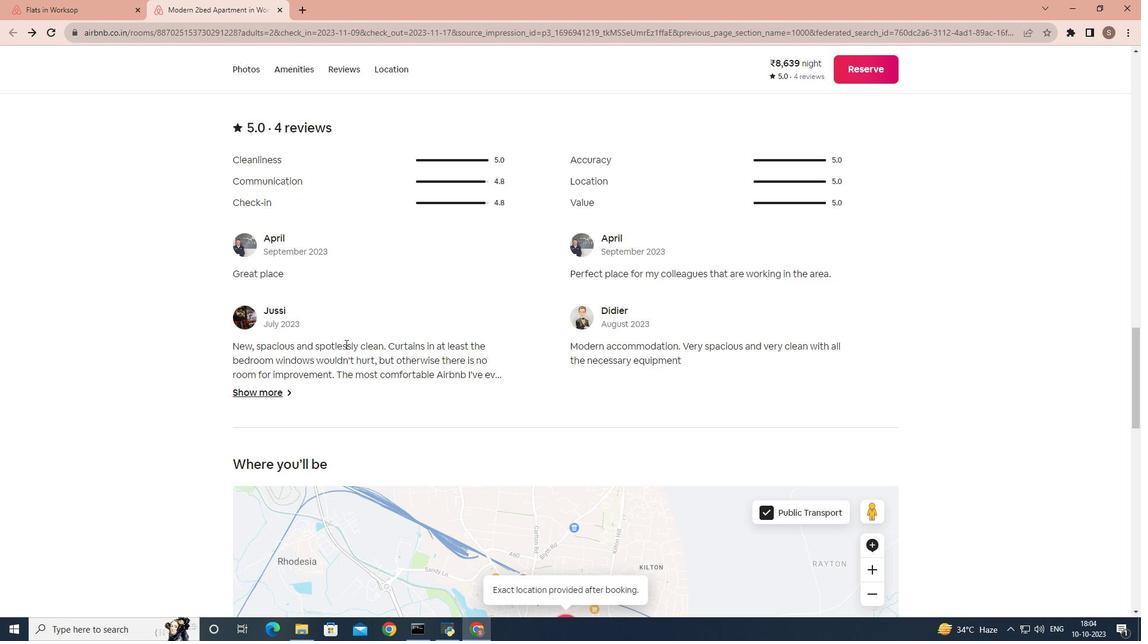 
Action: Mouse scrolled (345, 344) with delta (0, 0)
Screenshot: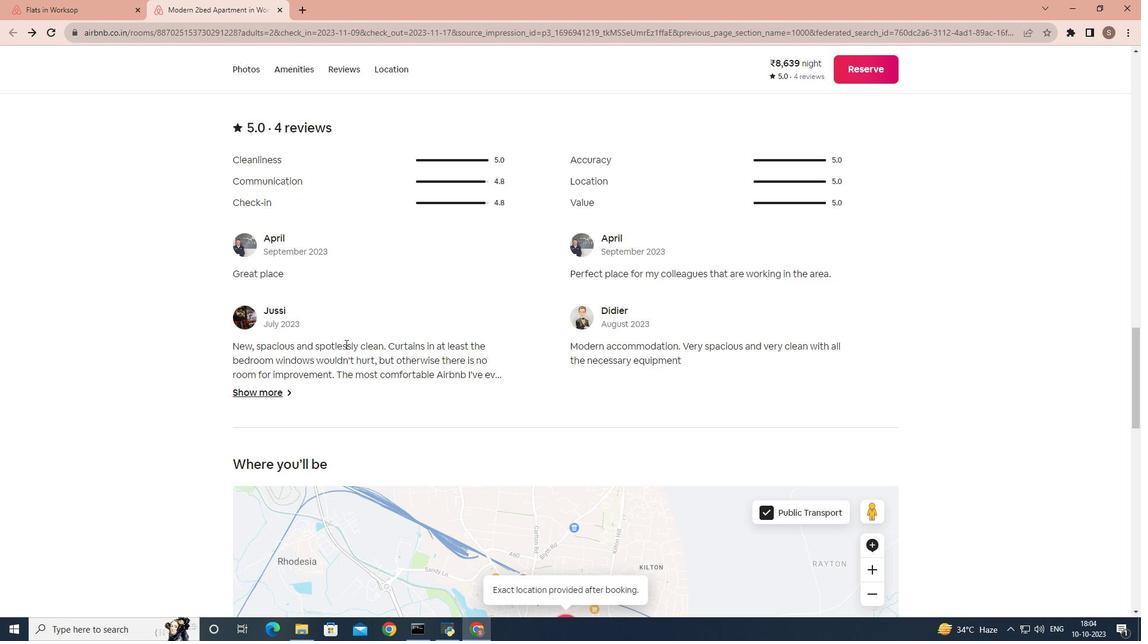 
Action: Mouse scrolled (345, 344) with delta (0, 0)
Screenshot: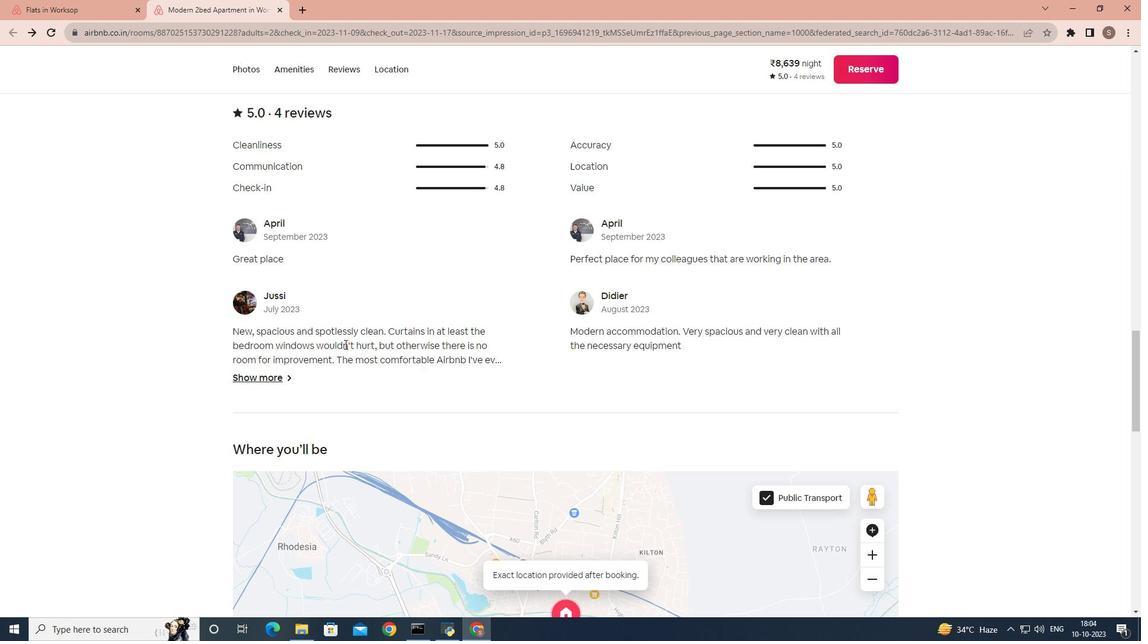 
Action: Mouse scrolled (345, 344) with delta (0, 0)
Screenshot: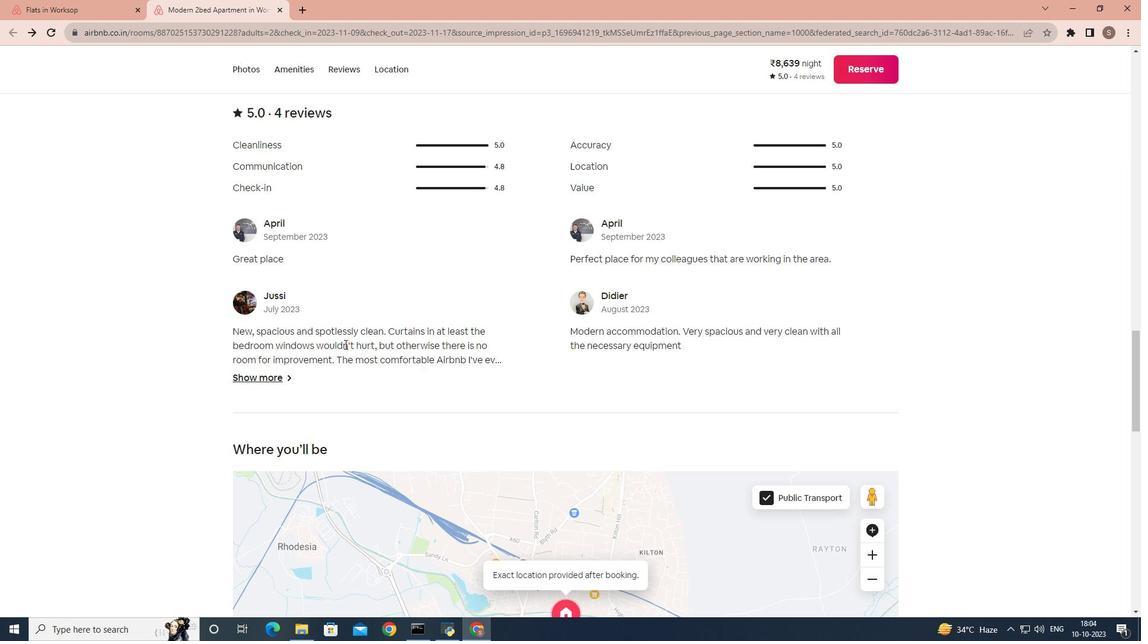 
Action: Mouse scrolled (345, 344) with delta (0, 0)
Screenshot: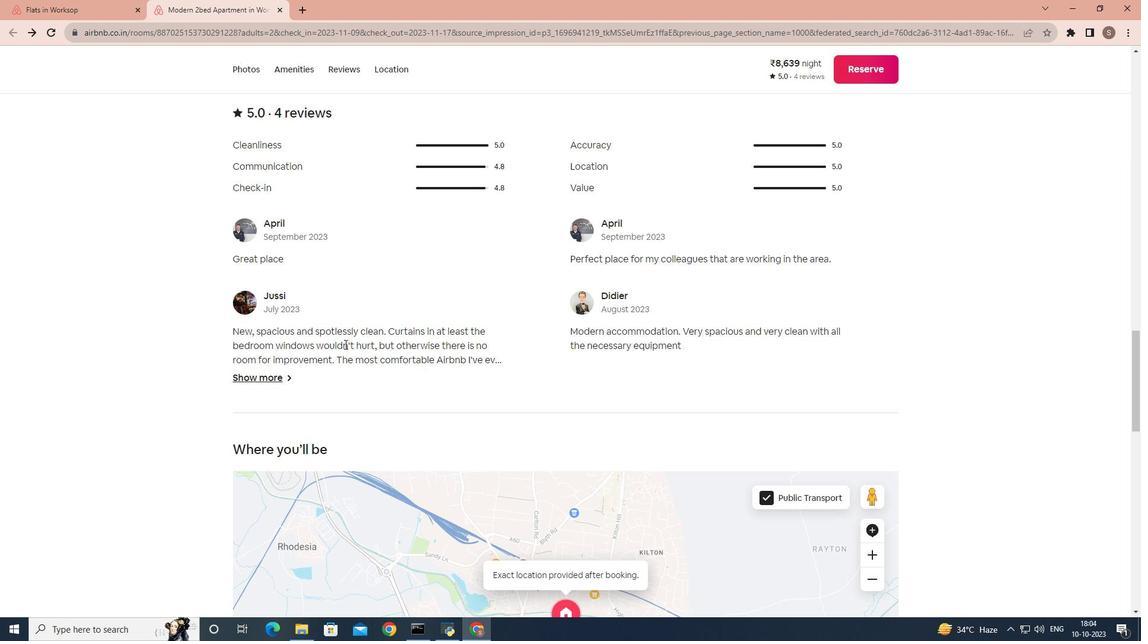 
Action: Mouse scrolled (345, 344) with delta (0, 0)
Screenshot: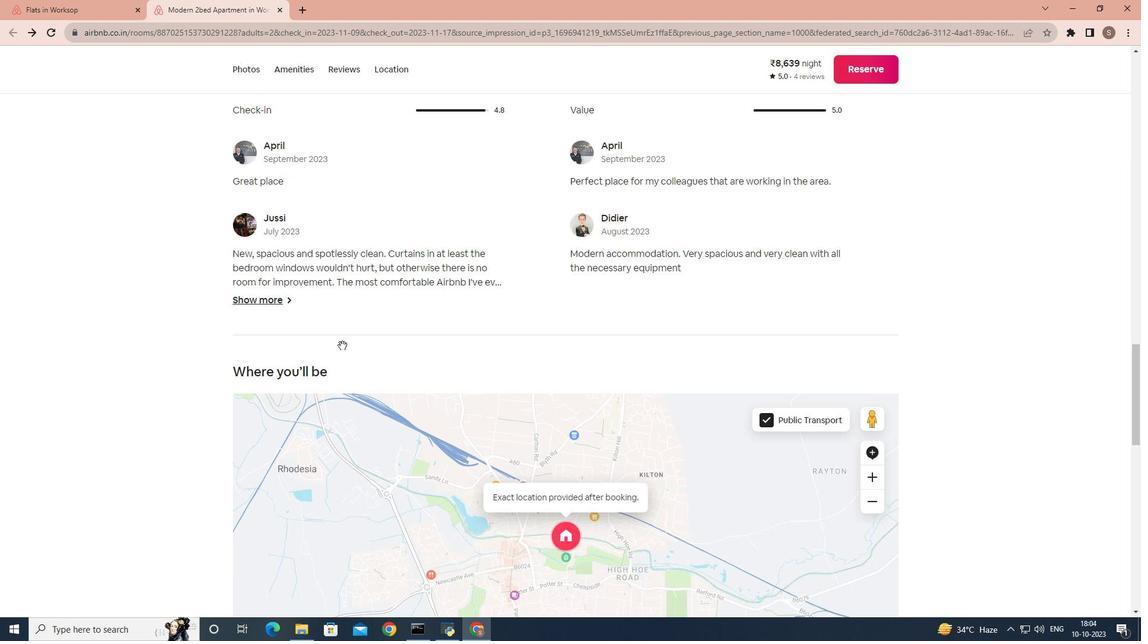 
Action: Mouse moved to (342, 345)
Screenshot: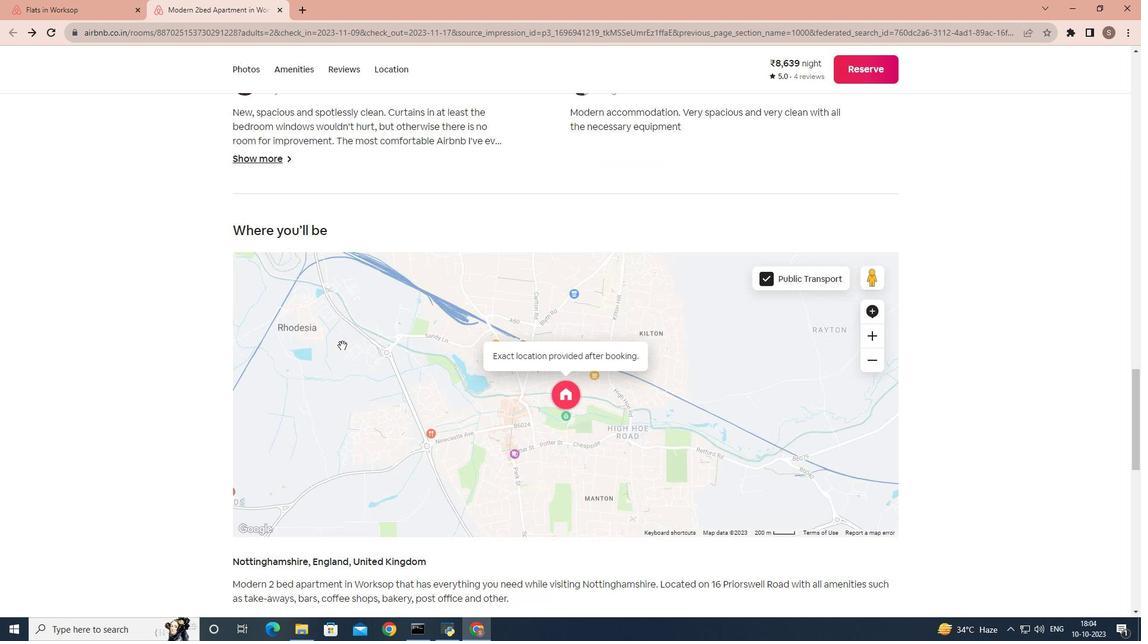 
Action: Mouse scrolled (342, 345) with delta (0, 0)
Screenshot: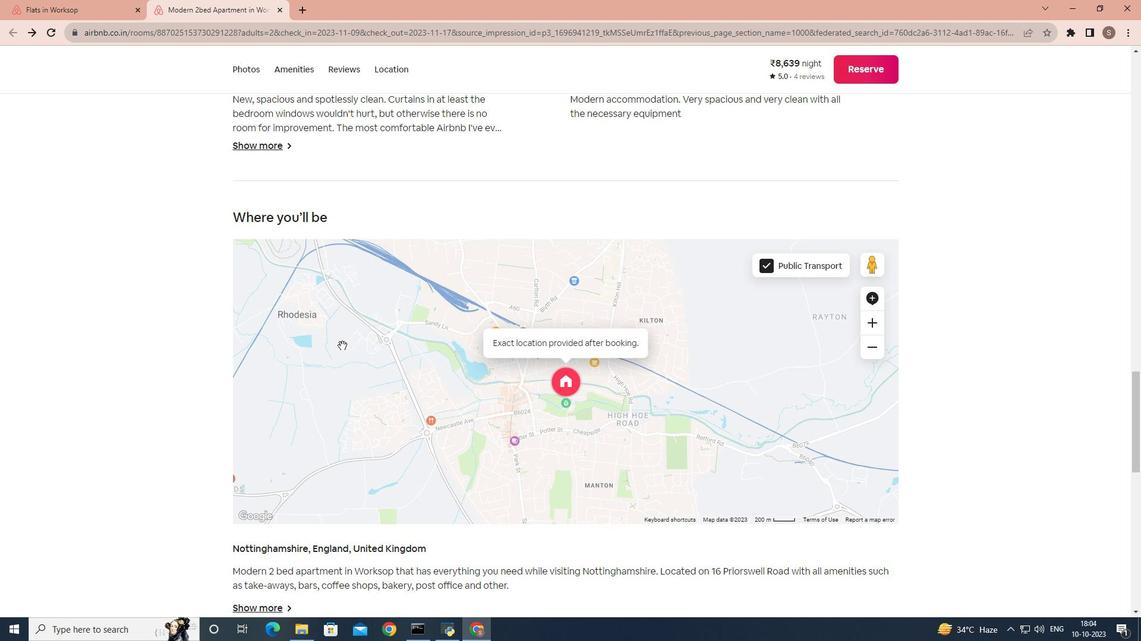 
Action: Mouse scrolled (342, 345) with delta (0, 0)
Screenshot: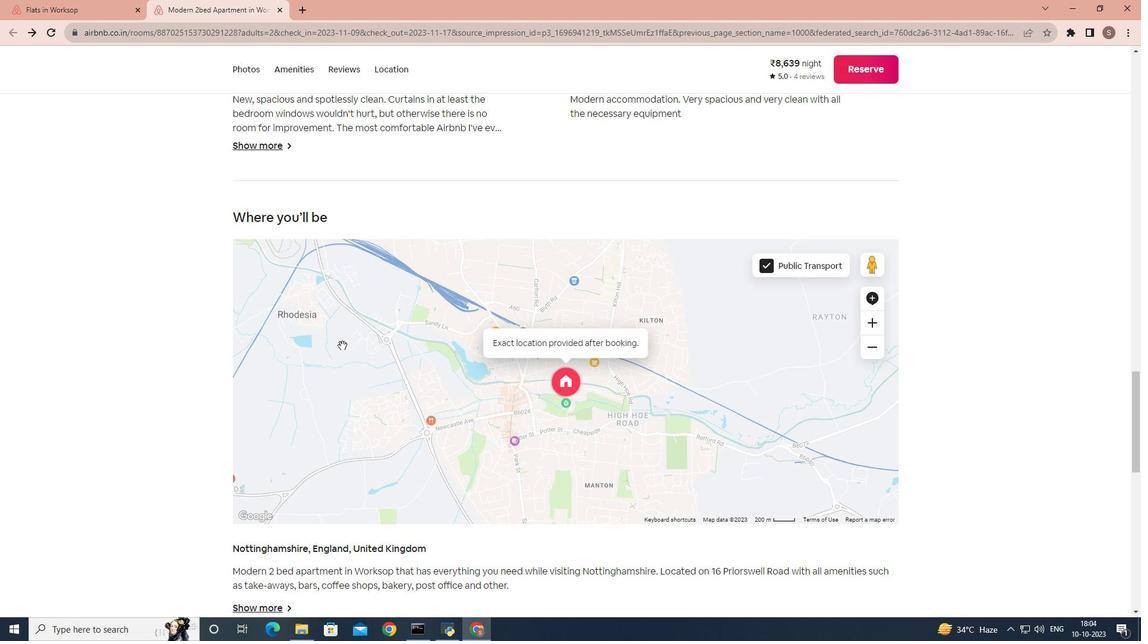 
Action: Mouse scrolled (342, 345) with delta (0, 0)
Screenshot: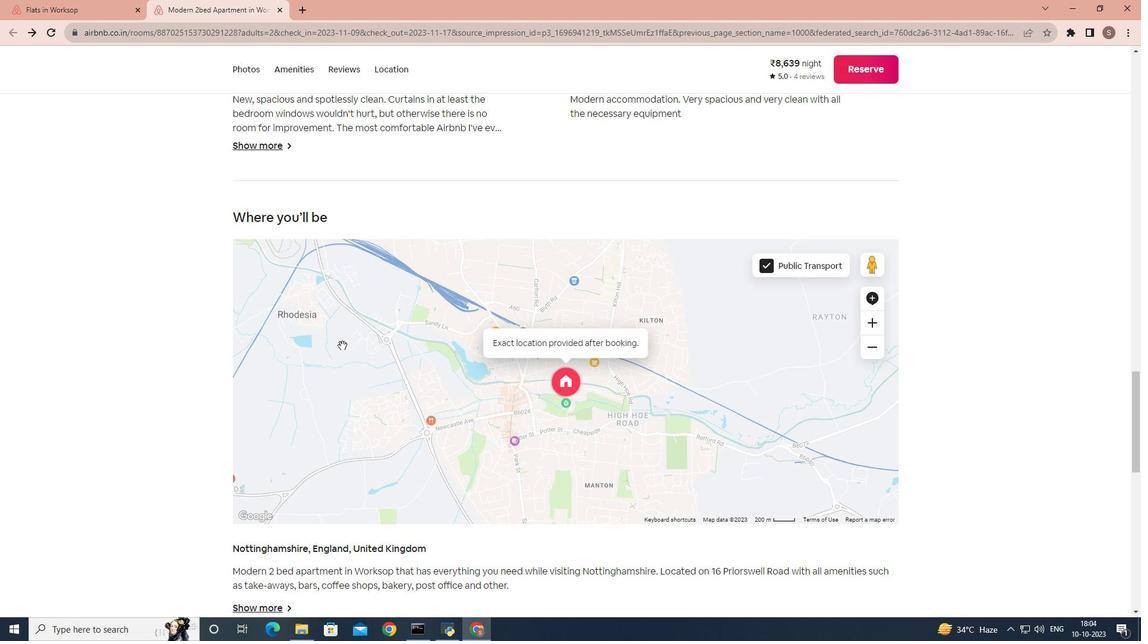 
Action: Mouse scrolled (342, 345) with delta (0, 0)
Screenshot: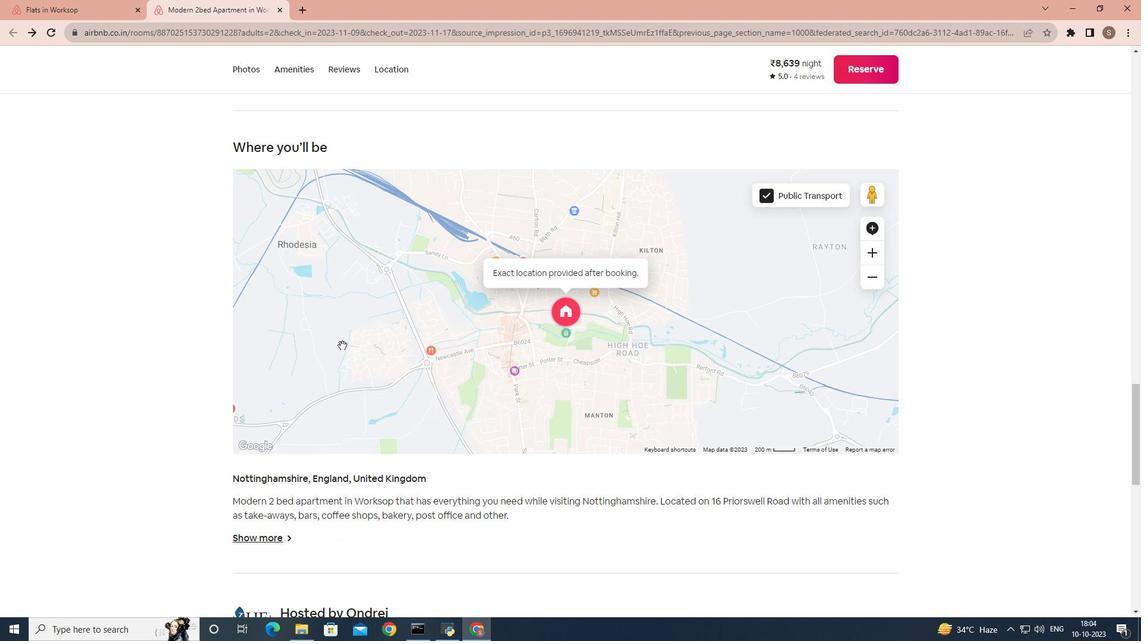 
Action: Mouse moved to (284, 376)
Screenshot: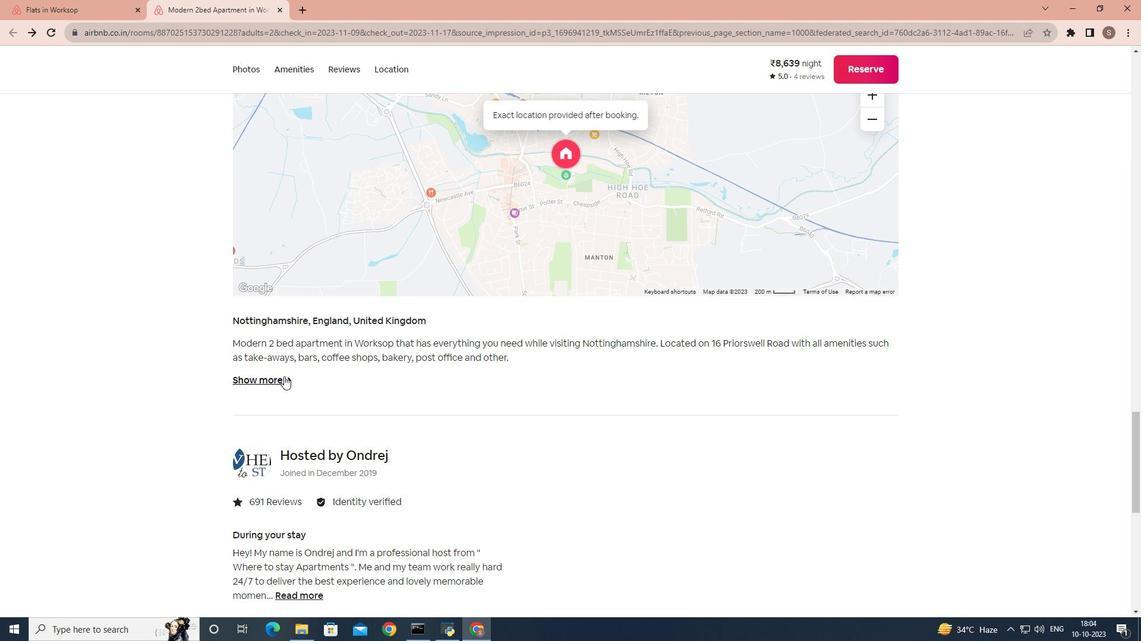 
Action: Mouse pressed left at (284, 376)
Screenshot: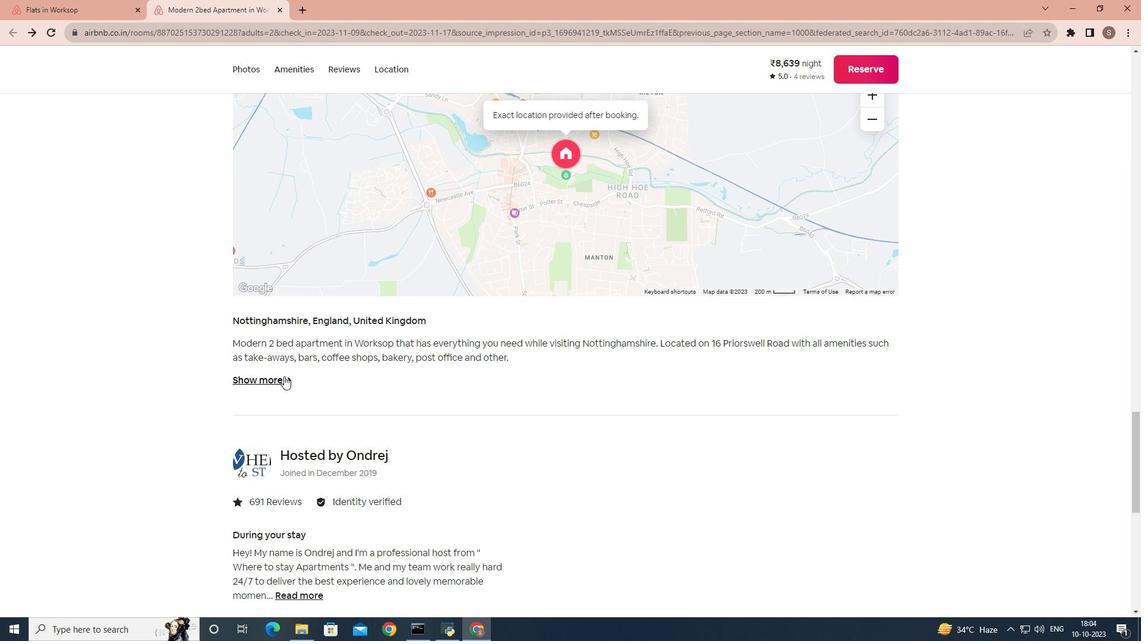 
Action: Mouse moved to (67, 206)
Screenshot: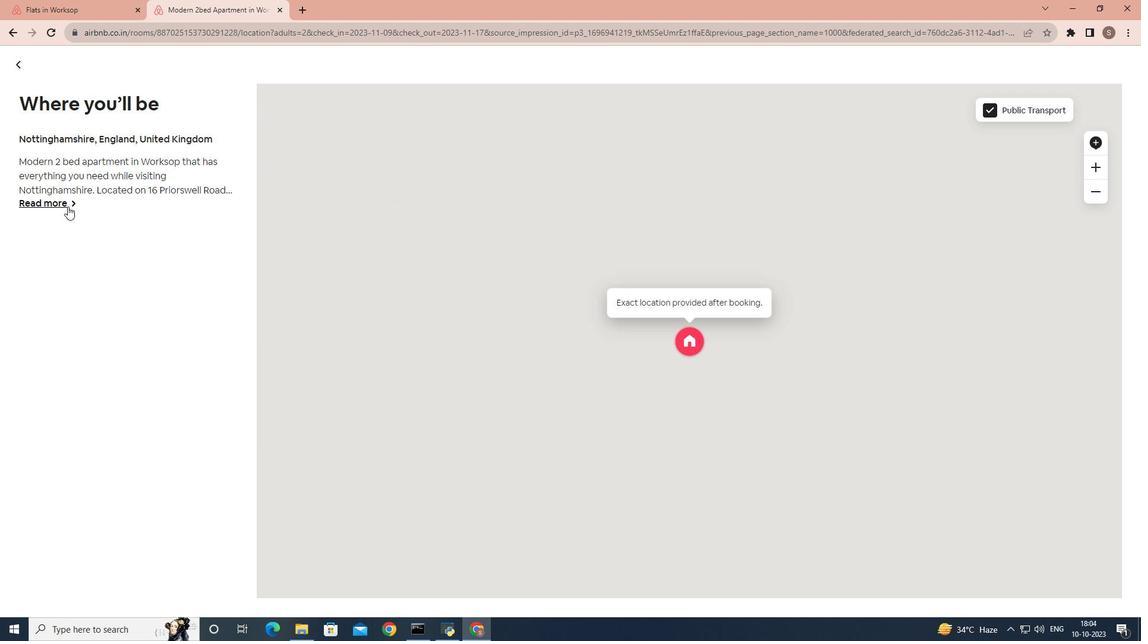 
Action: Mouse pressed left at (67, 206)
Screenshot: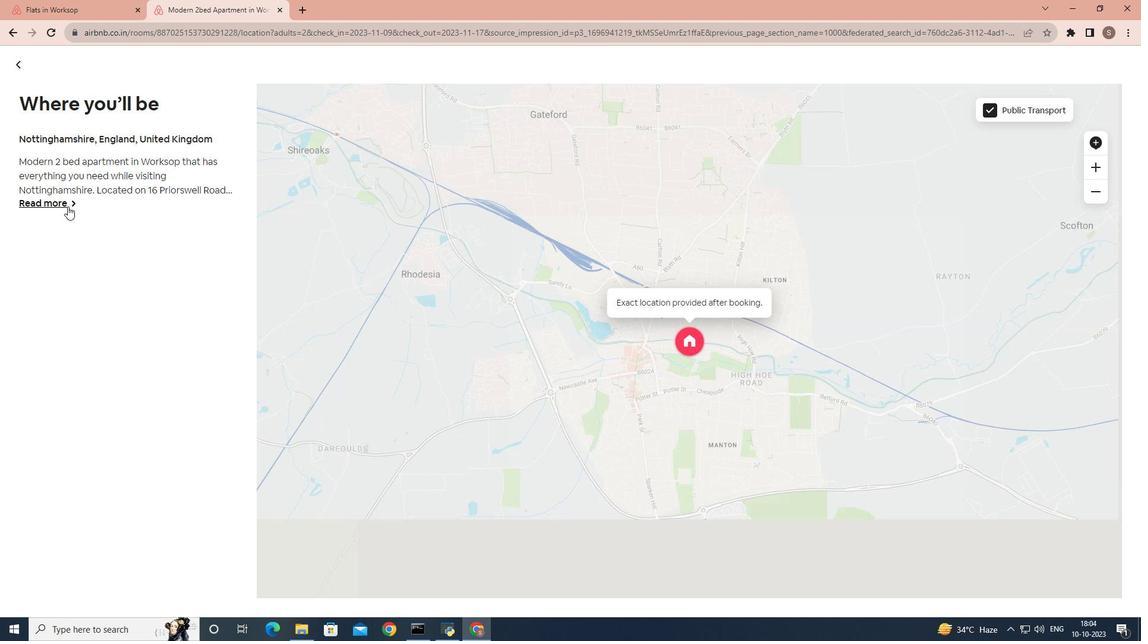 
Action: Mouse moved to (21, 67)
Screenshot: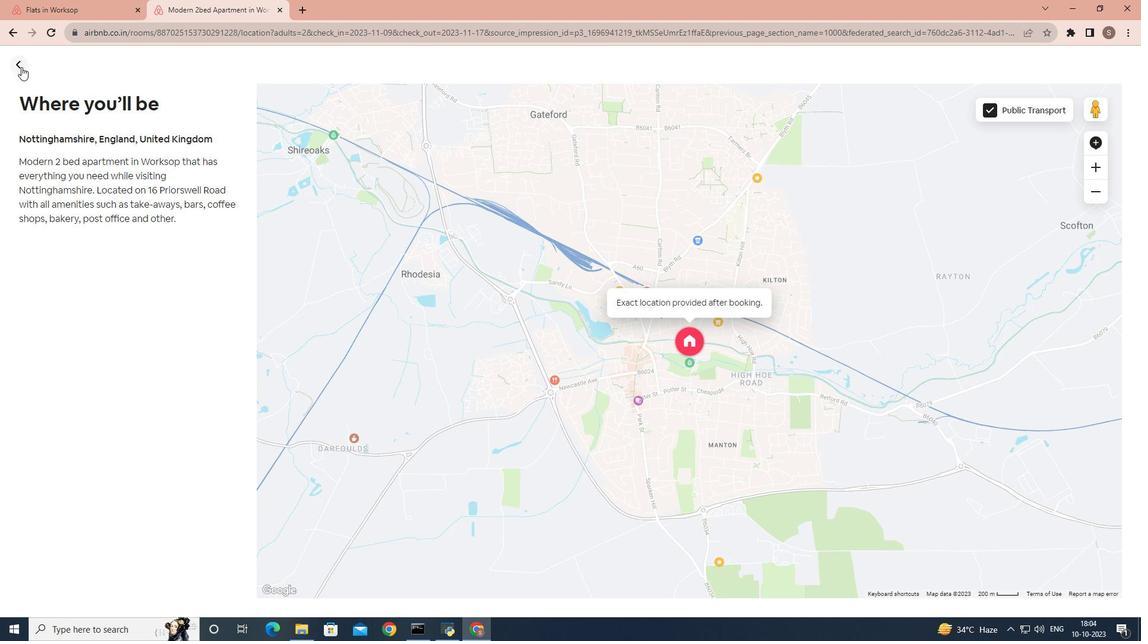 
Action: Mouse pressed left at (21, 67)
Screenshot: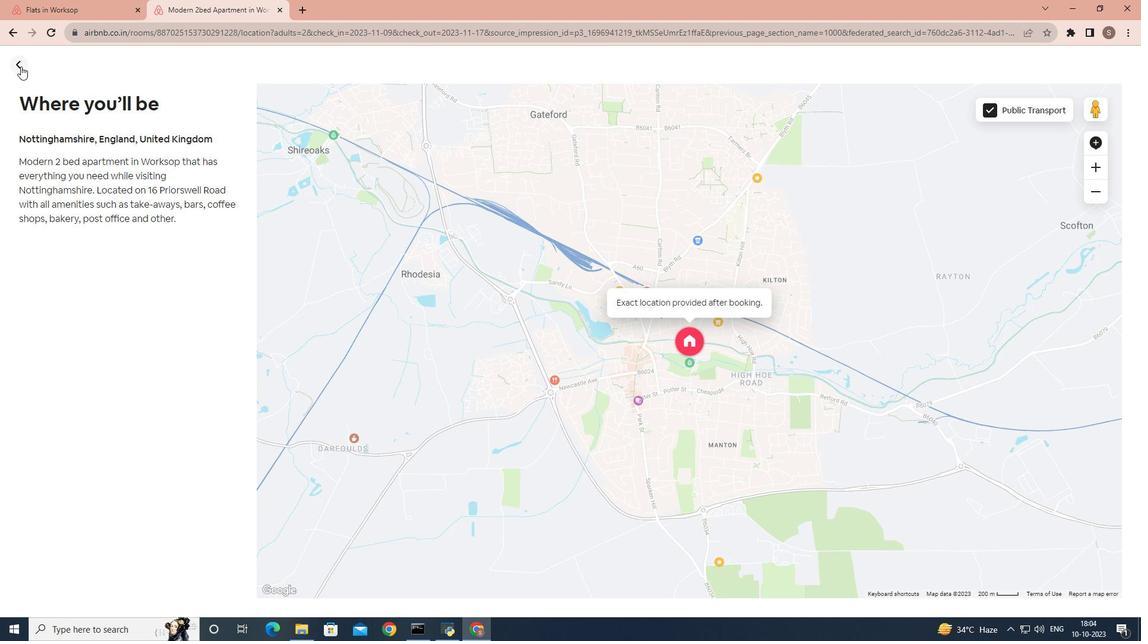 
Action: Mouse moved to (363, 334)
Screenshot: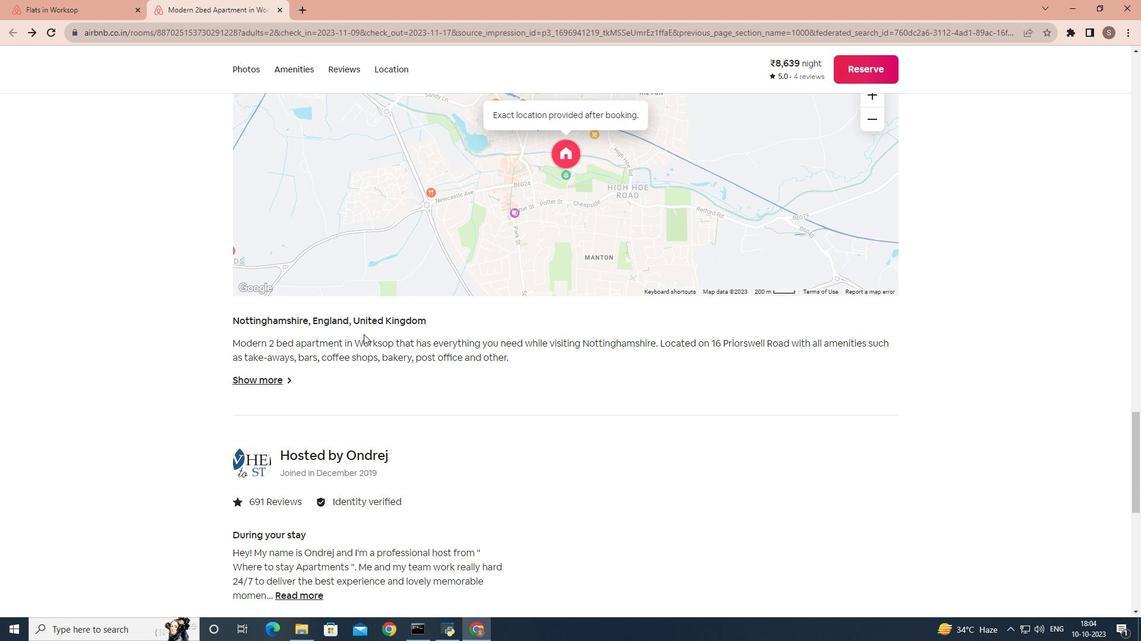 
Action: Mouse scrolled (363, 334) with delta (0, 0)
Screenshot: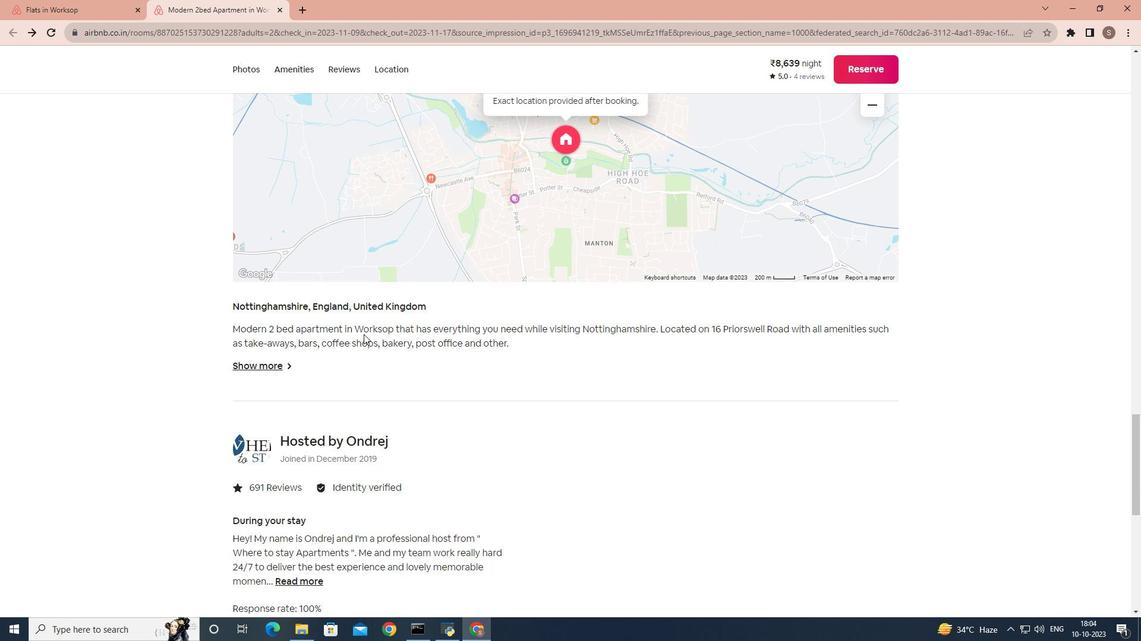
Action: Mouse scrolled (363, 334) with delta (0, 0)
Screenshot: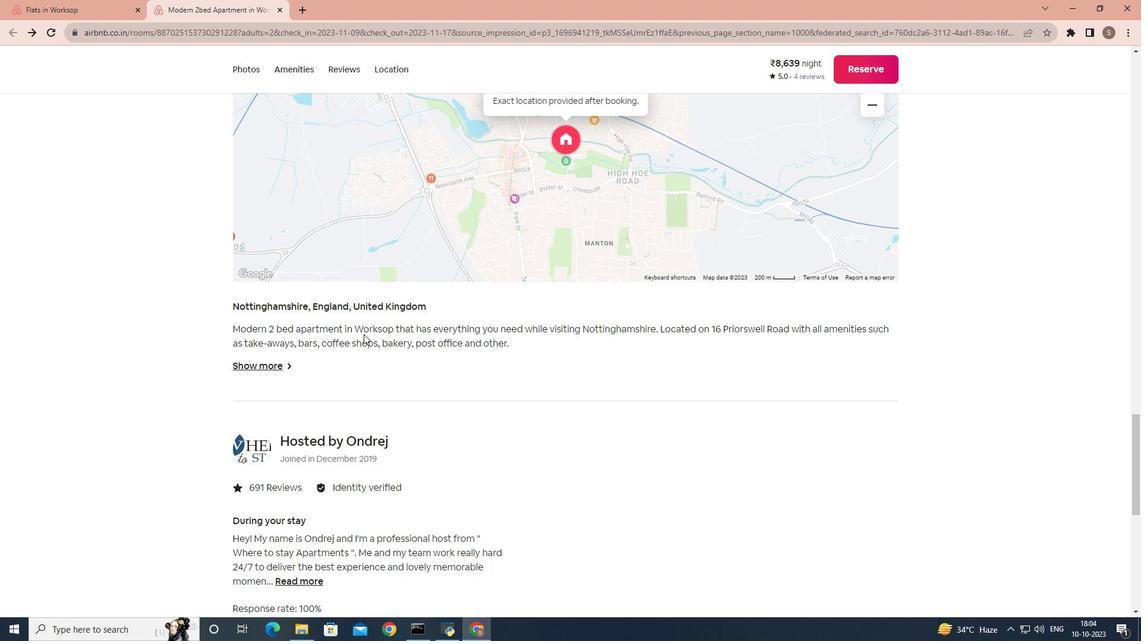 
Action: Mouse scrolled (363, 334) with delta (0, 0)
Screenshot: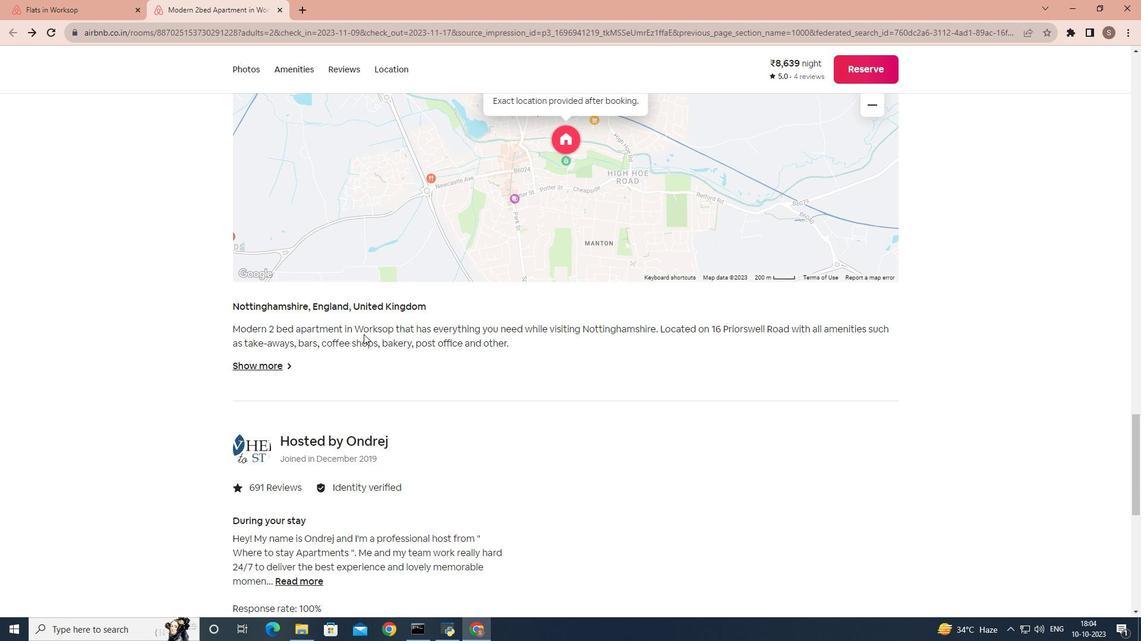
Action: Mouse scrolled (363, 334) with delta (0, 0)
Screenshot: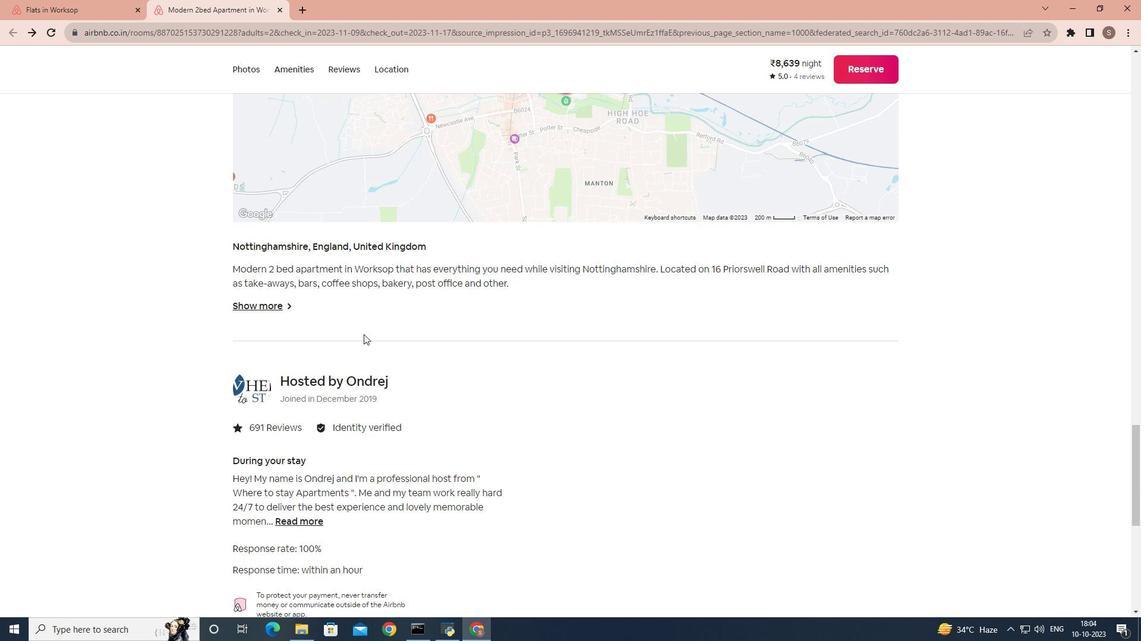 
Action: Mouse moved to (292, 354)
Screenshot: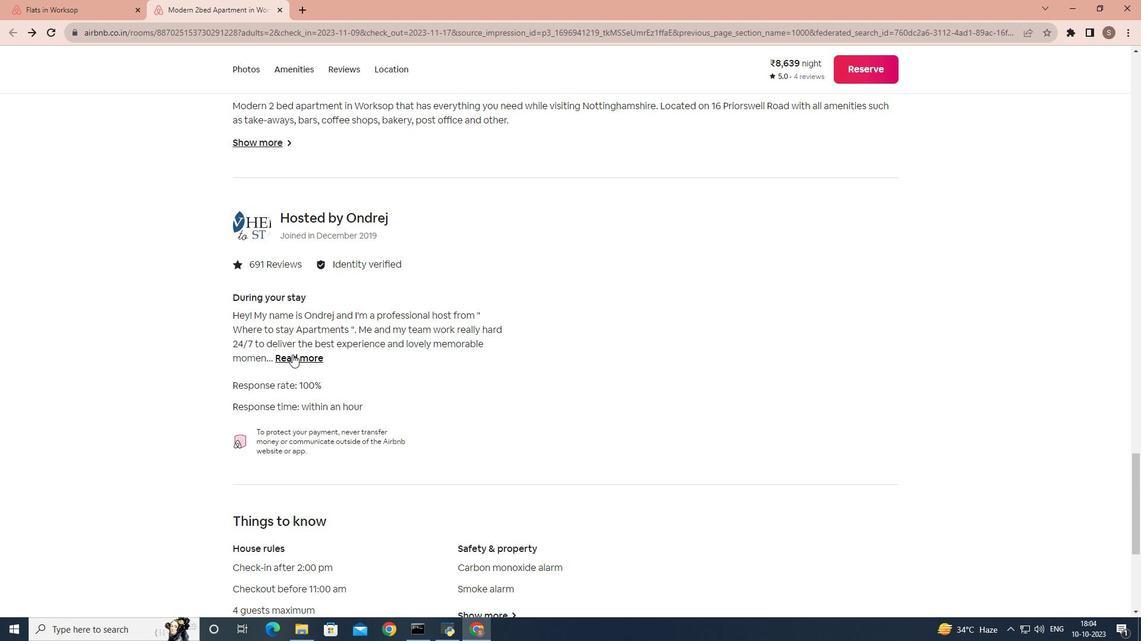 
Action: Mouse pressed left at (292, 354)
Screenshot: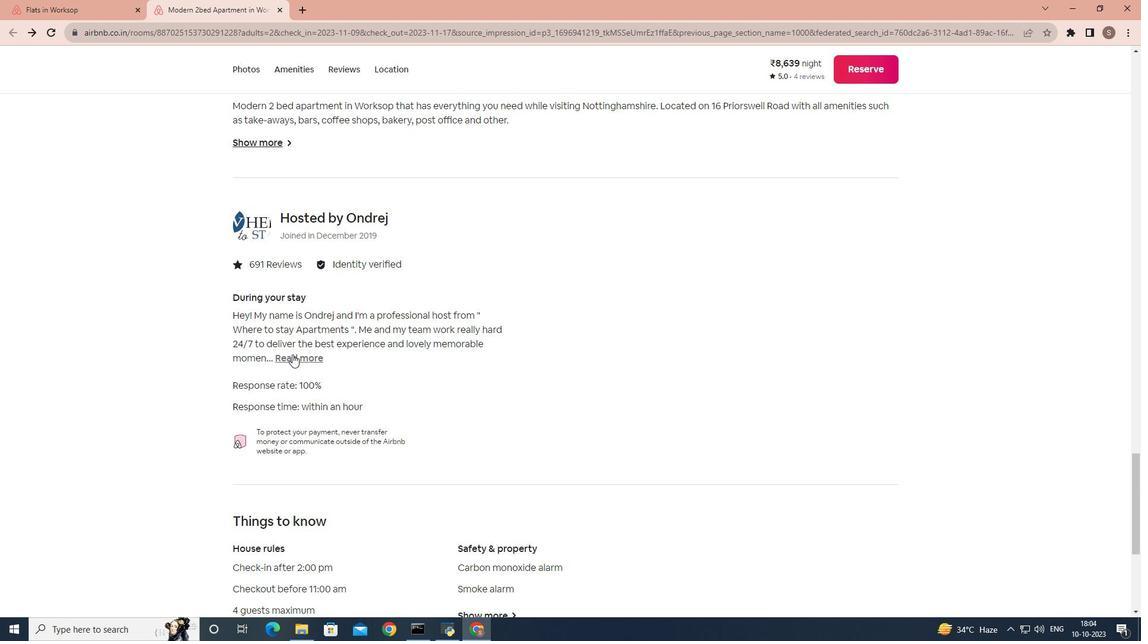 
Action: Mouse moved to (317, 353)
Screenshot: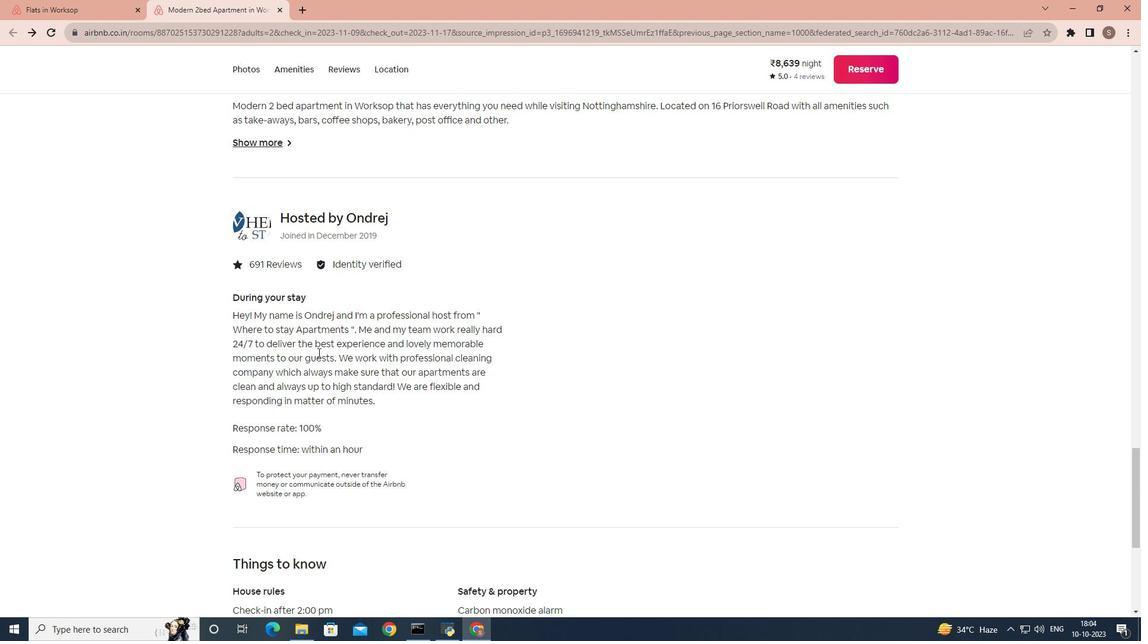
Action: Mouse scrolled (317, 352) with delta (0, 0)
Screenshot: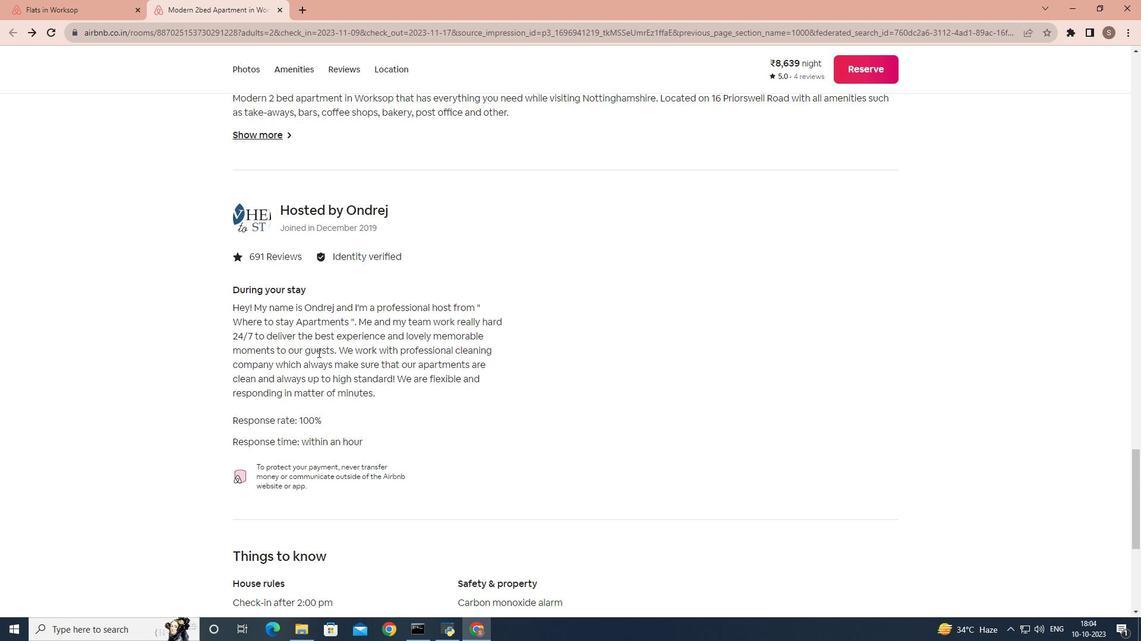 
Action: Mouse scrolled (317, 352) with delta (0, 0)
Screenshot: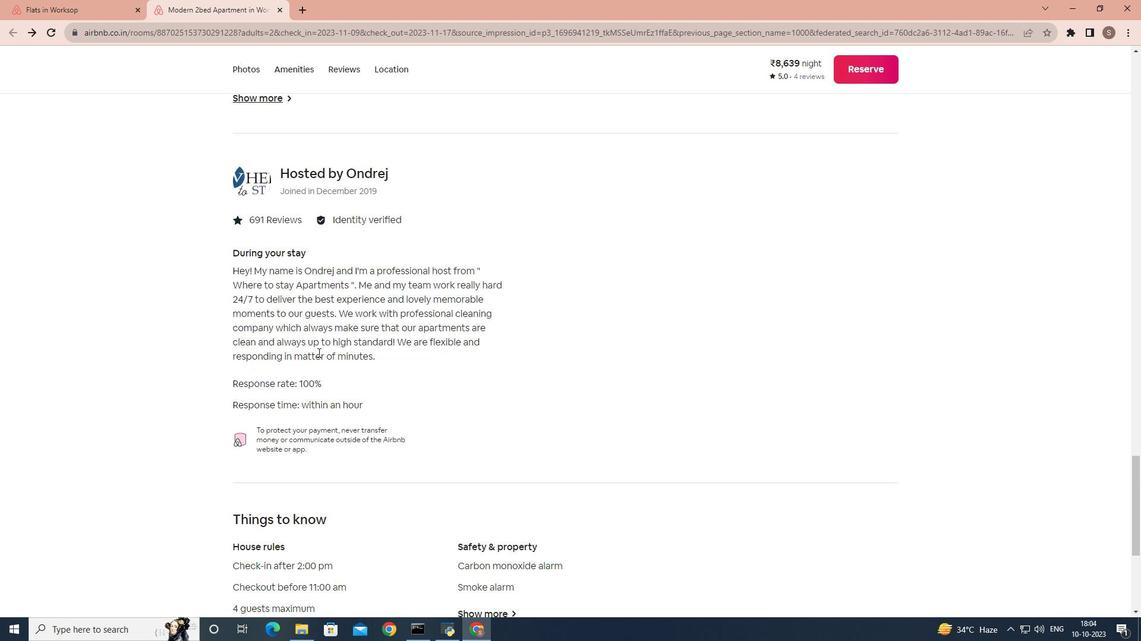 
Action: Mouse scrolled (317, 352) with delta (0, 0)
Screenshot: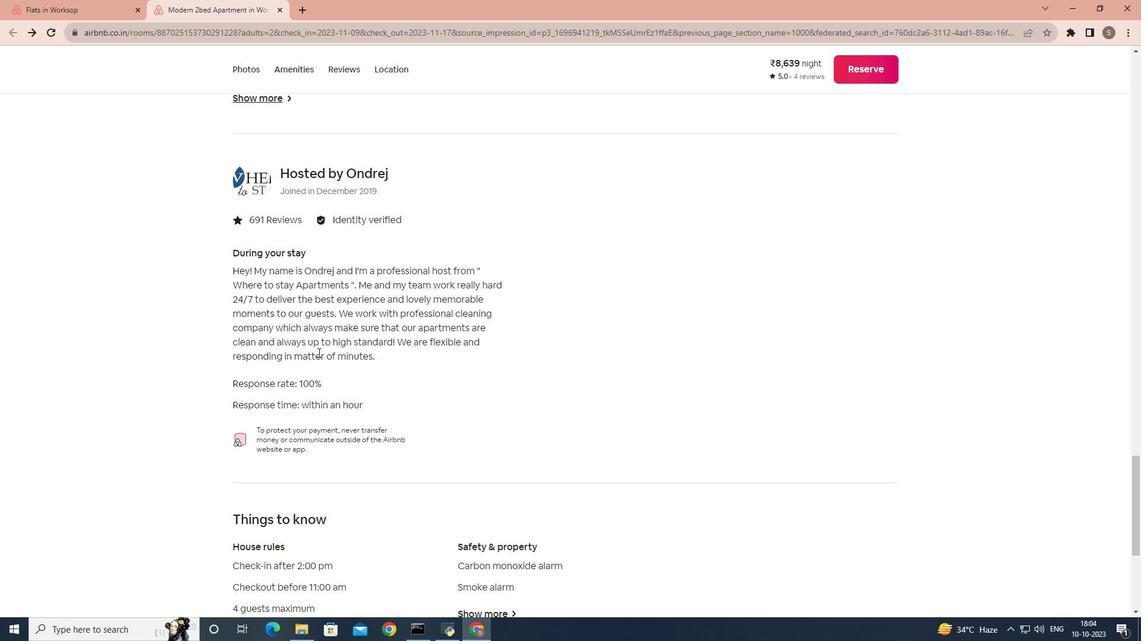 
Action: Mouse scrolled (317, 352) with delta (0, 0)
Screenshot: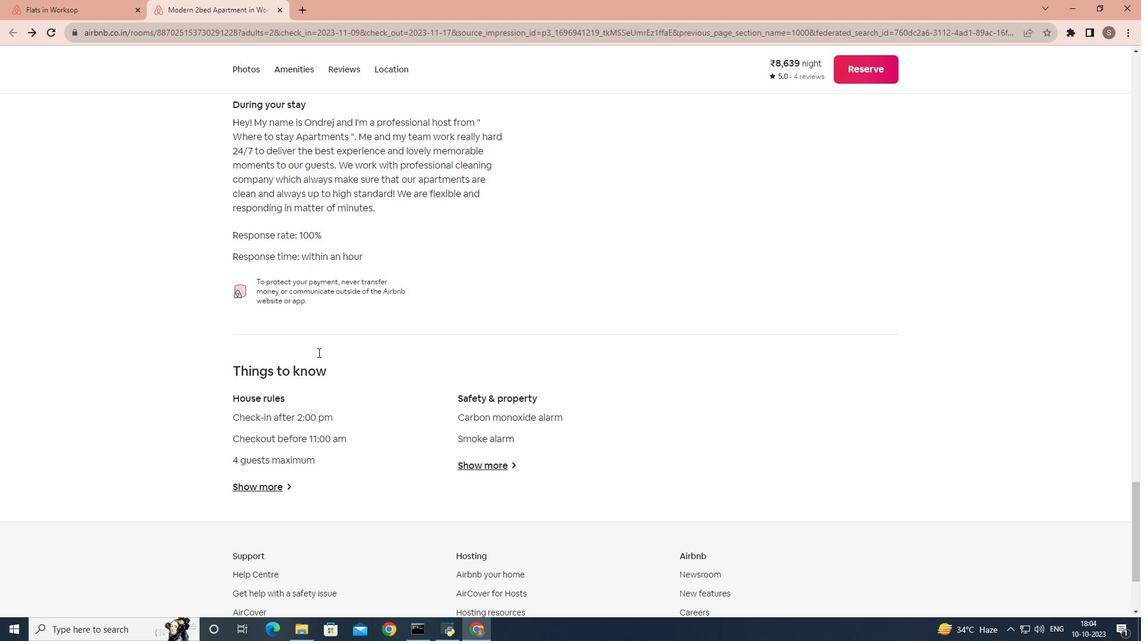 
Action: Mouse scrolled (317, 352) with delta (0, 0)
Screenshot: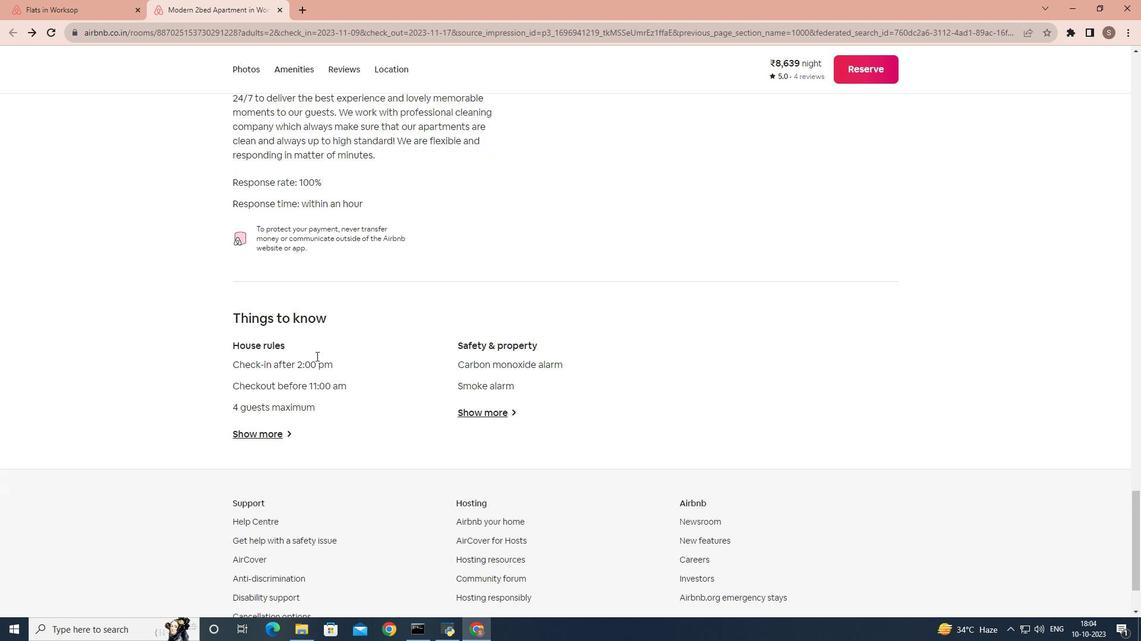 
Action: Mouse moved to (287, 388)
Screenshot: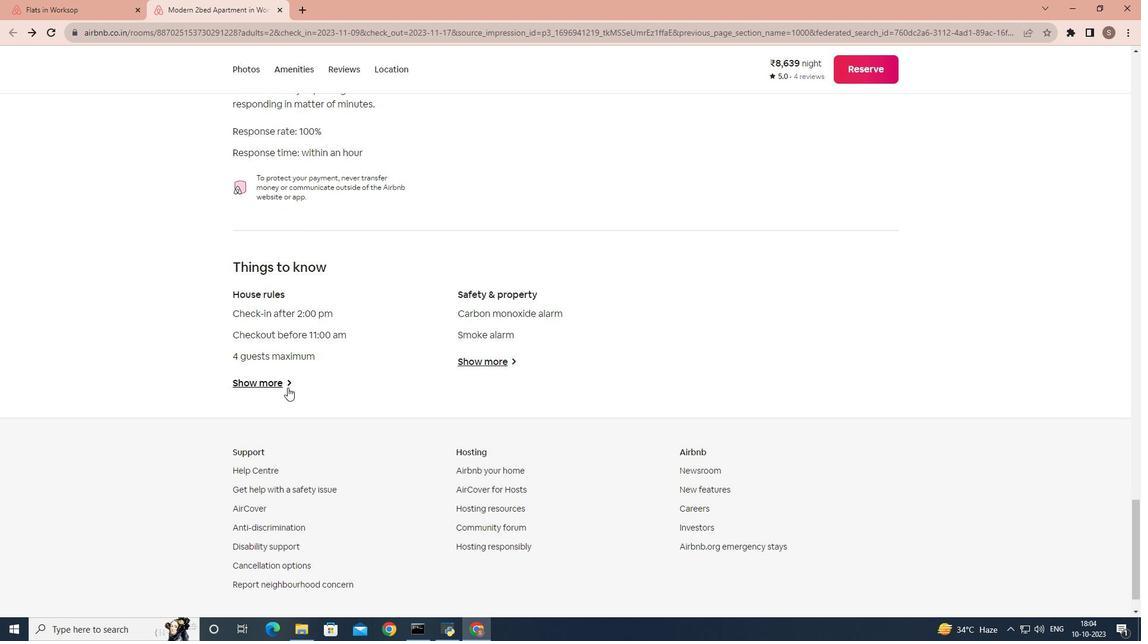 
Action: Mouse pressed left at (287, 388)
Screenshot: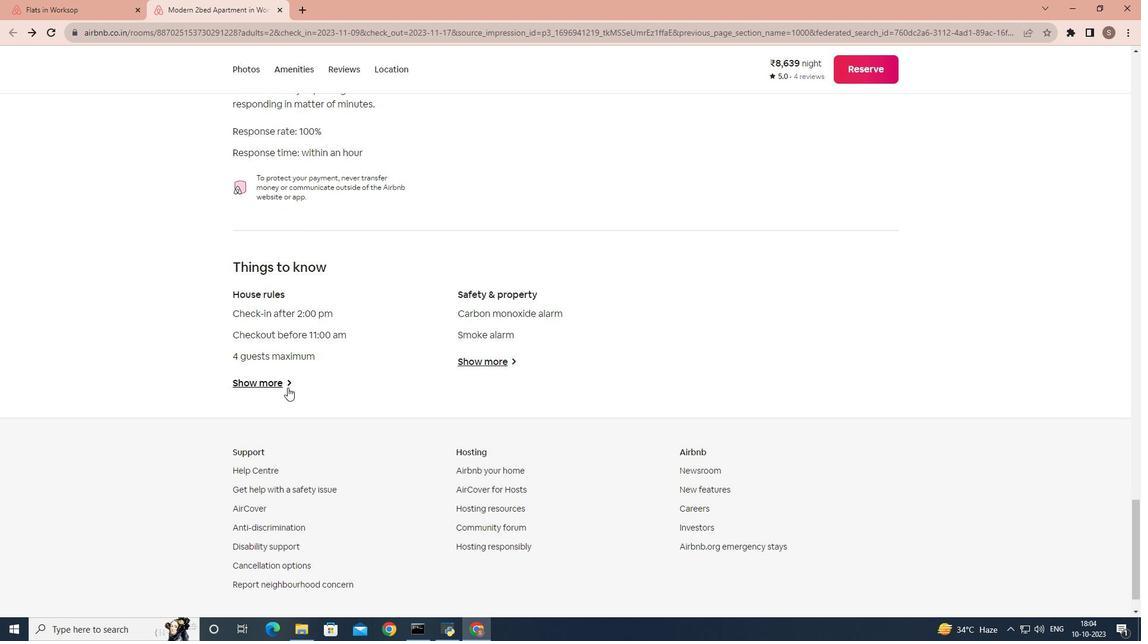 
Action: Mouse moved to (435, 392)
Screenshot: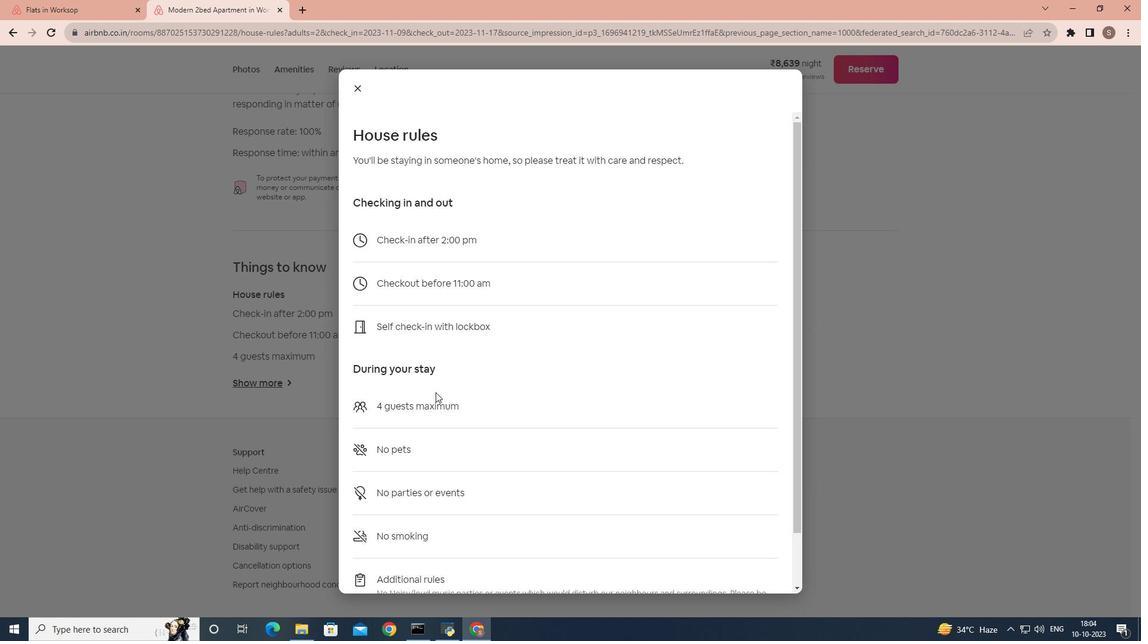 
Action: Mouse scrolled (435, 392) with delta (0, 0)
Screenshot: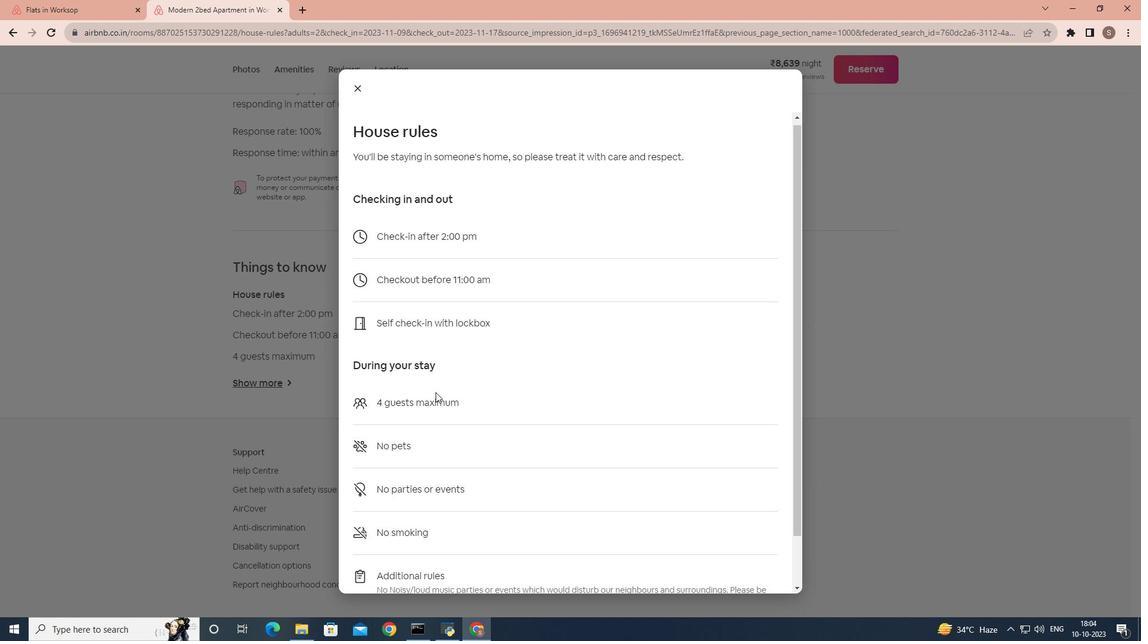
Action: Mouse scrolled (435, 392) with delta (0, 0)
Screenshot: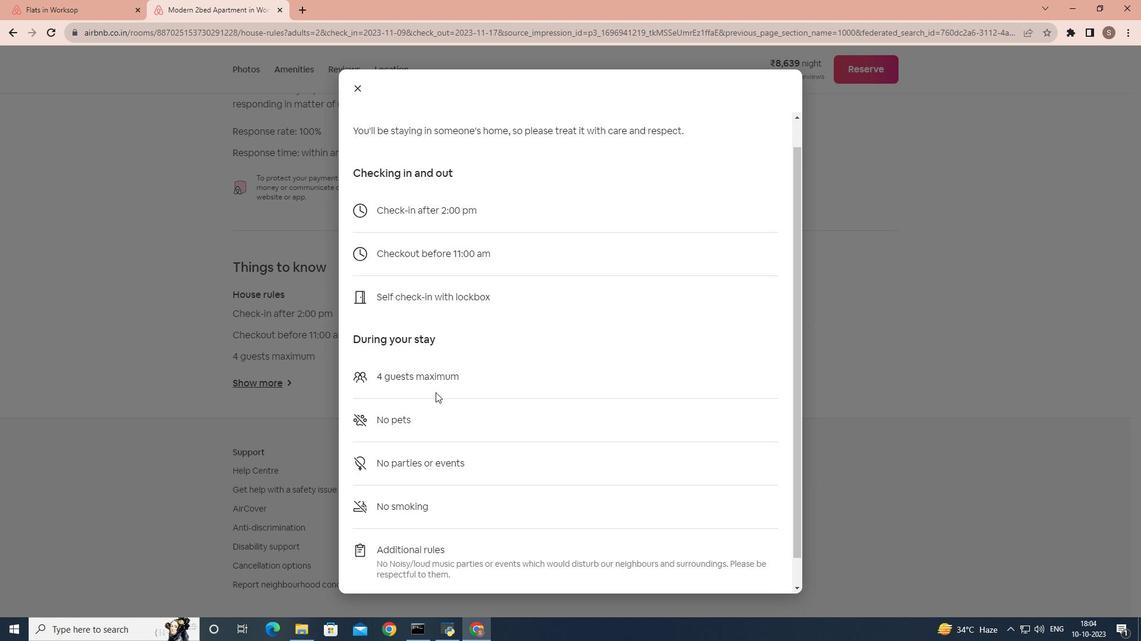 
Action: Mouse scrolled (435, 392) with delta (0, 0)
Screenshot: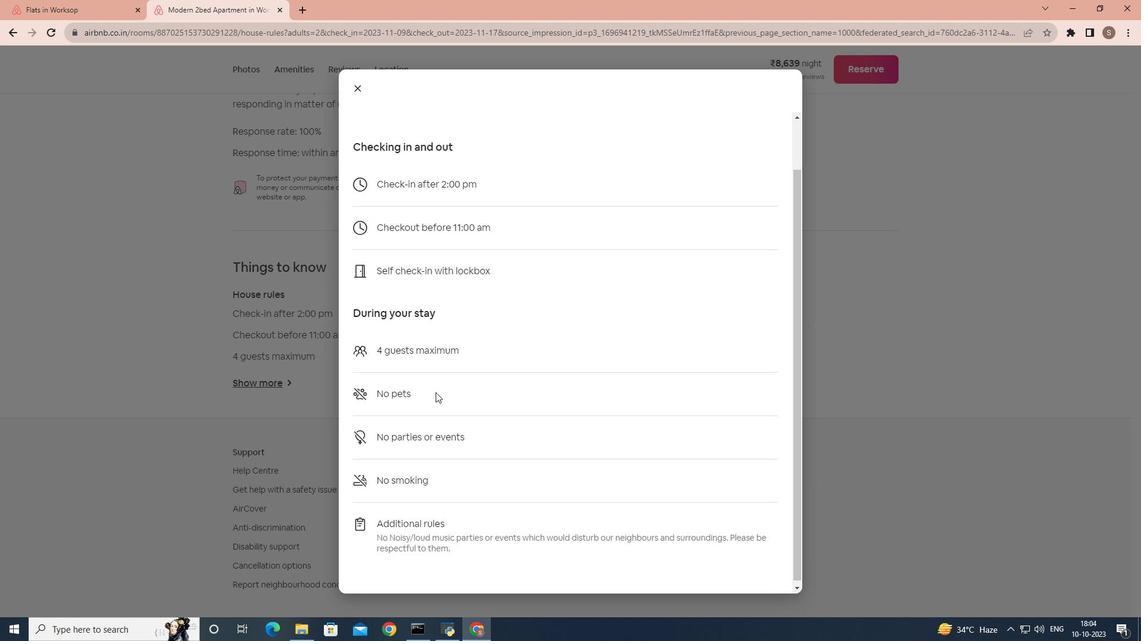 
Action: Mouse scrolled (435, 392) with delta (0, 0)
Screenshot: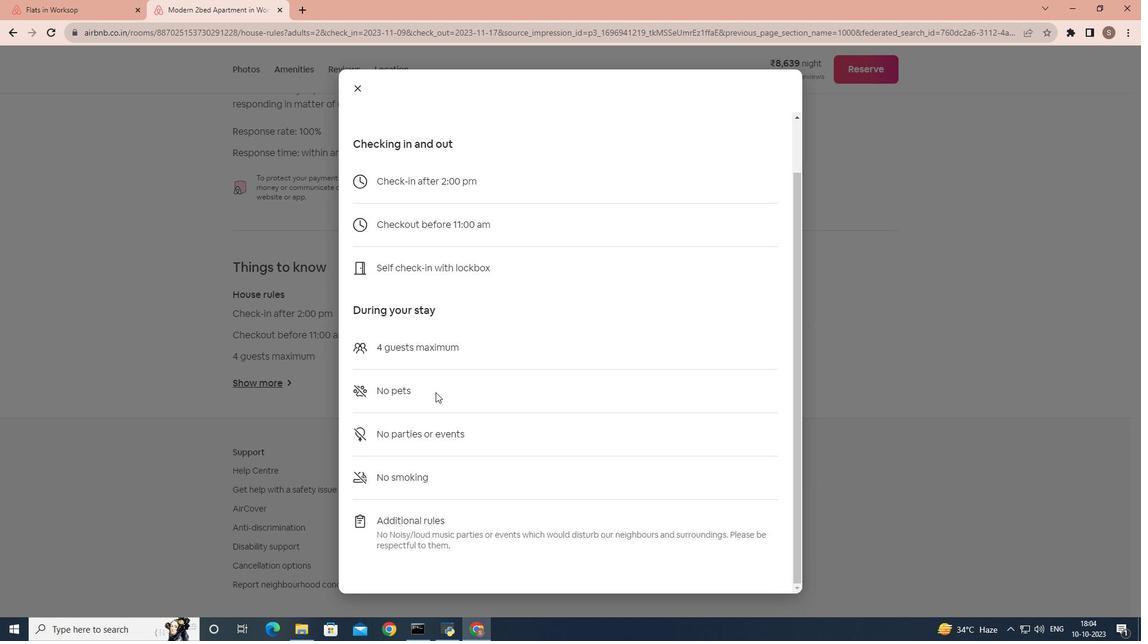 
Action: Mouse scrolled (435, 392) with delta (0, 0)
Screenshot: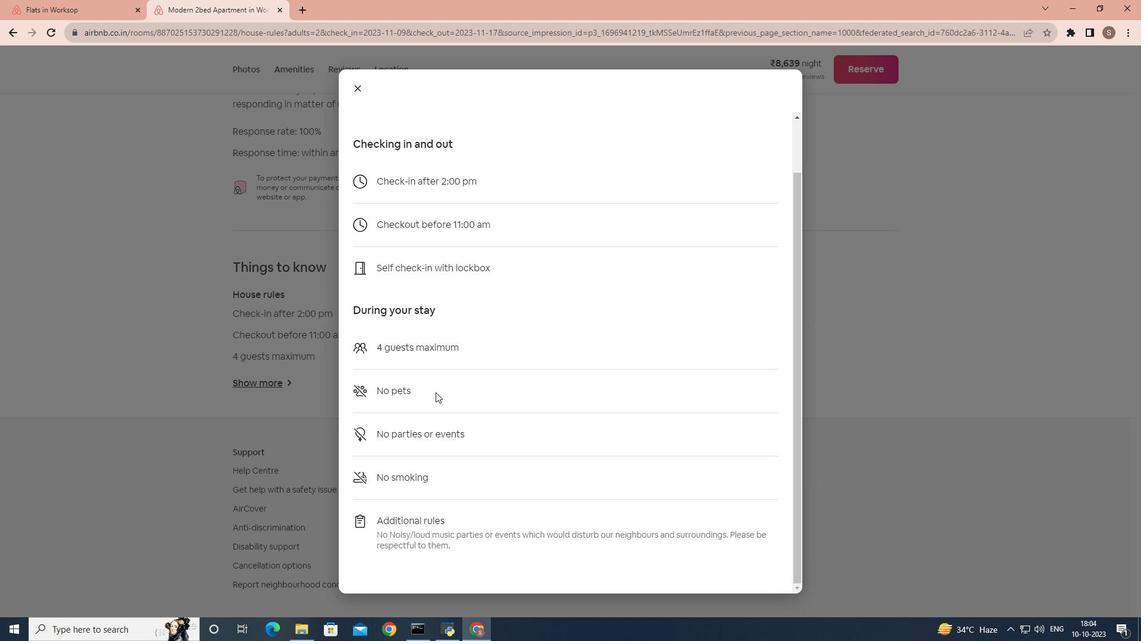 
Action: Mouse moved to (362, 90)
Screenshot: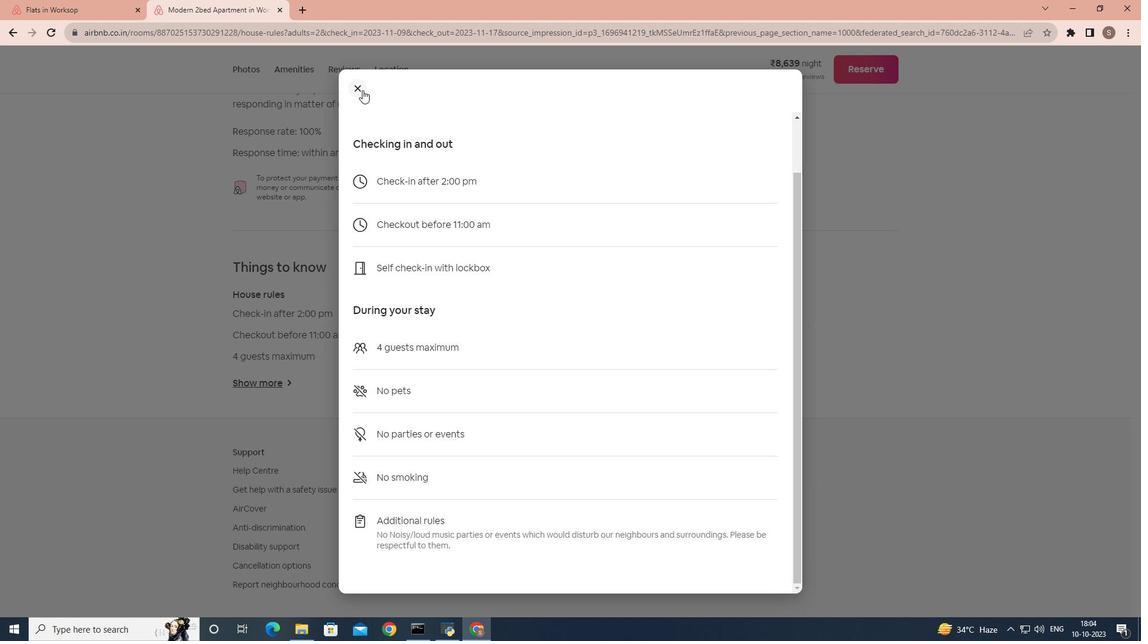 
Action: Mouse pressed left at (362, 90)
Screenshot: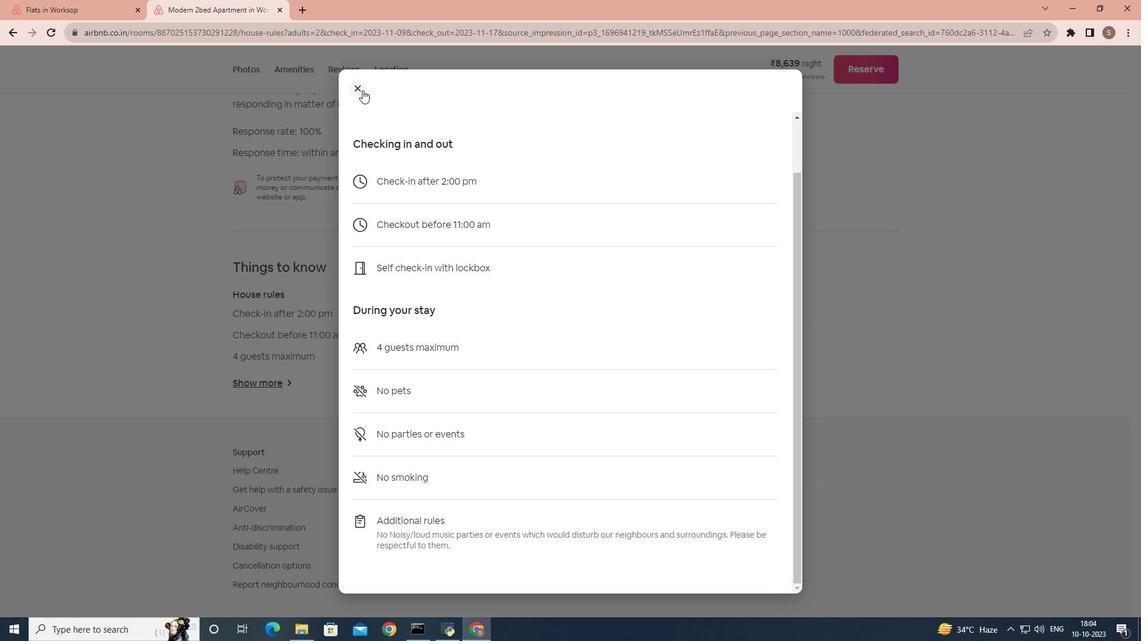 
Action: Mouse moved to (382, 297)
Screenshot: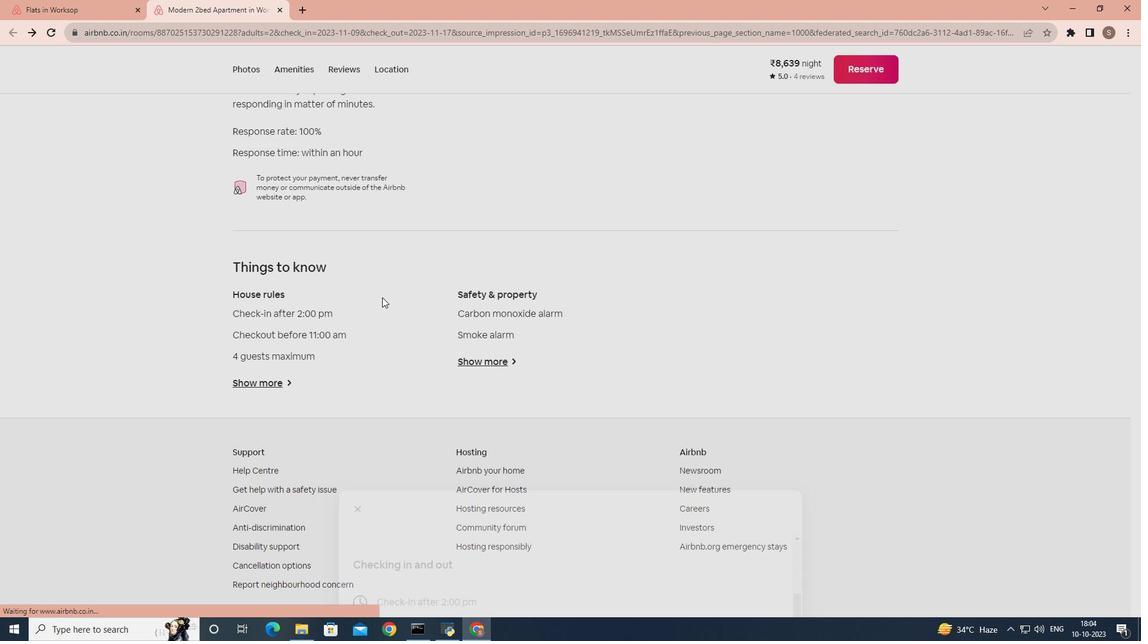 
Action: Mouse scrolled (382, 298) with delta (0, 0)
Screenshot: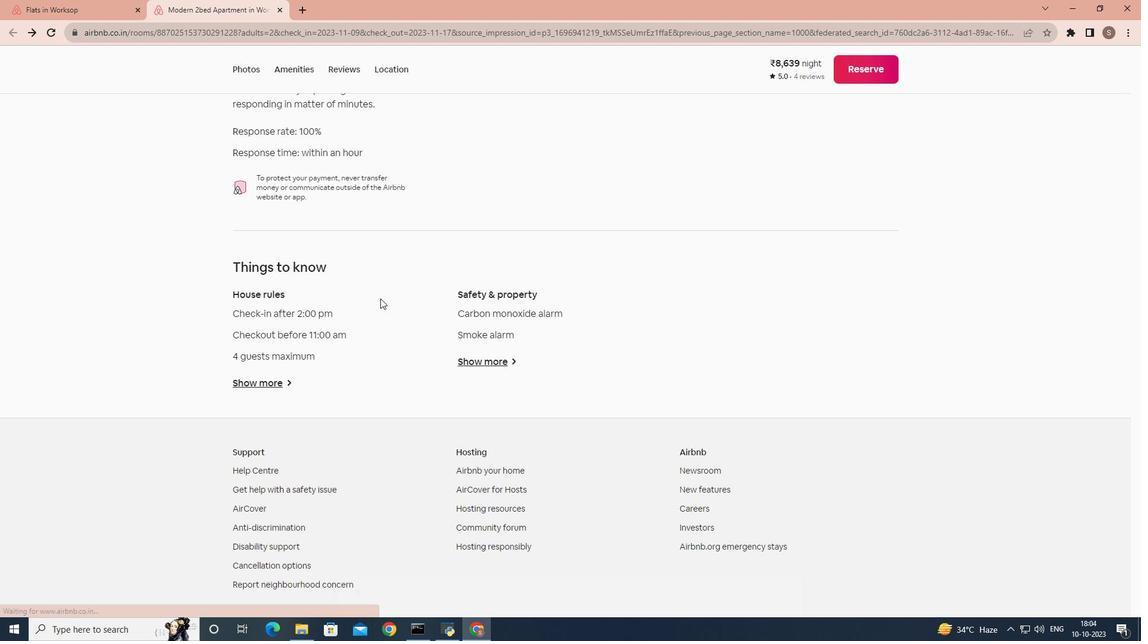 
Action: Mouse scrolled (382, 298) with delta (0, 0)
Screenshot: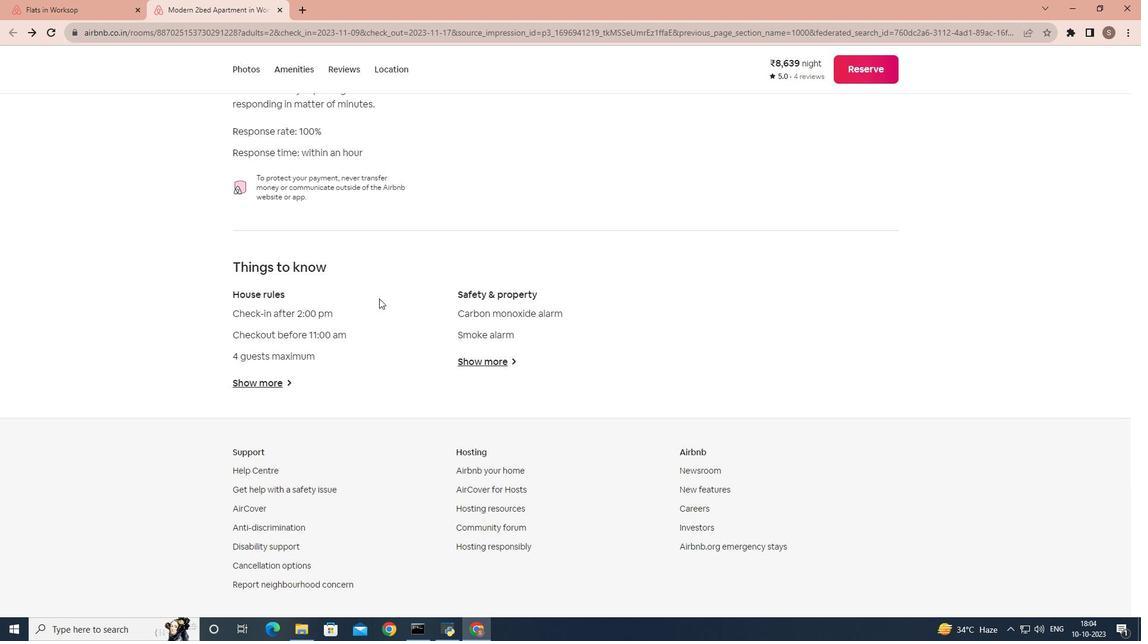 
Action: Mouse moved to (382, 298)
Screenshot: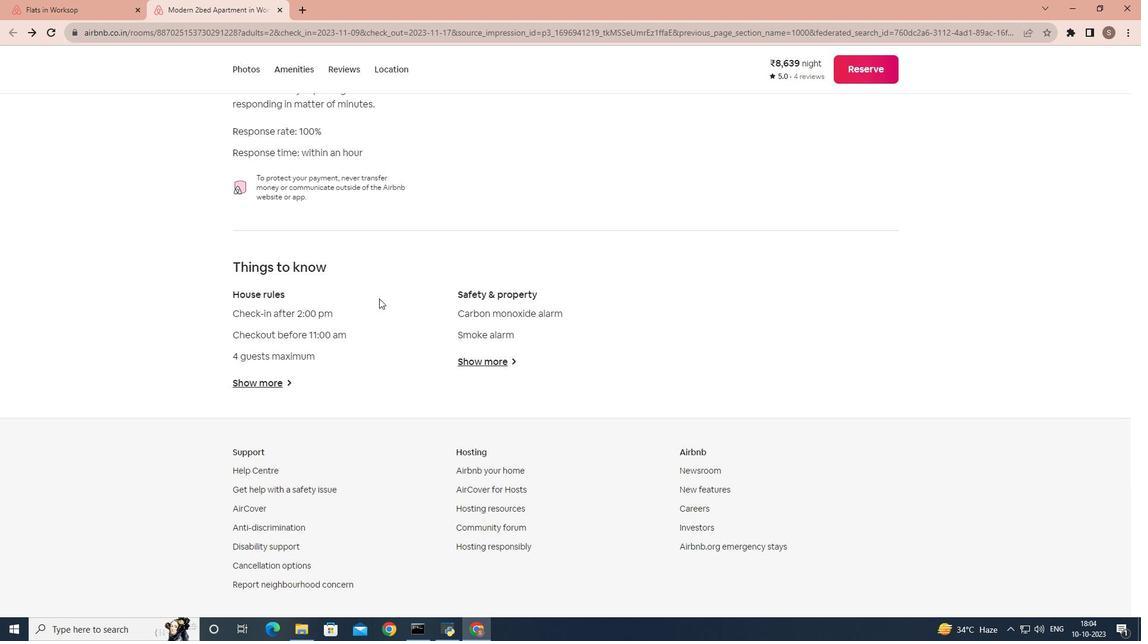 
Action: Mouse scrolled (382, 298) with delta (0, 0)
Screenshot: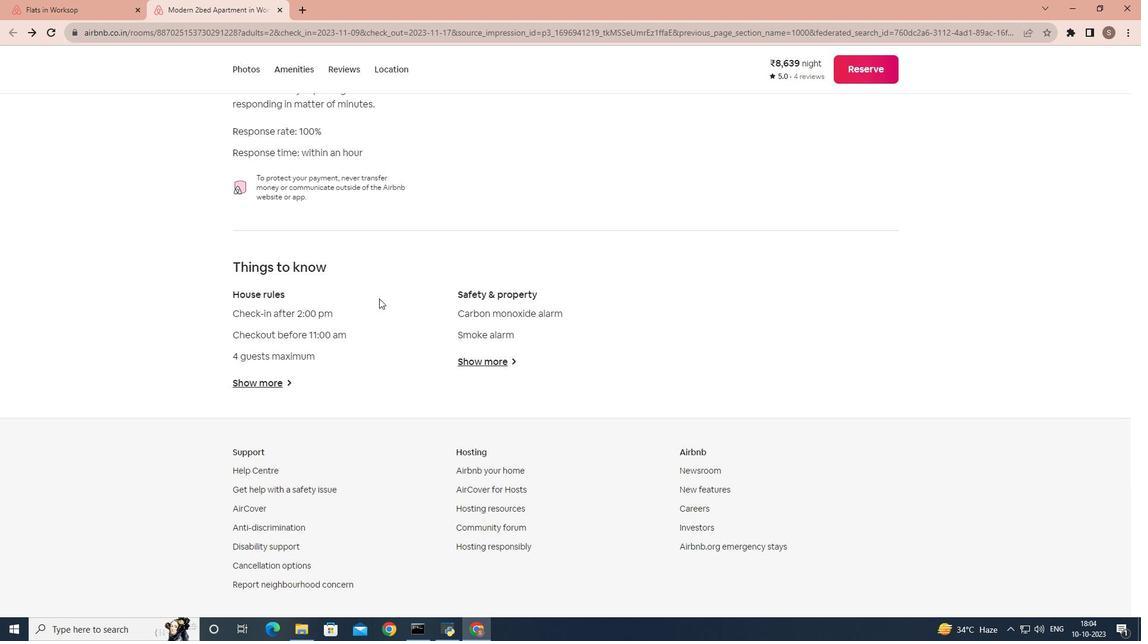 
Action: Mouse moved to (380, 298)
Screenshot: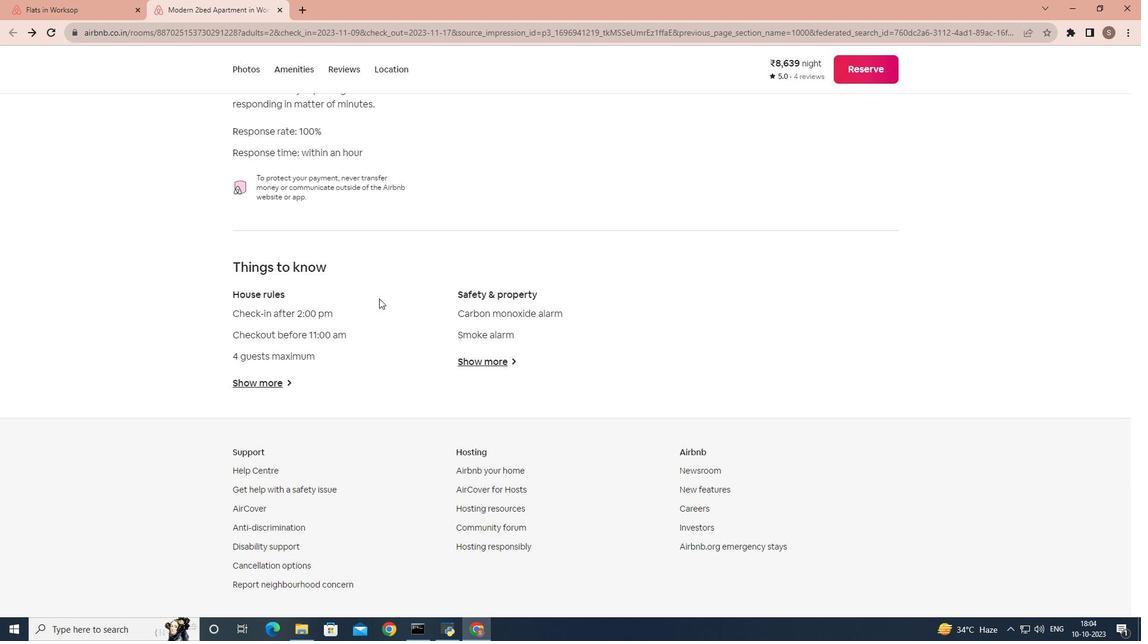 
Action: Mouse scrolled (380, 299) with delta (0, 0)
Screenshot: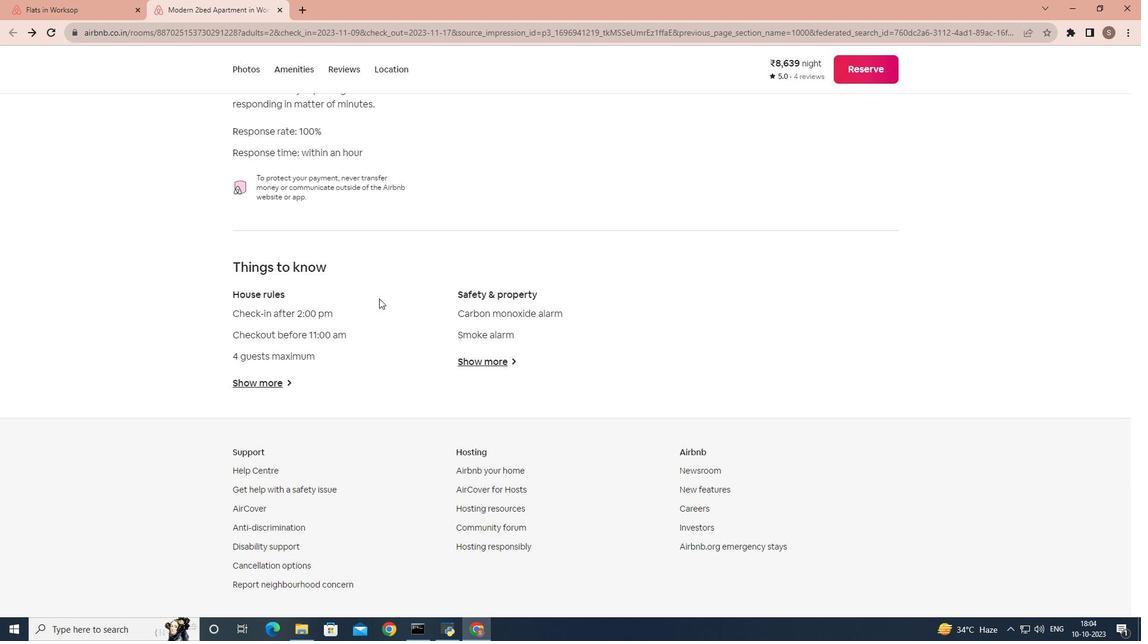 
Action: Mouse moved to (380, 298)
Screenshot: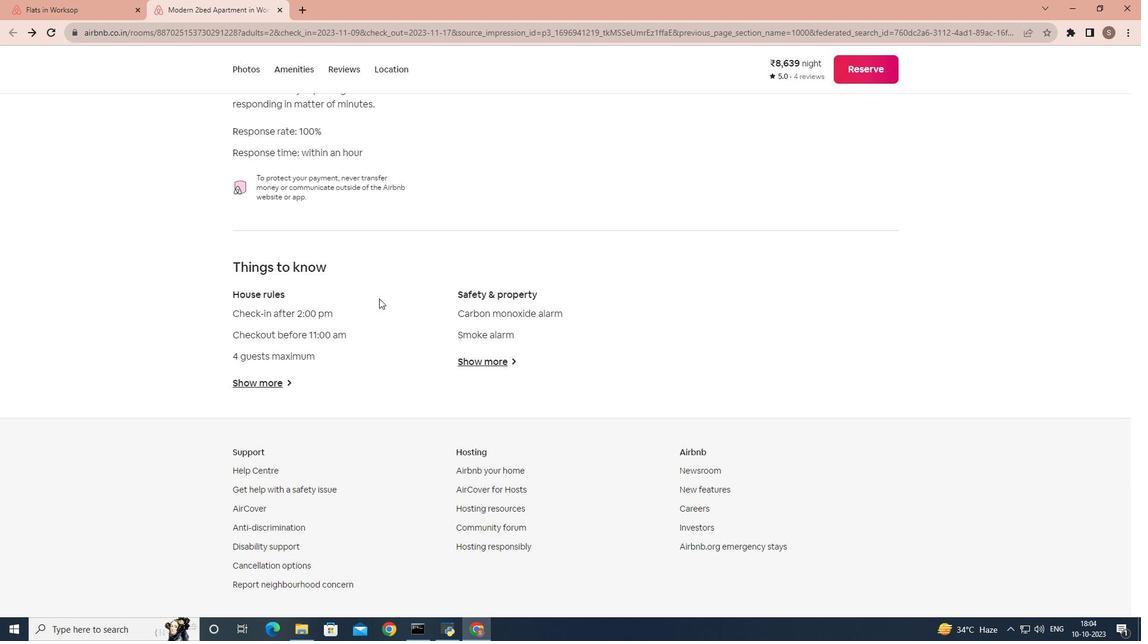 
Action: Mouse scrolled (380, 299) with delta (0, 0)
Screenshot: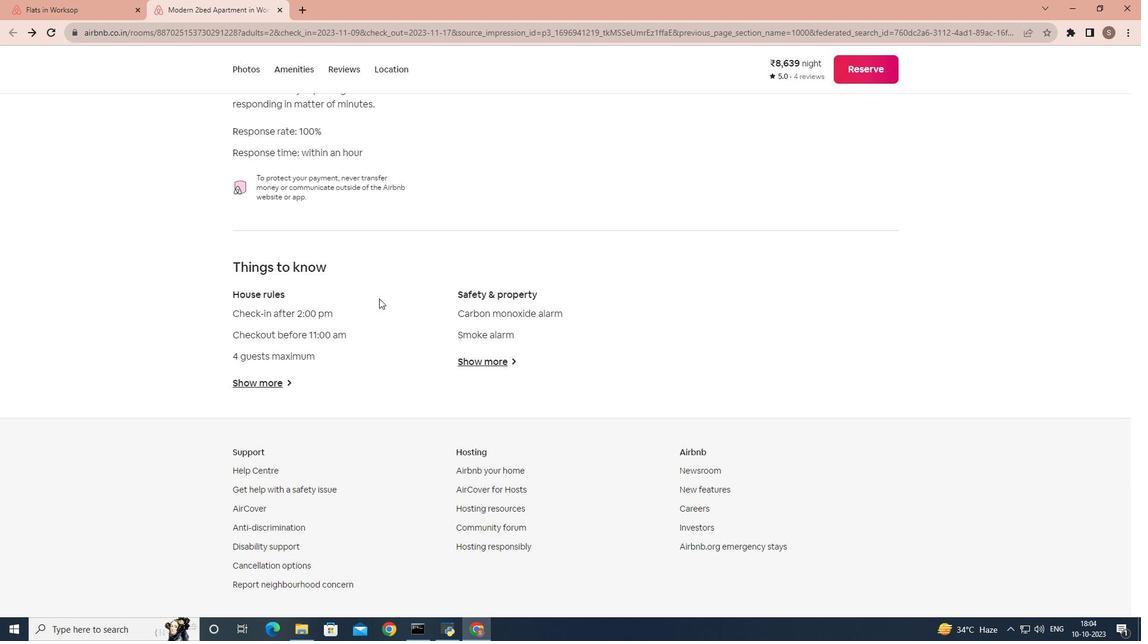 
Action: Mouse moved to (379, 298)
Screenshot: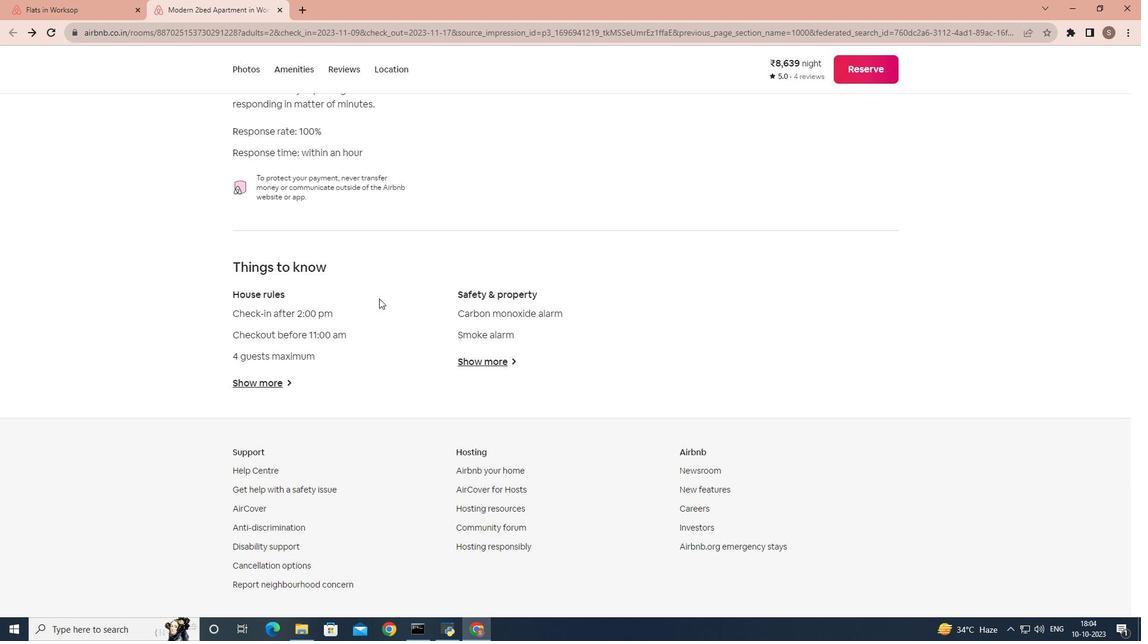 
Action: Mouse scrolled (379, 299) with delta (0, 0)
Screenshot: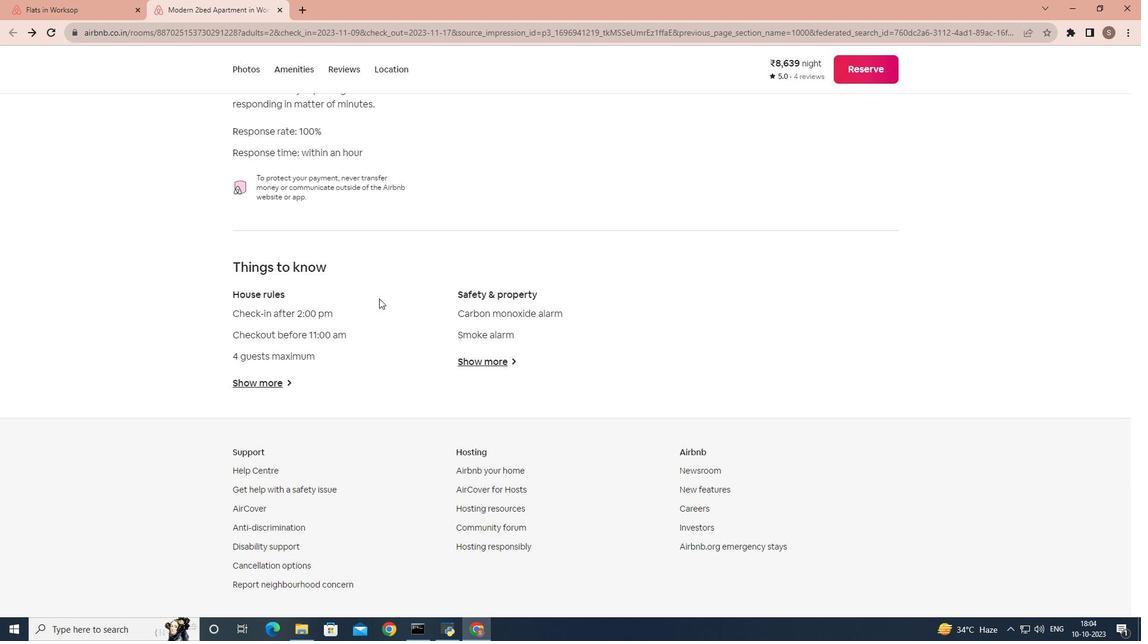 
Action: Mouse moved to (379, 298)
Screenshot: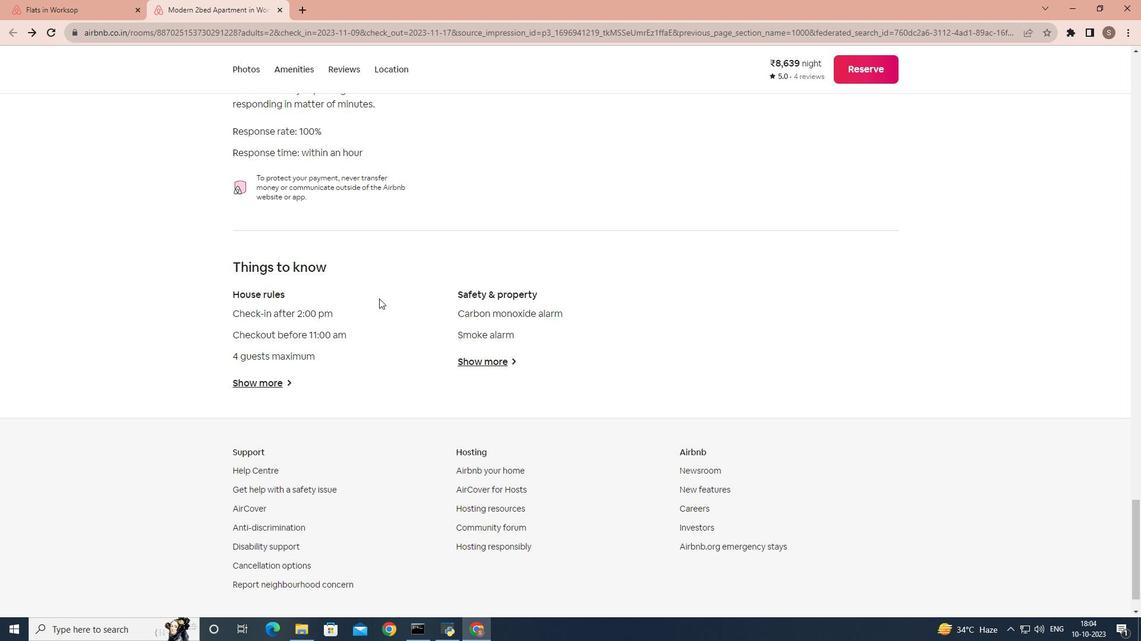 
Action: Mouse scrolled (379, 299) with delta (0, 0)
